 Task: Organize a travel journal for documenting hot air balloon rides.
Action: Key pressed <Key.alt_l><Key.tab>
Screenshot: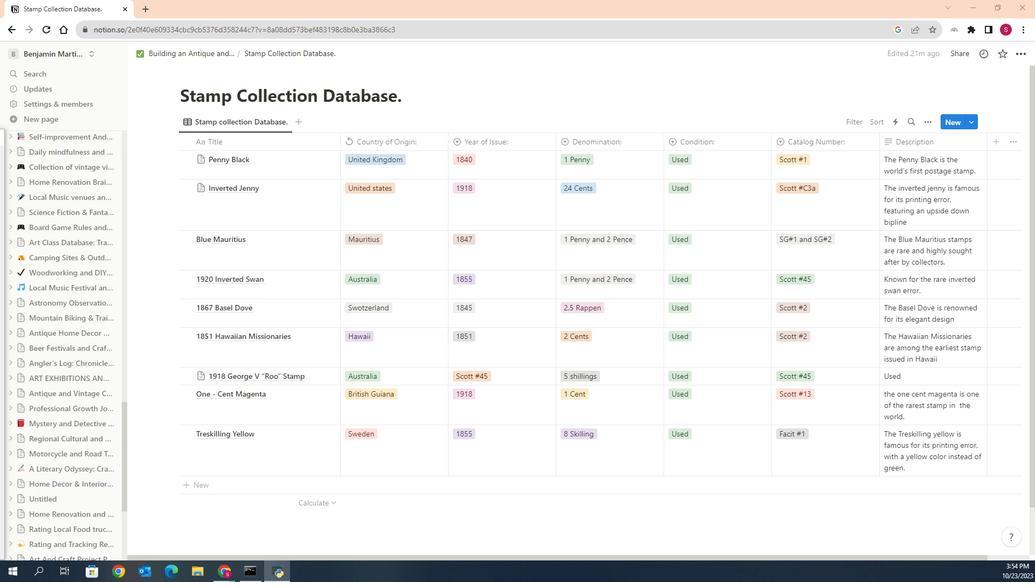 
Action: Mouse moved to (134, 319)
Screenshot: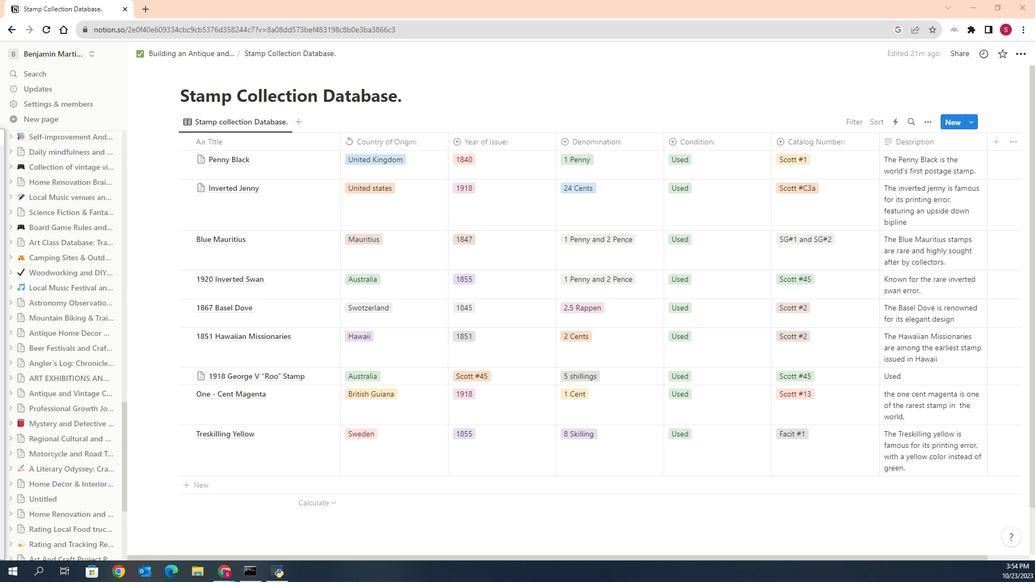 
Action: Mouse pressed left at (134, 319)
Screenshot: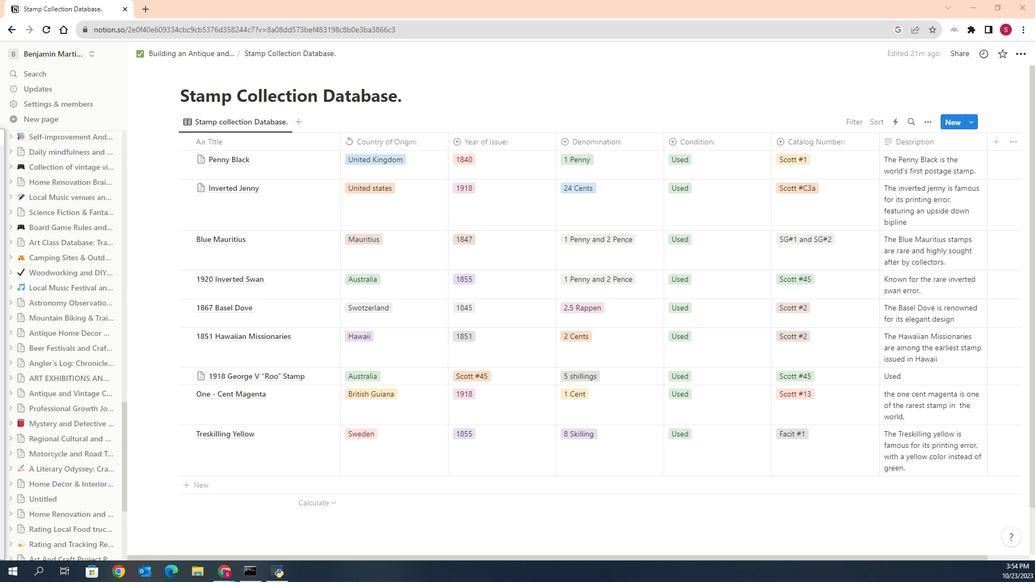 
Action: Mouse moved to (338, 112)
Screenshot: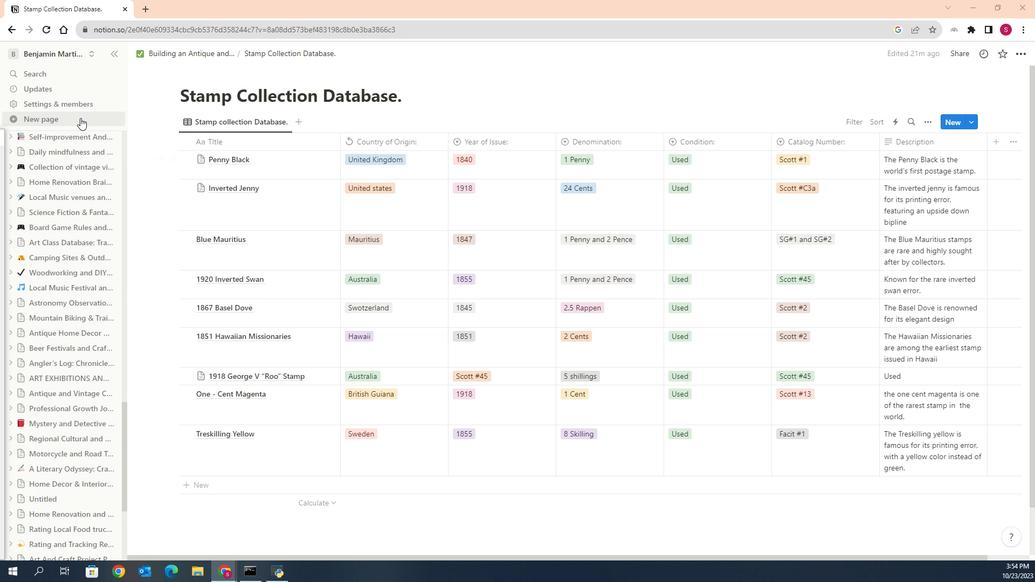 
Action: Mouse pressed left at (338, 112)
Screenshot: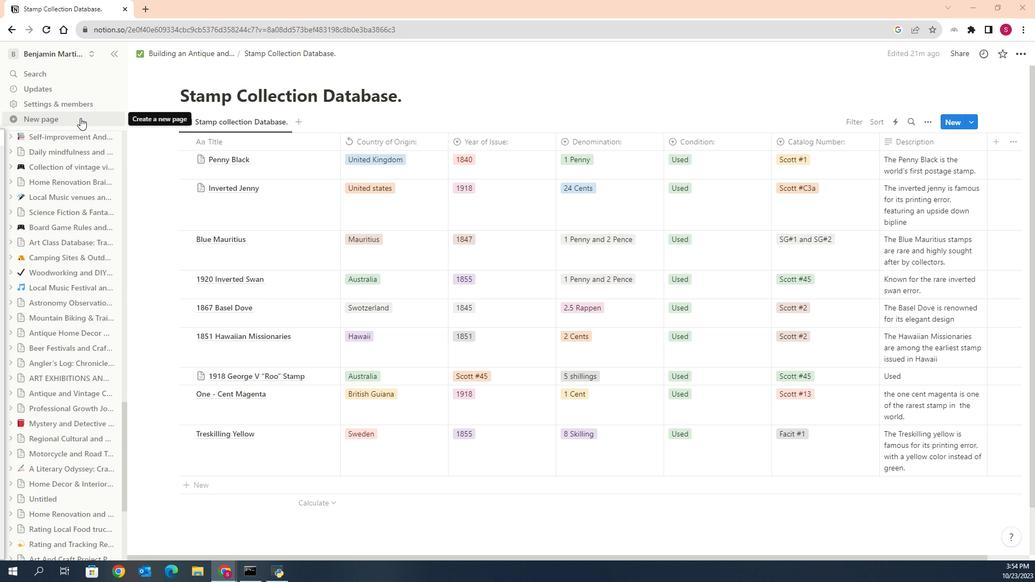 
Action: Mouse moved to (414, 85)
Screenshot: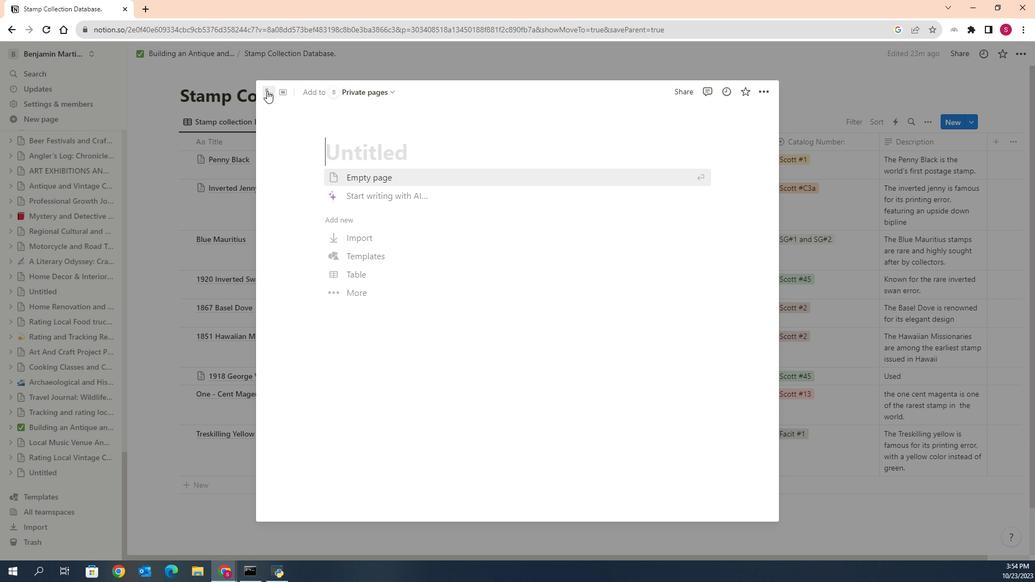 
Action: Mouse pressed left at (414, 85)
Screenshot: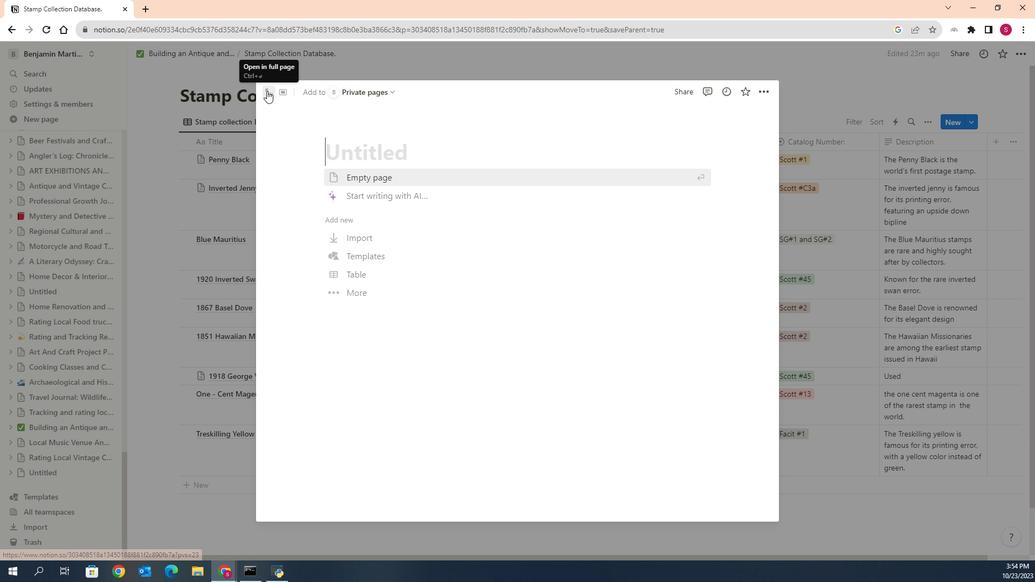 
Action: Mouse moved to (466, 143)
Screenshot: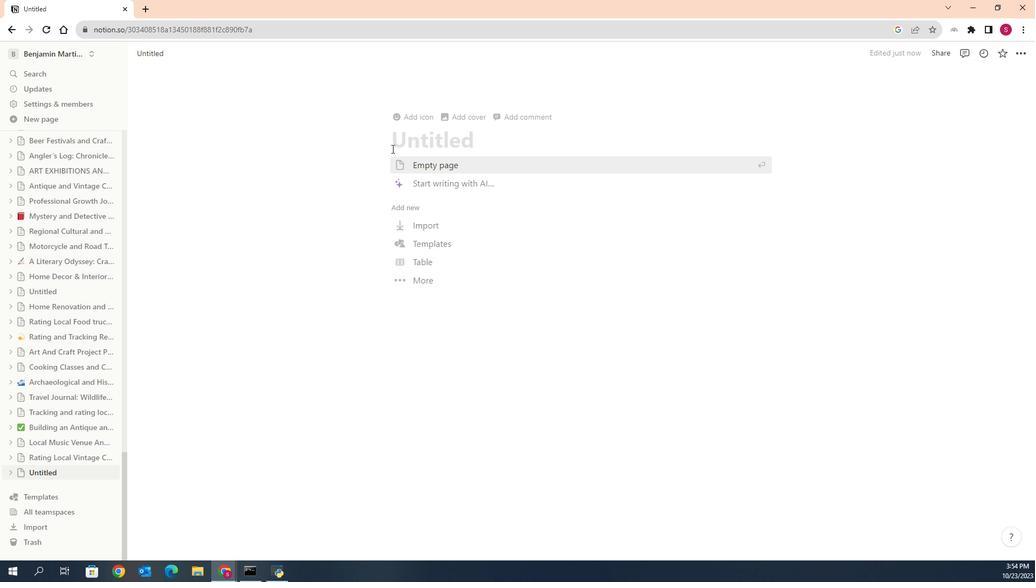 
Action: Mouse pressed left at (466, 143)
Screenshot: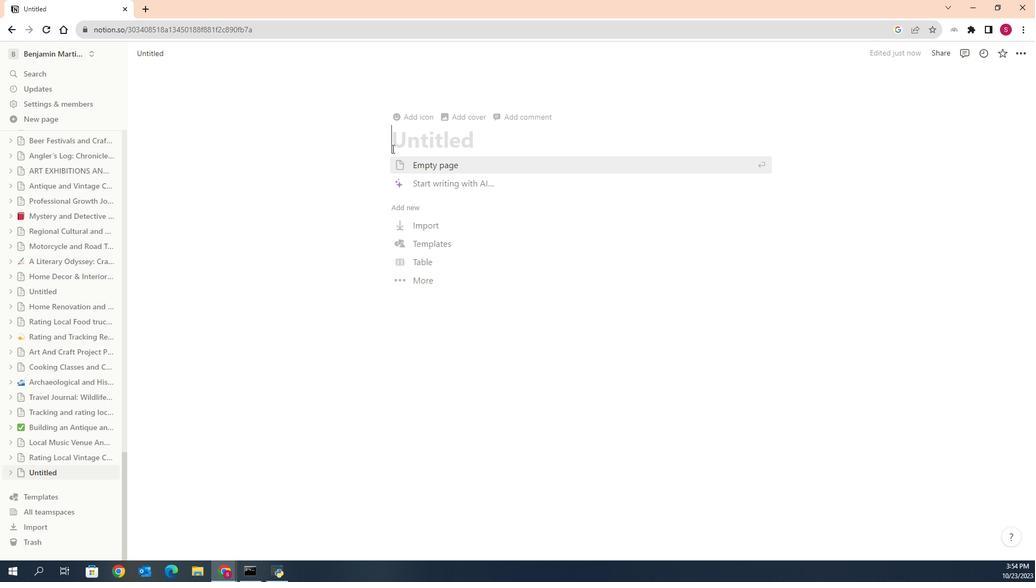 
Action: Key pressed <Key.shift><Key.shift><Key.shift><Key.shift><Key.shift><Key.shift><Key.shift><Key.shift><Key.shift><Key.shift>Trave;<Key.space><Key.backspace><Key.backspace>l<Key.space><Key.shift><Key.shift><Key.shift><Key.shift><Key.shift><Key.shift><Key.shift><Key.shift><Key.shift><Key.shift><Key.shift><Key.shift><Key.shift><Key.shift><Key.shift><Key.shift><Key.shift><Key.shift><Key.shift><Key.shift><Key.shift><Key.shift><Key.shift><Key.shift><Key.shift>Journal<Key.shift_r><Key.shift_r><Key.shift_r><Key.shift_r><Key.shift_r><Key.shift_r><Key.shift_r><Key.shift_r><Key.shift_r><Key.shift_r><Key.shift_r><Key.shift_r><Key.shift_r><Key.shift_r>:<Key.space><Key.shift>Hot<Key.space><Key.shift>Air<Key.space><Key.shift><Key.shift><Key.shift>Bl<Key.backspace>allon<Key.space><Key.shift>Adventures
Screenshot: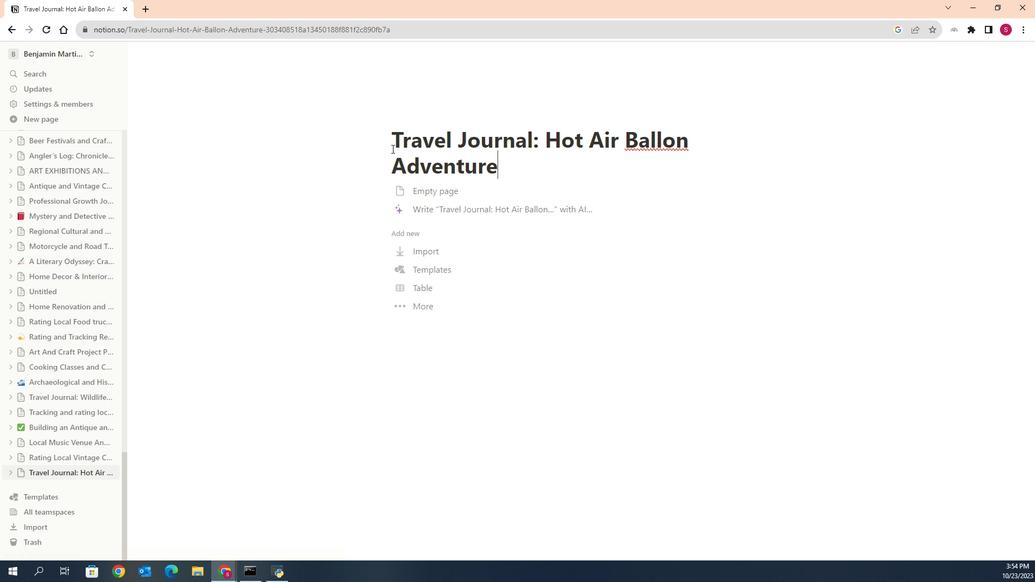 
Action: Mouse moved to (581, 134)
Screenshot: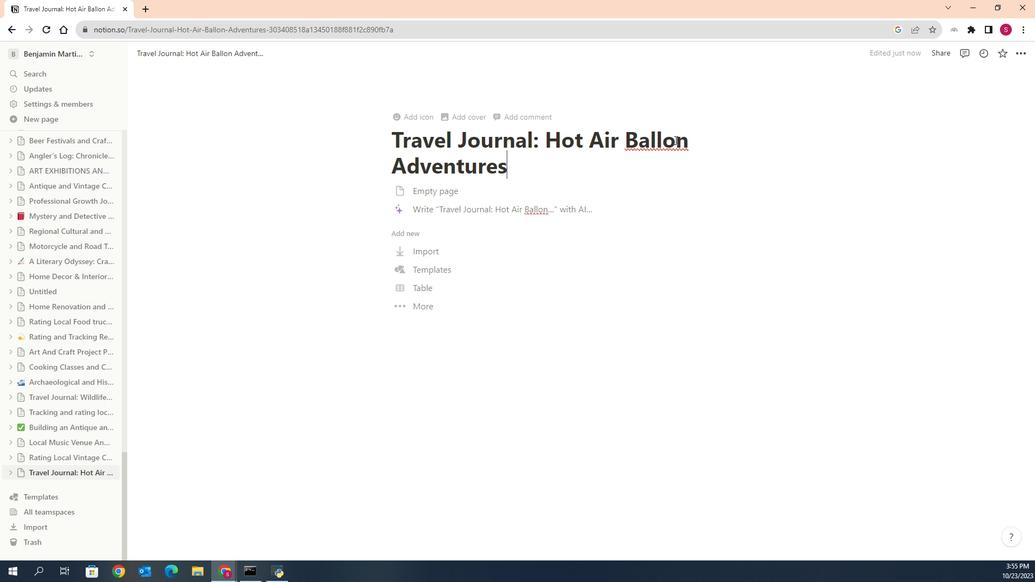 
Action: Mouse pressed left at (581, 134)
Screenshot: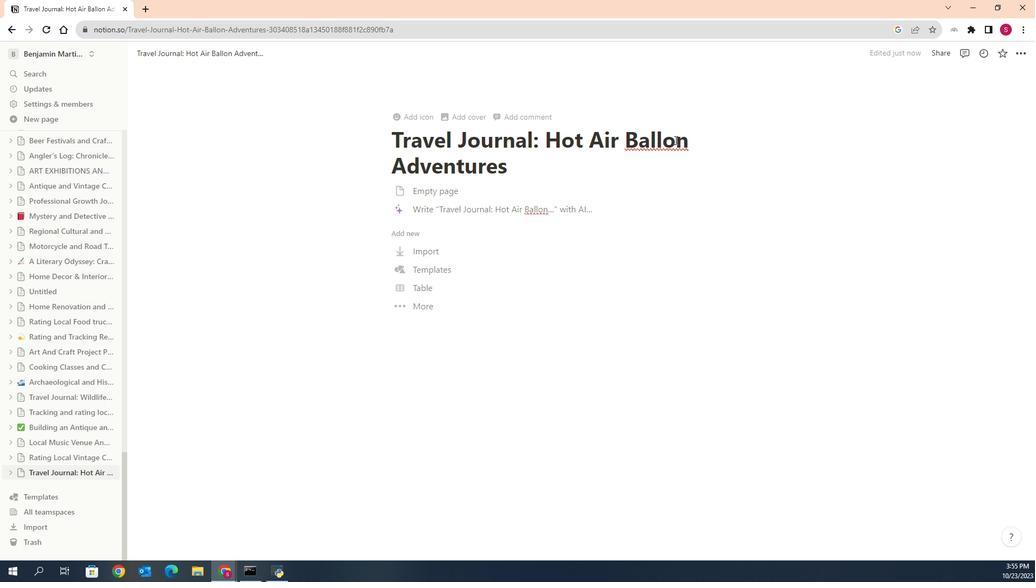 
Action: Key pressed o
Screenshot: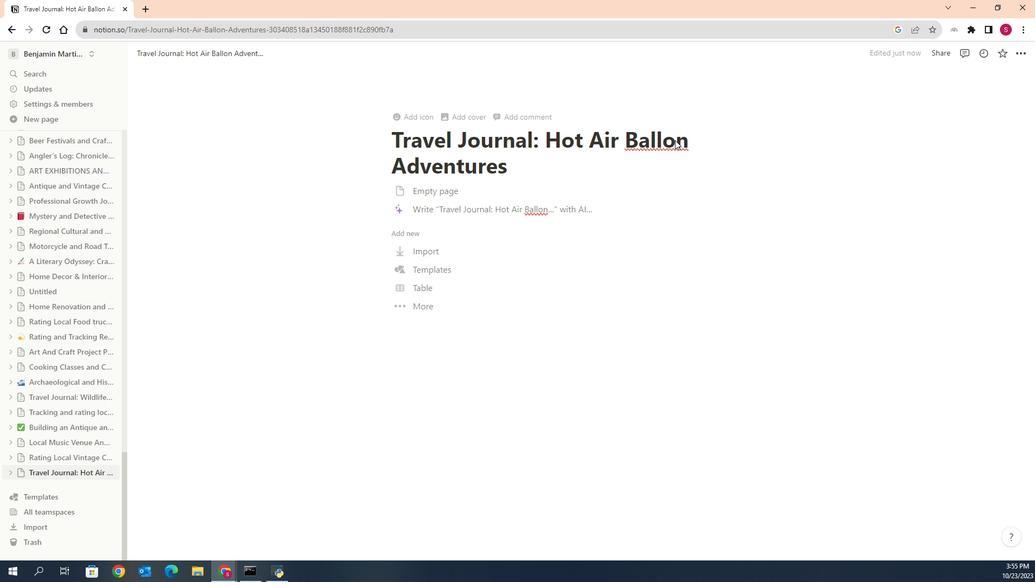 
Action: Mouse moved to (492, 112)
Screenshot: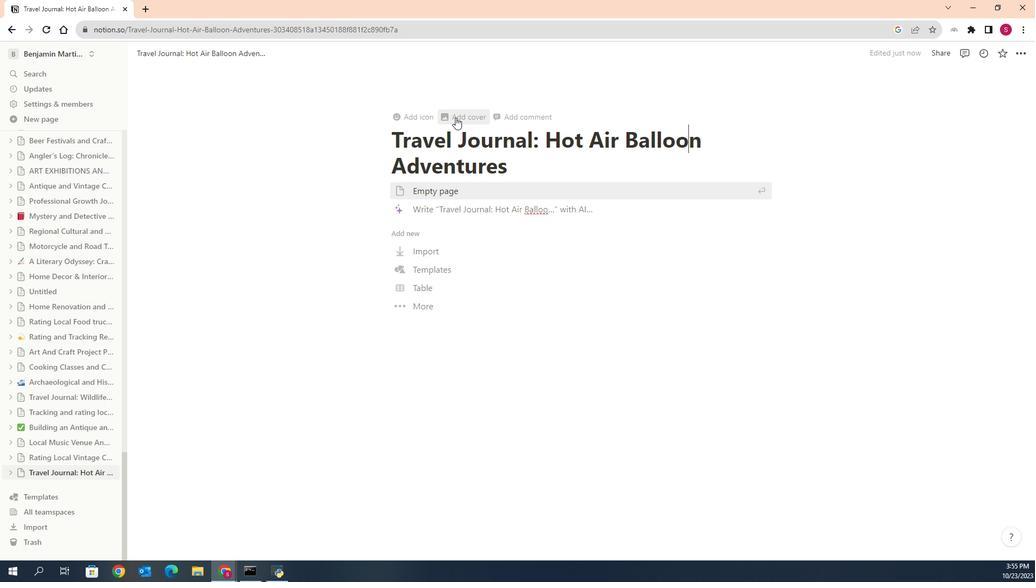 
Action: Mouse pressed left at (492, 112)
Screenshot: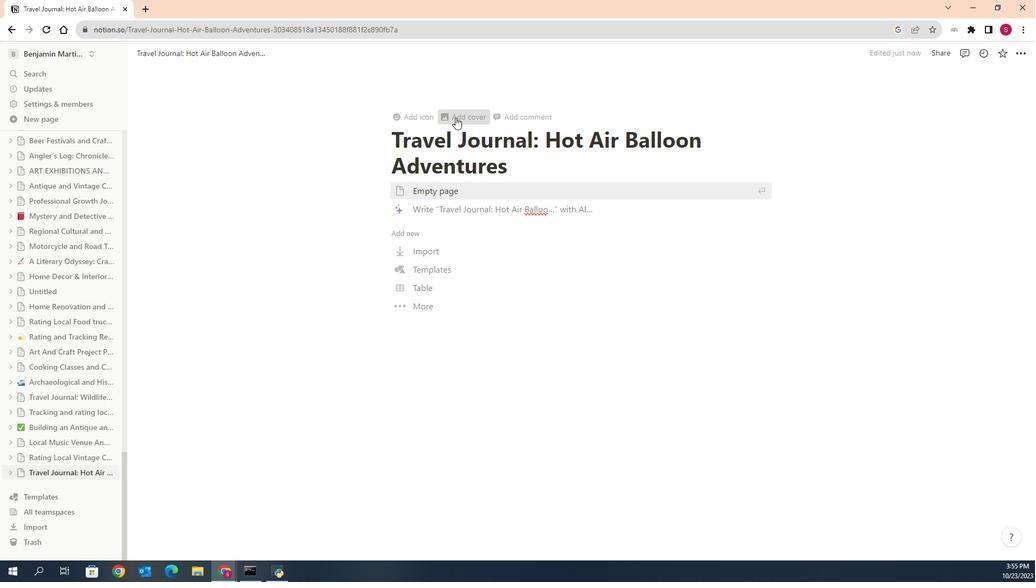 
Action: Mouse moved to (516, 336)
Screenshot: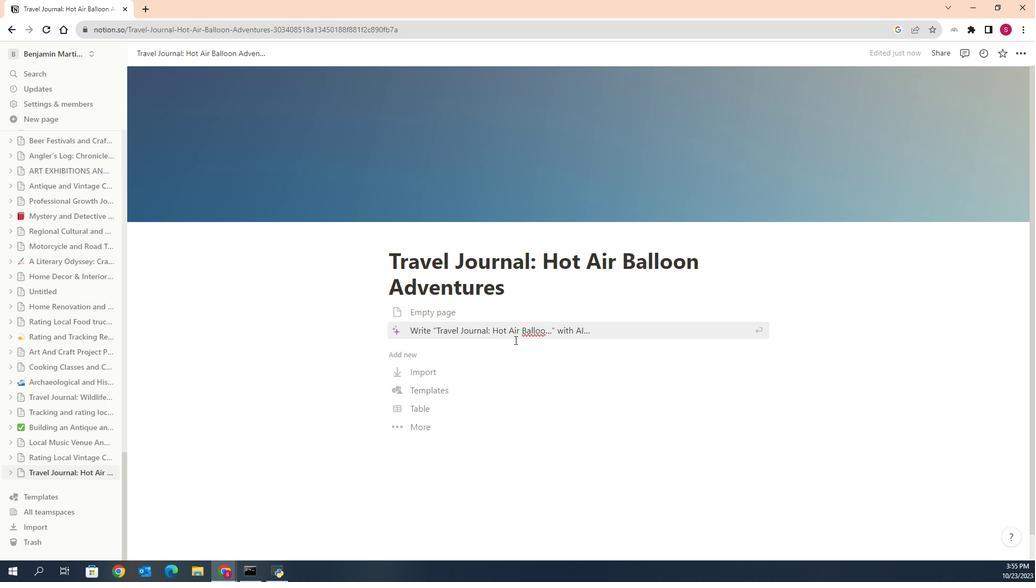 
Action: Mouse pressed left at (516, 336)
Screenshot: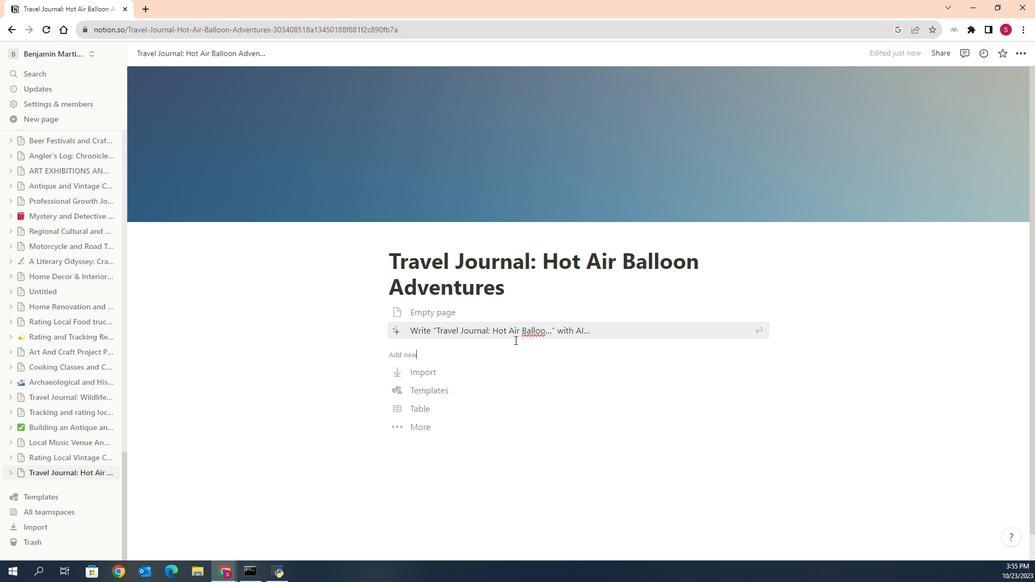 
Action: Mouse moved to (590, 205)
Screenshot: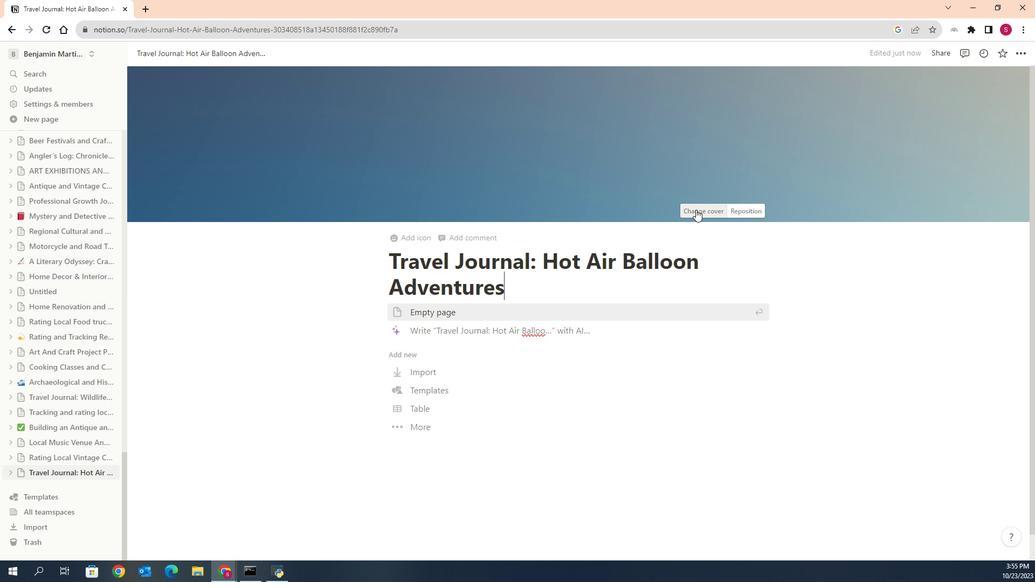 
Action: Mouse pressed left at (590, 205)
Screenshot: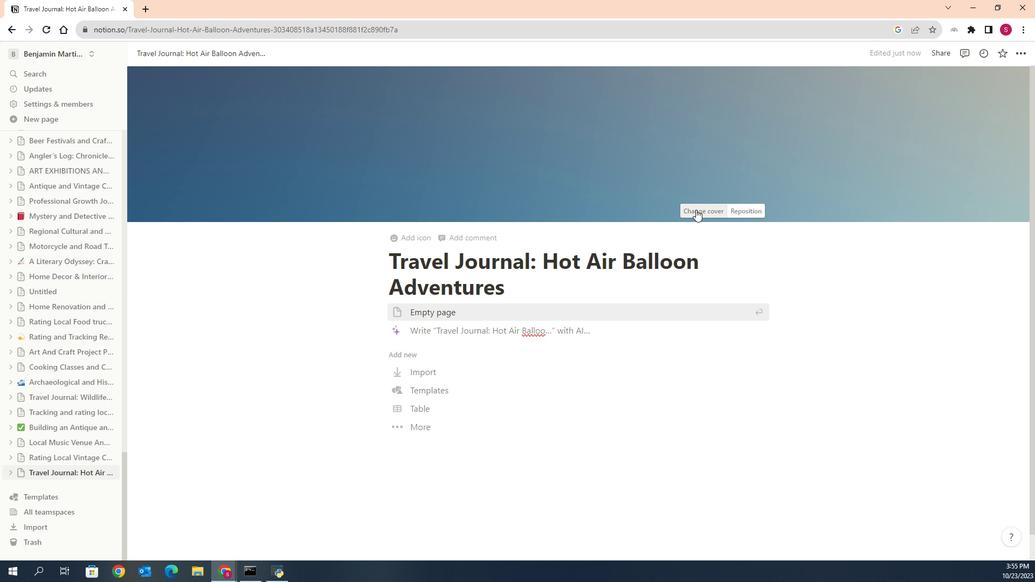 
Action: Mouse moved to (583, 225)
Screenshot: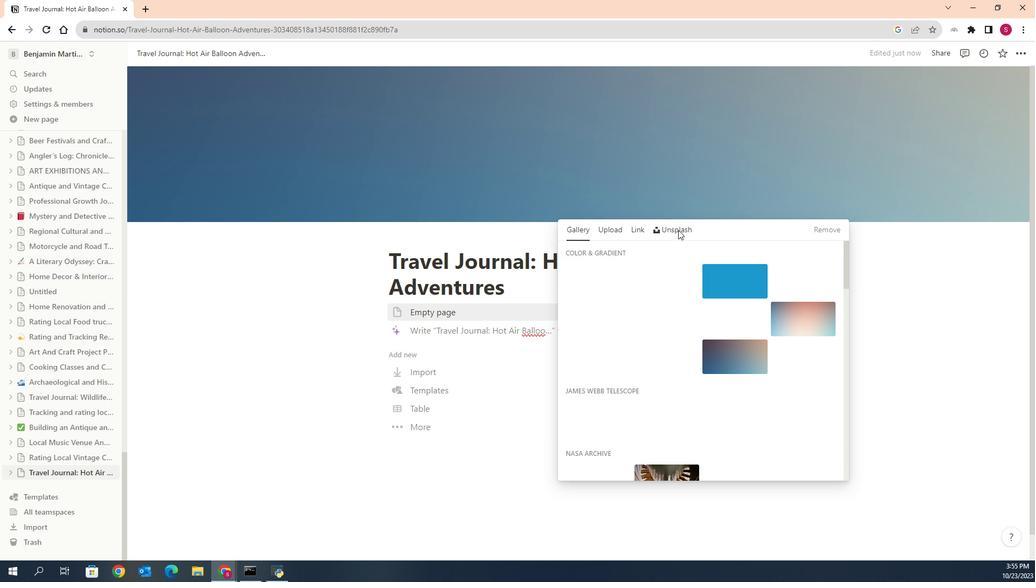 
Action: Mouse pressed left at (583, 225)
Screenshot: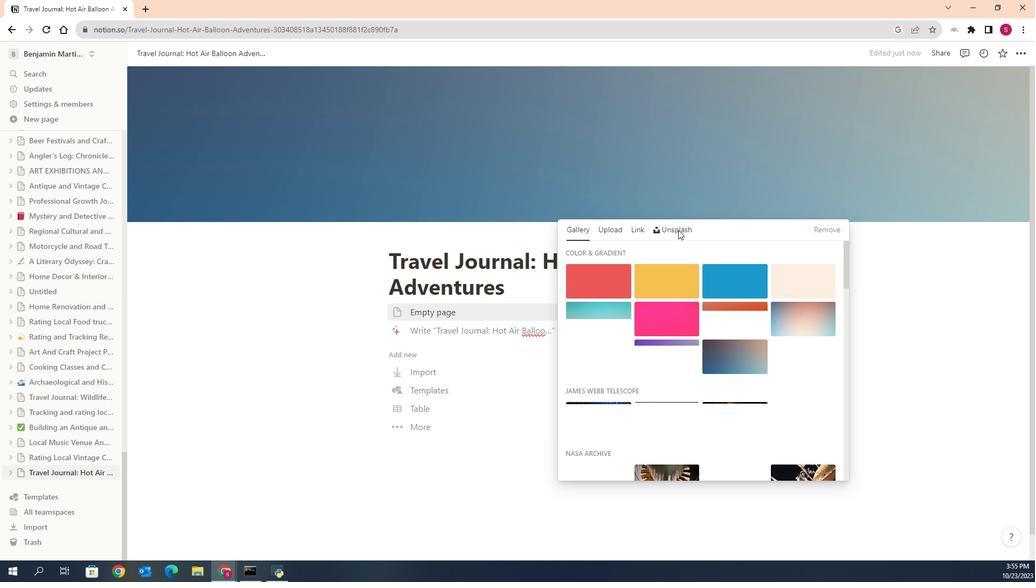 
Action: Mouse moved to (576, 248)
Screenshot: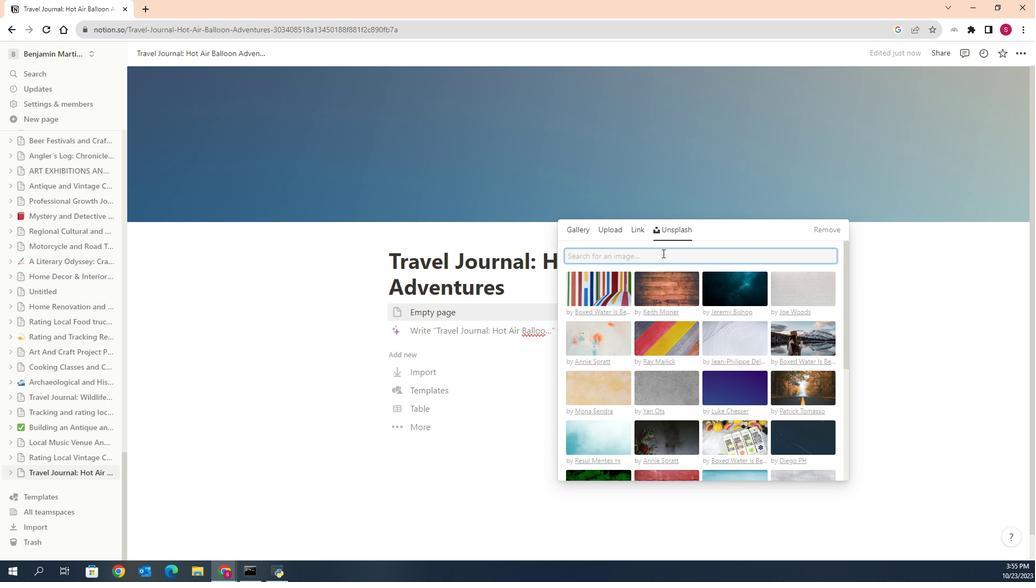 
Action: Mouse pressed left at (576, 248)
Screenshot: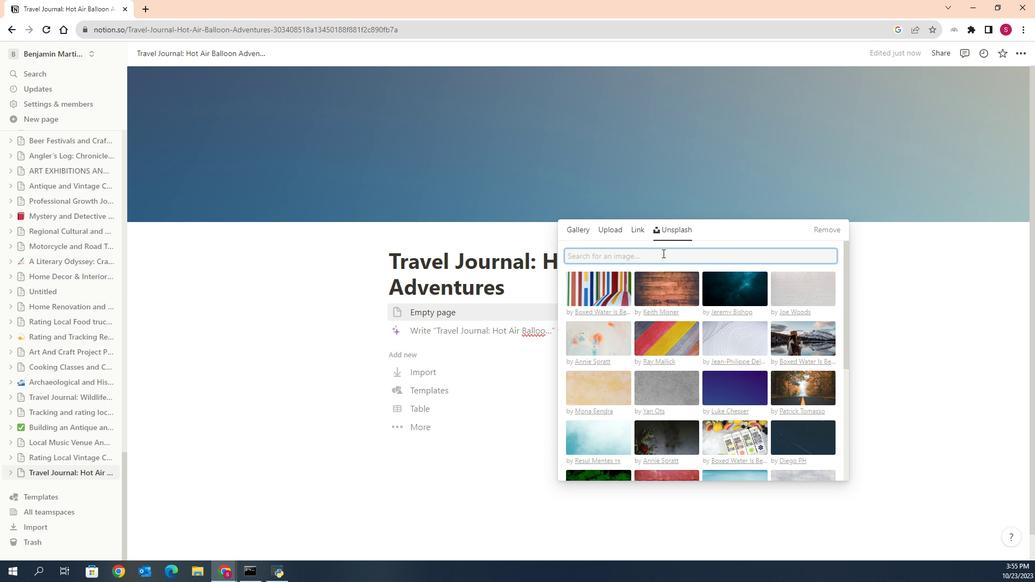 
Action: Key pressed <Key.shift>A<Key.backspace><Key.shift>Balon<Key.space><Key.backspace><Key.backspace><Key.backspace>lon<Key.backspace>on<Key.space><Key.shift><Key.shift><Key.shift><Key.shift><Key.shift><Key.shift>Adventures
Screenshot: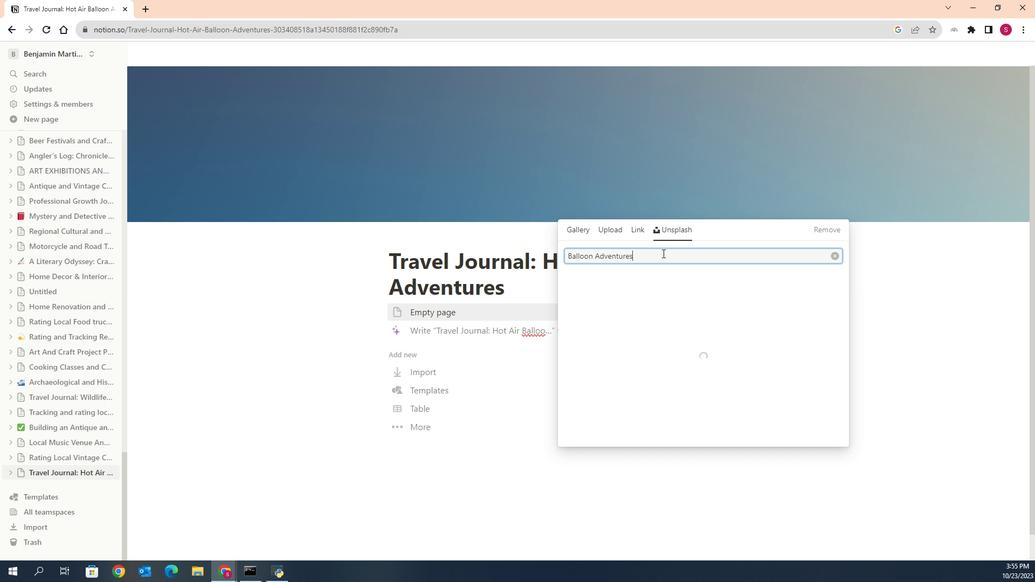 
Action: Mouse moved to (570, 332)
Screenshot: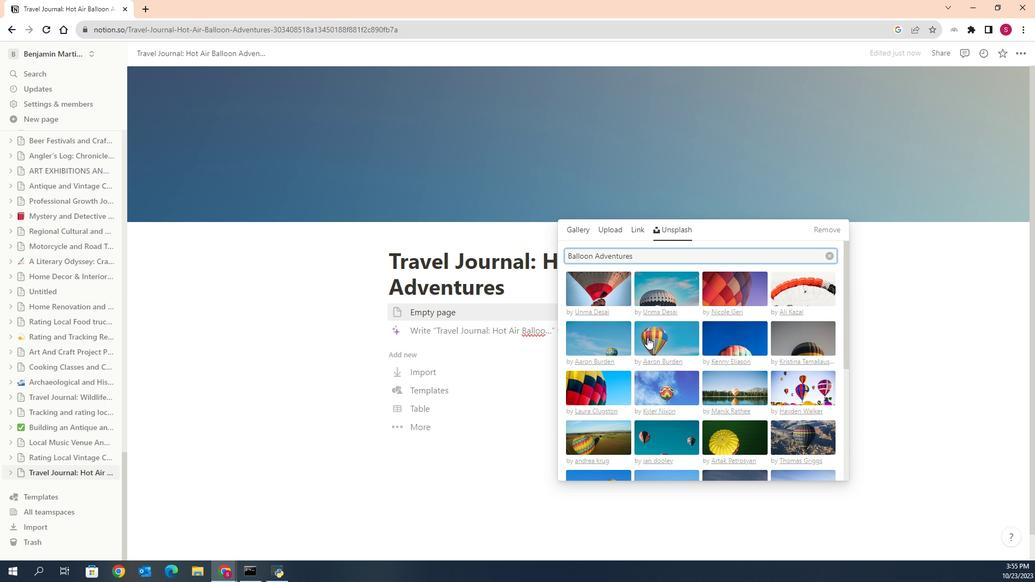 
Action: Mouse pressed left at (570, 332)
Screenshot: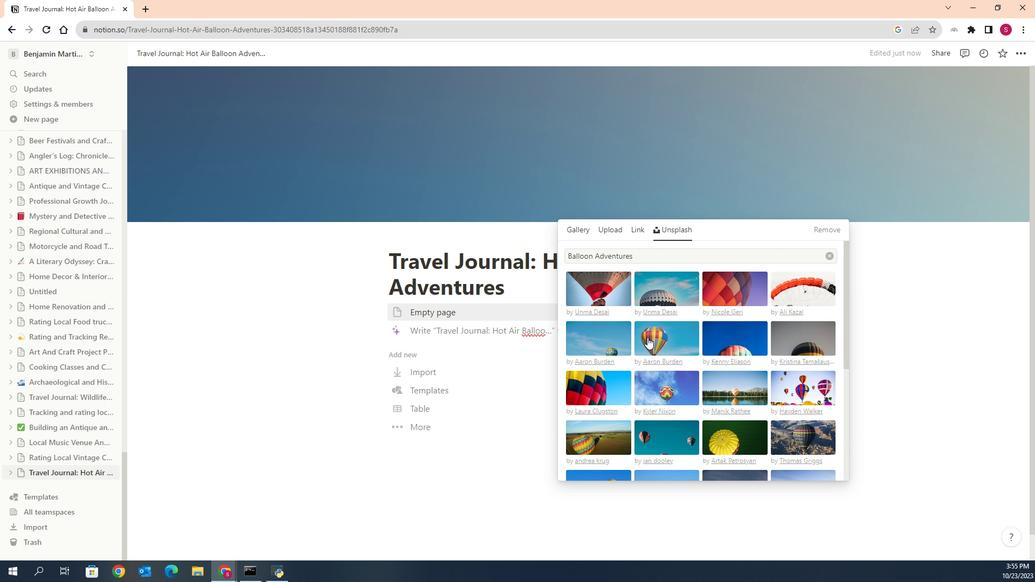 
Action: Mouse pressed left at (570, 332)
Screenshot: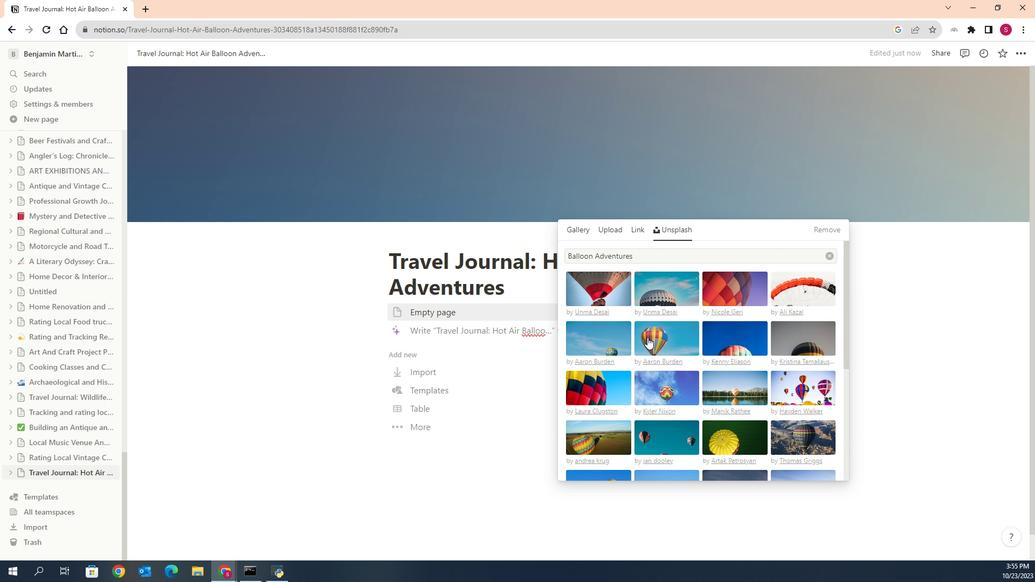 
Action: Mouse pressed left at (570, 332)
Screenshot: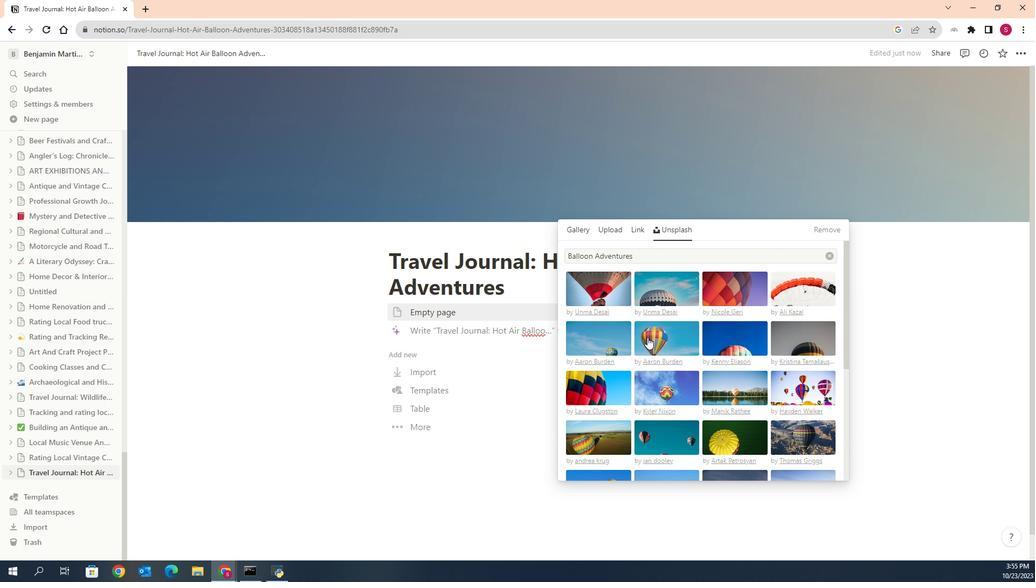 
Action: Mouse pressed left at (570, 332)
Screenshot: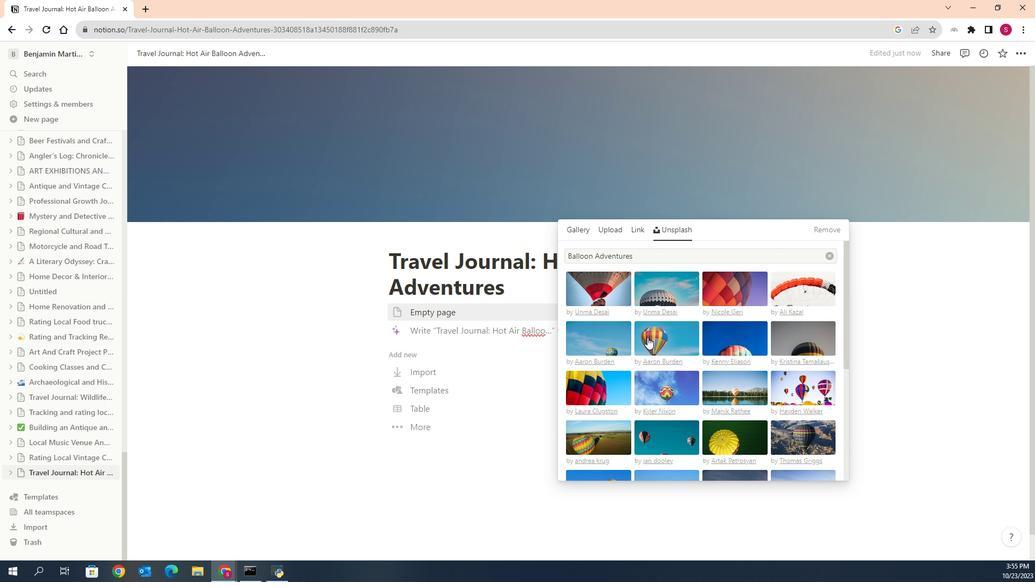 
Action: Mouse pressed left at (570, 332)
Screenshot: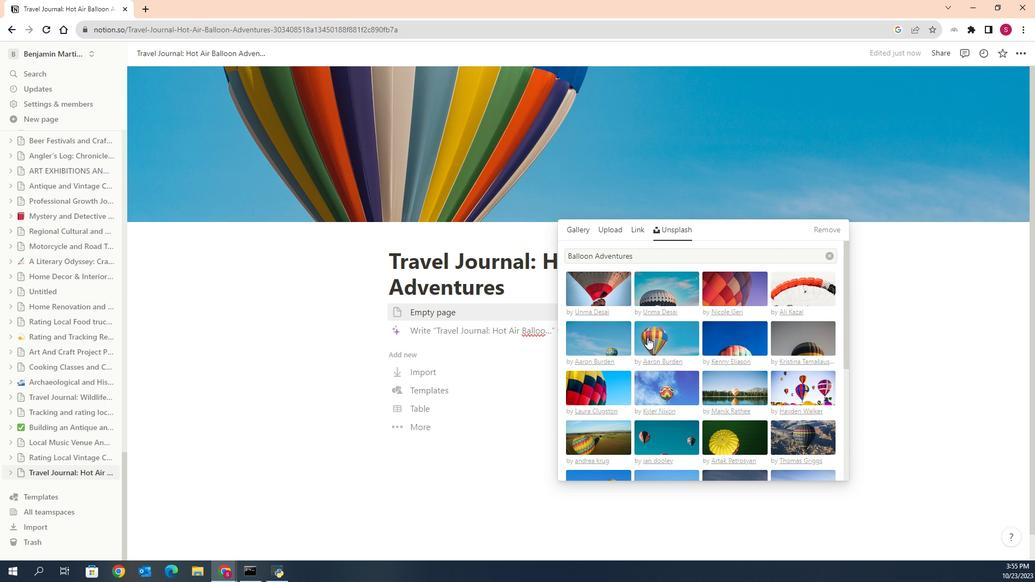 
Action: Mouse pressed left at (570, 332)
Screenshot: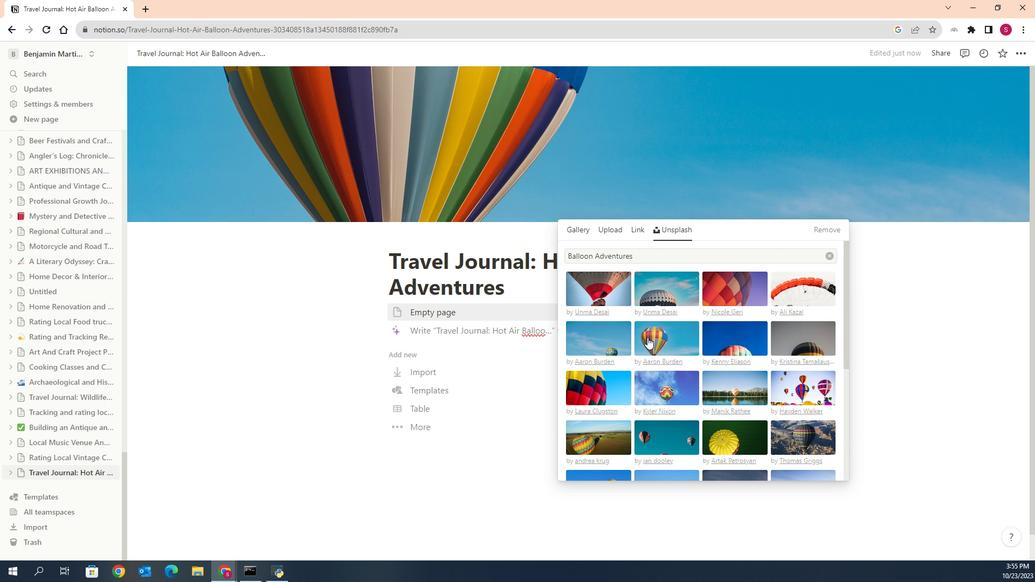 
Action: Mouse pressed left at (570, 332)
Screenshot: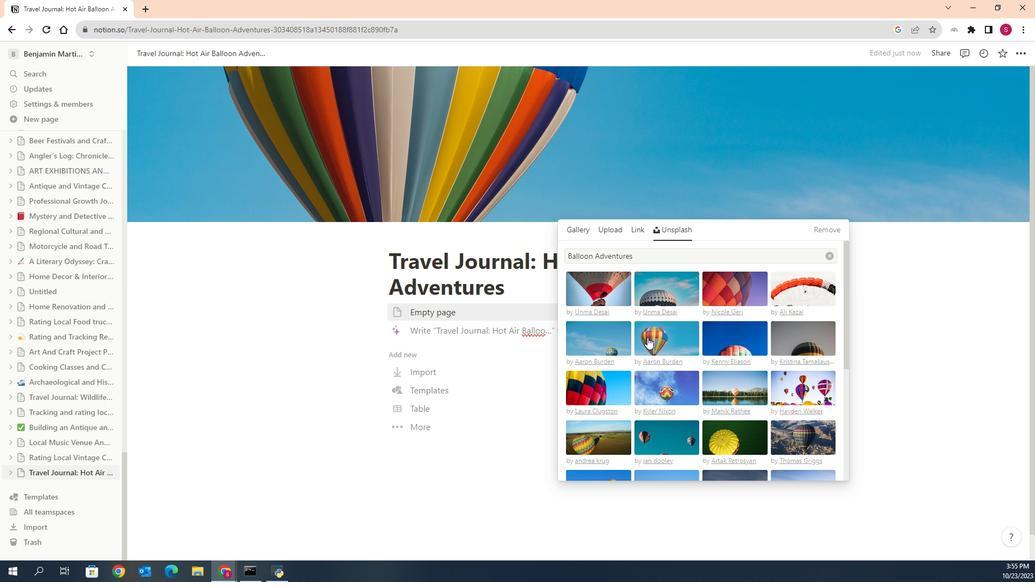 
Action: Mouse pressed left at (570, 332)
Screenshot: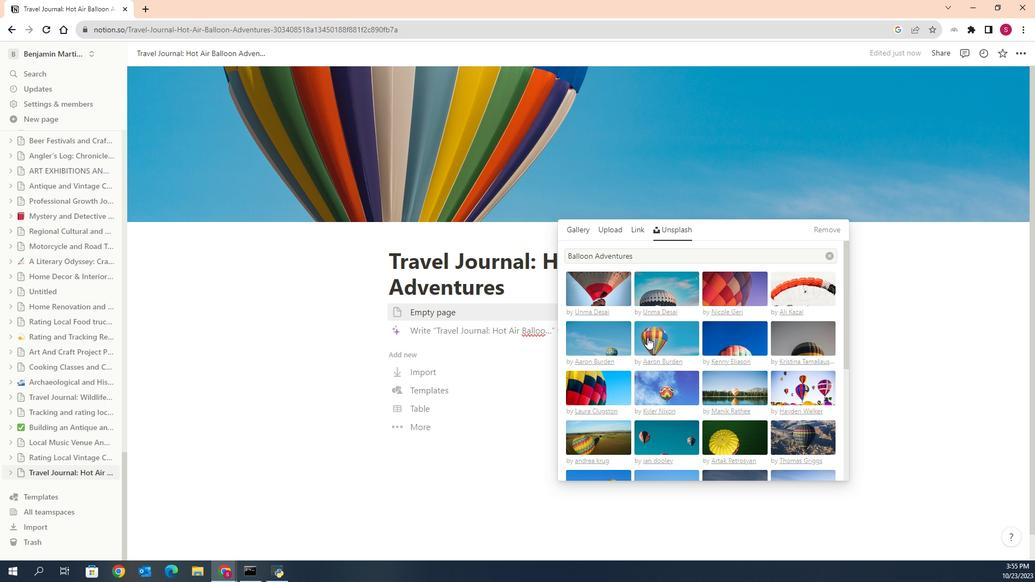 
Action: Mouse moved to (524, 425)
Screenshot: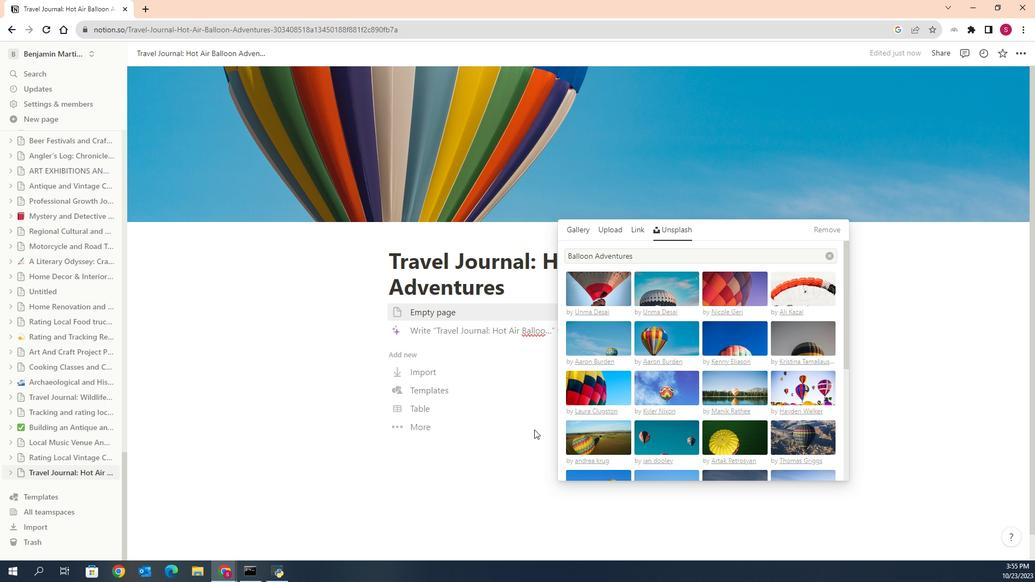
Action: Mouse pressed left at (524, 425)
Screenshot: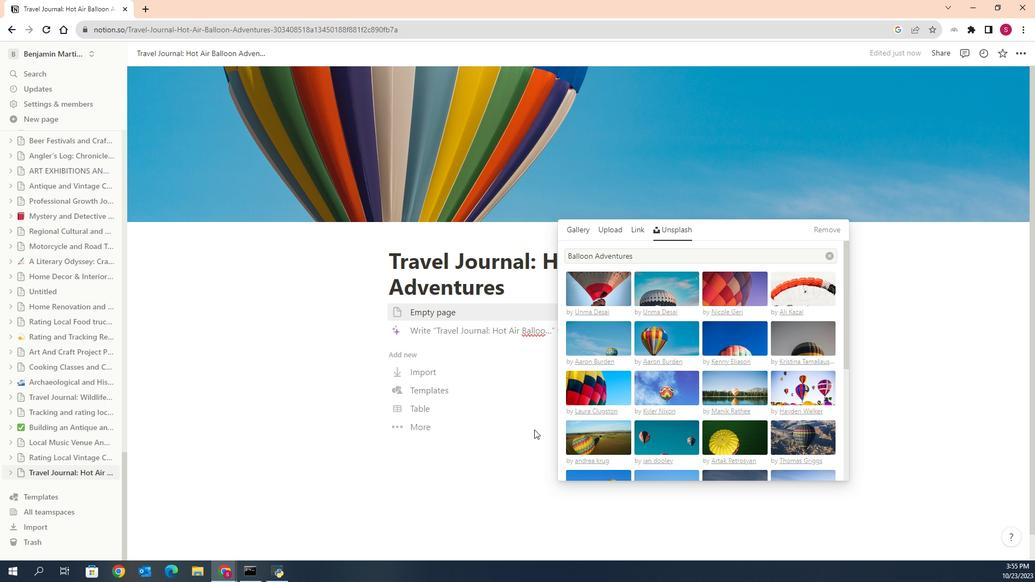 
Action: Mouse moved to (508, 329)
Screenshot: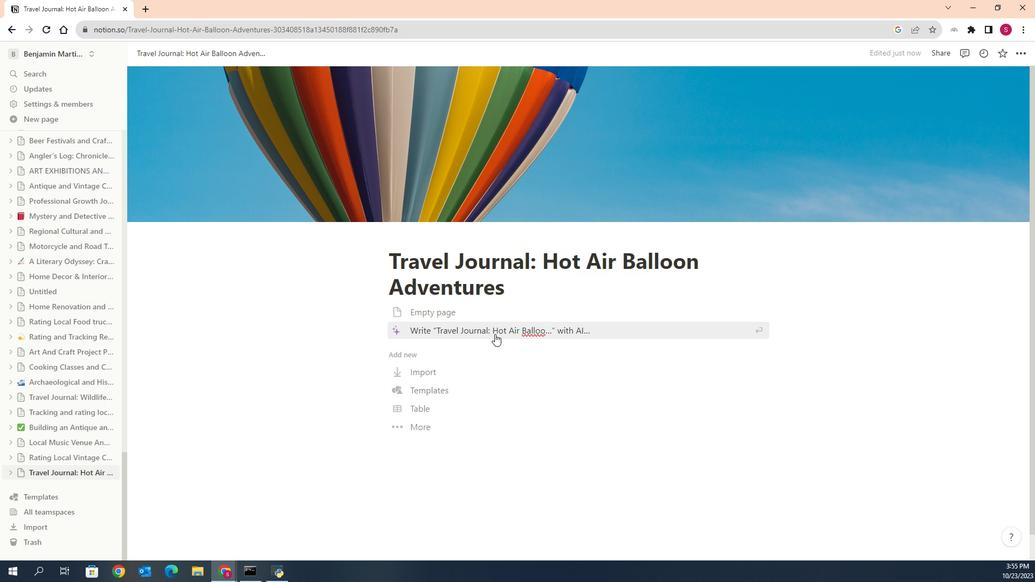 
Action: Mouse pressed left at (508, 329)
Screenshot: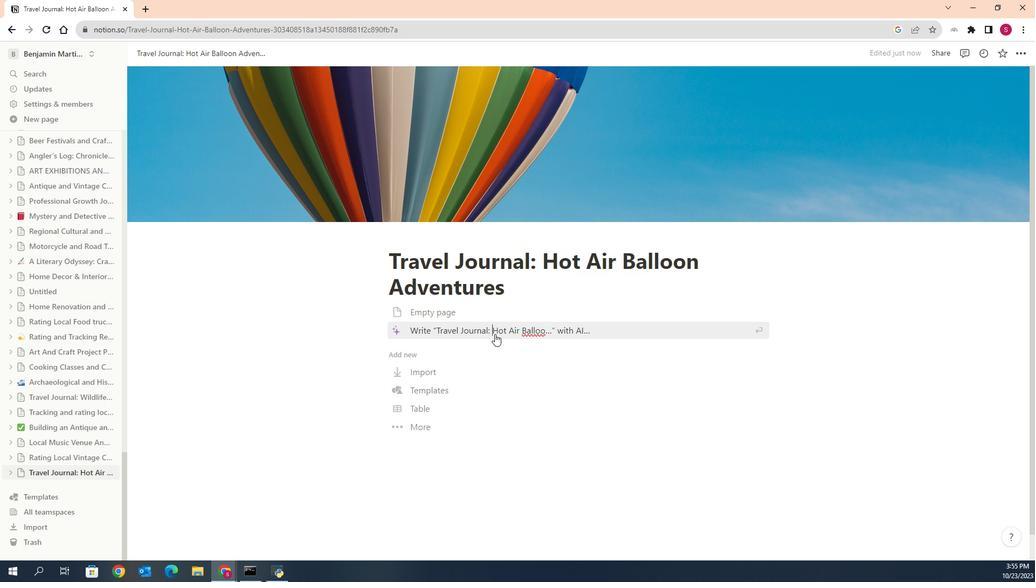 
Action: Mouse moved to (516, 416)
Screenshot: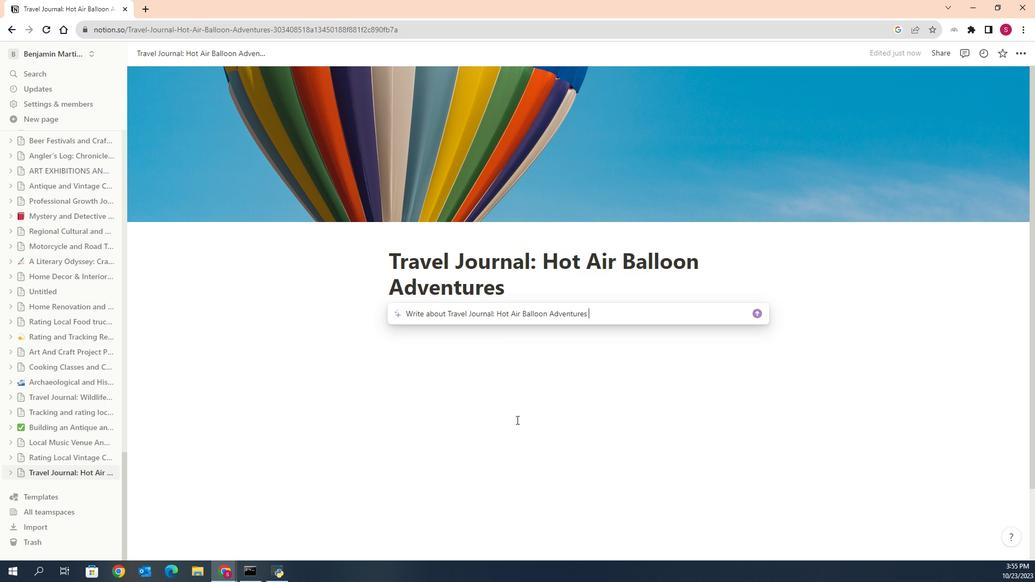 
Action: Mouse pressed left at (516, 416)
Screenshot: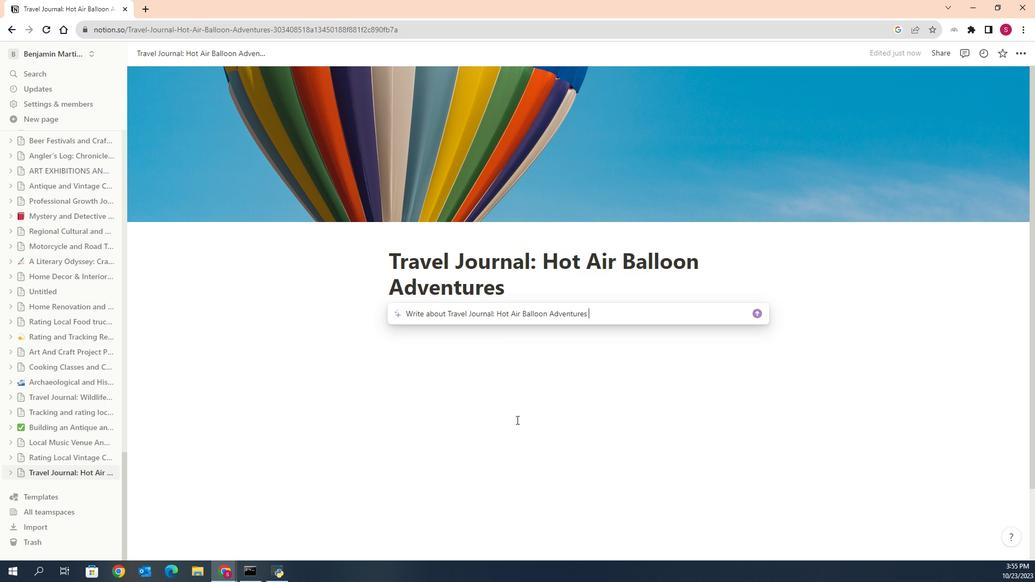 
Action: Mouse moved to (473, 307)
Screenshot: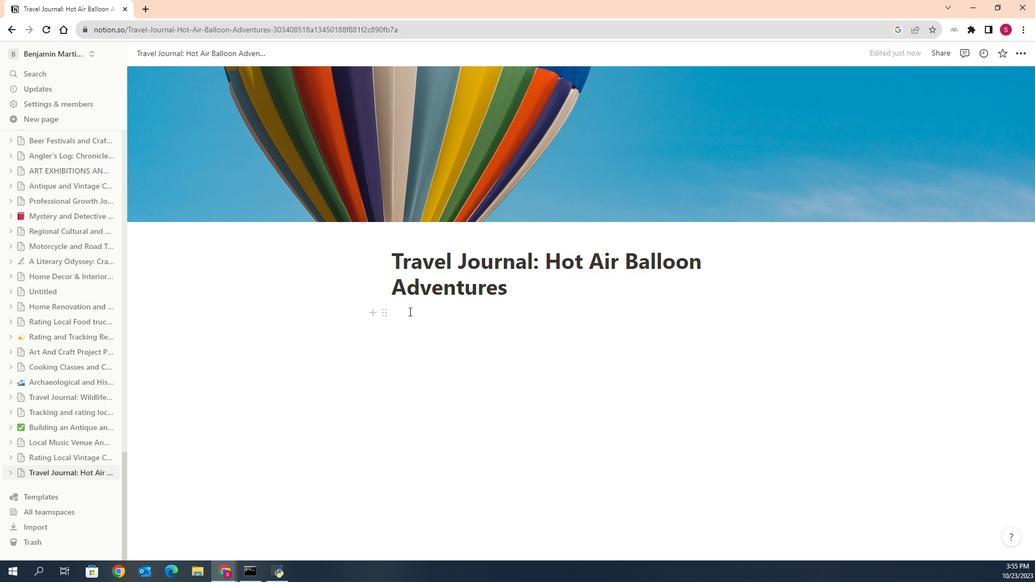 
Action: Mouse pressed left at (473, 307)
Screenshot: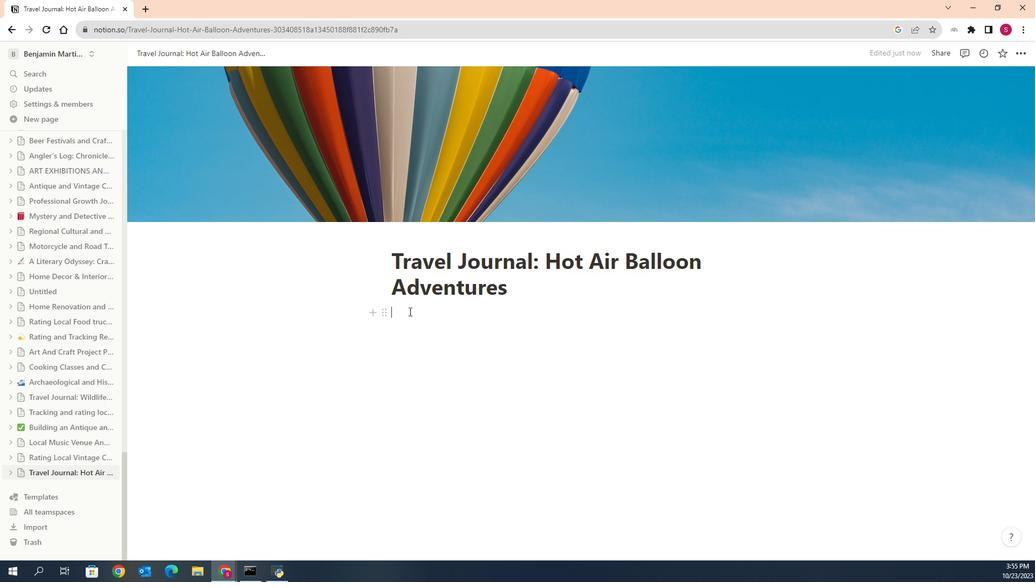 
Action: Key pressed /
Screenshot: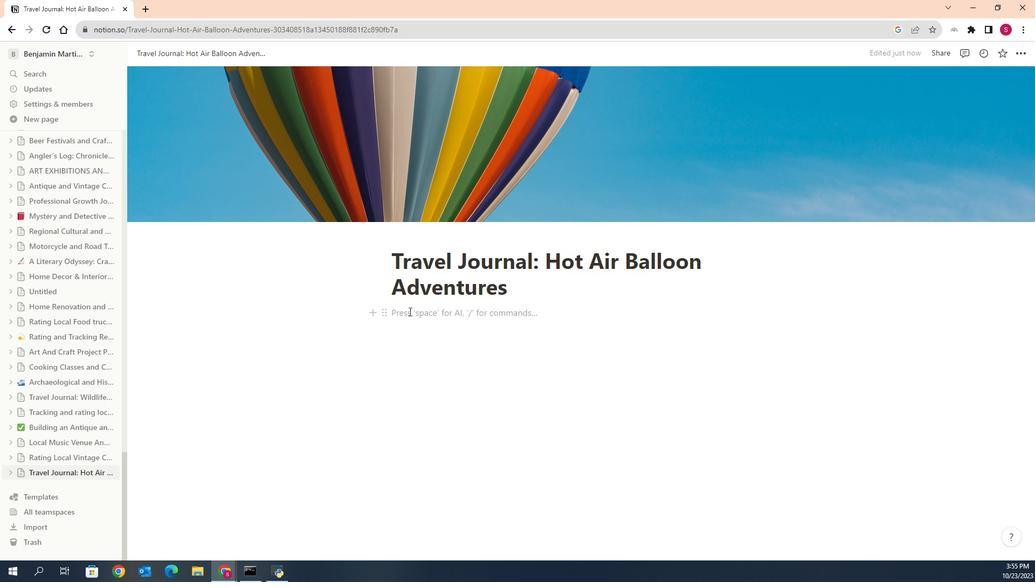 
Action: Mouse moved to (111, 355)
Screenshot: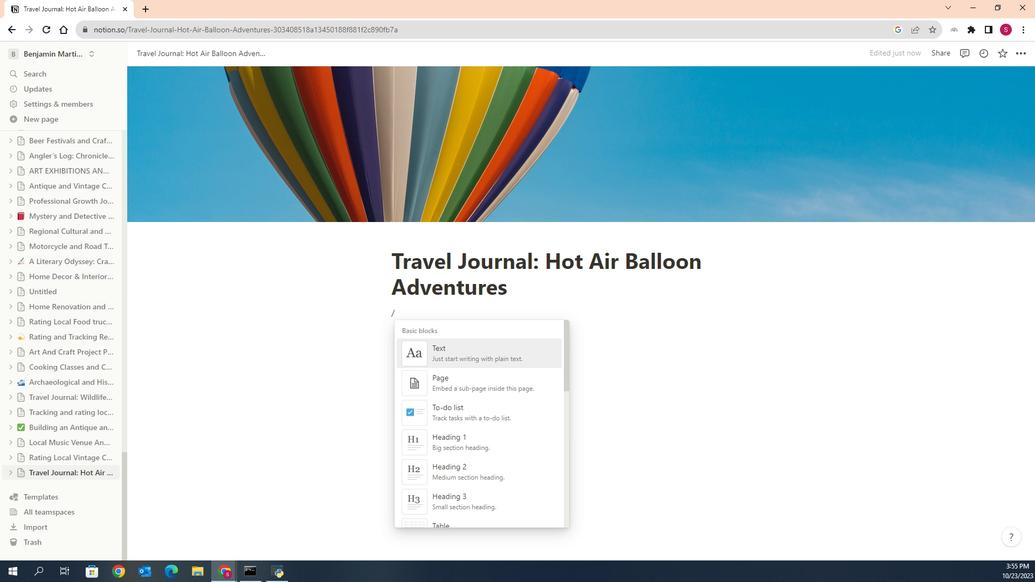 
Action: Mouse scrolled (111, 355) with delta (0, 0)
Screenshot: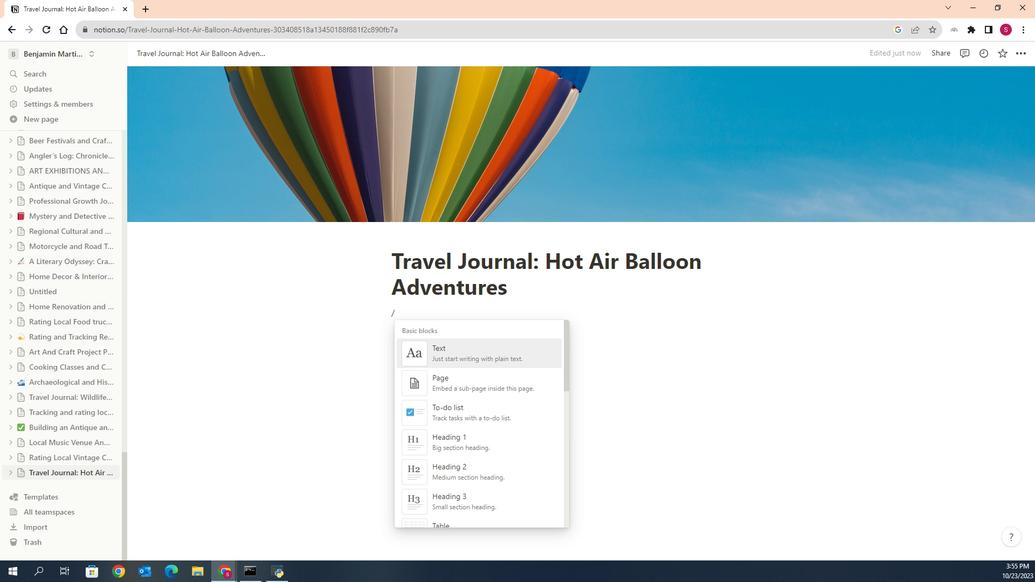 
Action: Mouse moved to (111, 355)
Screenshot: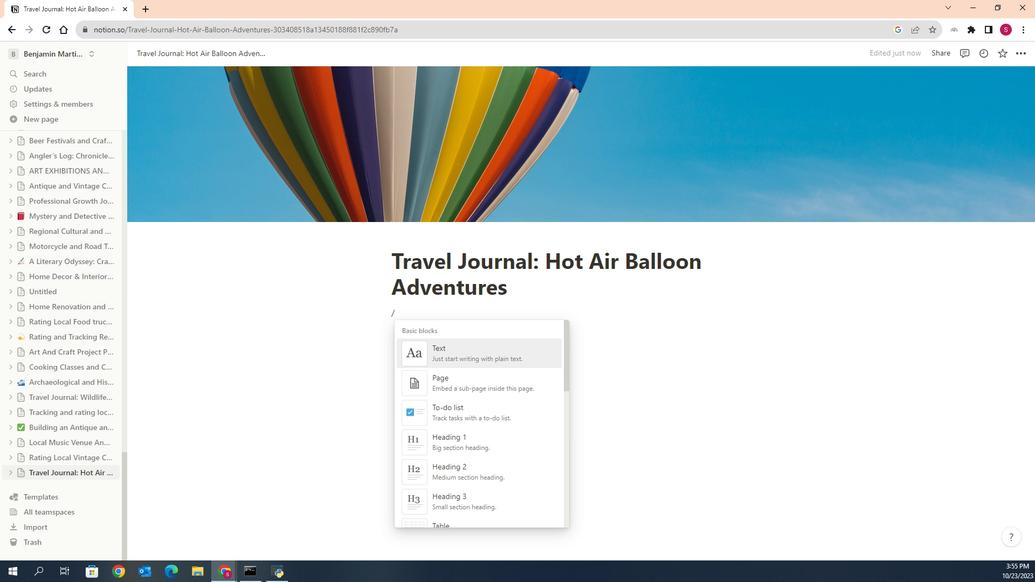 
Action: Mouse scrolled (111, 355) with delta (0, 0)
Screenshot: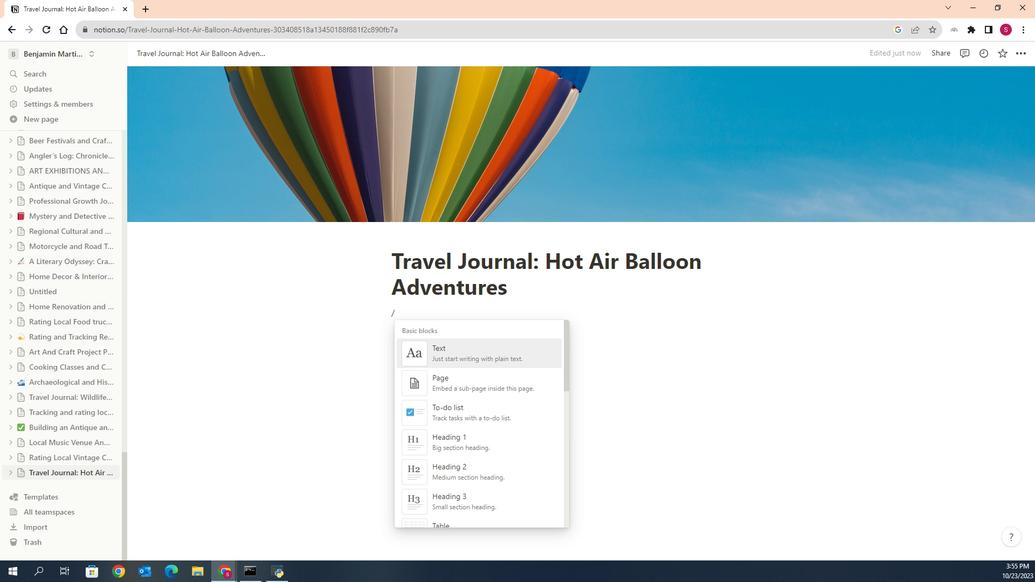 
Action: Mouse moved to (111, 355)
Screenshot: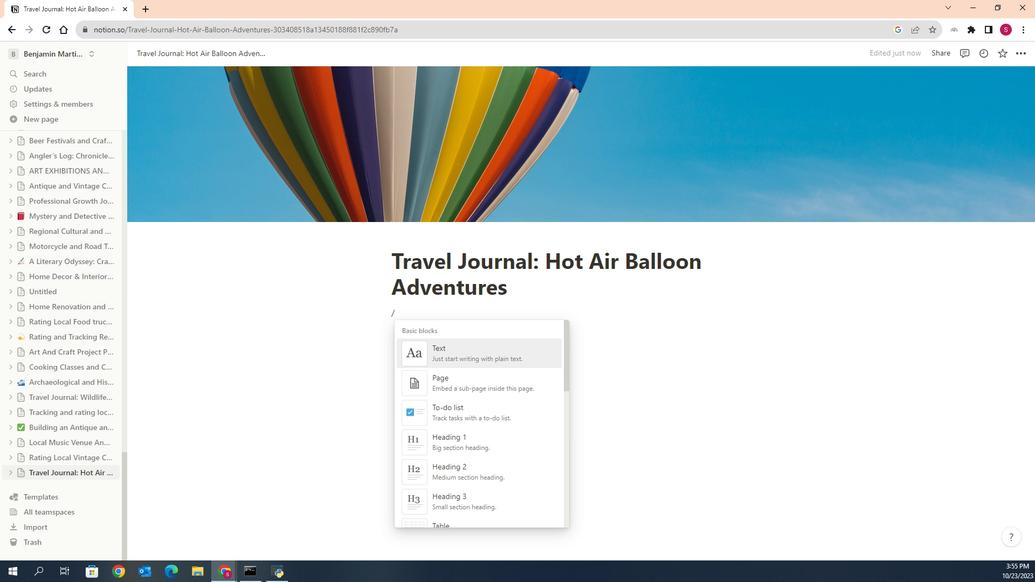 
Action: Mouse scrolled (111, 355) with delta (0, 0)
Screenshot: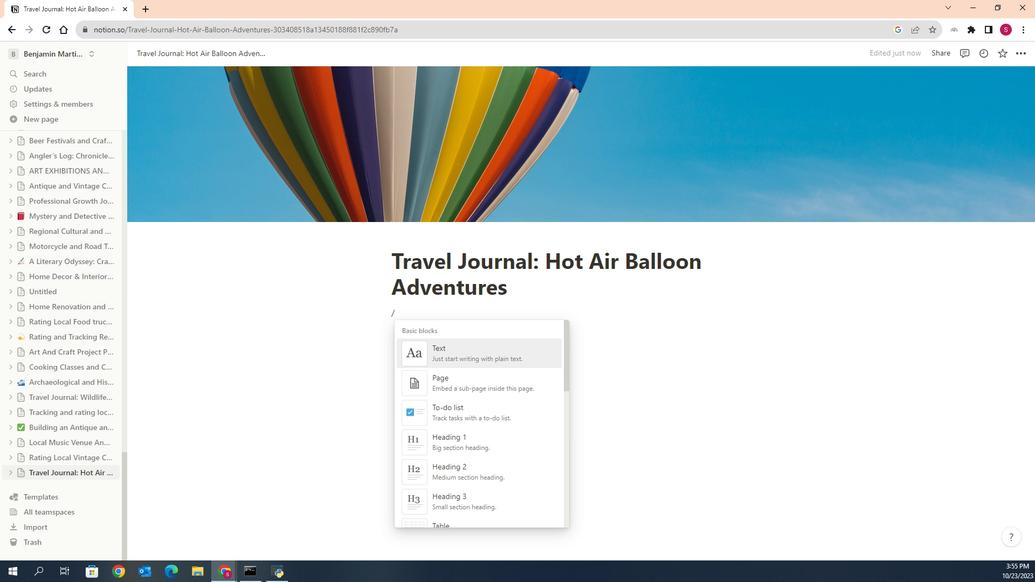
Action: Mouse moved to (111, 355)
Screenshot: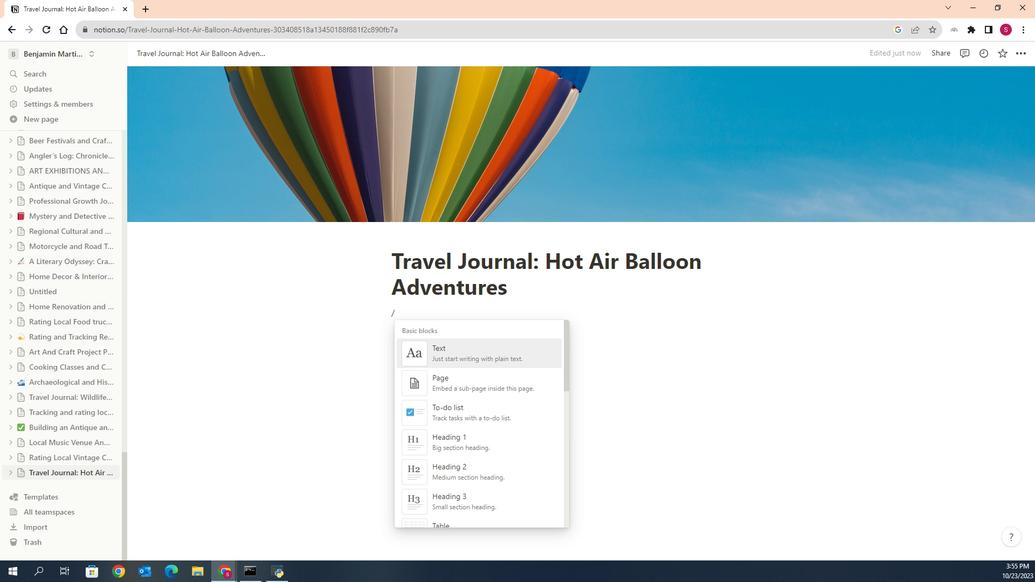 
Action: Mouse scrolled (111, 355) with delta (0, 0)
Screenshot: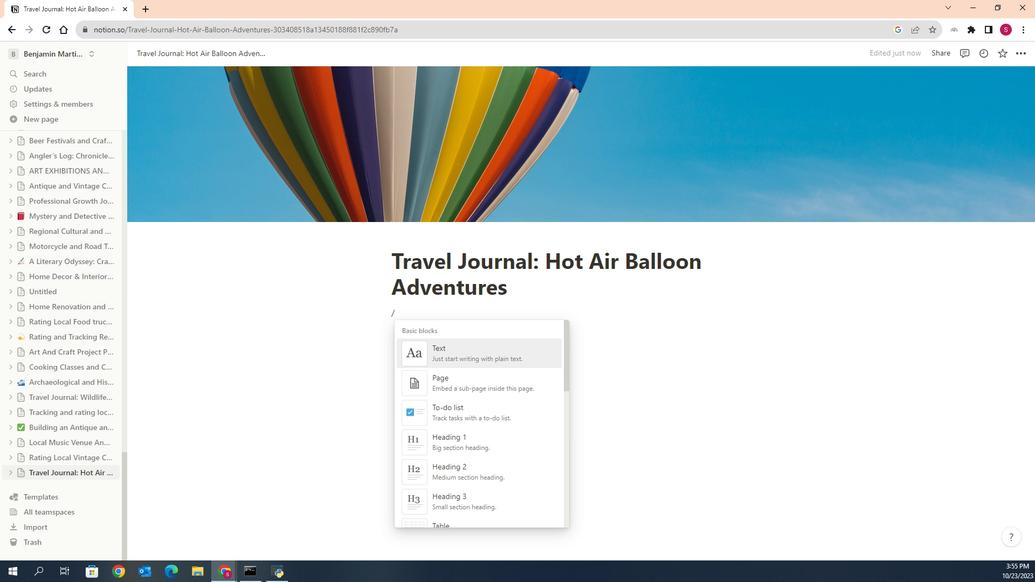 
Action: Mouse moved to (112, 355)
Screenshot: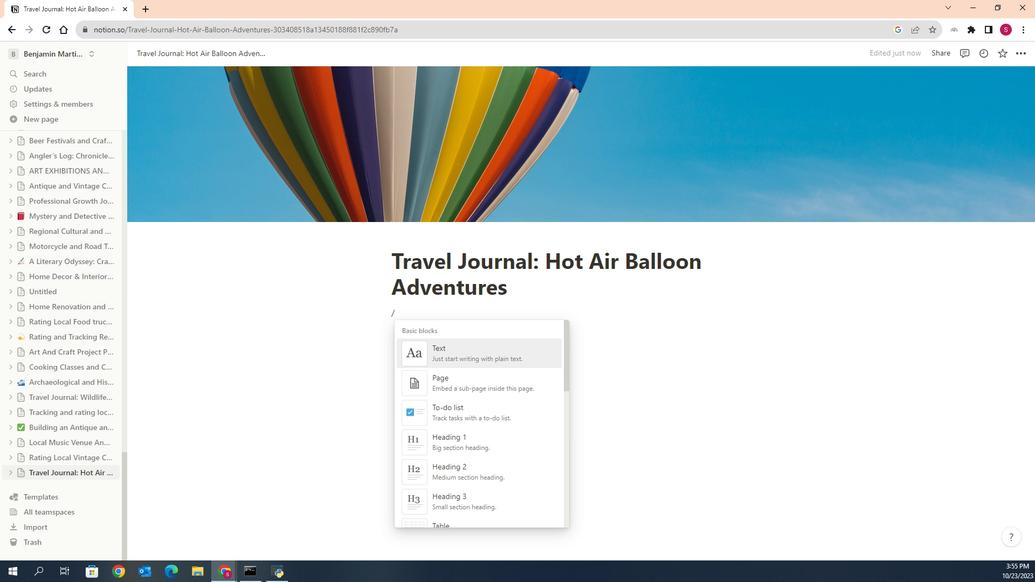 
Action: Mouse scrolled (112, 355) with delta (0, 0)
Screenshot: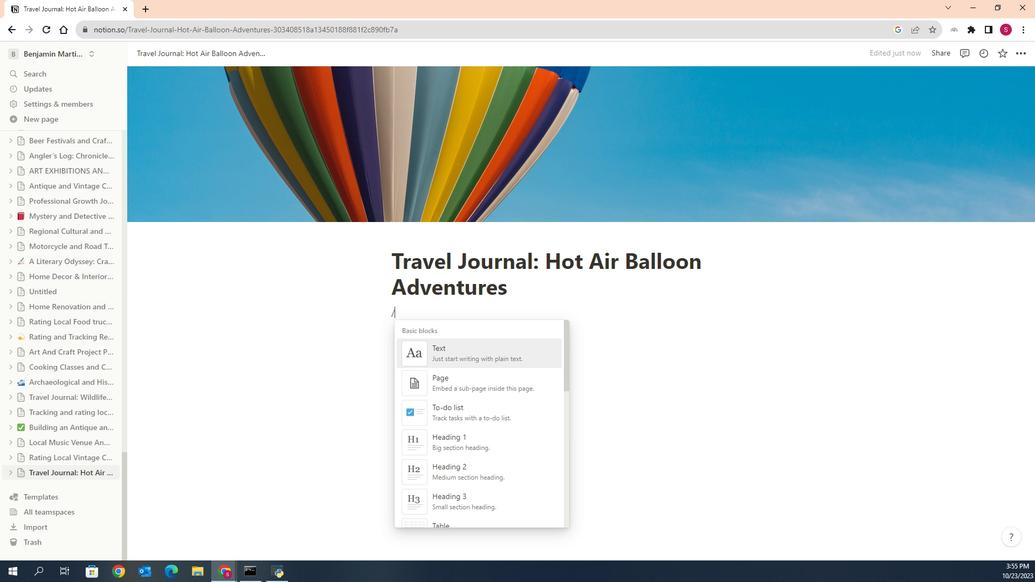 
Action: Mouse scrolled (112, 356) with delta (0, 0)
Screenshot: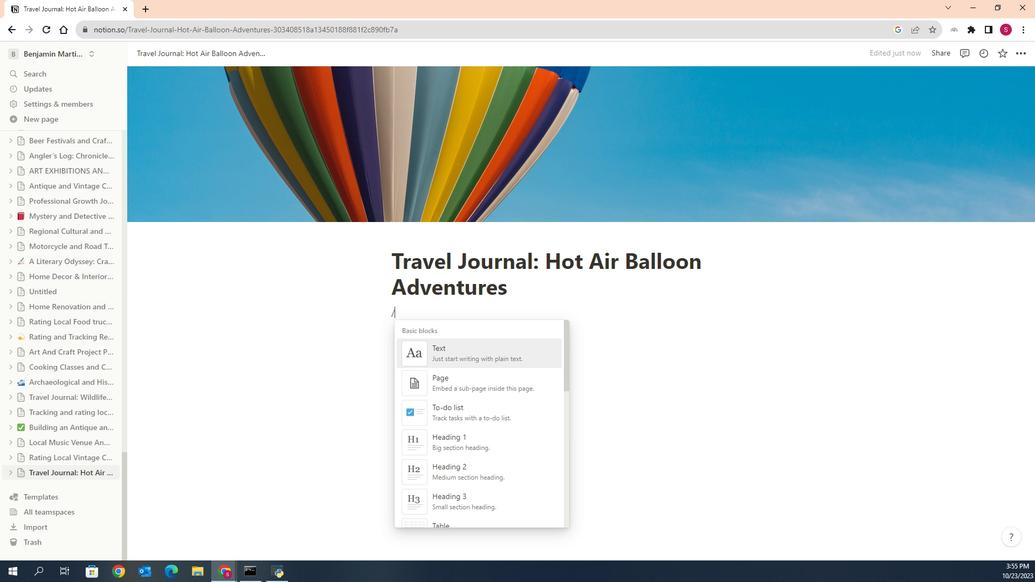 
Action: Mouse scrolled (112, 355) with delta (0, 0)
Screenshot: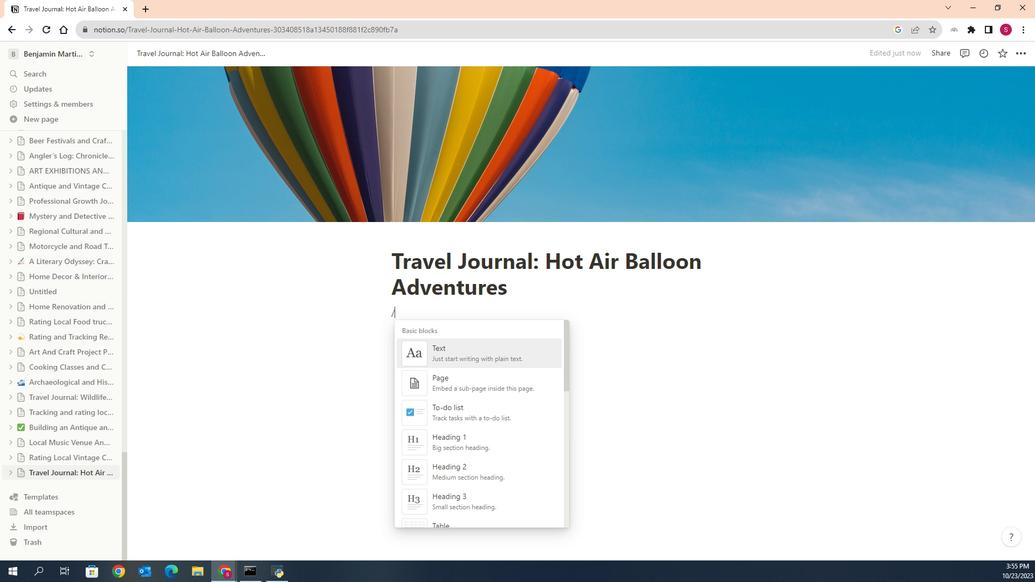 
Action: Mouse scrolled (112, 355) with delta (0, 0)
Screenshot: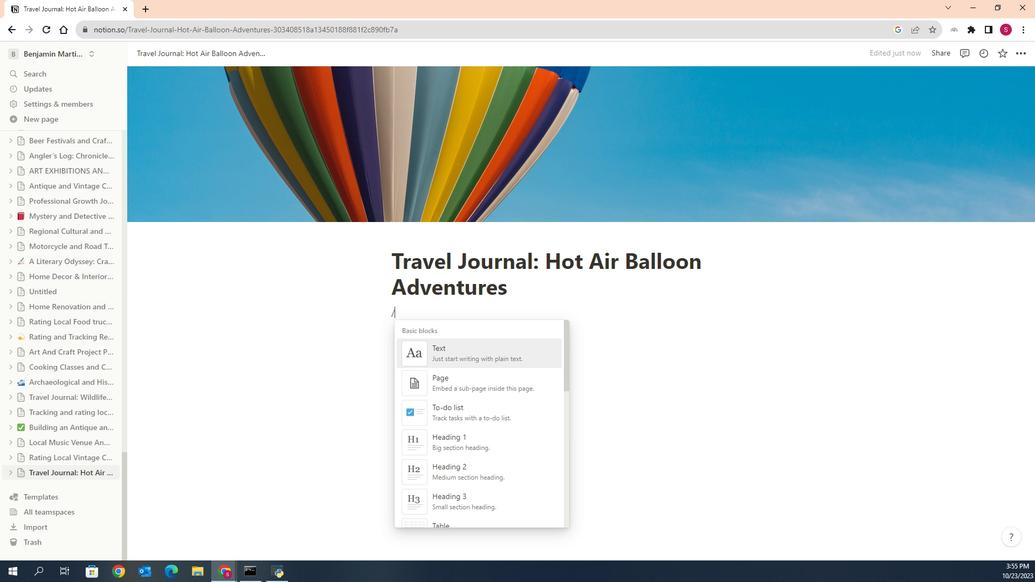 
Action: Mouse scrolled (112, 355) with delta (0, 0)
Screenshot: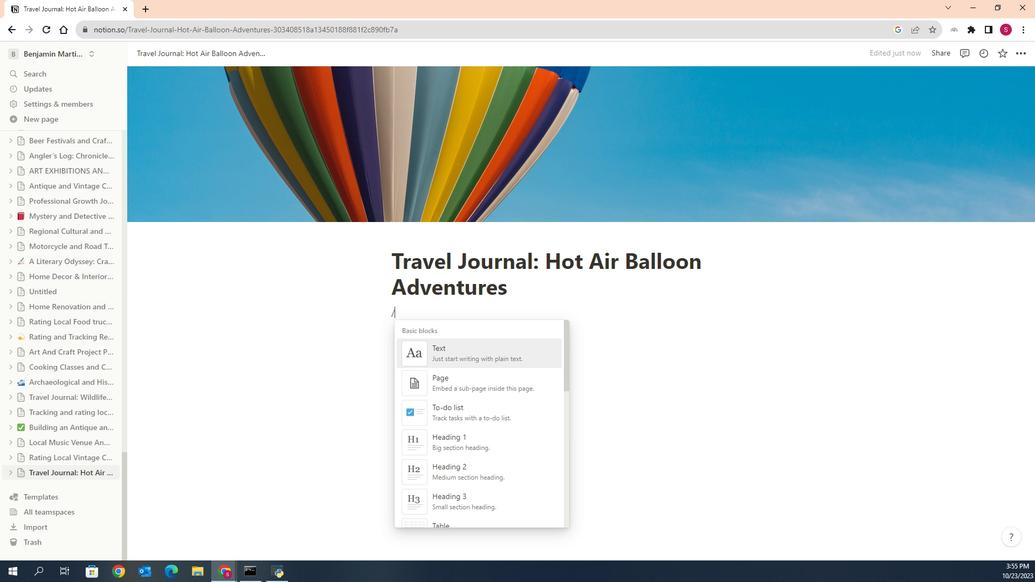 
Action: Mouse scrolled (112, 355) with delta (0, 0)
Screenshot: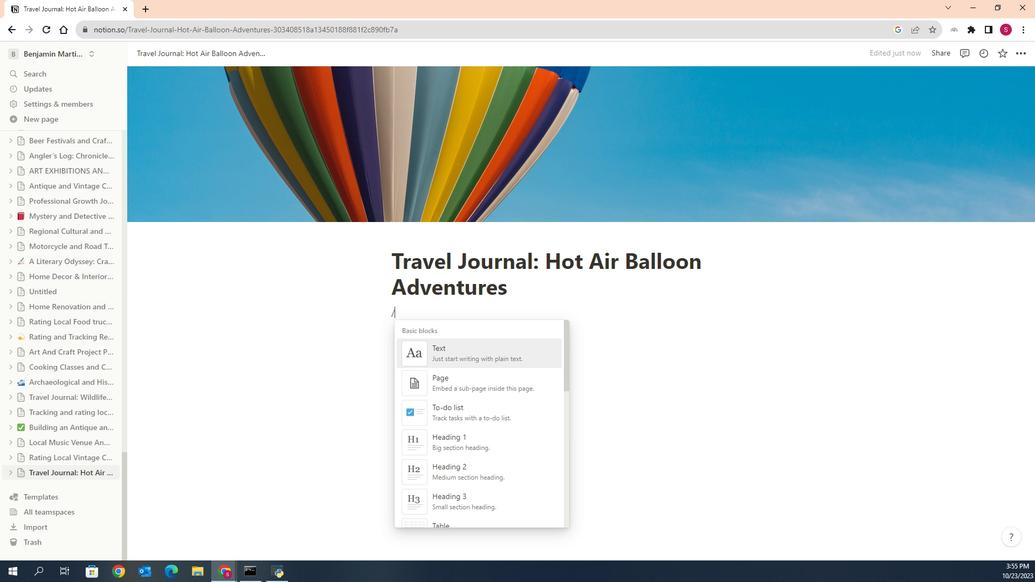 
Action: Mouse scrolled (112, 355) with delta (0, 0)
Screenshot: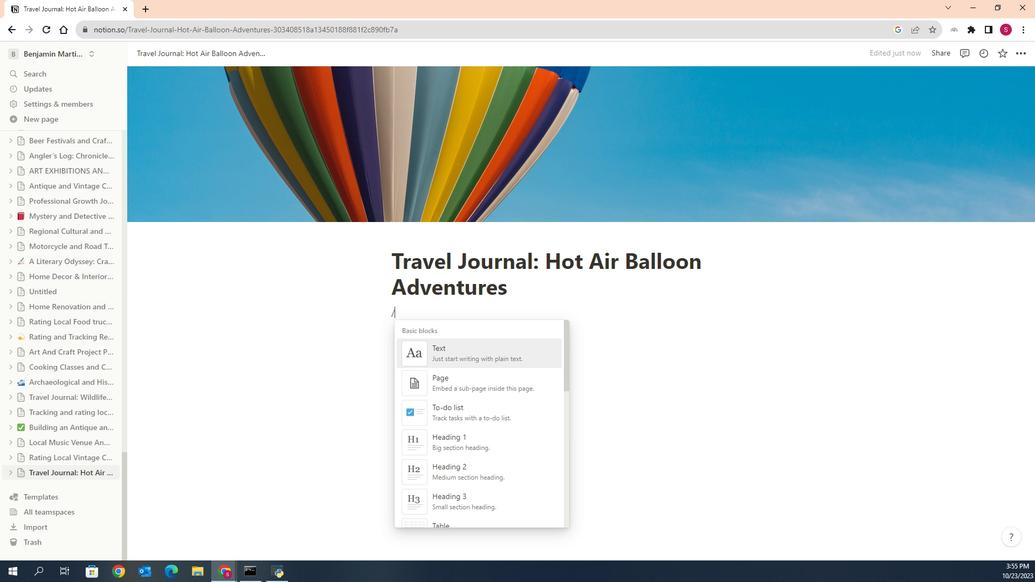 
Action: Mouse scrolled (112, 355) with delta (0, 0)
Screenshot: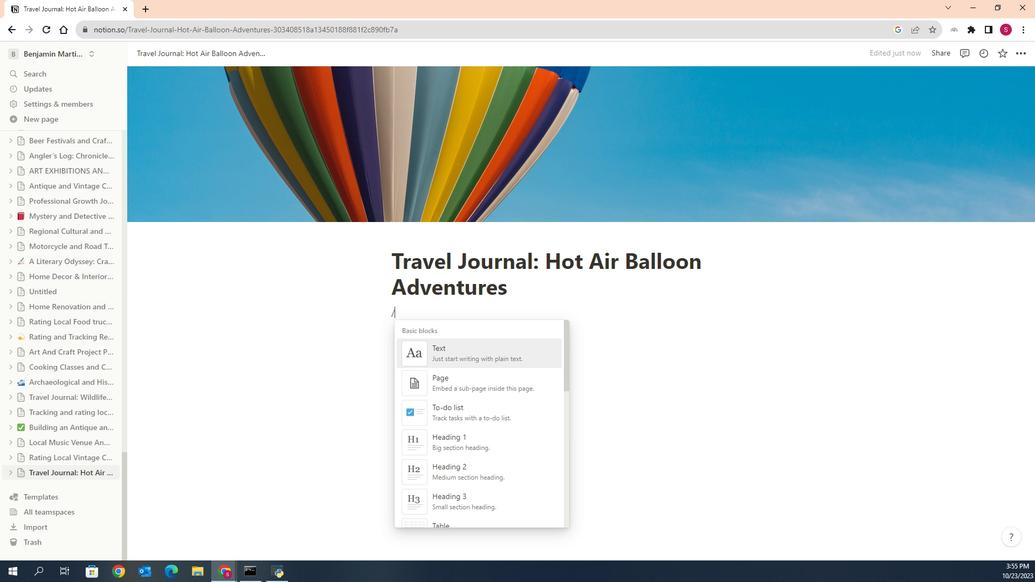
Action: Mouse scrolled (112, 355) with delta (0, 0)
Screenshot: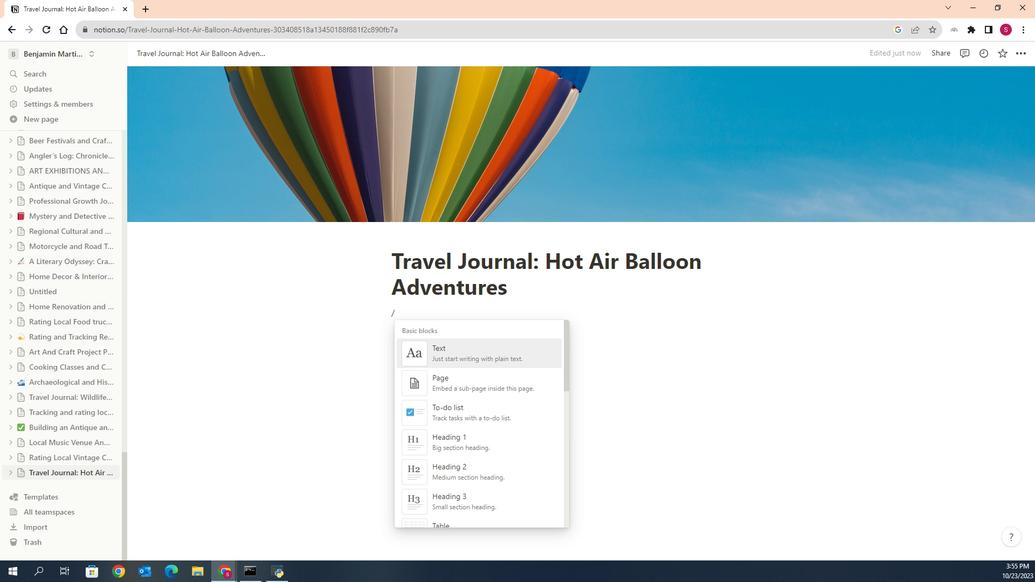 
Action: Mouse scrolled (112, 355) with delta (0, 0)
Screenshot: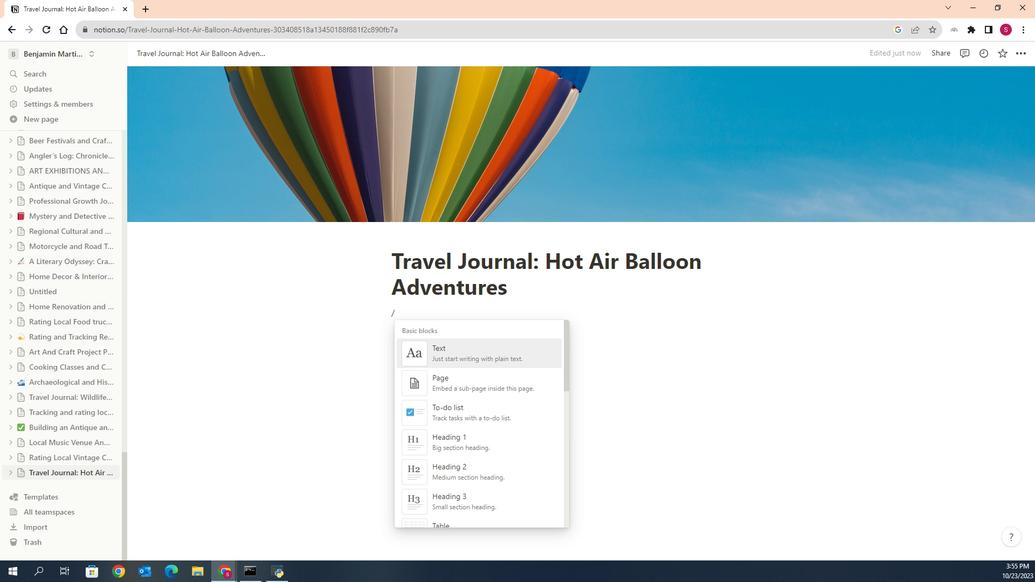 
Action: Mouse scrolled (112, 355) with delta (0, 0)
Screenshot: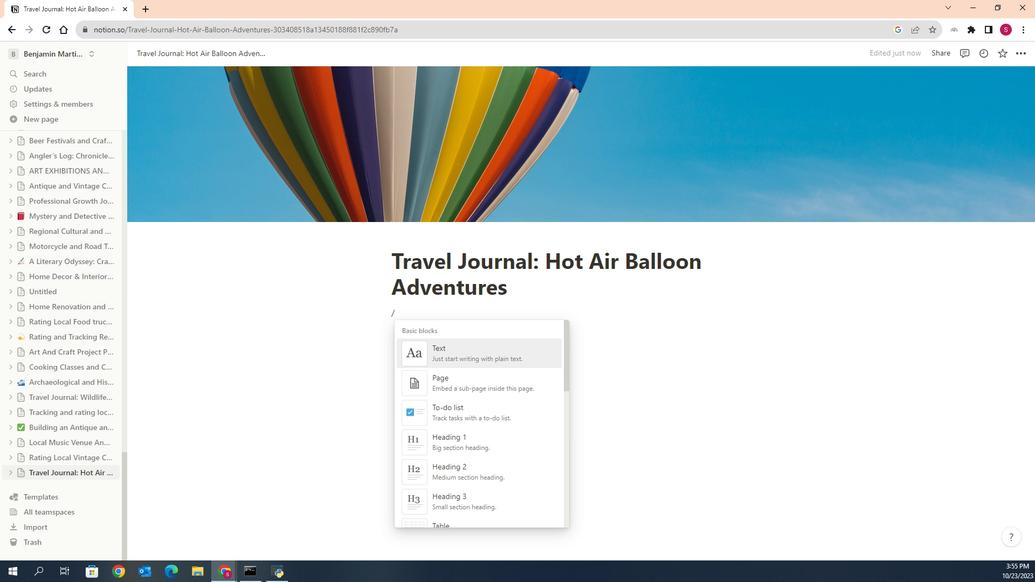 
Action: Mouse scrolled (112, 355) with delta (0, 0)
Screenshot: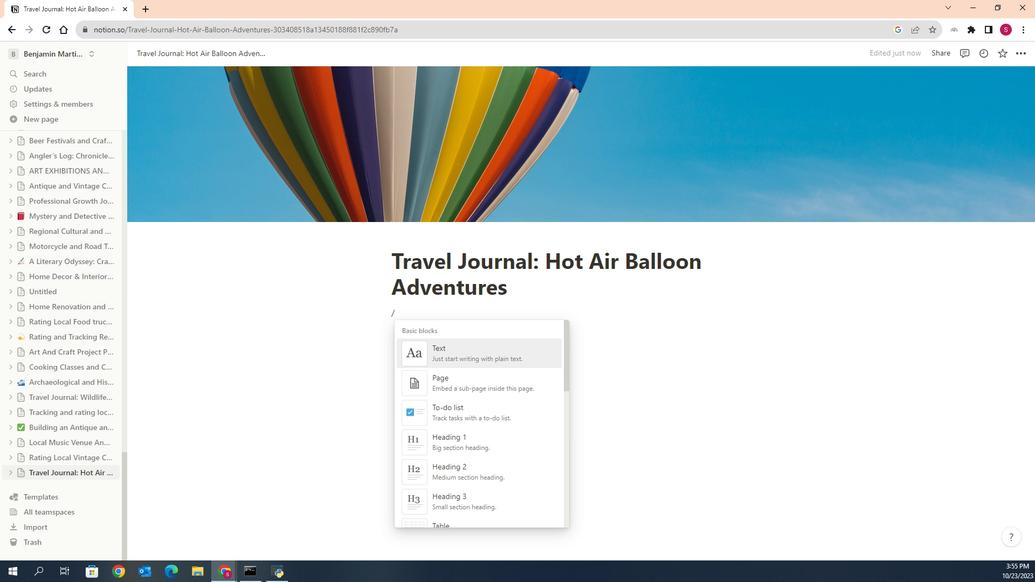 
Action: Mouse scrolled (112, 355) with delta (0, 0)
Screenshot: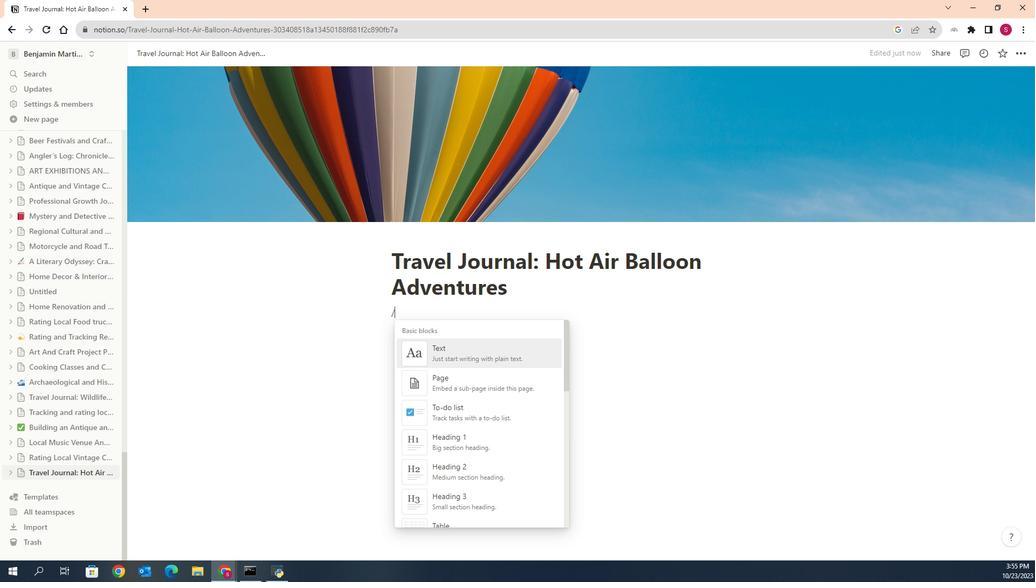 
Action: Mouse scrolled (112, 355) with delta (0, 0)
Screenshot: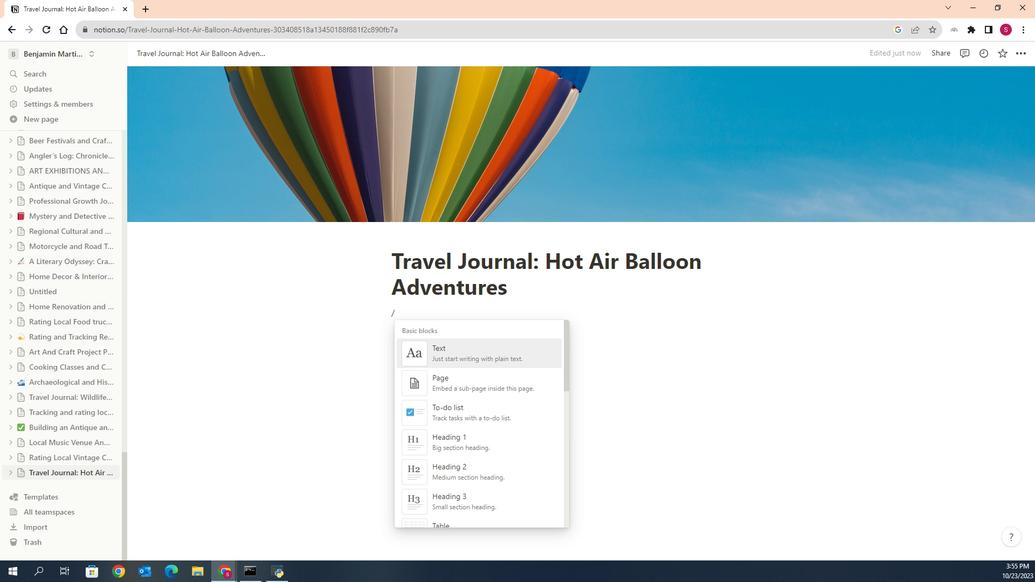 
Action: Mouse scrolled (112, 355) with delta (0, 0)
Screenshot: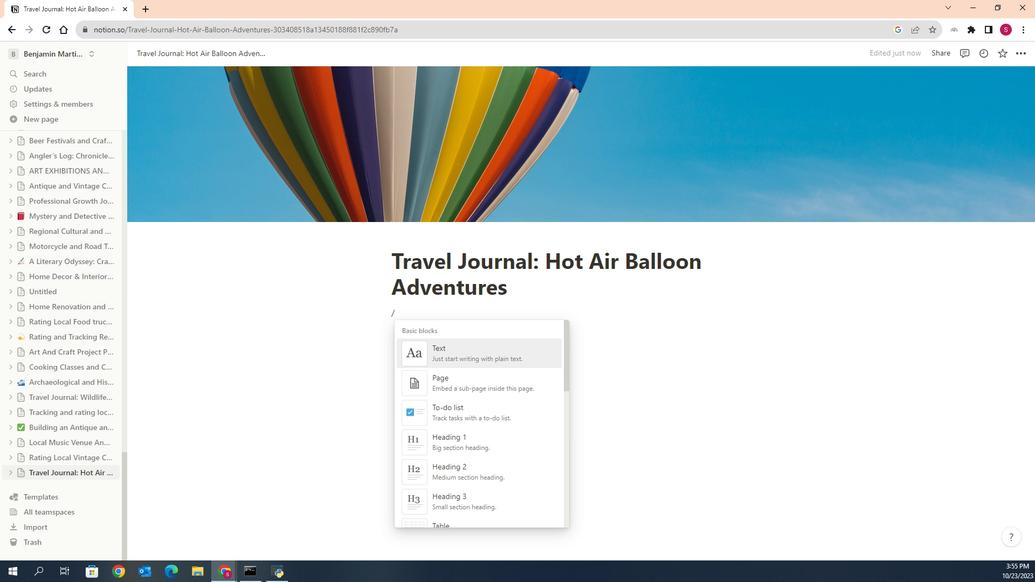 
Action: Mouse scrolled (112, 355) with delta (0, 0)
Screenshot: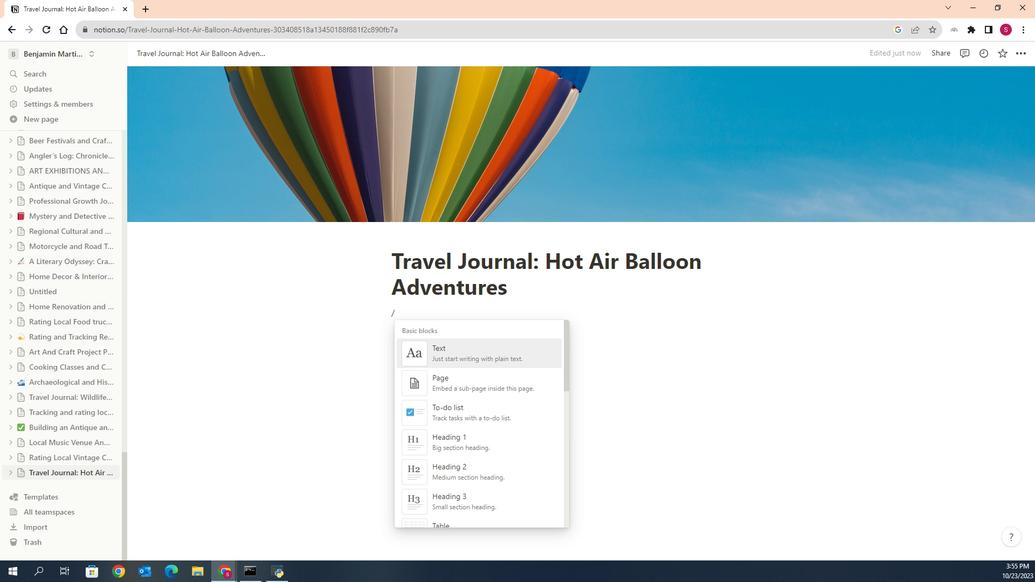 
Action: Mouse scrolled (112, 356) with delta (0, 0)
Screenshot: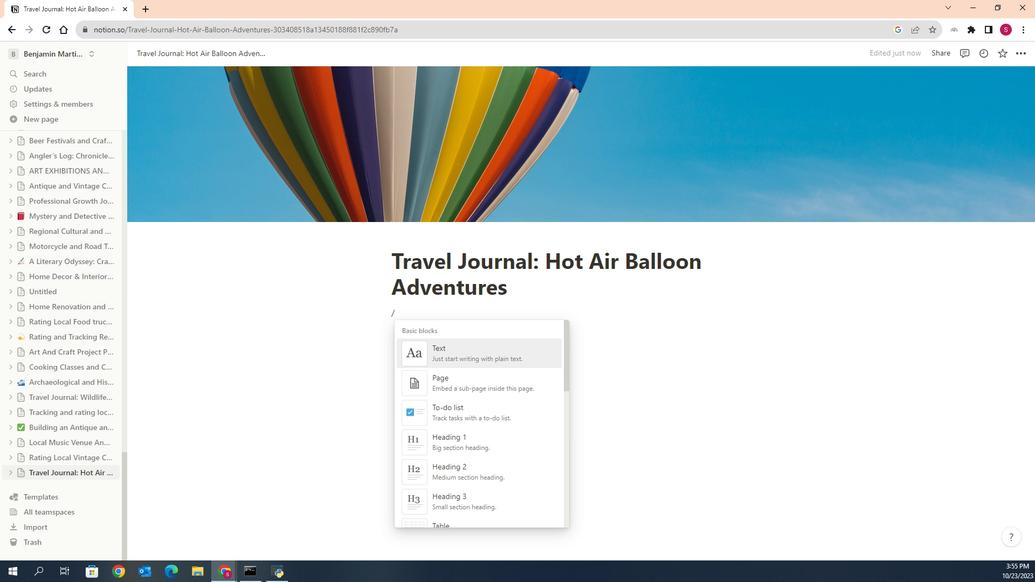 
Action: Mouse scrolled (112, 355) with delta (0, 0)
Screenshot: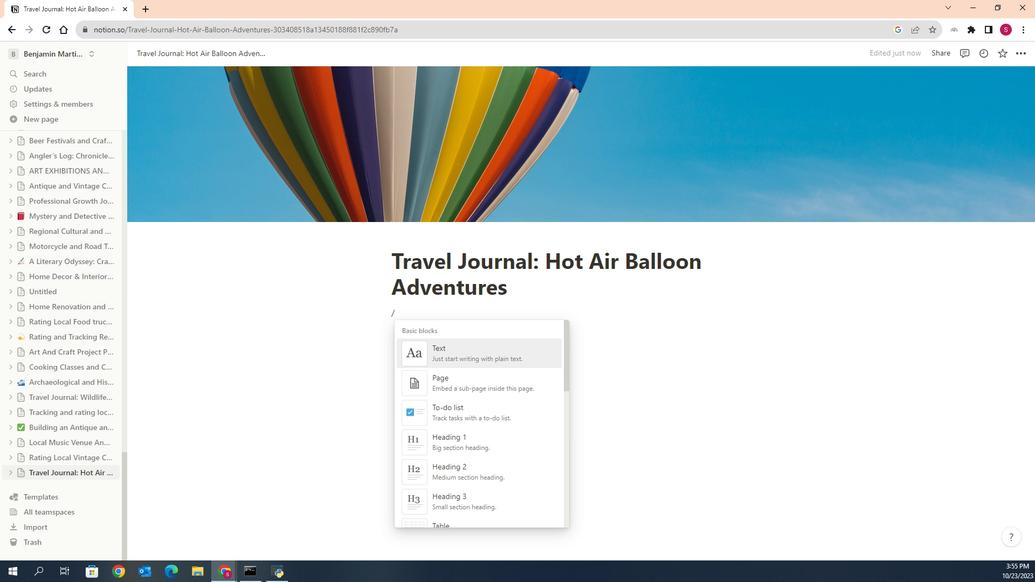 
Action: Mouse scrolled (112, 356) with delta (0, 0)
Screenshot: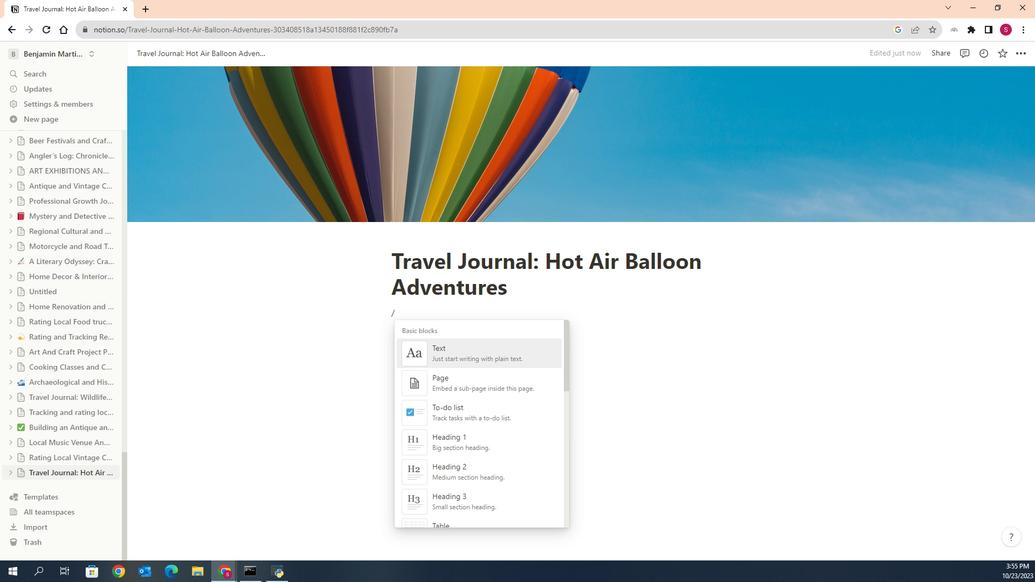 
Action: Mouse scrolled (112, 355) with delta (0, 0)
Screenshot: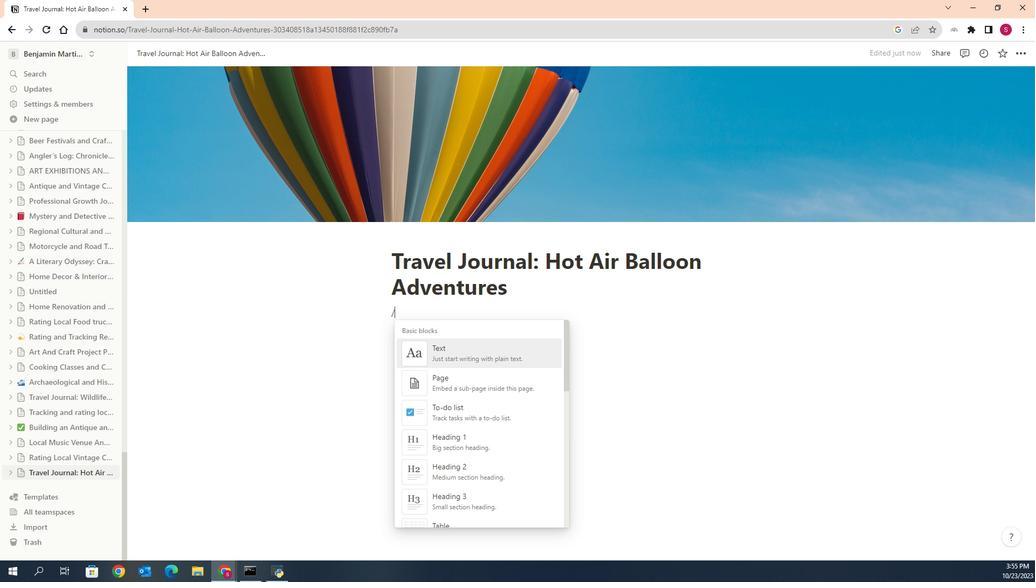 
Action: Mouse scrolled (112, 356) with delta (0, 0)
Screenshot: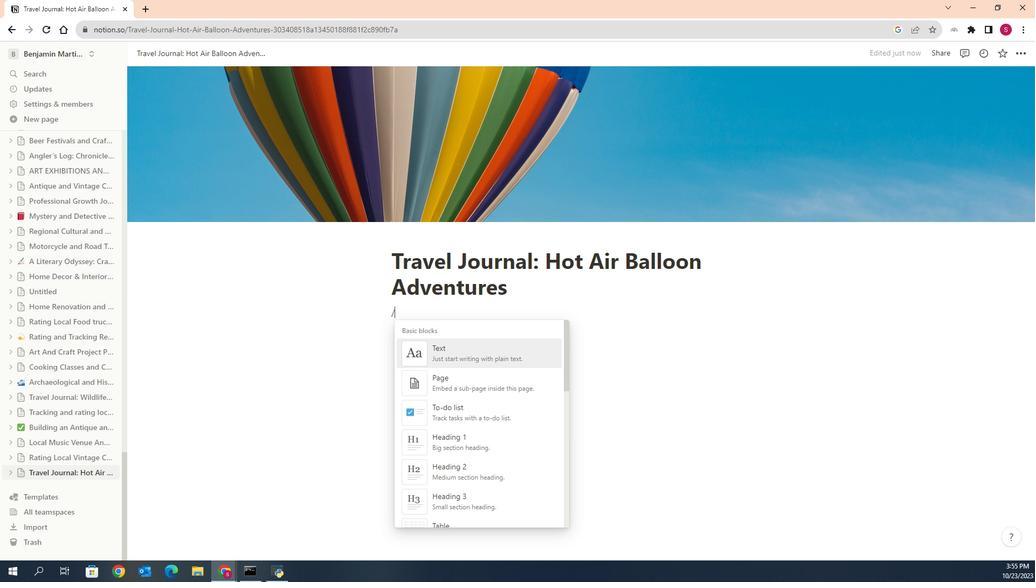 
Action: Mouse scrolled (112, 356) with delta (0, 0)
Screenshot: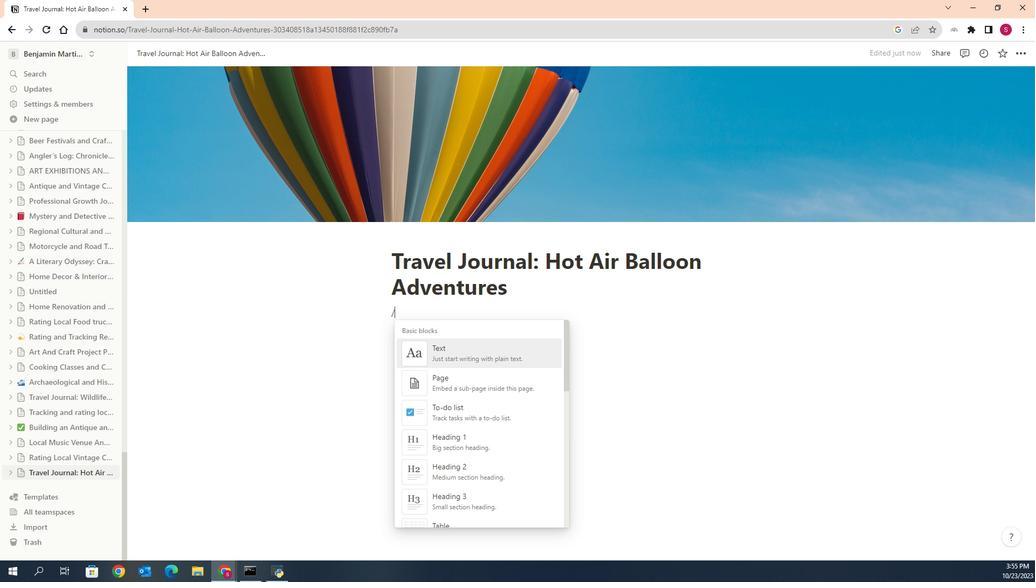 
Action: Mouse scrolled (112, 356) with delta (0, 0)
Screenshot: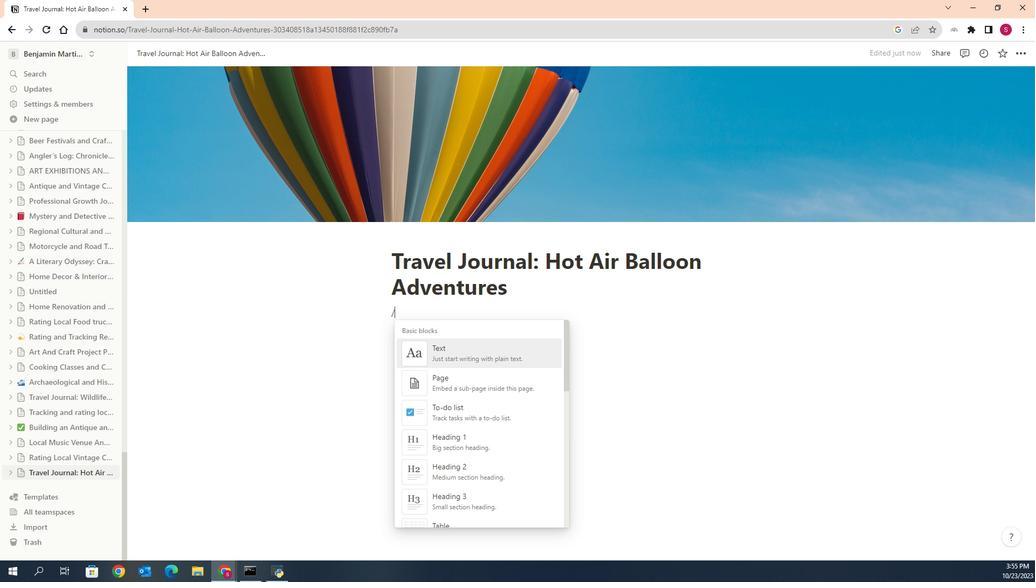 
Action: Mouse scrolled (112, 356) with delta (0, 0)
Screenshot: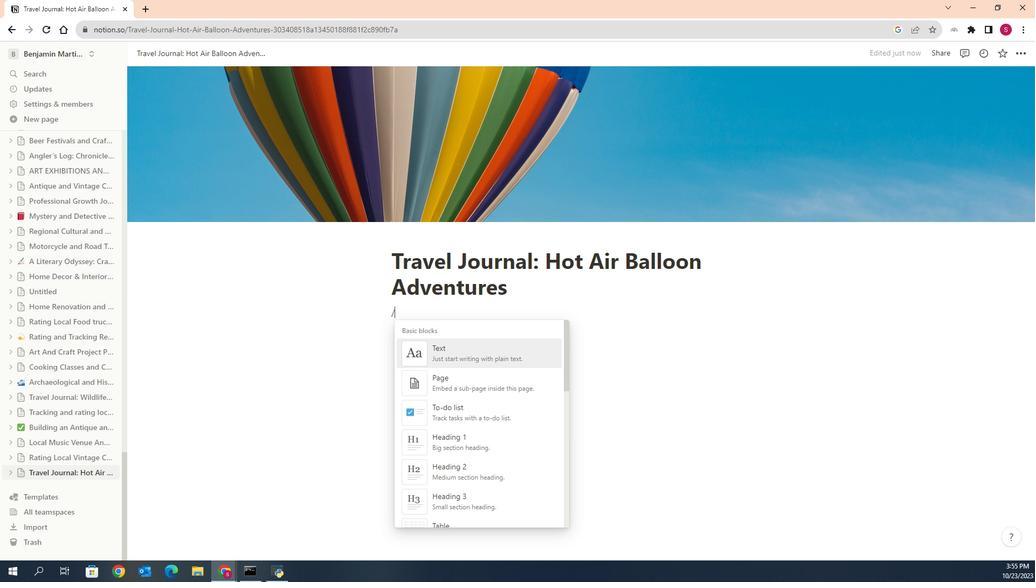 
Action: Mouse scrolled (112, 355) with delta (0, 0)
Screenshot: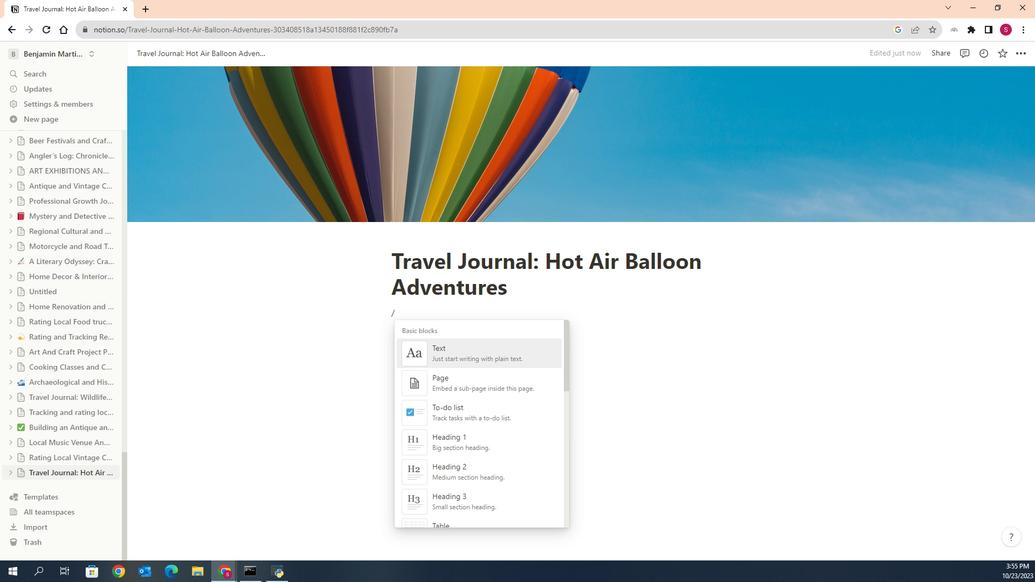 
Action: Mouse scrolled (112, 356) with delta (0, 0)
Screenshot: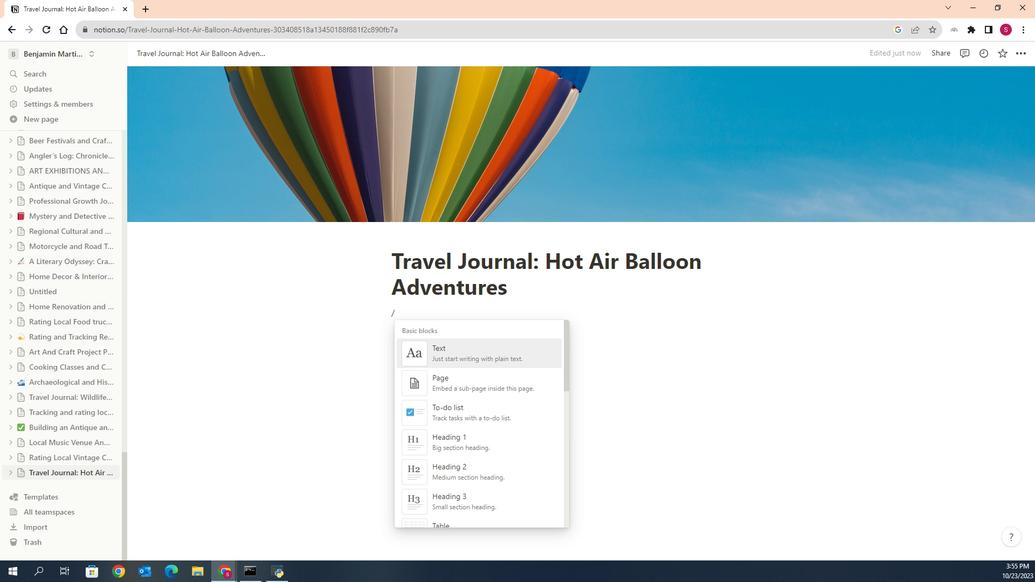 
Action: Mouse scrolled (112, 356) with delta (0, 0)
Screenshot: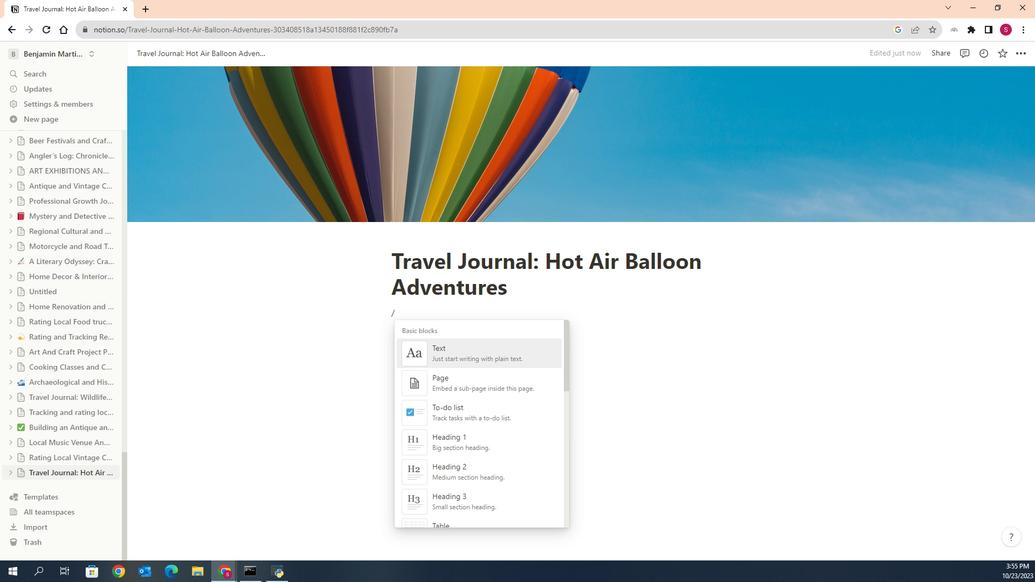 
Action: Mouse scrolled (112, 356) with delta (0, 0)
Screenshot: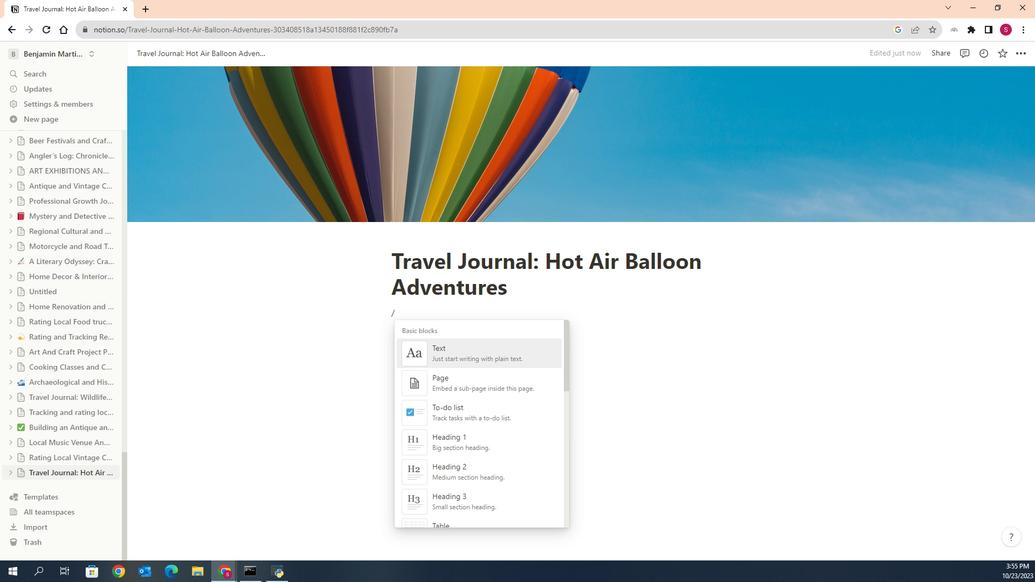 
Action: Mouse scrolled (112, 356) with delta (0, 0)
Screenshot: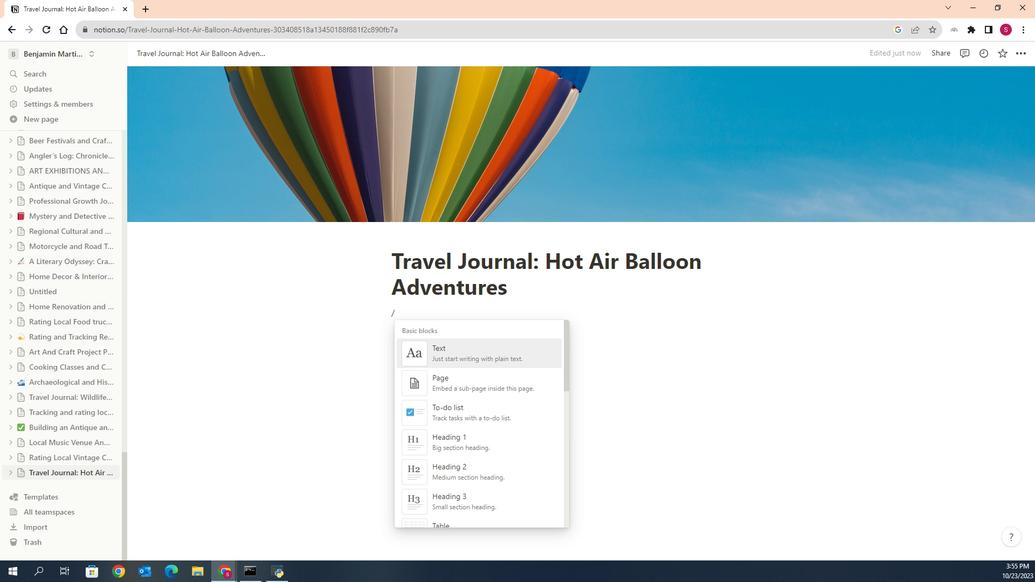 
Action: Mouse scrolled (112, 356) with delta (0, 0)
Screenshot: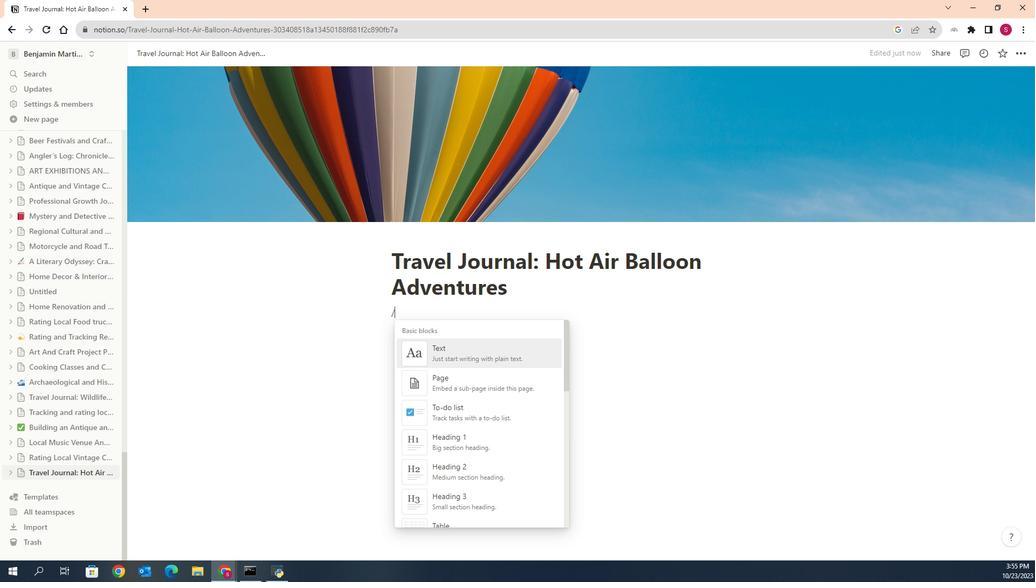 
Action: Mouse scrolled (112, 356) with delta (0, 0)
Screenshot: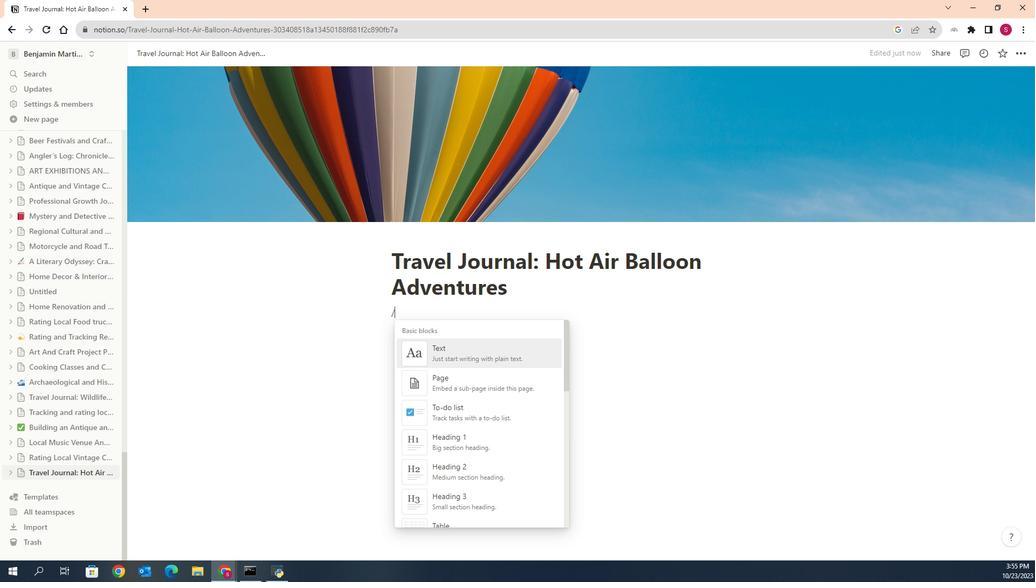 
Action: Mouse scrolled (112, 356) with delta (0, 0)
Screenshot: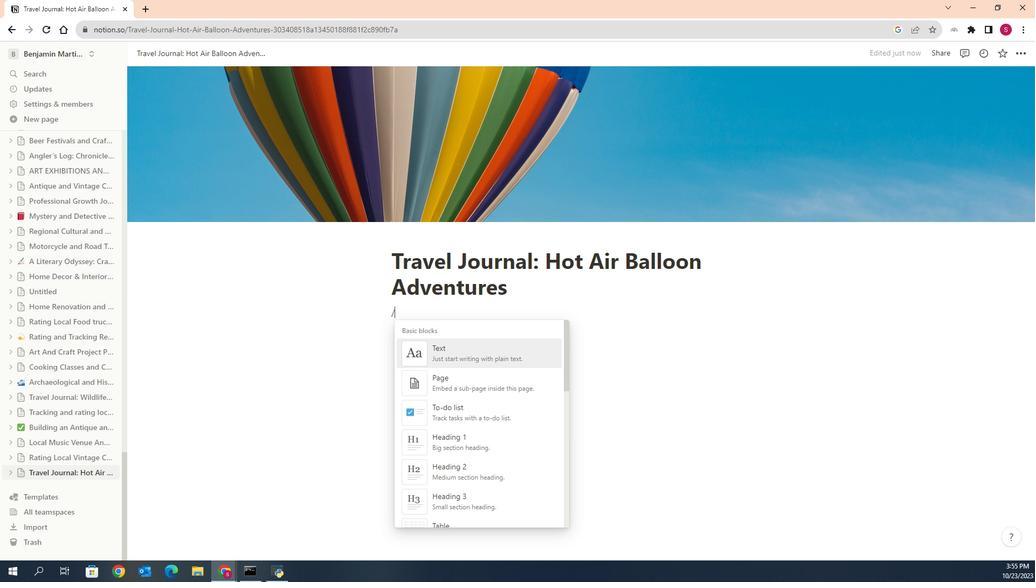 
Action: Mouse scrolled (112, 356) with delta (0, 0)
Screenshot: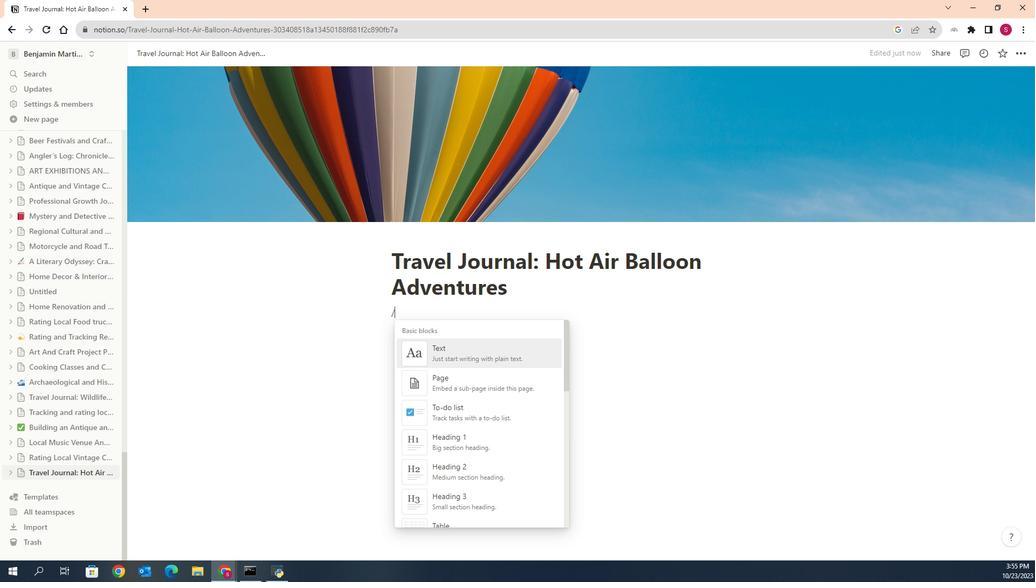 
Action: Mouse scrolled (112, 356) with delta (0, 0)
Screenshot: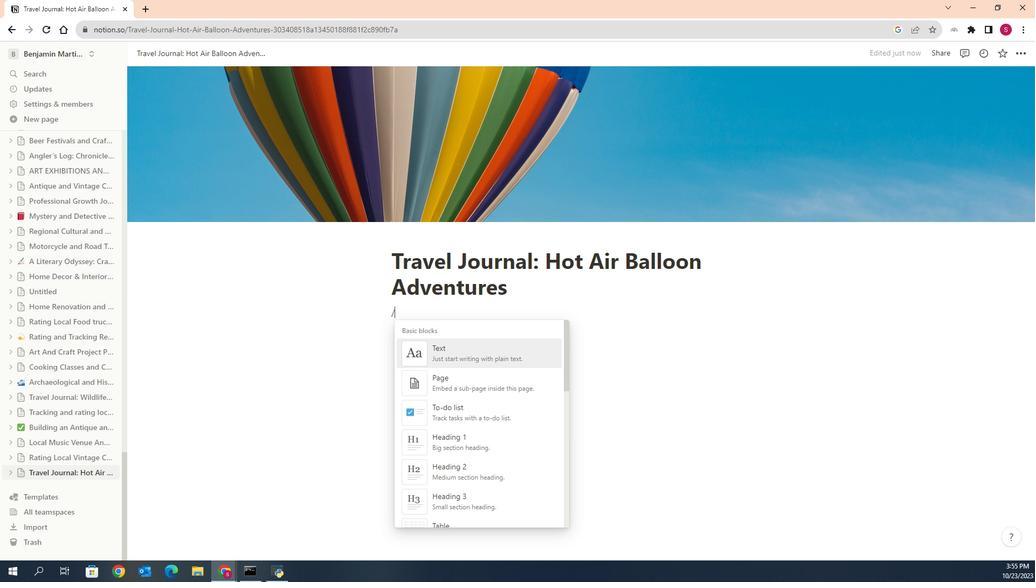 
Action: Mouse scrolled (112, 356) with delta (0, 0)
Screenshot: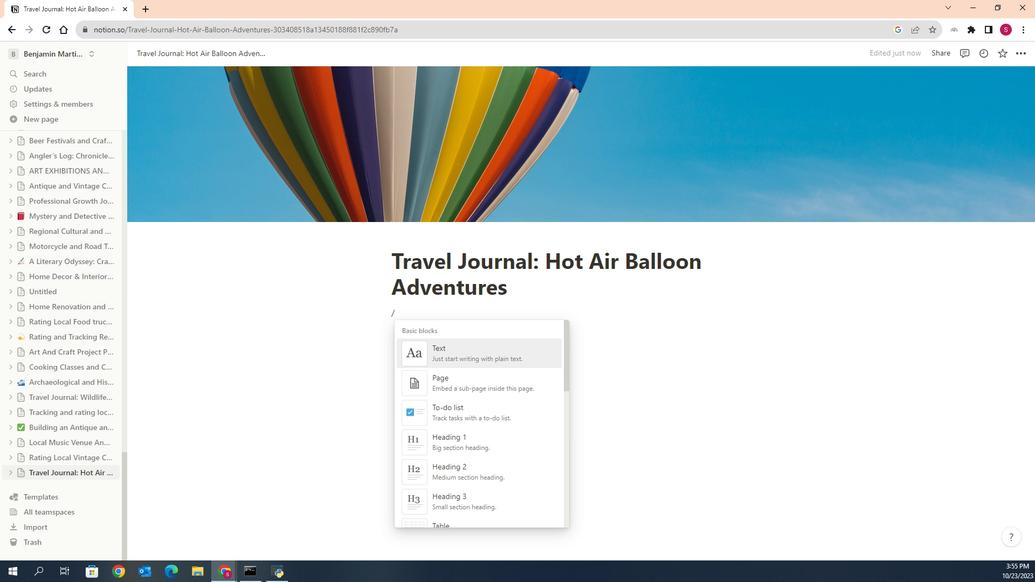 
Action: Mouse scrolled (112, 356) with delta (0, 0)
Screenshot: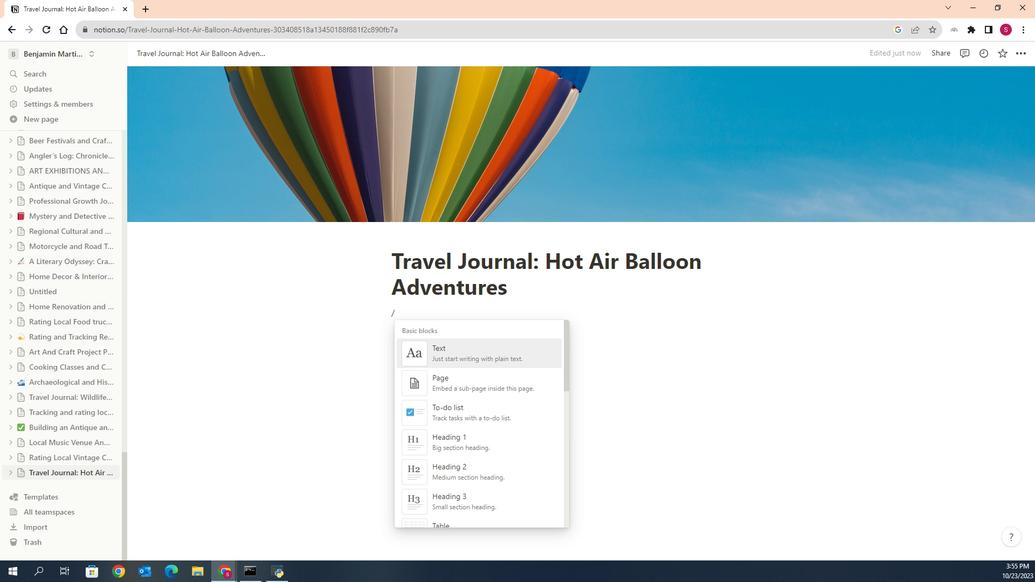 
Action: Mouse scrolled (112, 356) with delta (0, 0)
Screenshot: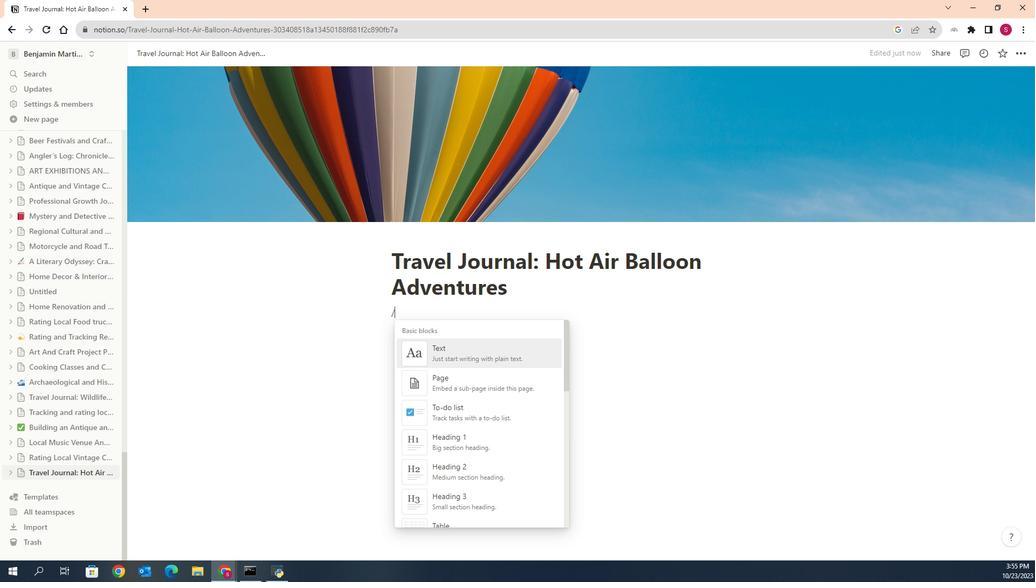 
Action: Mouse scrolled (112, 356) with delta (0, 0)
Screenshot: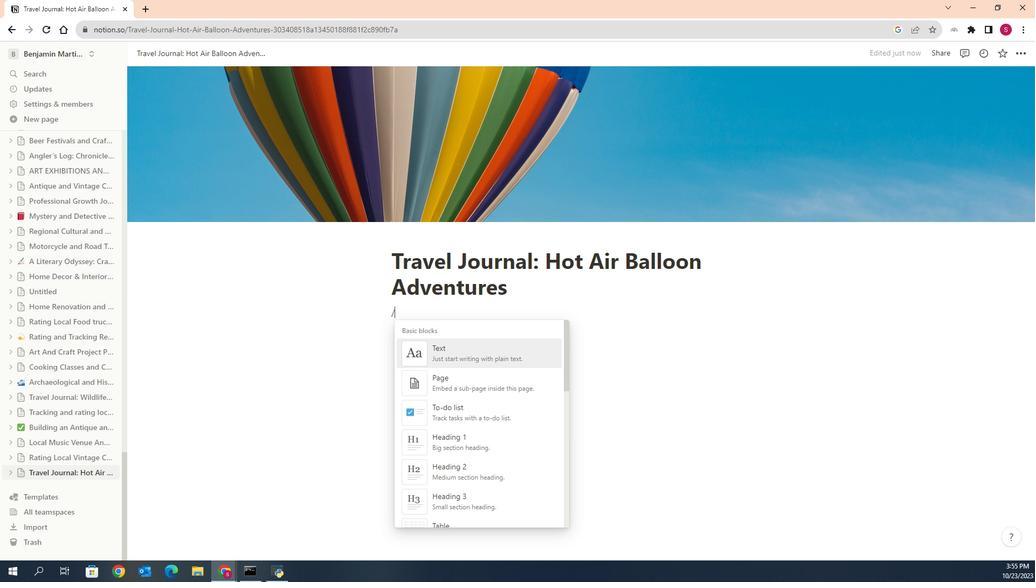 
Action: Mouse scrolled (112, 356) with delta (0, 0)
Screenshot: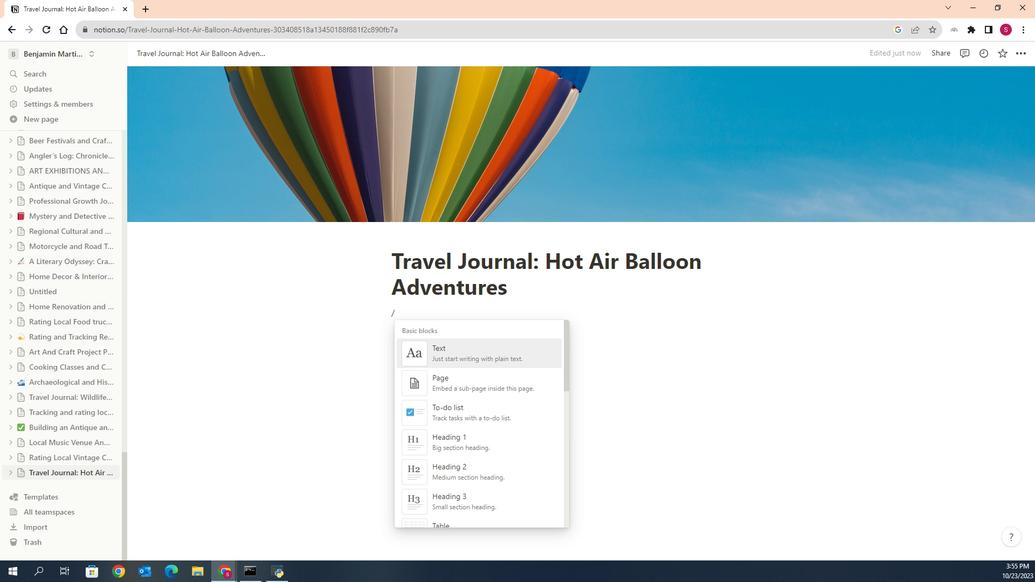 
Action: Mouse scrolled (112, 355) with delta (0, 0)
Screenshot: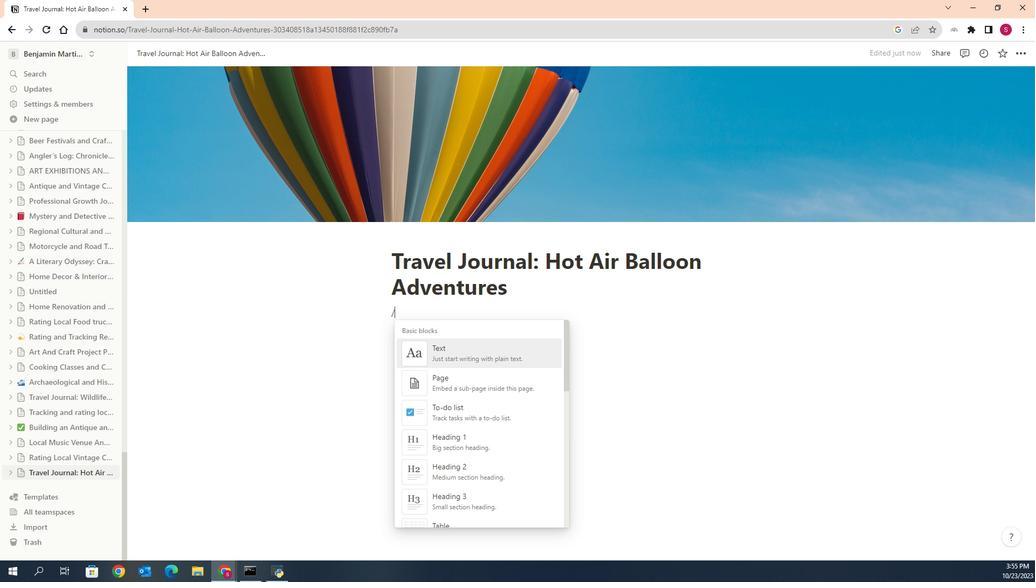
Action: Mouse scrolled (112, 355) with delta (0, 0)
Screenshot: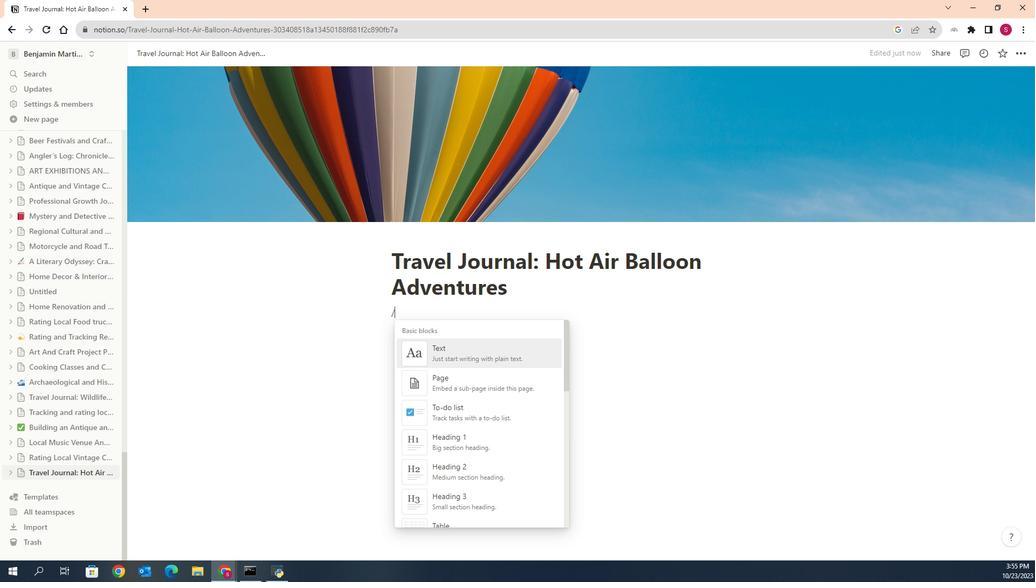
Action: Mouse scrolled (112, 355) with delta (0, 0)
Screenshot: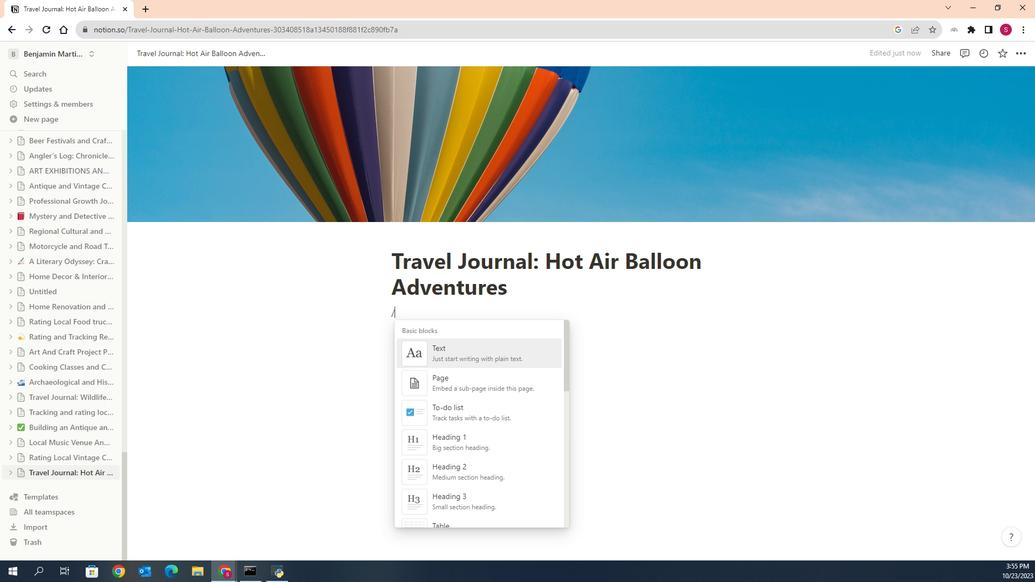 
Action: Mouse scrolled (112, 355) with delta (0, 0)
Screenshot: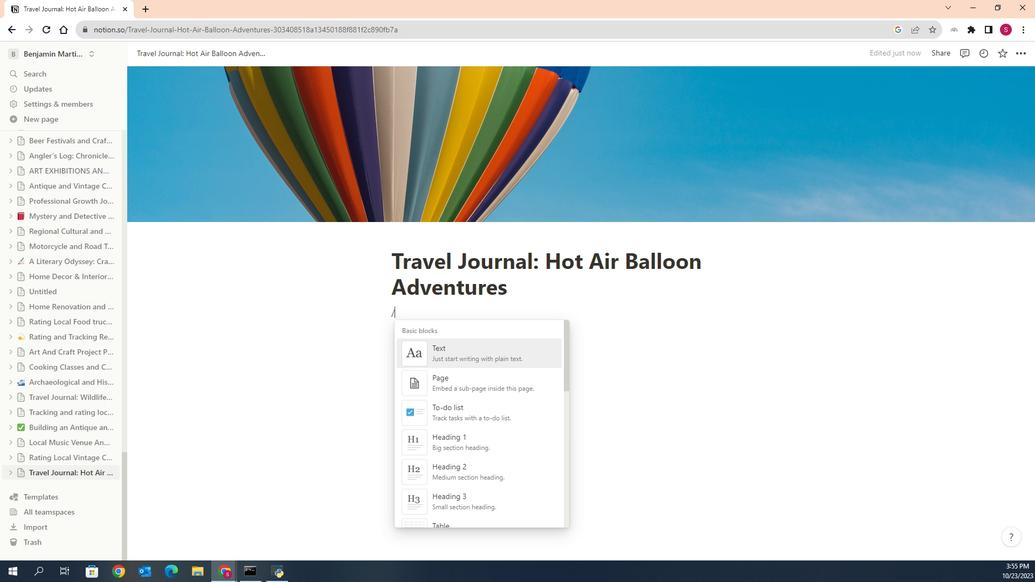 
Action: Mouse scrolled (112, 355) with delta (0, 0)
Screenshot: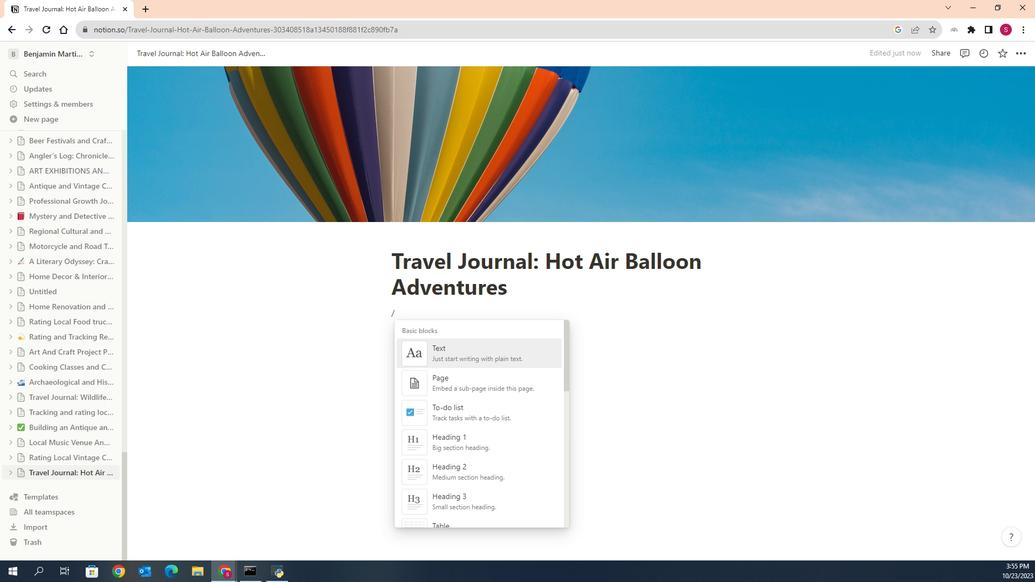 
Action: Mouse scrolled (112, 355) with delta (0, 0)
Screenshot: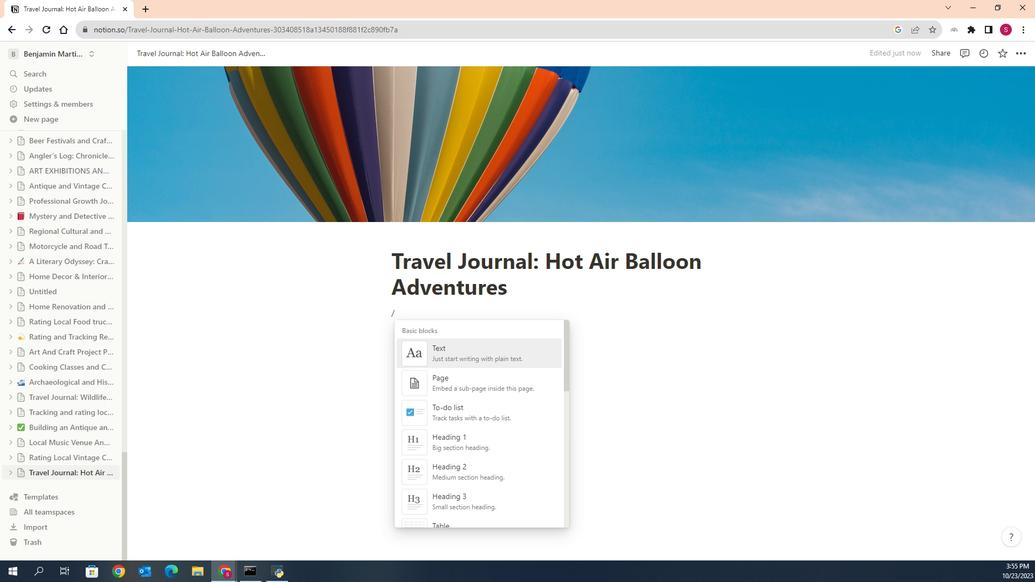 
Action: Mouse scrolled (112, 355) with delta (0, 0)
Screenshot: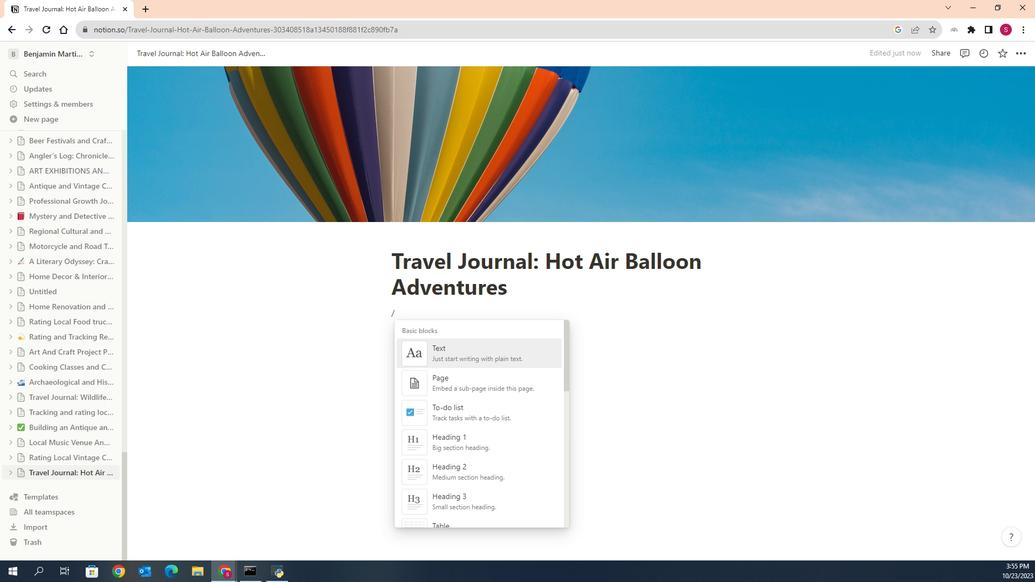 
Action: Mouse scrolled (112, 355) with delta (0, 0)
Screenshot: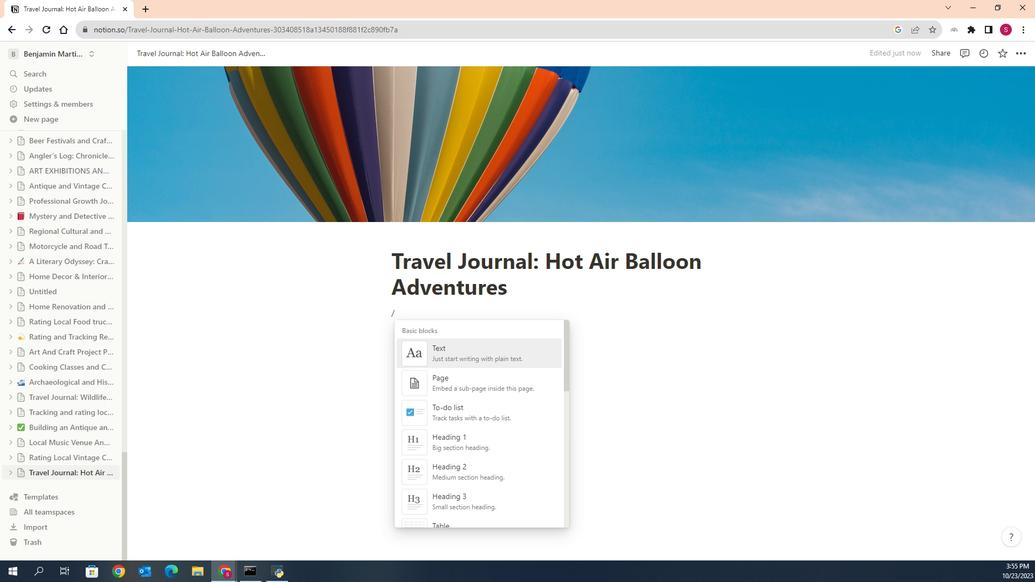 
Action: Mouse scrolled (112, 355) with delta (0, 0)
Screenshot: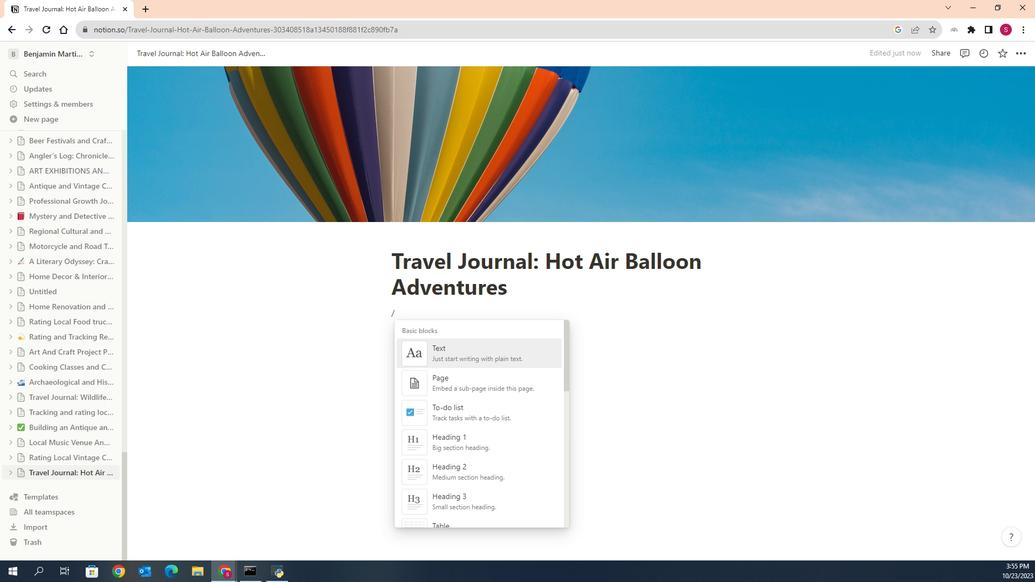 
Action: Mouse scrolled (112, 355) with delta (0, 0)
Screenshot: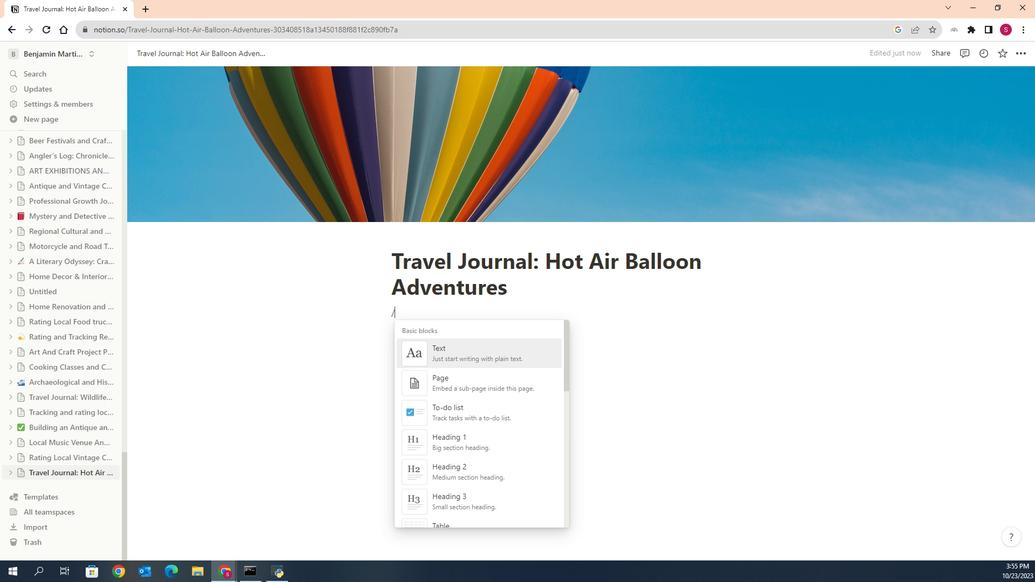 
Action: Mouse scrolled (112, 355) with delta (0, 0)
Screenshot: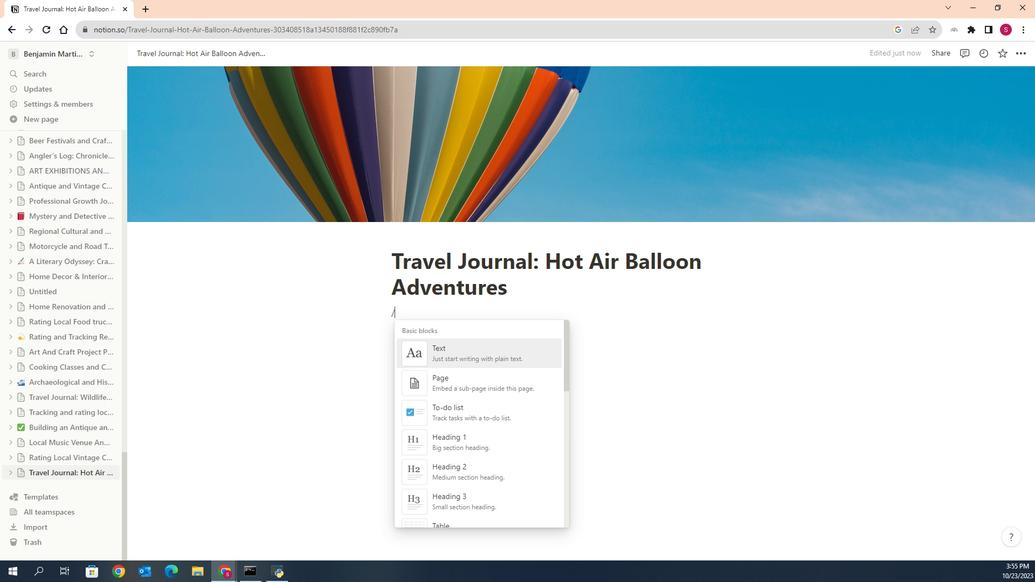 
Action: Mouse scrolled (112, 356) with delta (0, 0)
Screenshot: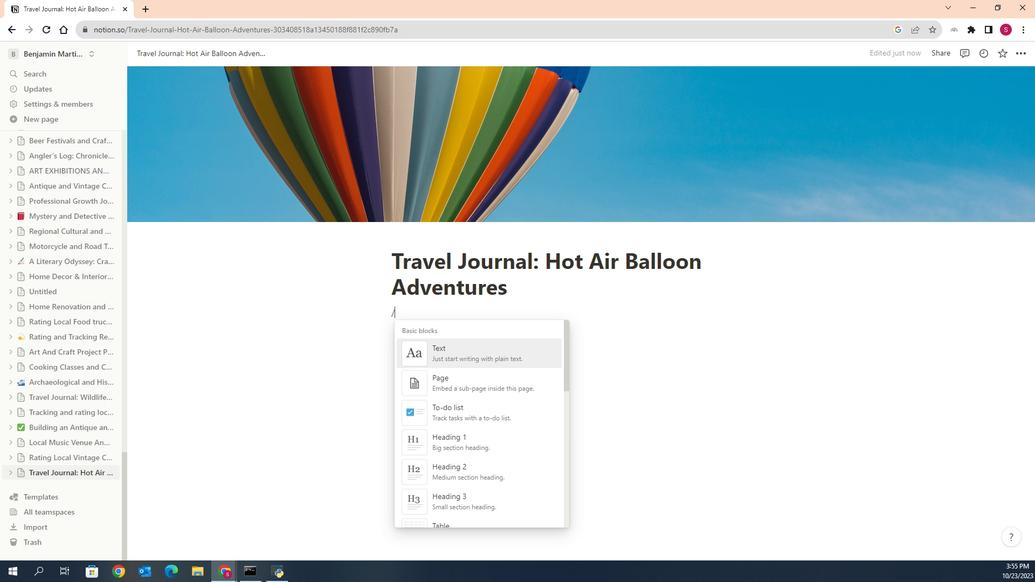 
Action: Mouse scrolled (112, 355) with delta (0, 0)
Screenshot: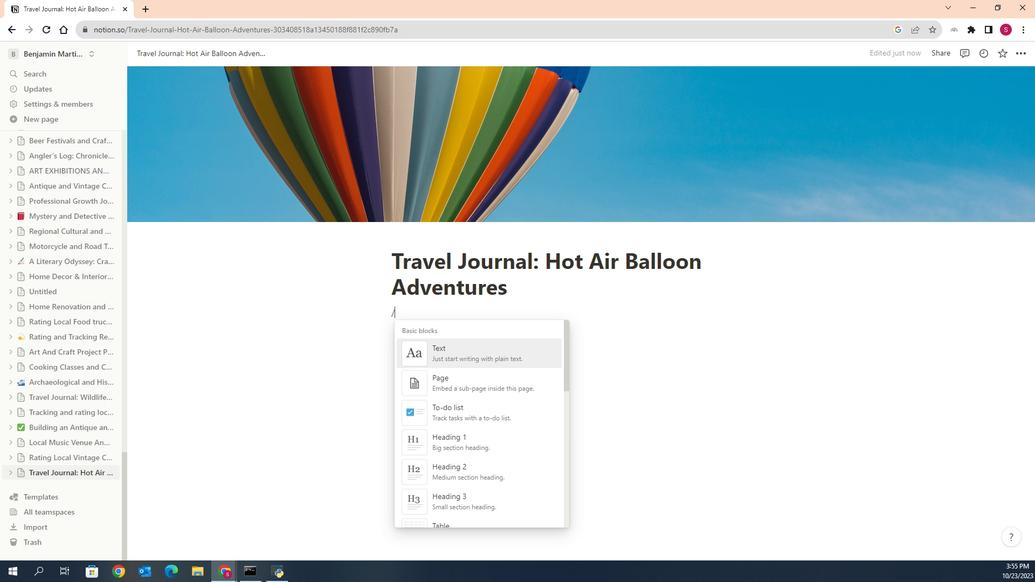 
Action: Mouse scrolled (112, 355) with delta (0, 0)
Screenshot: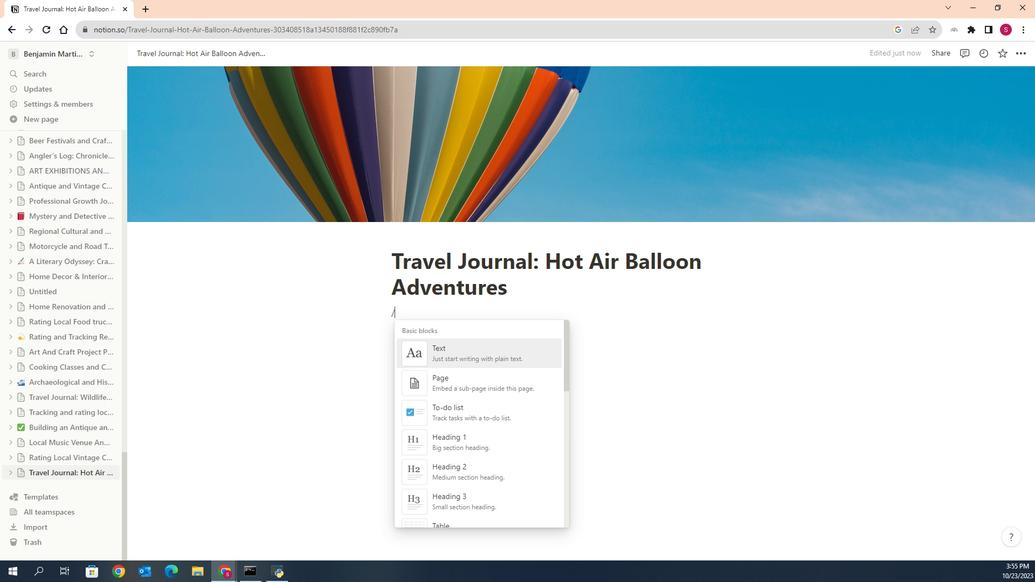 
Action: Mouse scrolled (112, 355) with delta (0, 0)
Screenshot: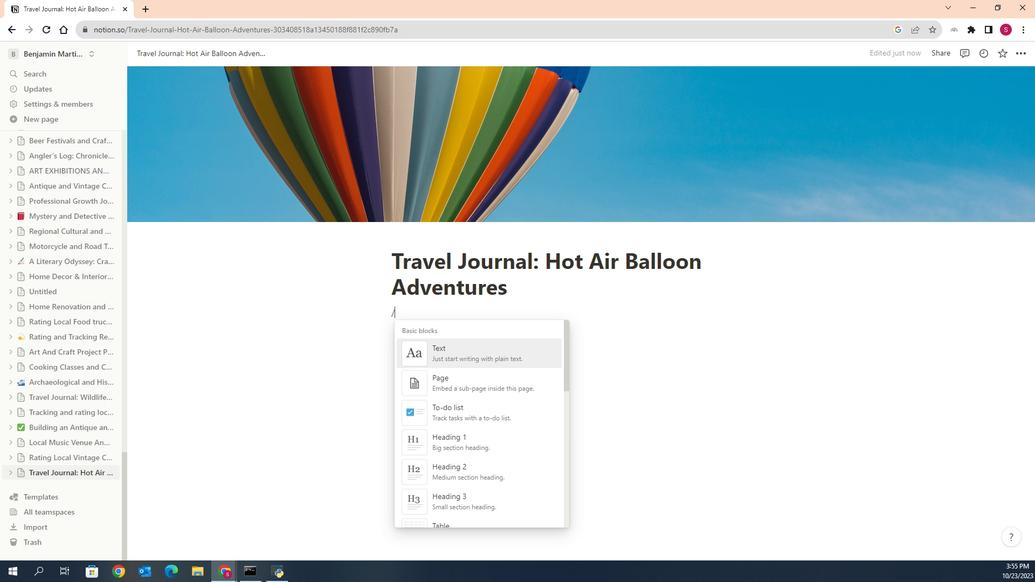 
Action: Mouse scrolled (112, 355) with delta (0, 0)
Screenshot: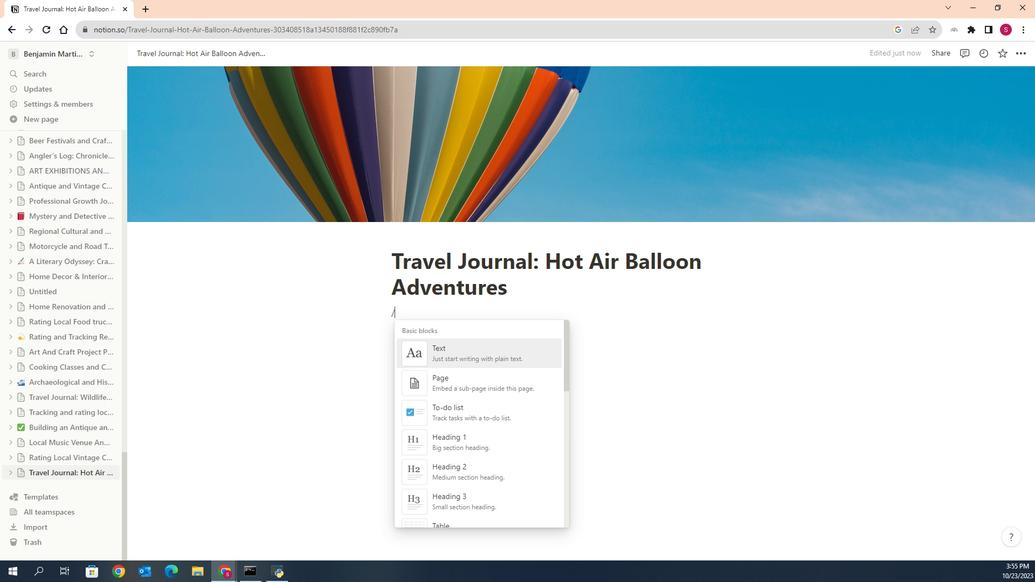 
Action: Mouse scrolled (112, 355) with delta (0, 0)
Screenshot: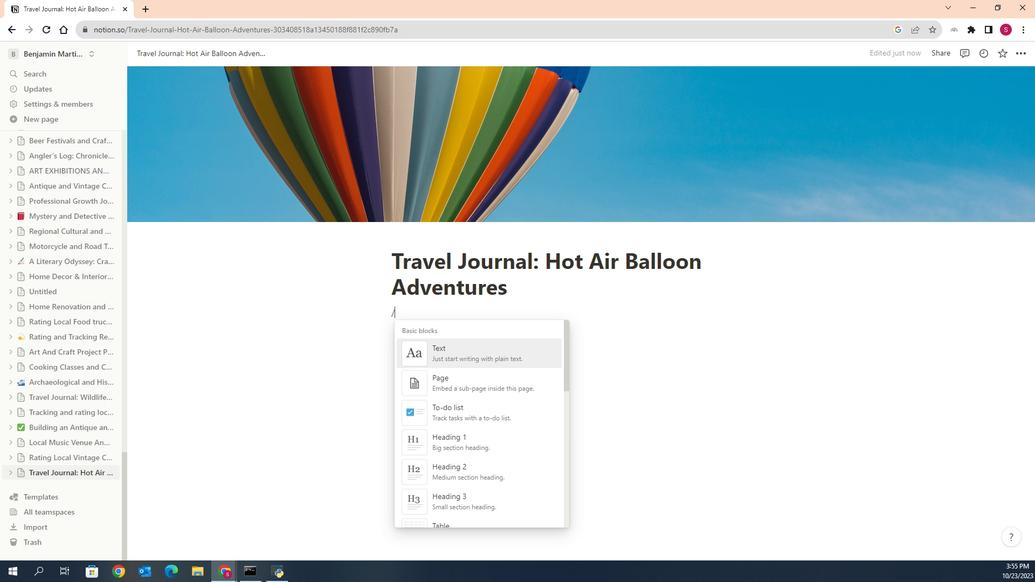 
Action: Mouse scrolled (112, 355) with delta (0, 0)
Screenshot: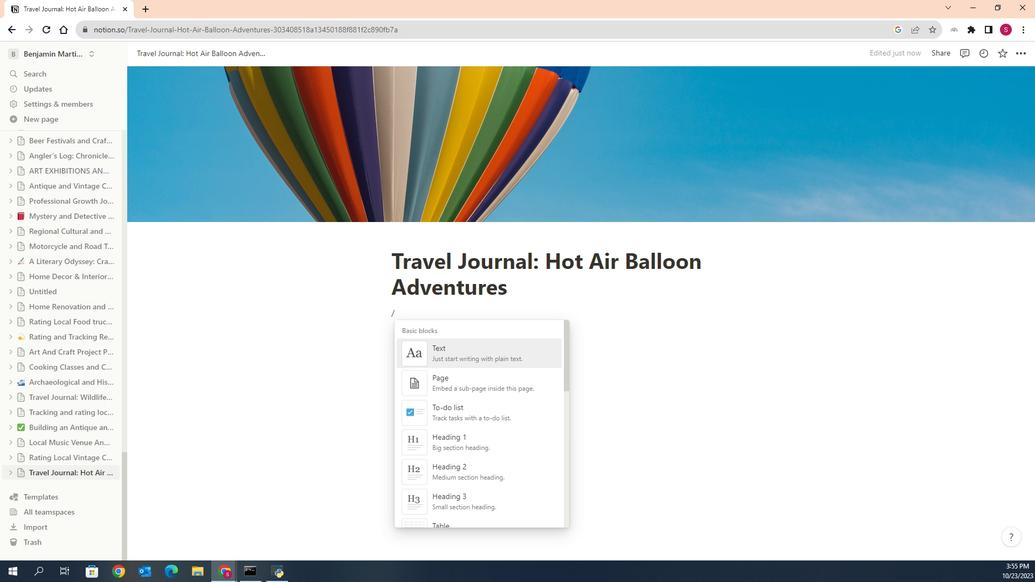 
Action: Mouse scrolled (112, 355) with delta (0, 0)
Screenshot: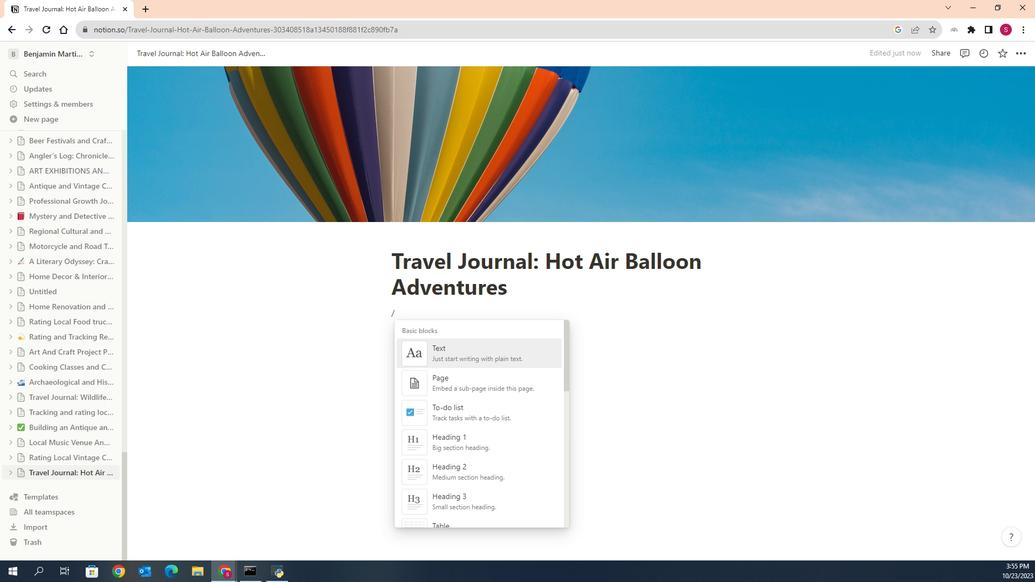 
Action: Mouse scrolled (112, 355) with delta (0, 0)
Screenshot: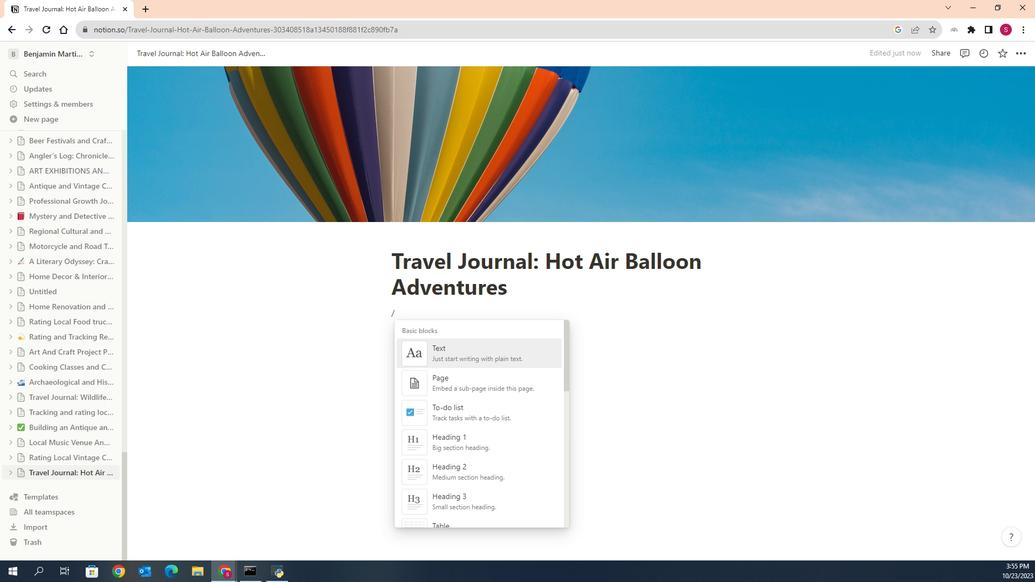 
Action: Mouse scrolled (112, 355) with delta (0, 0)
Screenshot: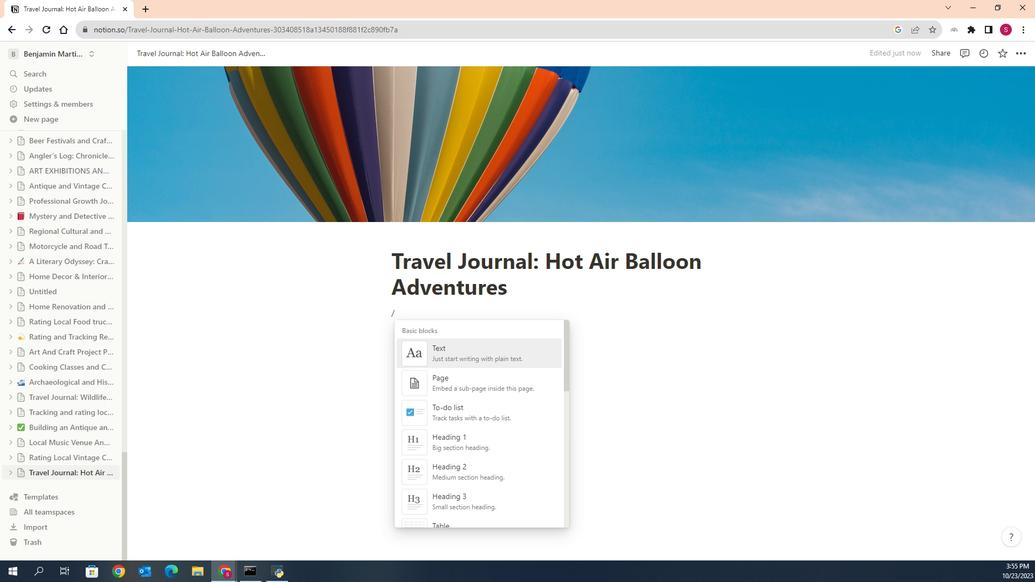 
Action: Mouse scrolled (112, 355) with delta (0, 0)
Screenshot: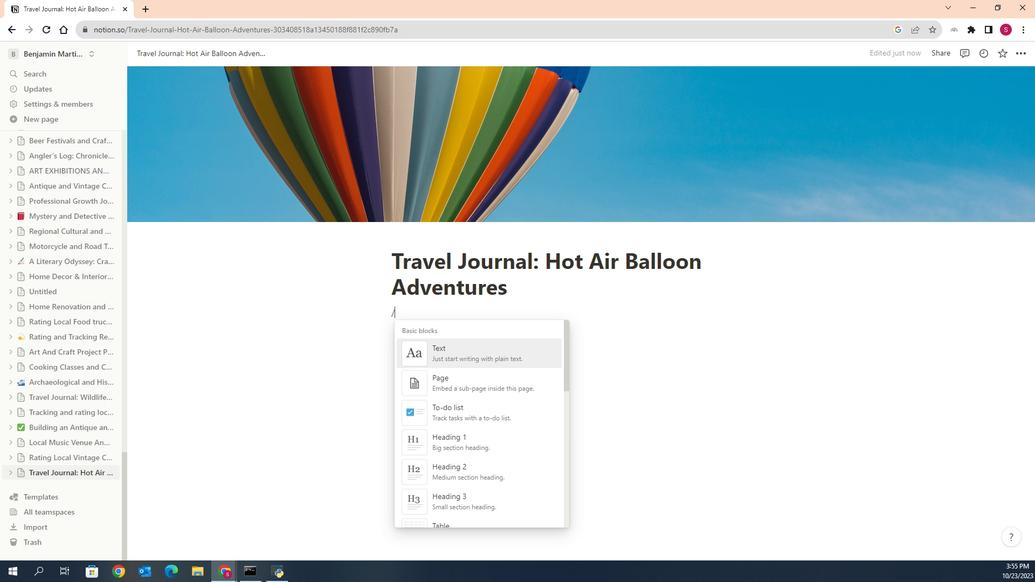 
Action: Mouse scrolled (112, 355) with delta (0, 0)
Screenshot: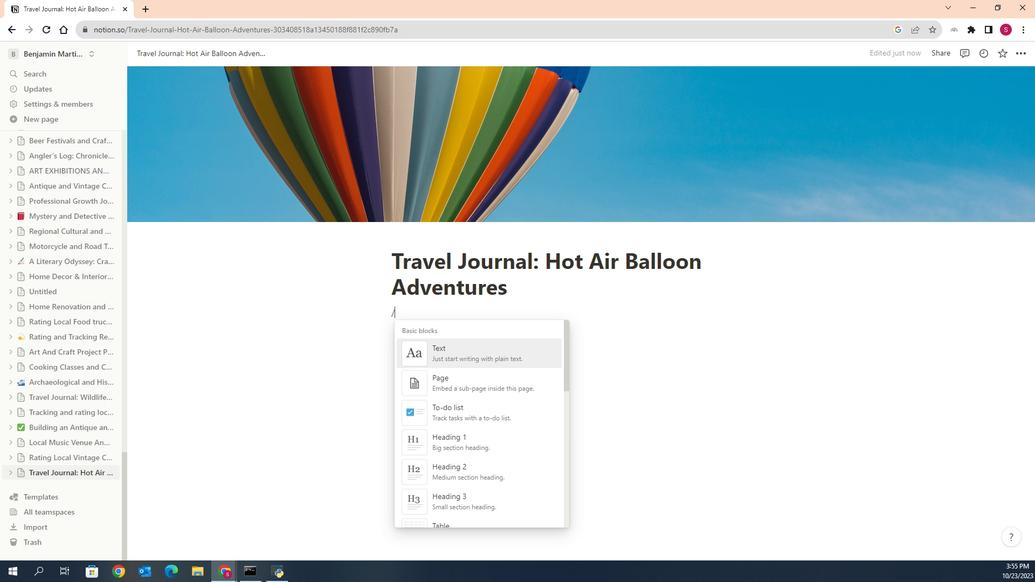 
Action: Mouse scrolled (112, 355) with delta (0, 0)
Screenshot: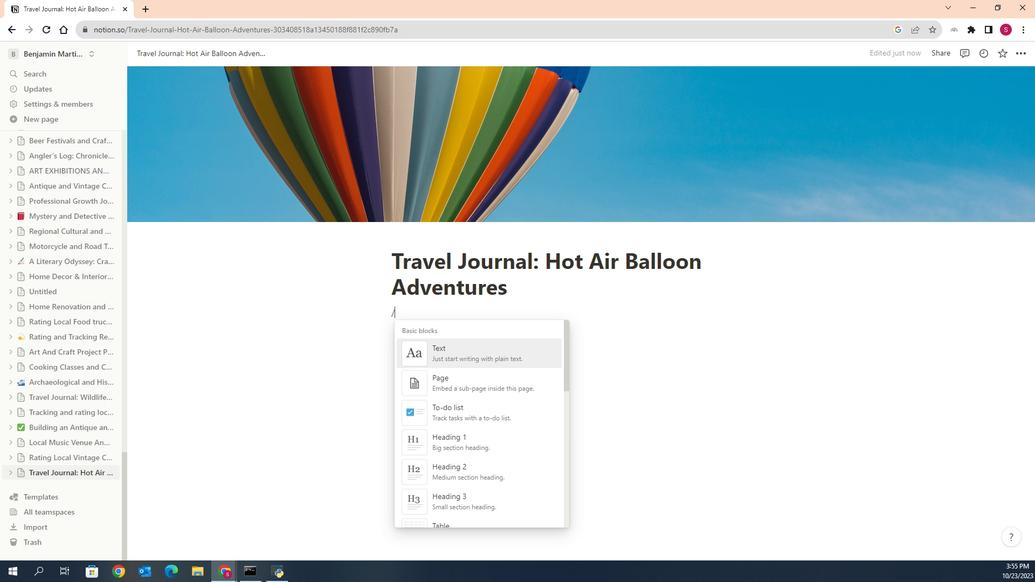 
Action: Mouse moved to (494, 345)
Screenshot: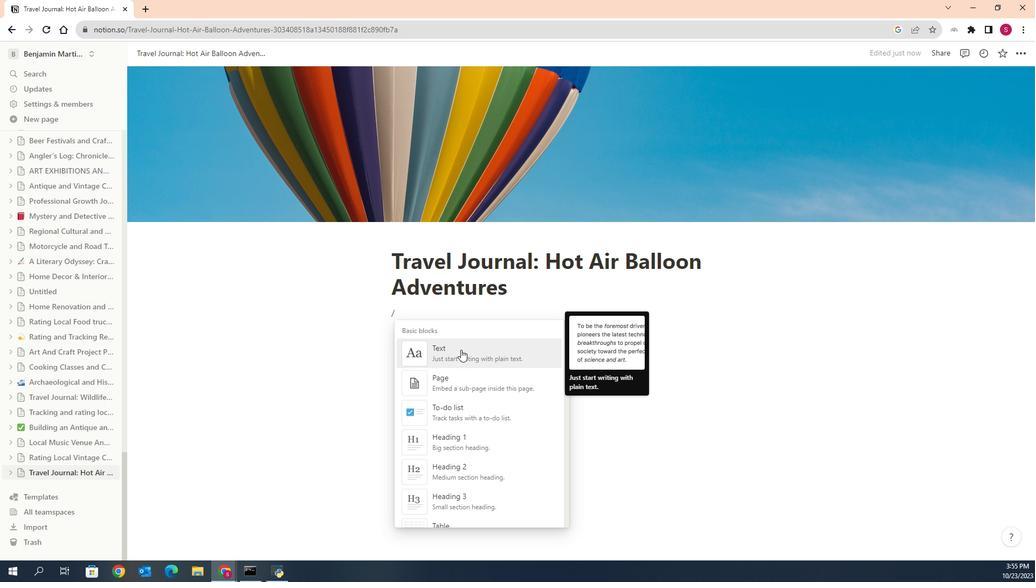 
Action: Key pressed h3
Screenshot: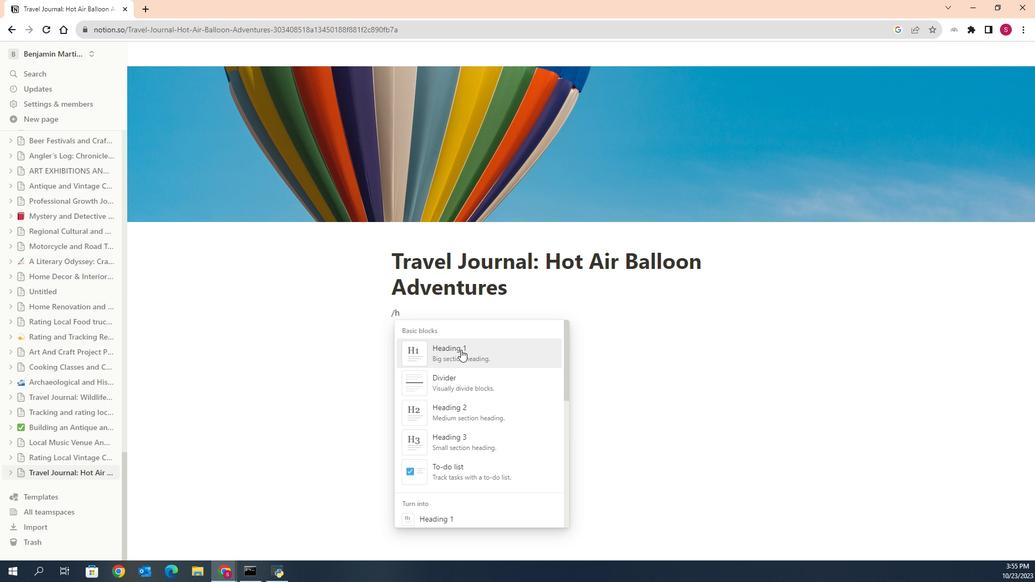 
Action: Mouse moved to (499, 412)
Screenshot: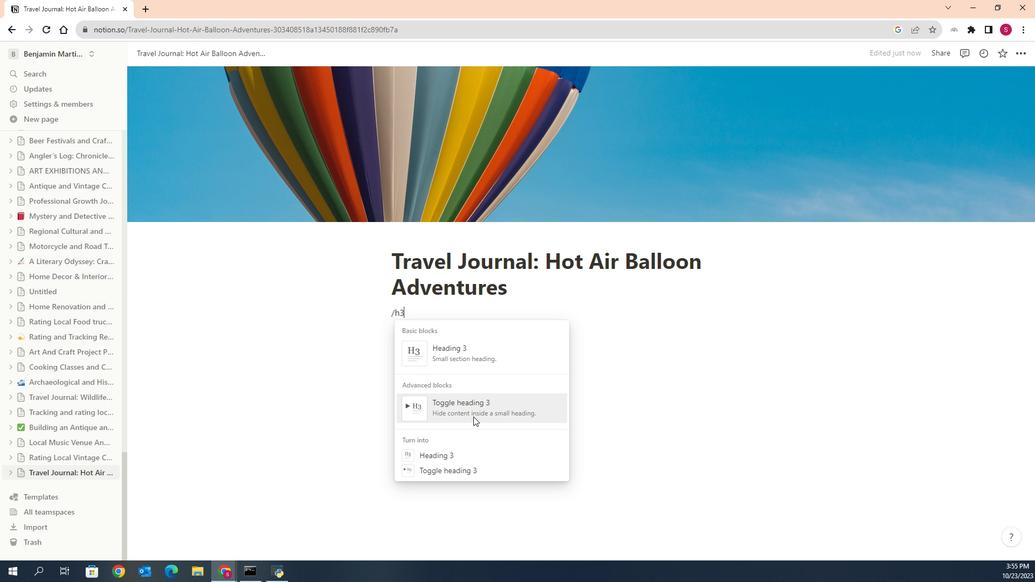 
Action: Mouse pressed left at (499, 412)
Screenshot: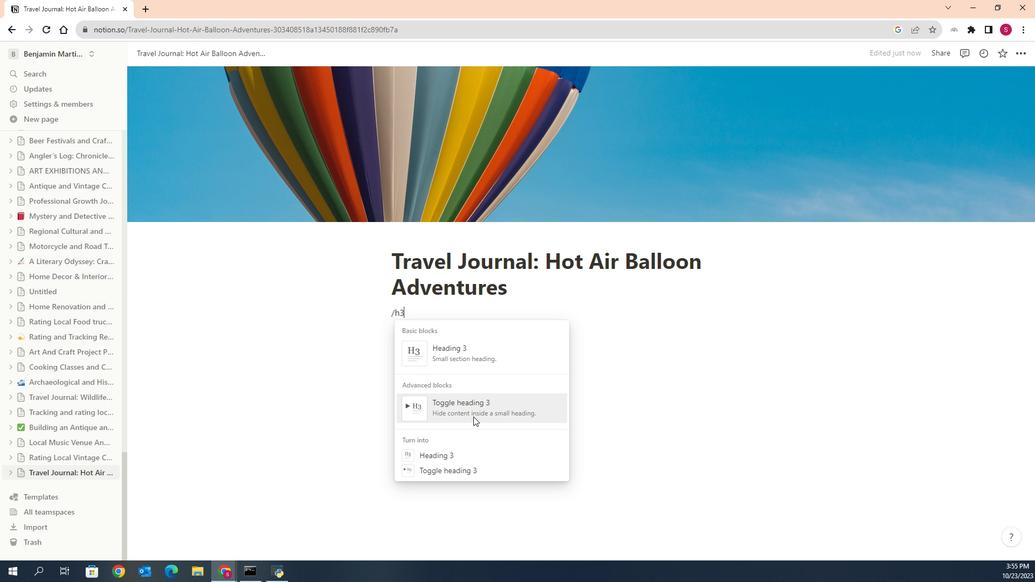 
Action: Mouse moved to (476, 318)
Screenshot: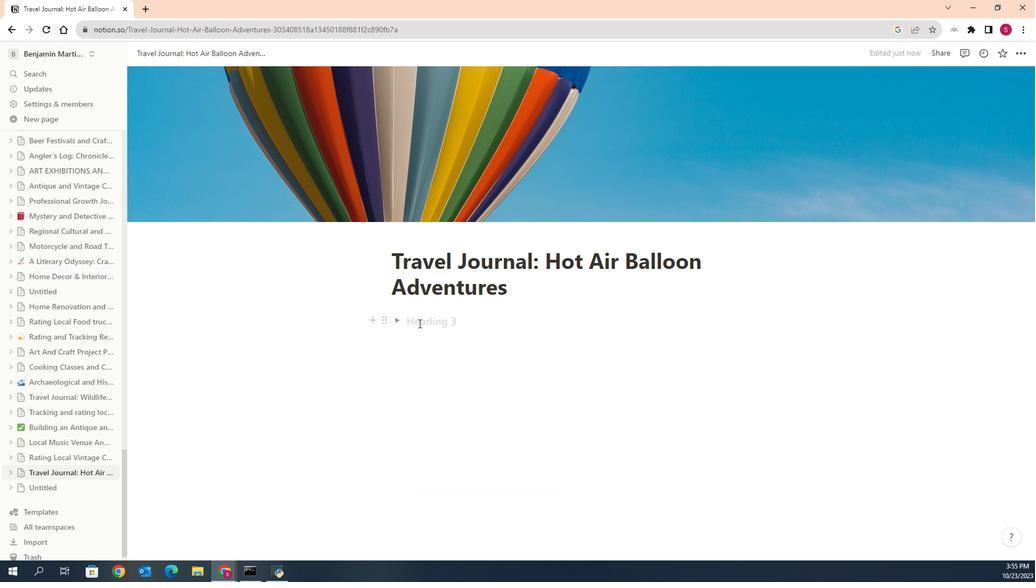 
Action: Mouse pressed left at (476, 318)
Screenshot: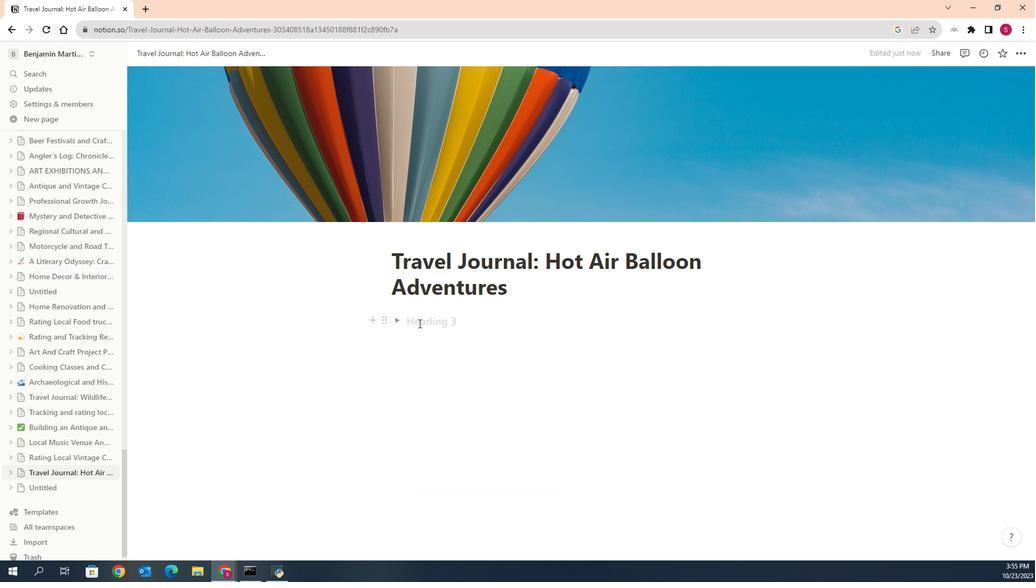 
Action: Key pressed <Key.shift><Key.shift><Key.shift><Key.shift><Key.shift><Key.shift><Key.shift><Key.shift><Key.shift><Key.shift><Key.shift><Key.shift><Key.shift><Key.shift><Key.shift><Key.shift><Key.shift><Key.shift><Key.shift><Key.shift><Key.shift><Key.shift><Key.shift><Key.shift><Key.shift><Key.shift><Key.shift><Key.shift><Key.shift><Key.shift><Key.shift><Key.shift><Key.shift><Key.shift><Key.shift><Key.shift><Key.shift><Key.shift><Key.shift>Hot<Key.space><Key.shift>Ari<Key.backspace><Key.backspace>ir<Key.space><Key.shift>Ballon<Key.space><Key.backspace><Key.backspace>on<Key.space><Key.shift>Adventure<Key.space>
Screenshot: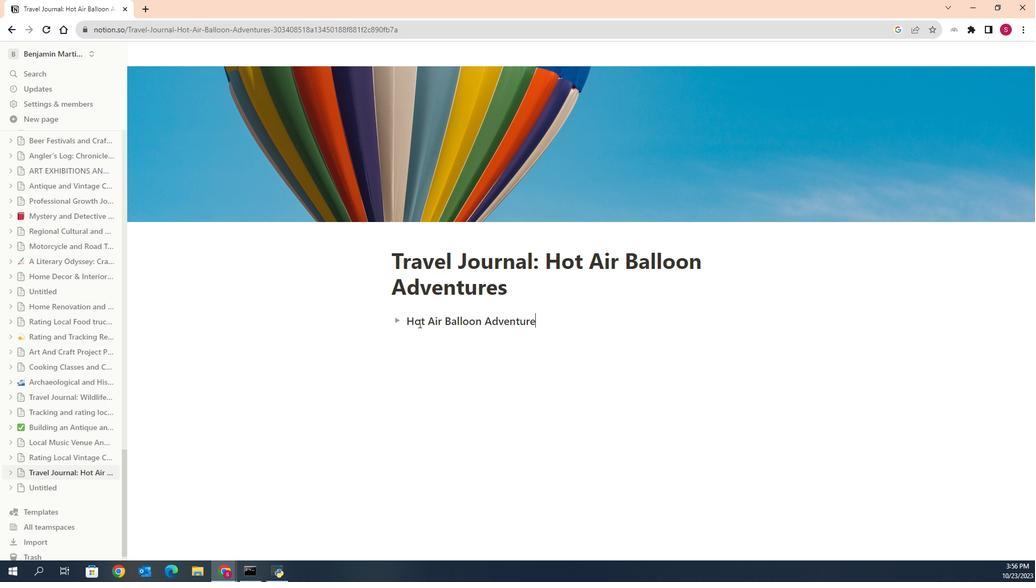 
Action: Mouse moved to (468, 318)
Screenshot: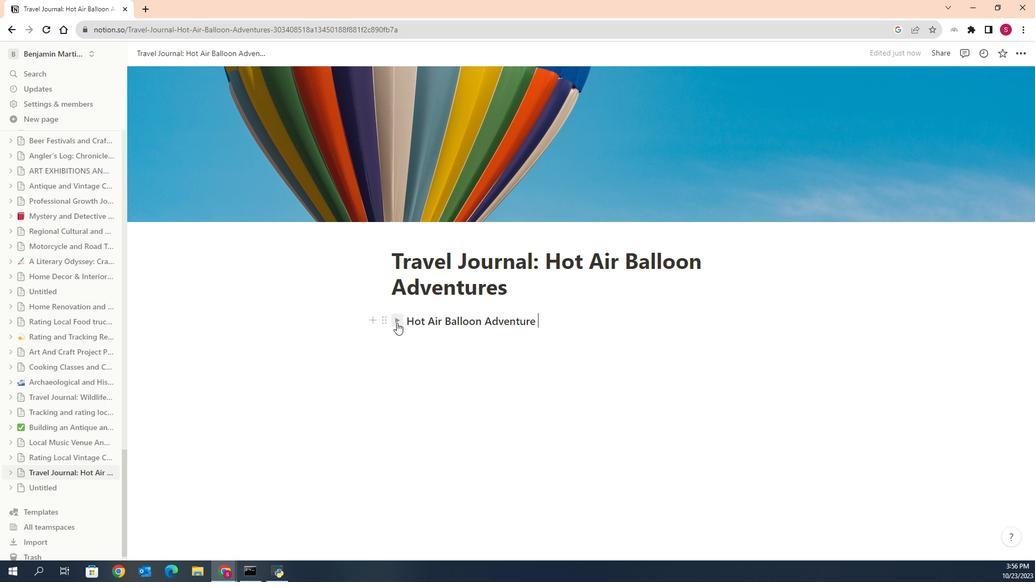 
Action: Mouse pressed left at (468, 318)
Screenshot: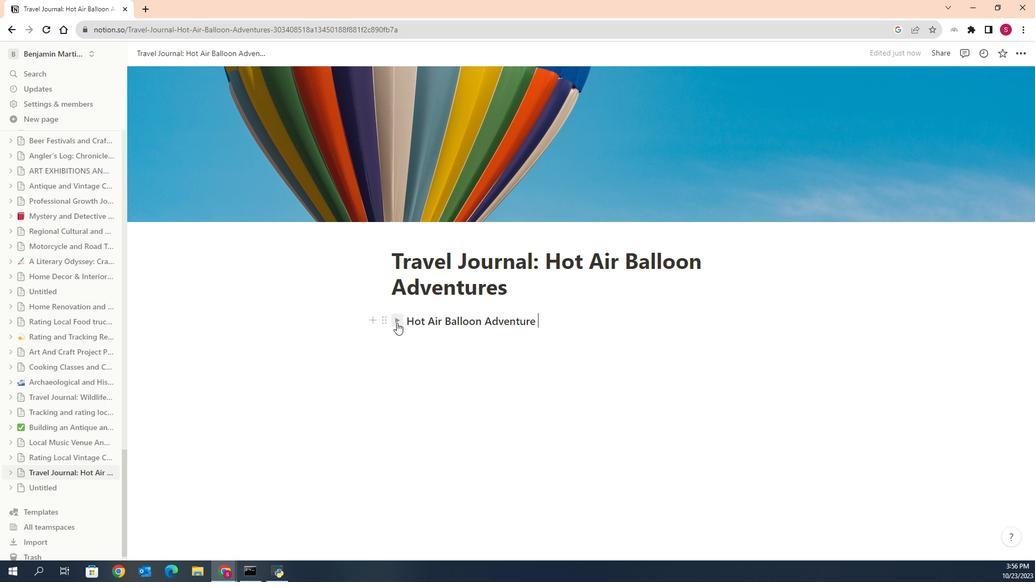
Action: Mouse moved to (481, 337)
Screenshot: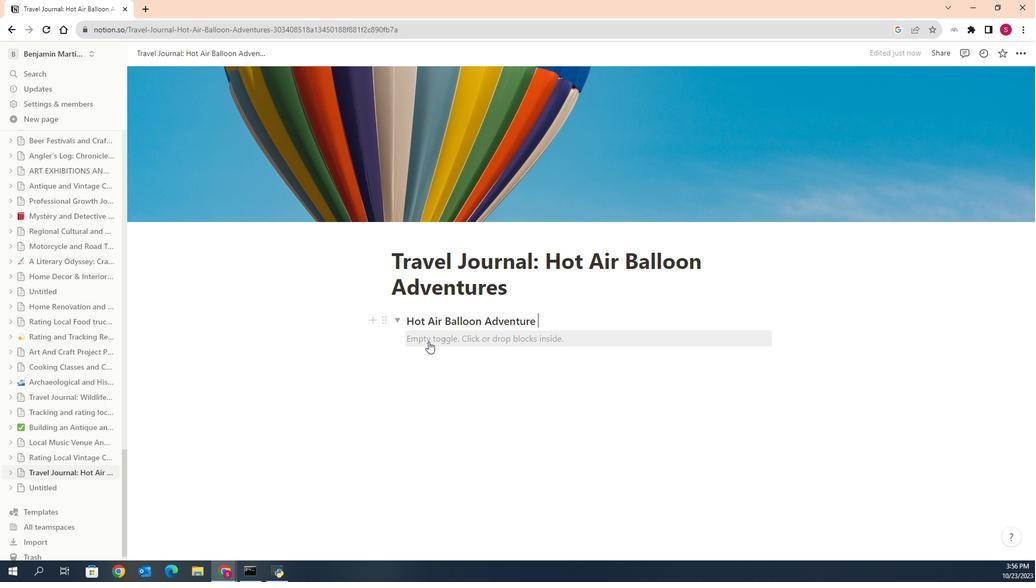 
Action: Mouse pressed left at (481, 337)
Screenshot: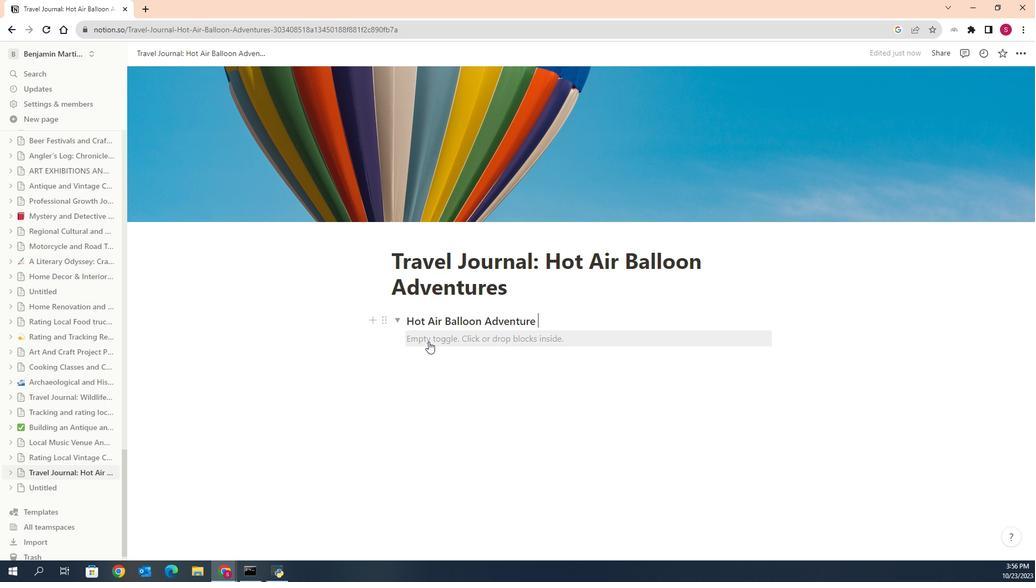 
Action: Key pressed /h3
Screenshot: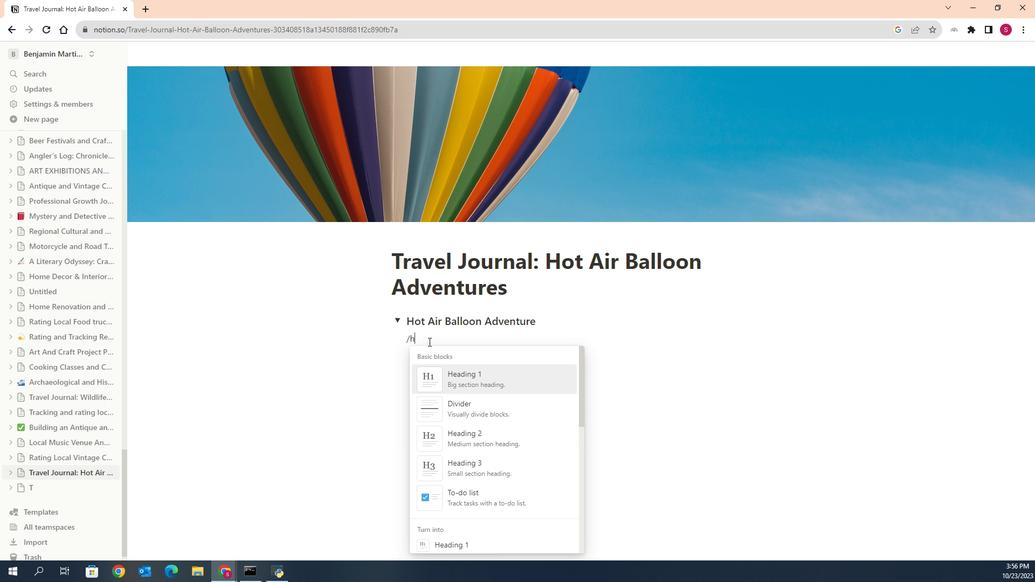 
Action: Mouse moved to (480, 334)
Screenshot: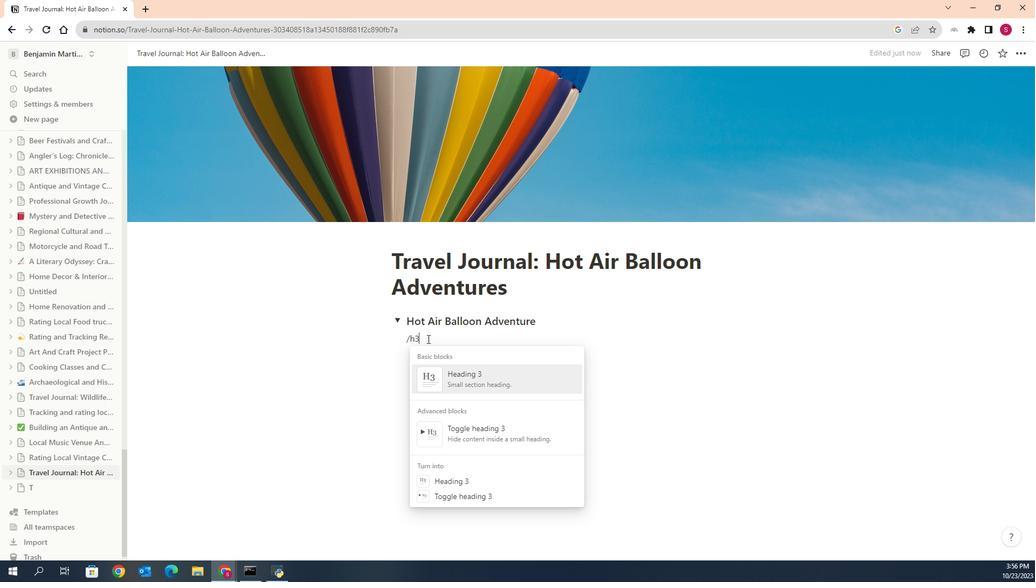 
Action: Mouse pressed left at (480, 334)
Screenshot: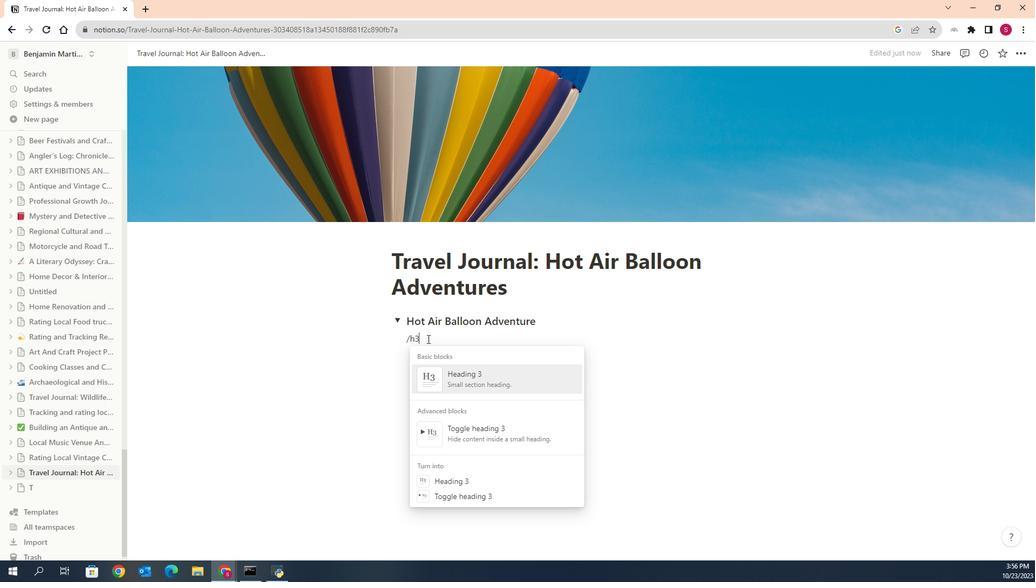
Action: Mouse moved to (471, 330)
Screenshot: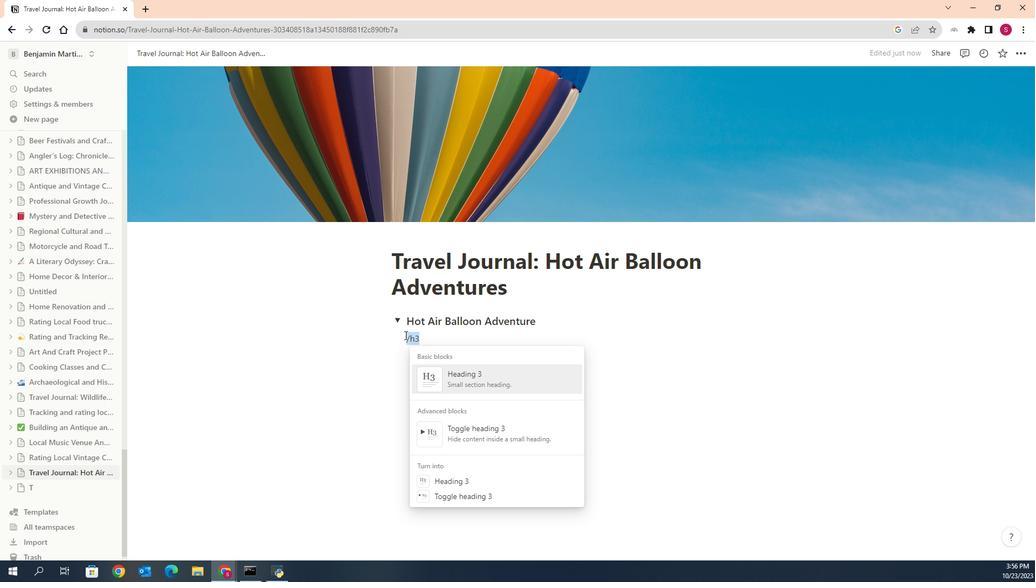 
Action: Key pressed <Key.backspace>
Screenshot: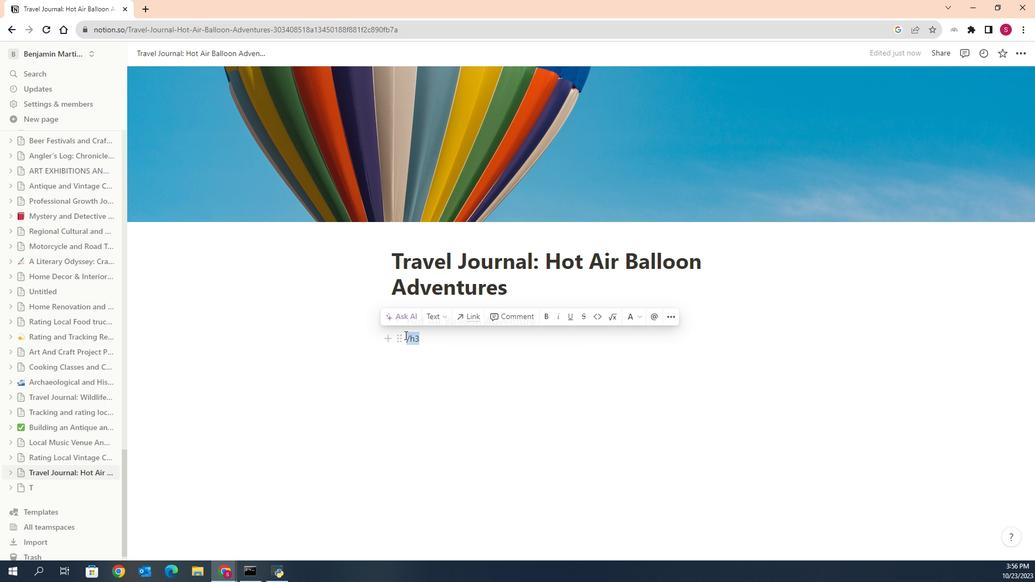 
Action: Mouse moved to (469, 318)
Screenshot: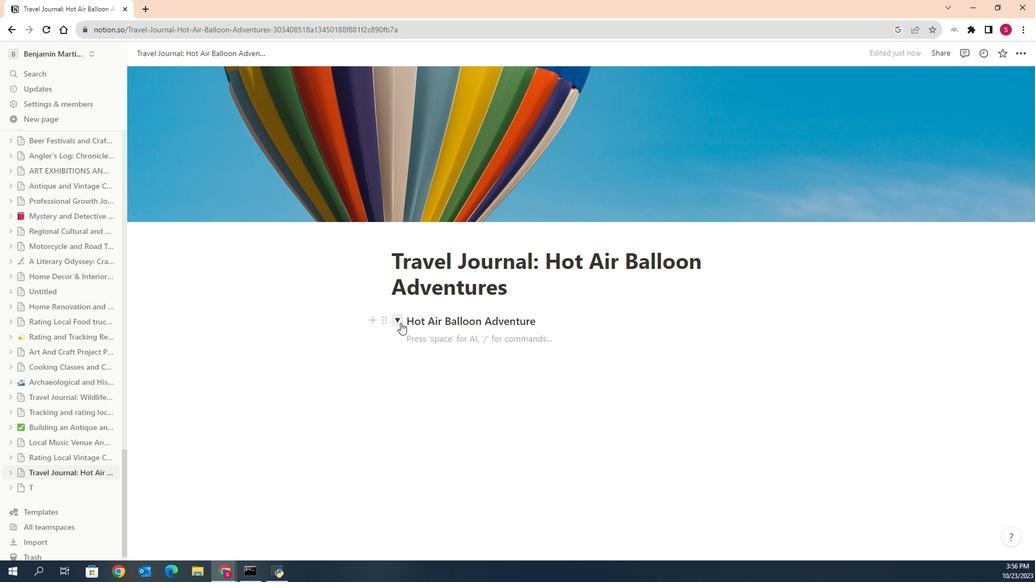 
Action: Mouse pressed left at (469, 318)
Screenshot: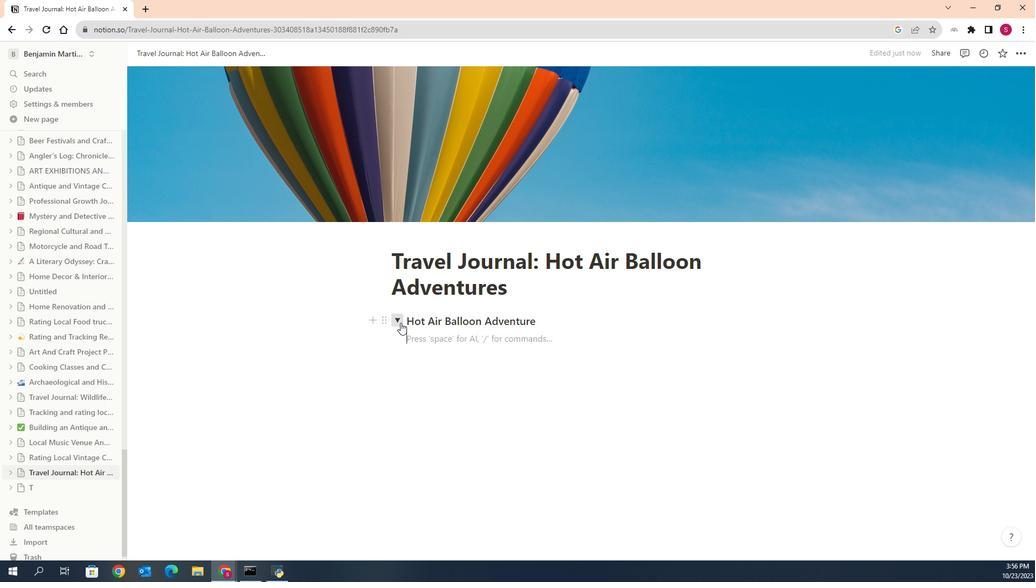 
Action: Mouse pressed left at (469, 318)
Screenshot: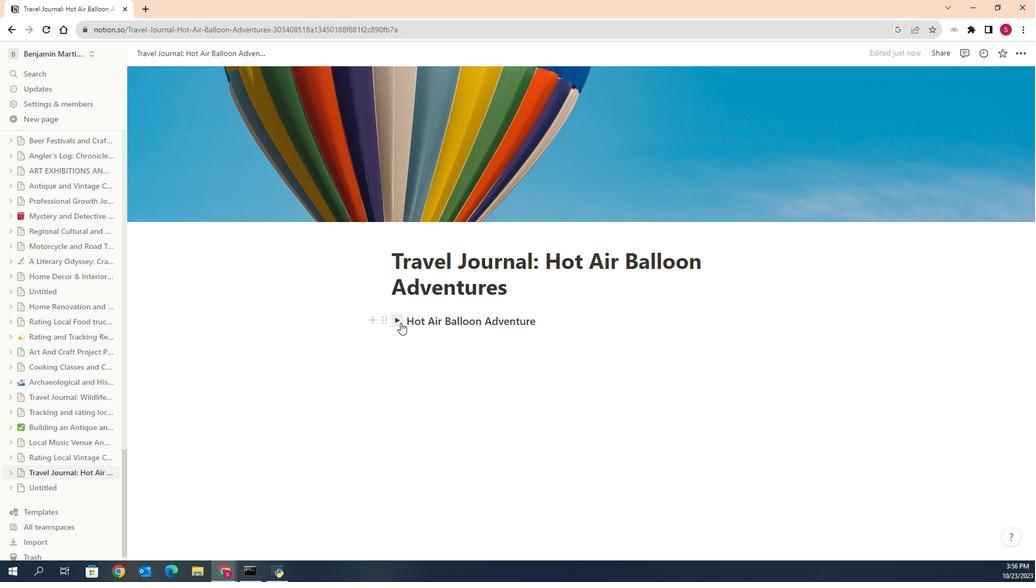 
Action: Mouse moved to (476, 334)
Screenshot: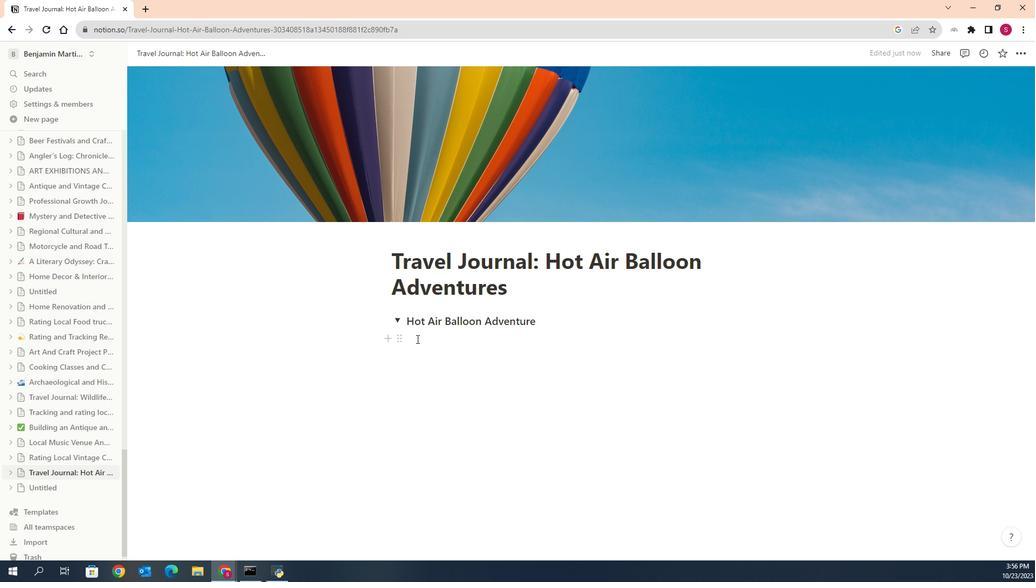 
Action: Mouse pressed left at (476, 334)
Screenshot: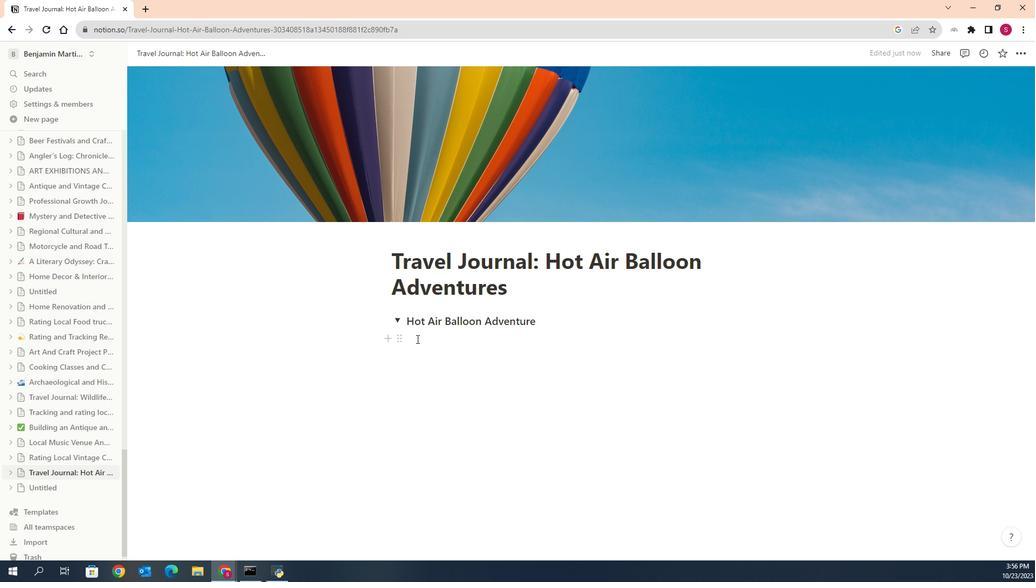 
Action: Key pressed <Key.shift><Key.shift><Key.shift><Key.shift><Key.shift><Key.shift><Key.shift><Key.shift><Key.shift><Key.shift><Key.shift><Key.shift><Key.shift><Key.shift><Key.shift>Introduction<Key.shift_r>
Screenshot: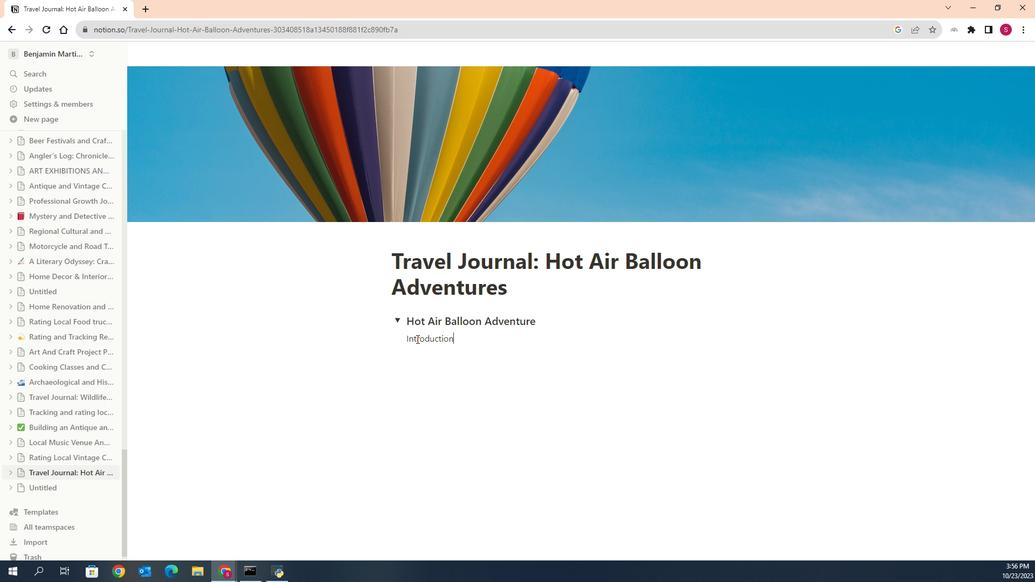 
Action: Mouse moved to (493, 336)
Screenshot: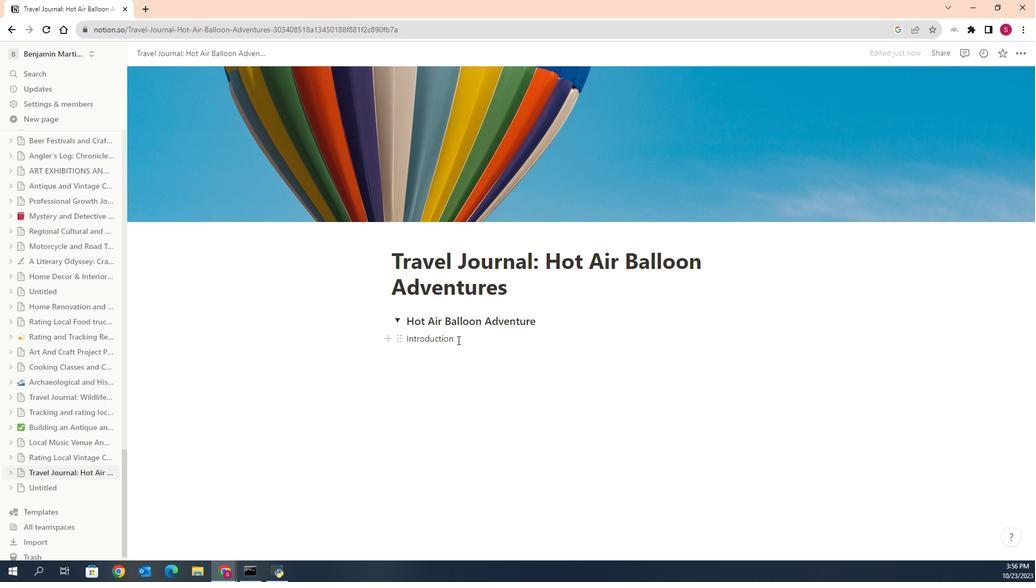 
Action: Mouse pressed left at (493, 336)
Screenshot: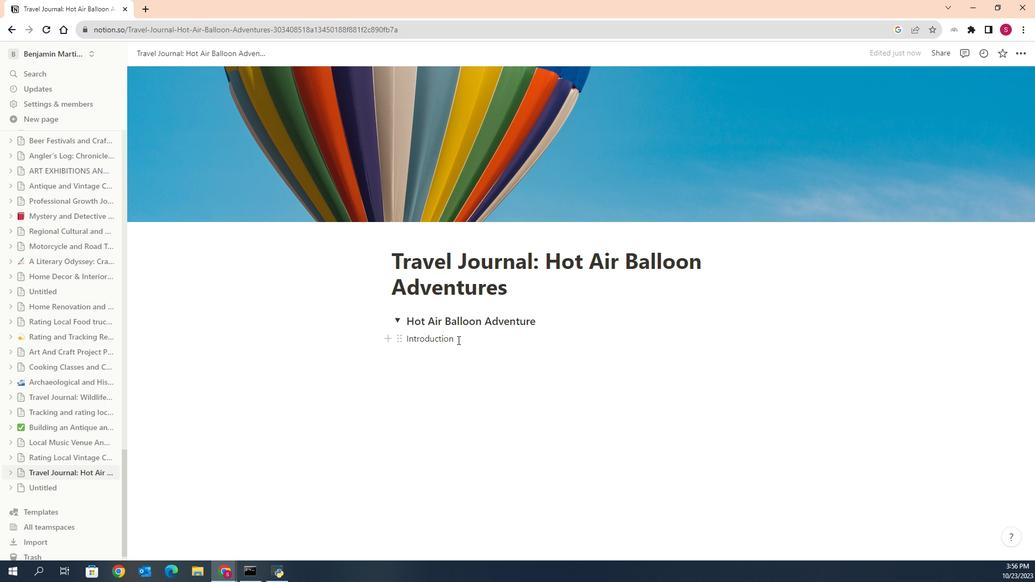 
Action: Mouse moved to (527, 313)
Screenshot: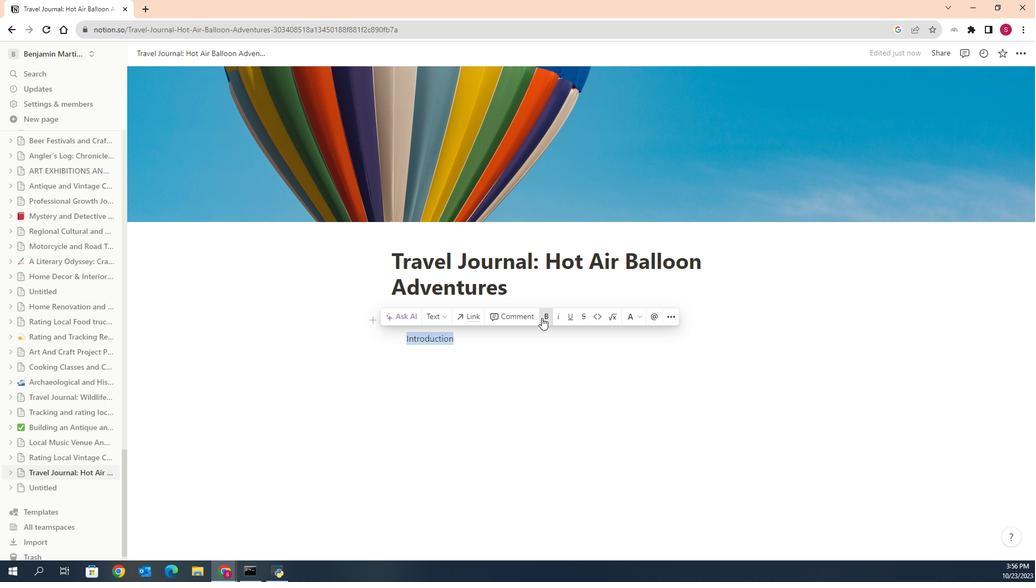 
Action: Mouse pressed left at (527, 313)
Screenshot: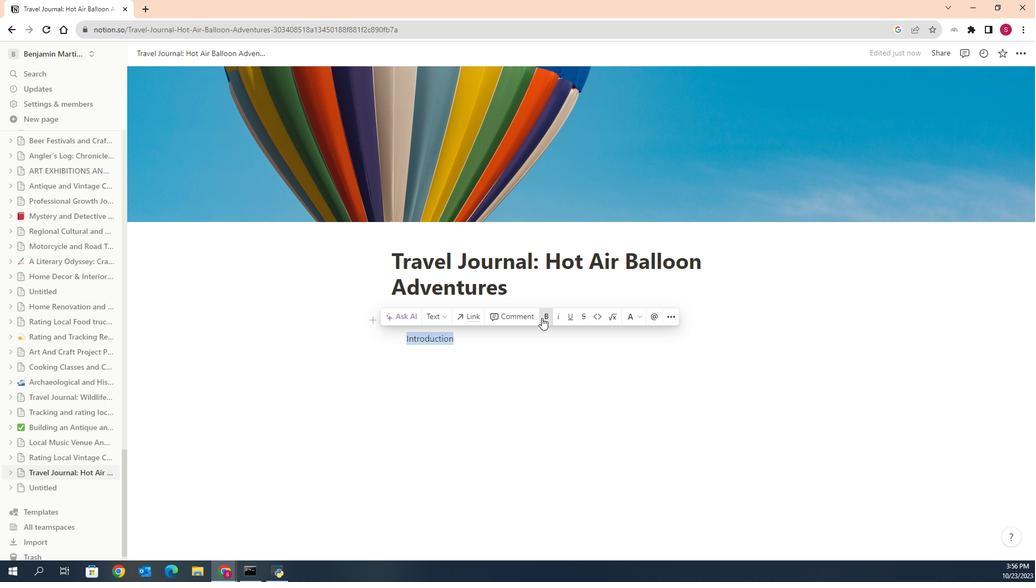 
Action: Mouse moved to (534, 313)
Screenshot: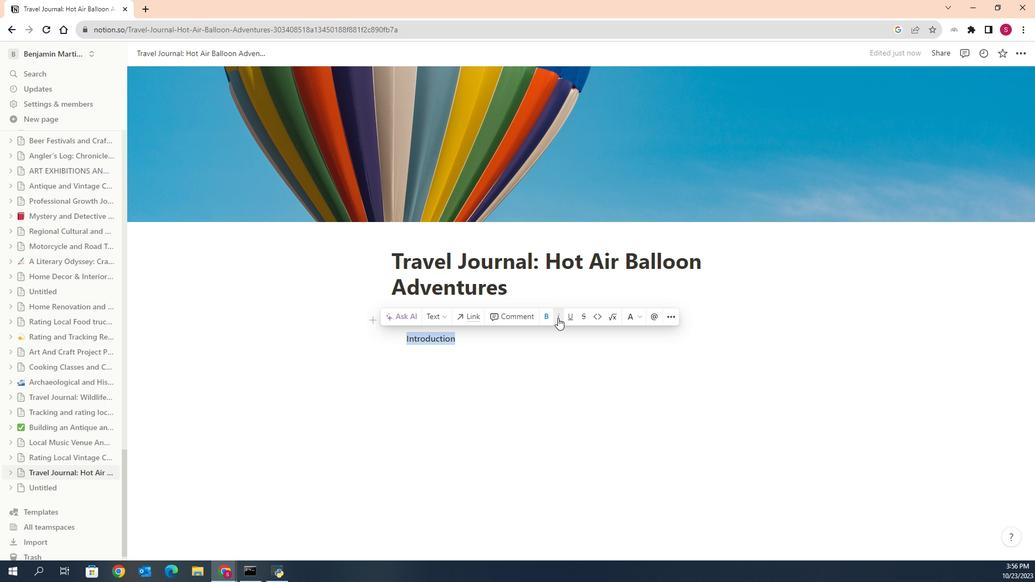 
Action: Mouse pressed left at (534, 313)
Screenshot: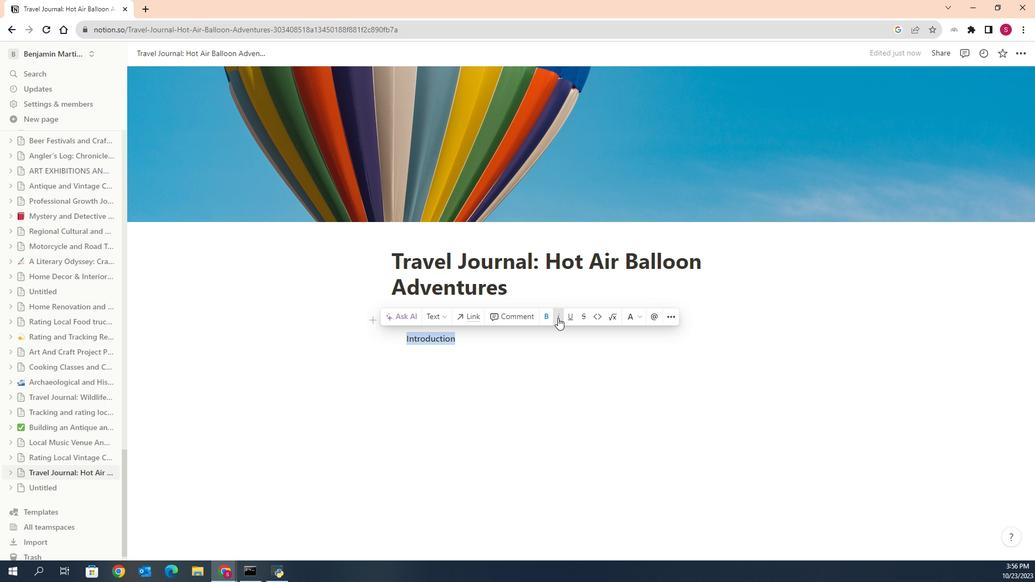 
Action: Mouse moved to (536, 319)
Screenshot: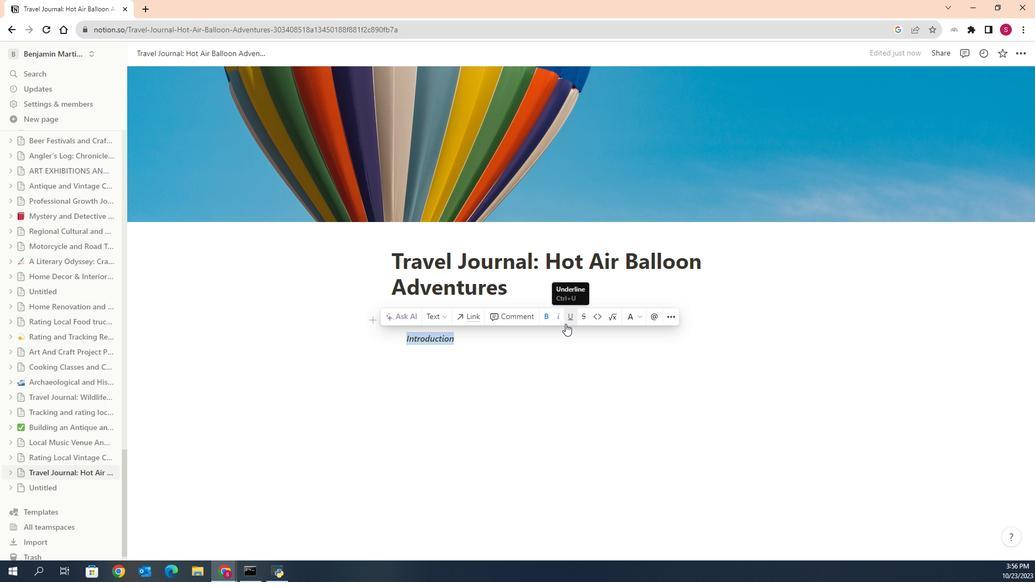 
Action: Mouse pressed left at (536, 319)
Screenshot: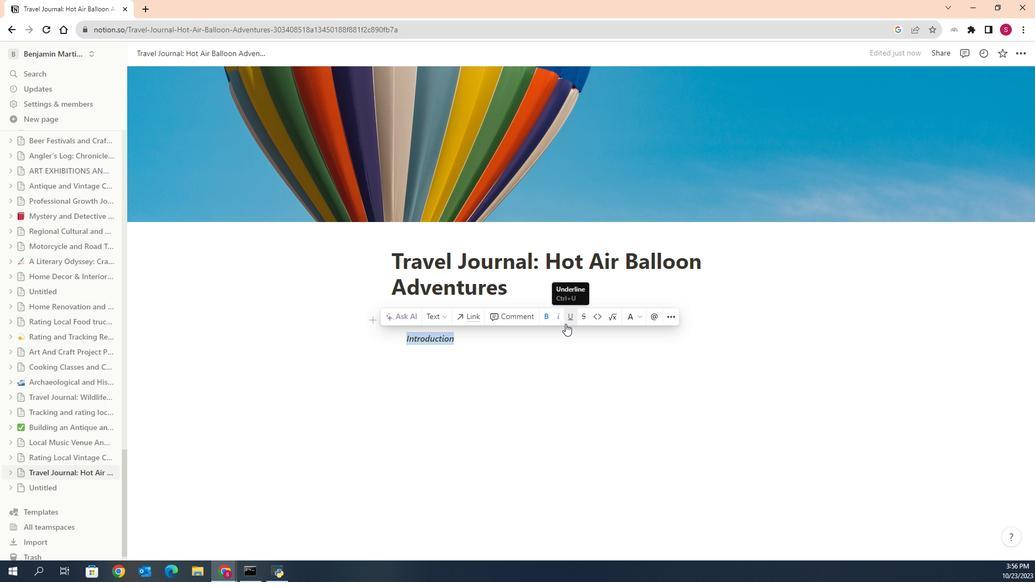 
Action: Mouse moved to (566, 310)
Screenshot: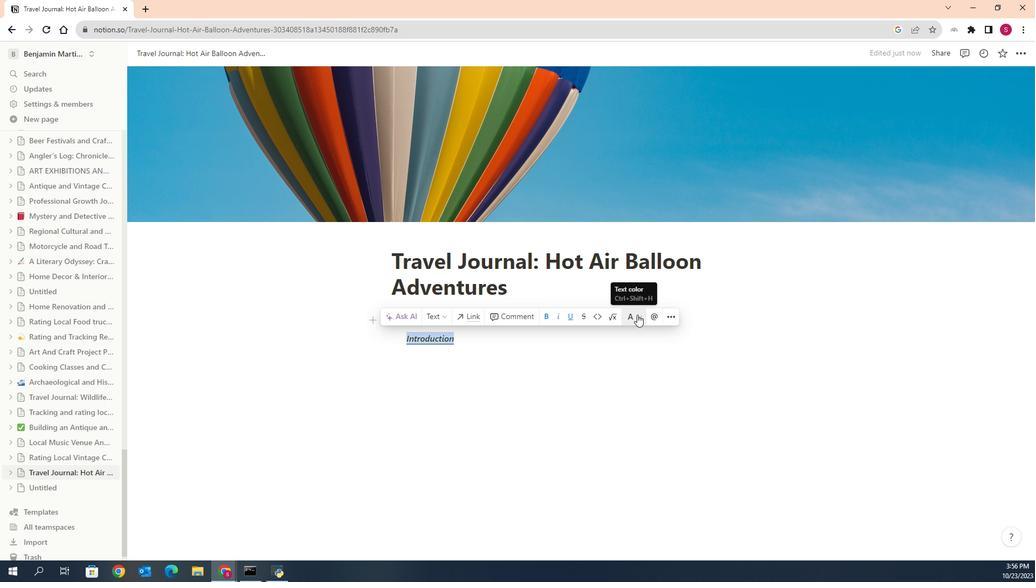 
Action: Mouse pressed left at (566, 310)
Screenshot: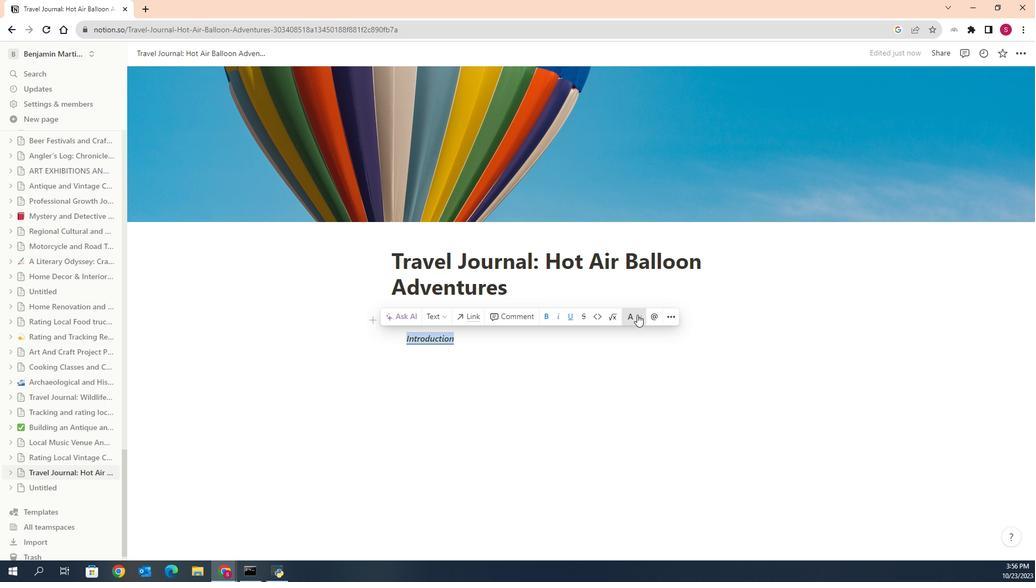 
Action: Mouse moved to (560, 368)
Screenshot: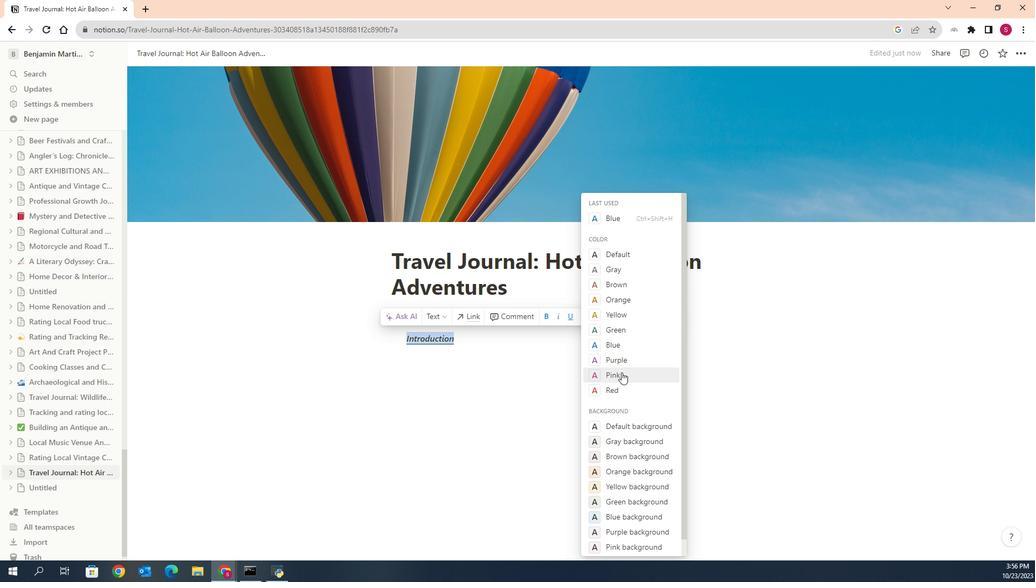 
Action: Mouse pressed left at (560, 368)
Screenshot: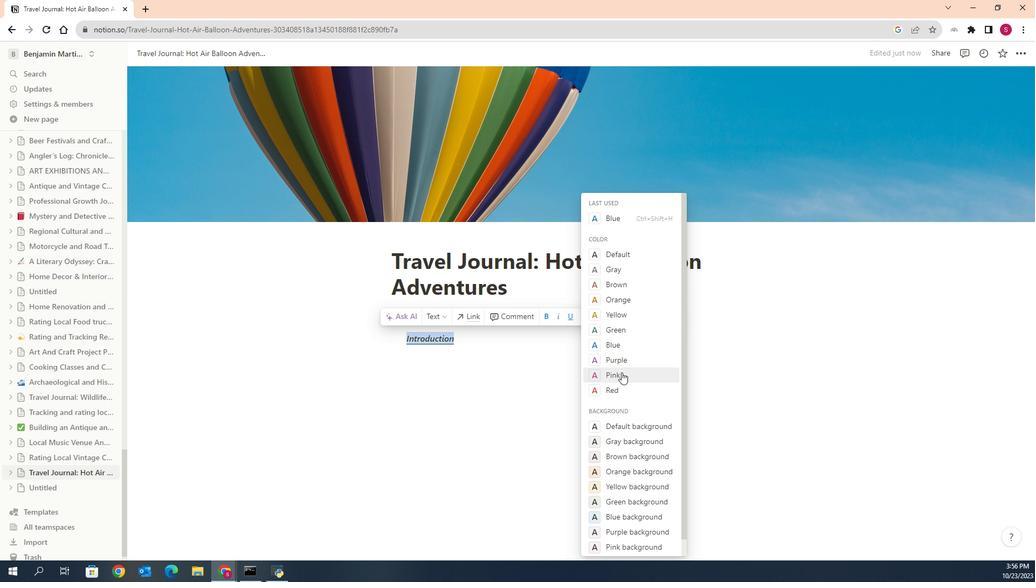 
Action: Mouse moved to (518, 386)
Screenshot: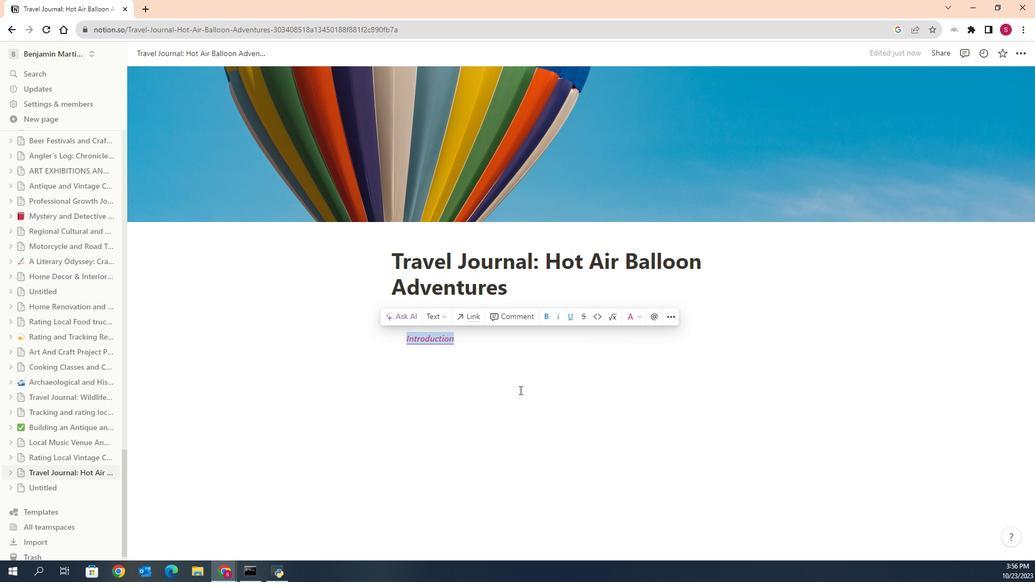 
Action: Mouse pressed left at (518, 386)
Screenshot: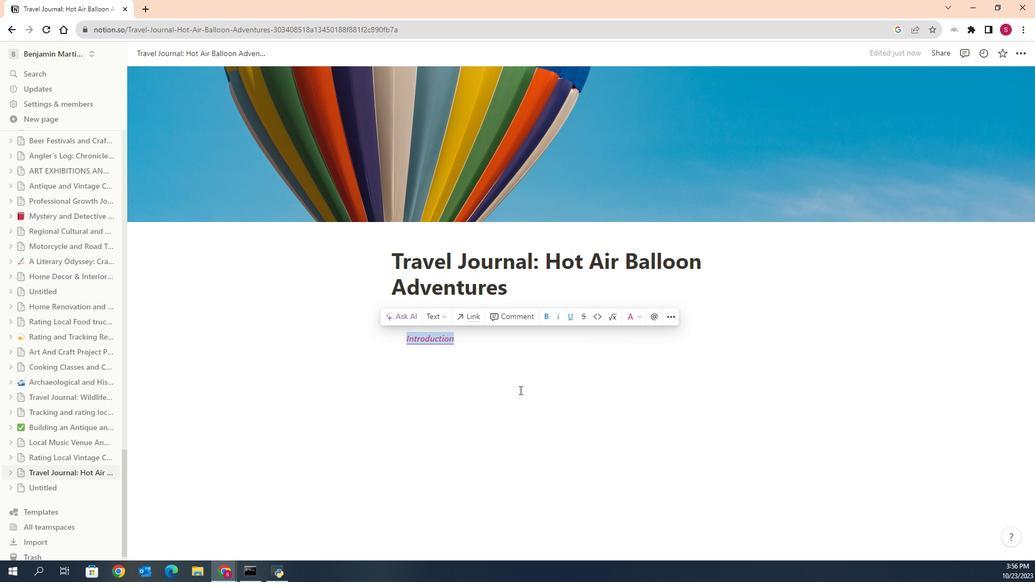 
Action: Mouse moved to (496, 360)
Screenshot: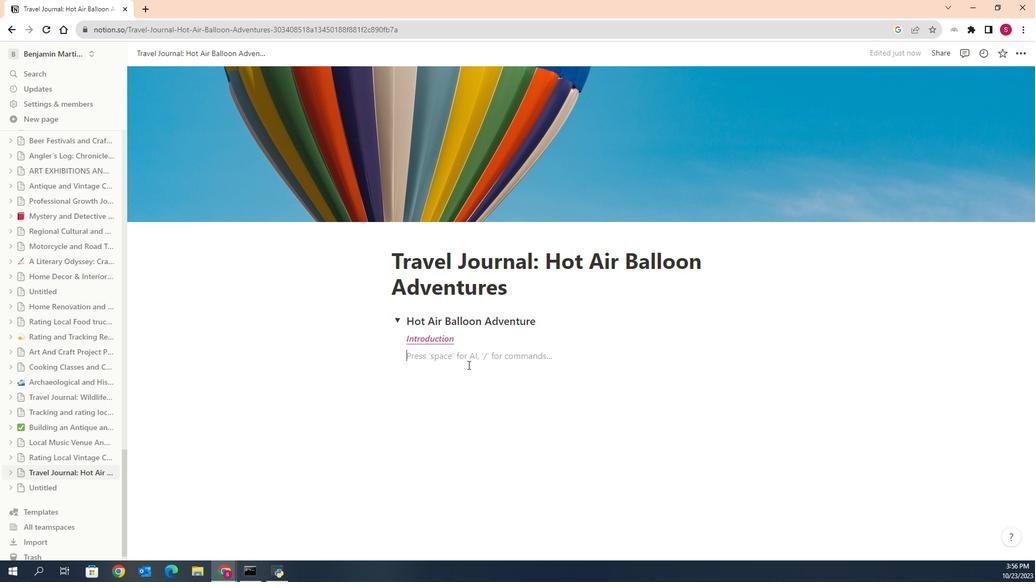 
Action: Key pressed /list
Screenshot: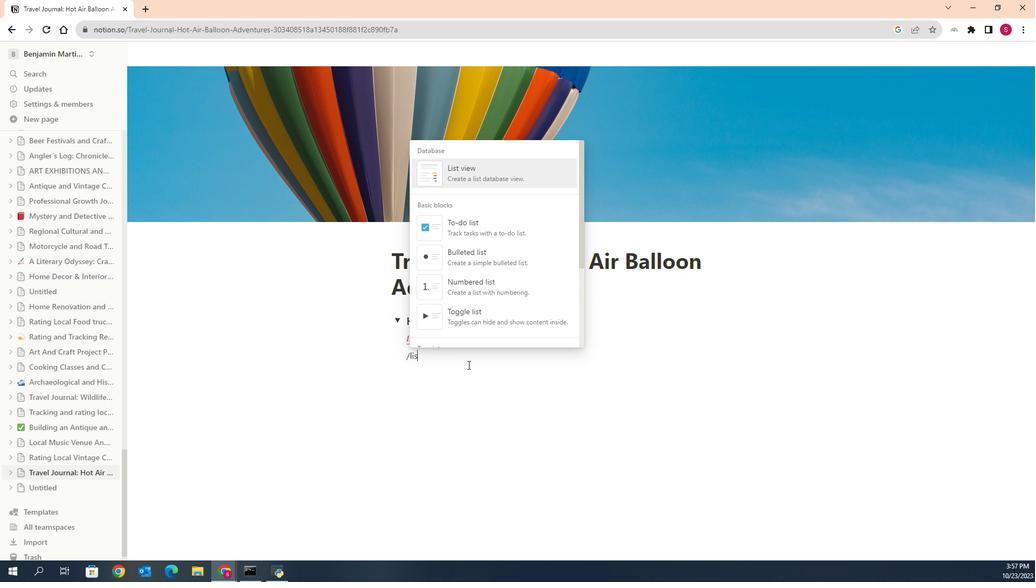 
Action: Mouse moved to (495, 257)
Screenshot: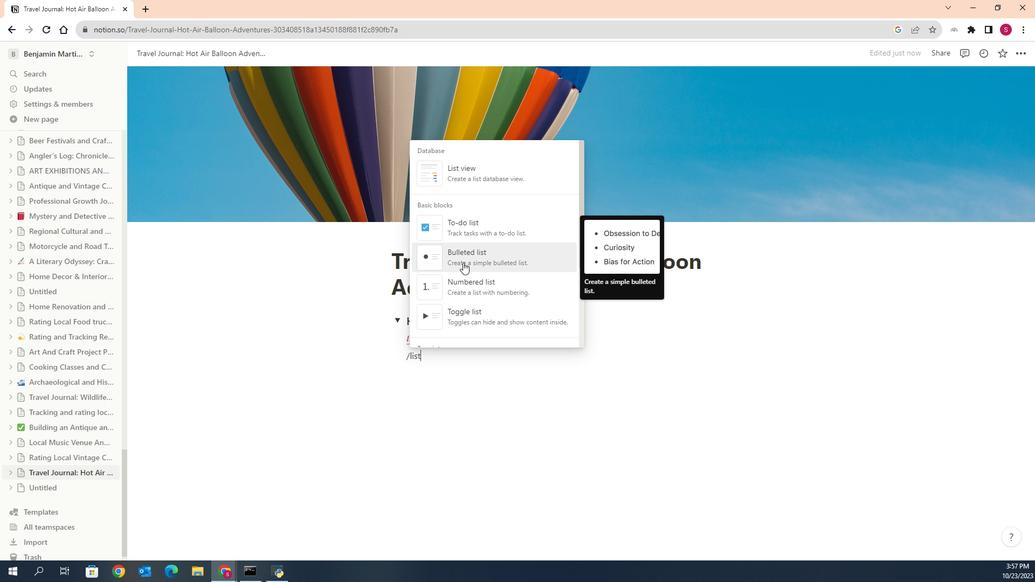 
Action: Mouse pressed left at (495, 257)
Screenshot: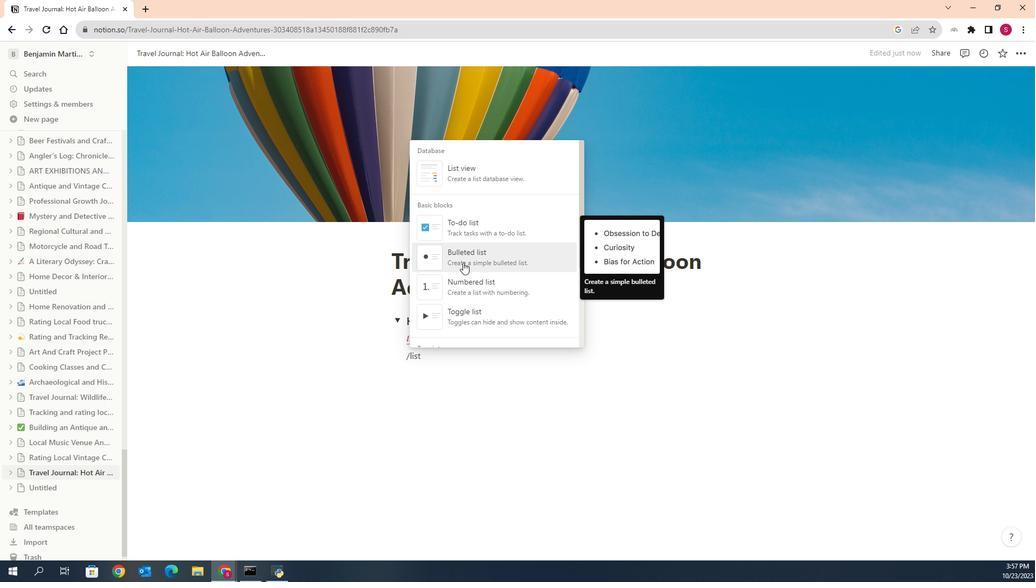 
Action: Mouse moved to (485, 356)
Screenshot: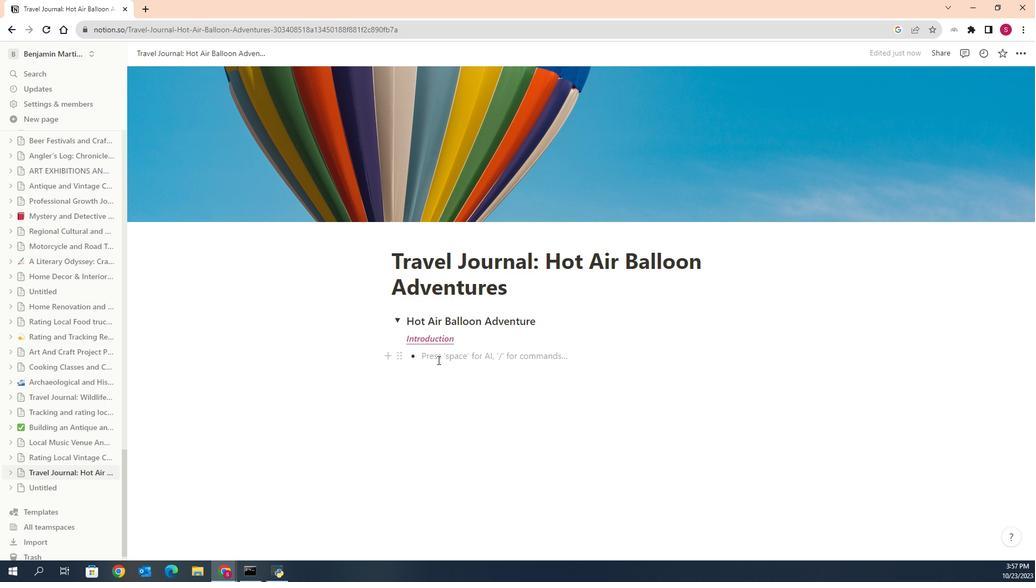
Action: Mouse pressed left at (485, 356)
Screenshot: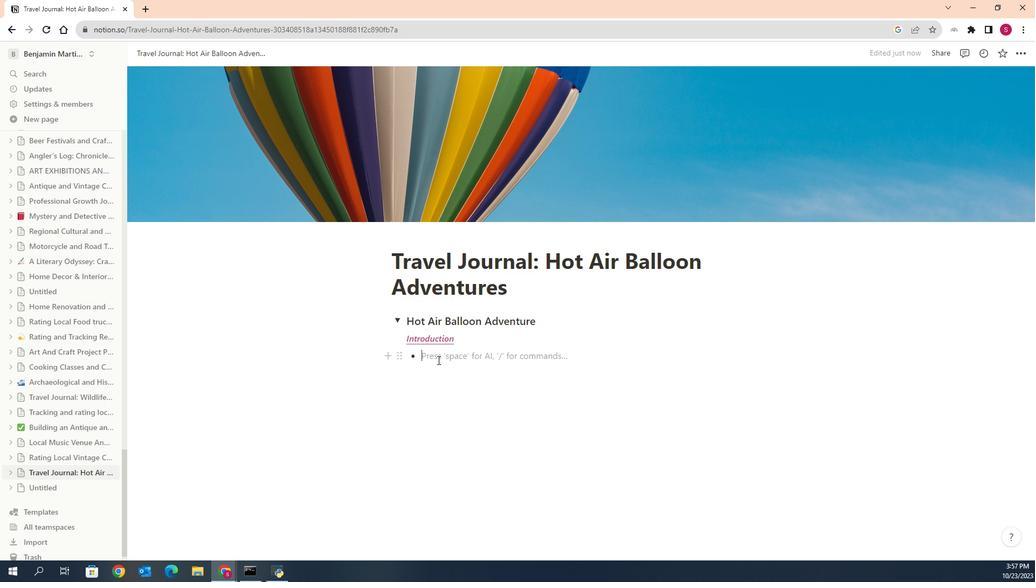 
Action: Key pressed <Key.shift><Key.shift><Key.shift><Key.shift><Key.shift><Key.shift><Key.shift><Key.shift><Key.shift><Key.shift><Key.shift><Key.shift>Date<Key.shift_r><Key.shift_r>:<Key.space><Key.shift>April<Key.space>15,<Key.space>2023<Key.enter><Key.shift>K<Key.backspace>Location<Key.shift_r>:<Key.space><Key.shift>Napa<Key.space><Key.shift>Valley,<Key.space><Key.shift>Ca;<Key.backspace>lifornia<Key.enter><Key.shift><Key.shift><Key.shift><Key.shift><Key.shift><Key.shift><Key.shift><Key.shift><Key.shift><Key.shift><Key.shift><Key.shift><Key.shift><Key.shift><Key.shift><Key.shift><Key.shift><Key.shift><Key.shift><Key.shift><Key.shift><Key.shift><Key.shift><Key.shift><Key.shift><Key.shift><Key.shift><Key.shift><Key.shift><Key.shift><Key.shift><Key.shift><Key.shift>Weather<Key.shift_r>:<Key.space><Key.shift>Clear<Key.space><Key.shift>skies<Key.space><Key.backspace>,<Key.space>75<Key.shift_r><Key.shift_r><Key.shift_r><Key.shift_r><Key.shift_r><Key.shift_r><Key.shift_r><Key.shift_r><Key.shift_r><Key.shift_r><Key.shift_r><Key.space>(24<Key.shift_r><Key.shift_r><Key.shift_r><Key.shift_r><Key.shift_r><Key.shift_r><Key.shift_r><Key.shift_r><Key.shift_r><Key.shift_r>C<Key.shift_r><Key.shift_r><Key.shift_r><Key.shift_r><Key.shift_r><Key.shift_r><Key.shift_r><Key.shift_r><Key.shift_r>)<Key.enter><Key.enter><Key.shift><Key.shift><Key.shift><Key.shift><Key.shift><Key.shift><Key.shift><Key.shift><Key.shift>Mood<Key.space><Key.backspace><Key.backspace><Key.backspace><Key.backspace><Key.backspace><Key.backspace><Key.backspace><Key.enter><Key.shift>Mood<Key.shift_r><Key.shift_r>:<Key.space><Key.shift><Key.shift><Key.shift><Key.shift><Key.shift><Key.shift><Key.shift><Key.shift><Key.shift><Key.shift><Key.shift><Key.shift><Key.shift><Key.shift>Excited<Key.space>and<Key.space>a<Key.space>bit<Key.space>nervous
Screenshot: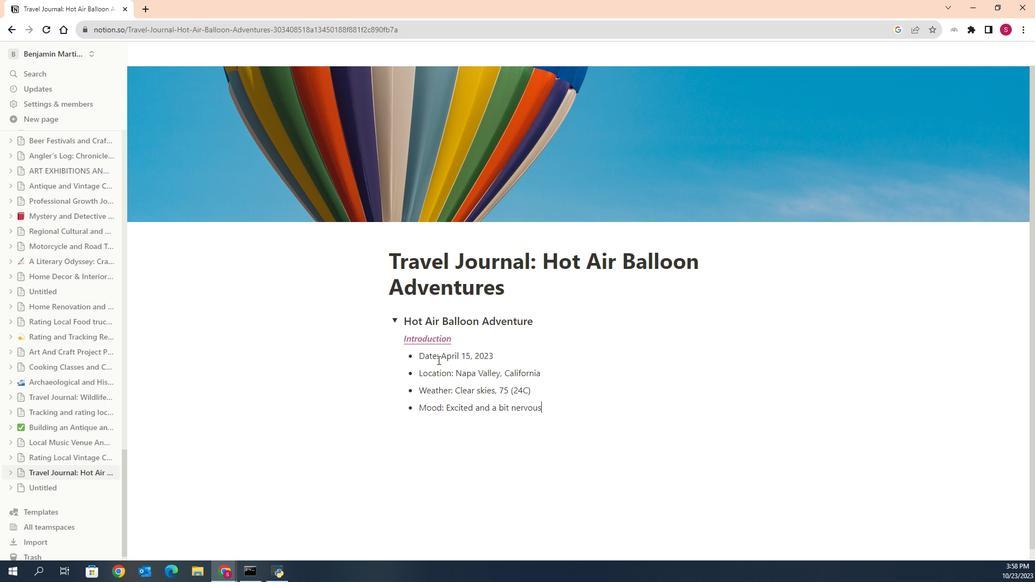 
Action: Mouse moved to (476, 351)
Screenshot: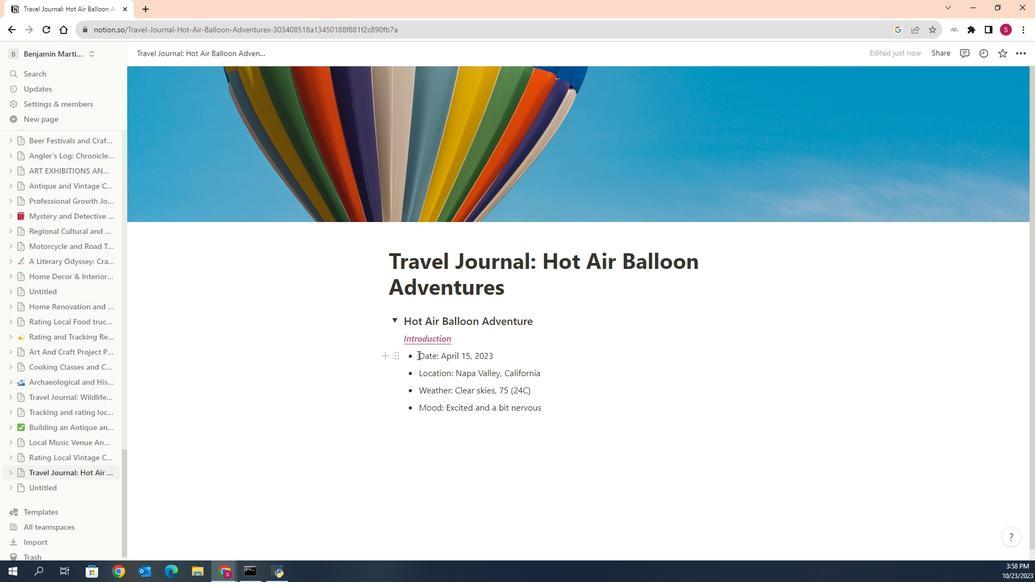 
Action: Mouse pressed left at (476, 351)
Screenshot: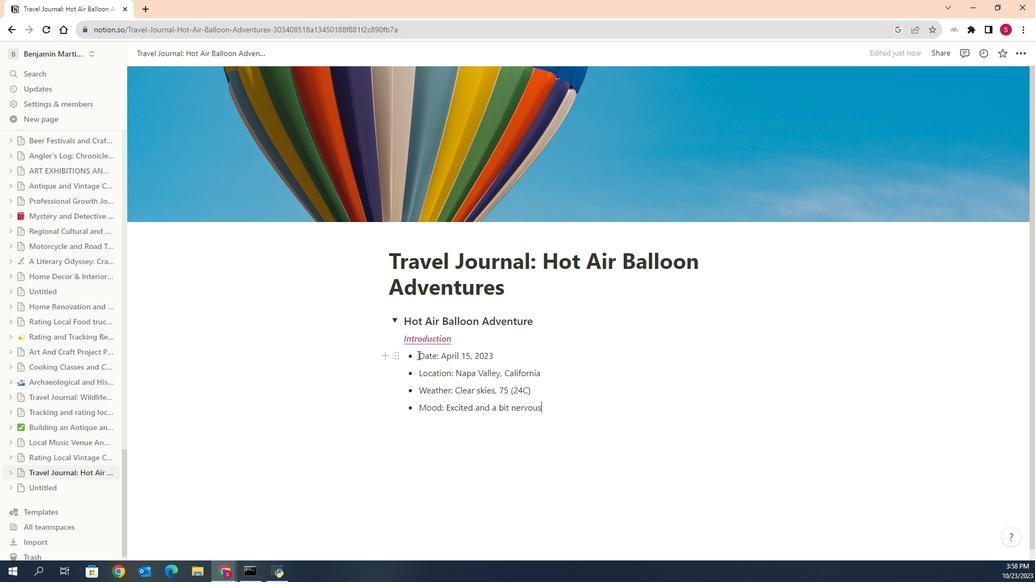 
Action: Mouse moved to (543, 329)
Screenshot: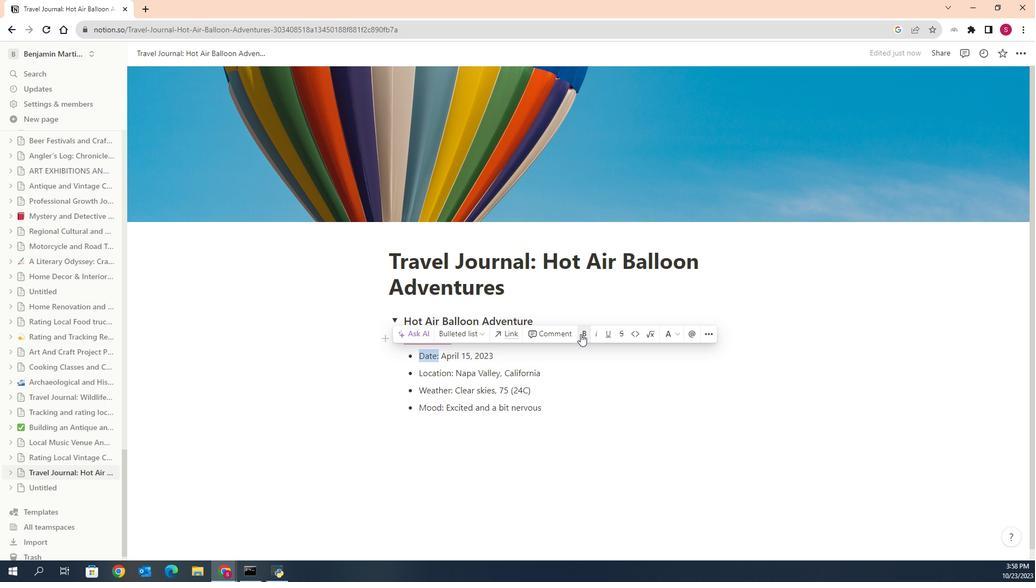 
Action: Mouse pressed left at (543, 329)
Screenshot: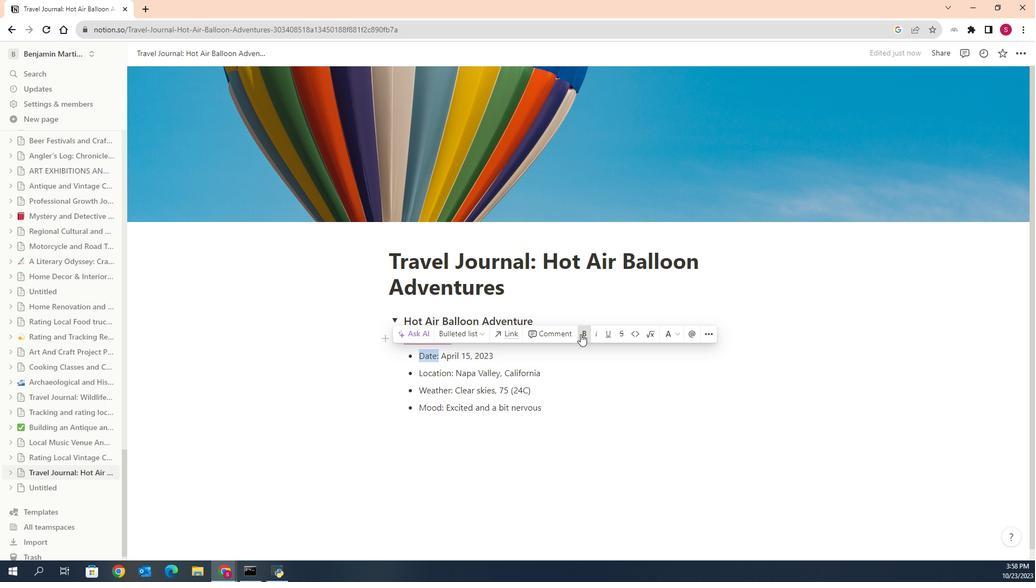 
Action: Mouse moved to (476, 370)
Screenshot: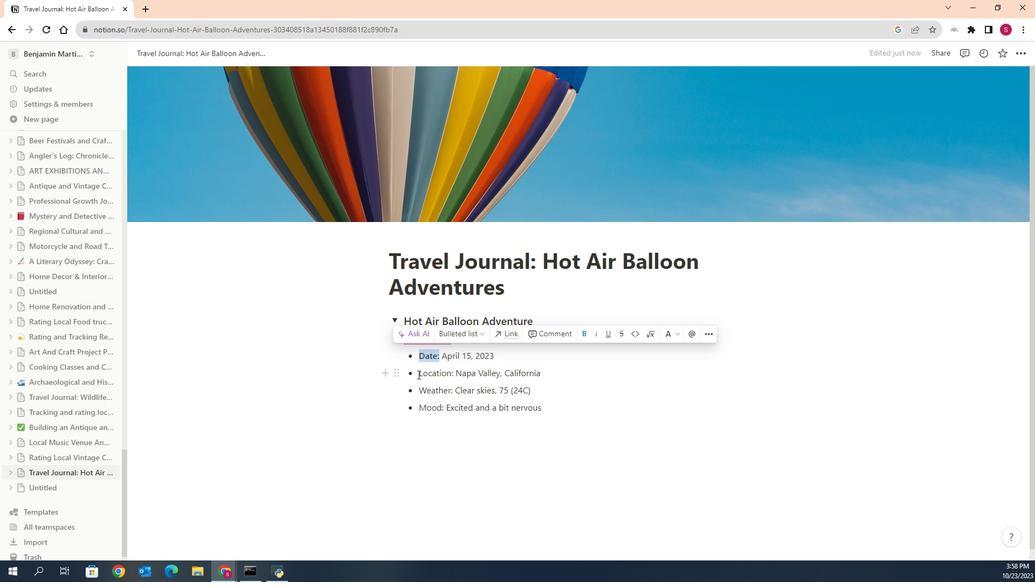 
Action: Mouse pressed left at (476, 370)
Screenshot: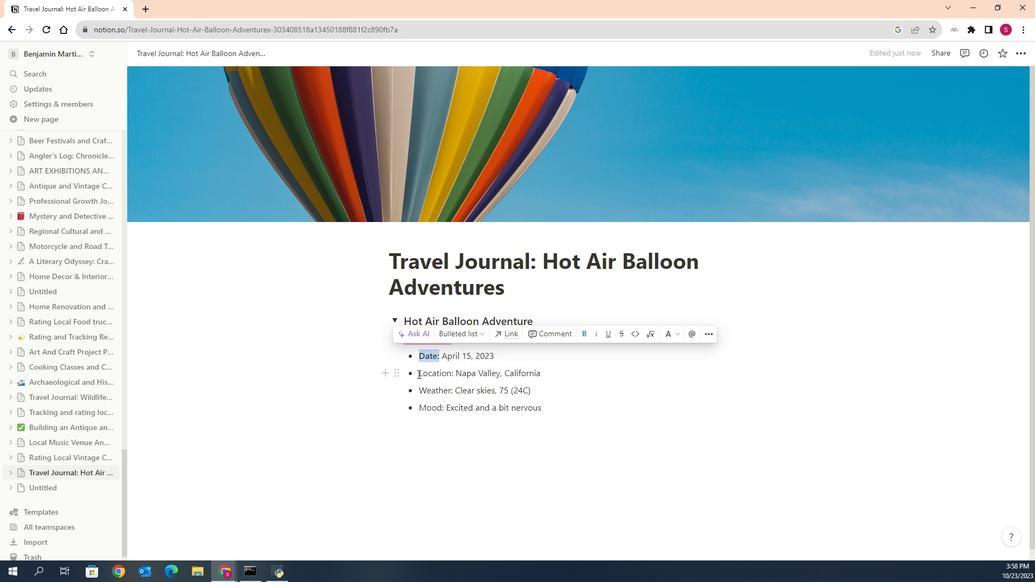
Action: Mouse moved to (544, 346)
Screenshot: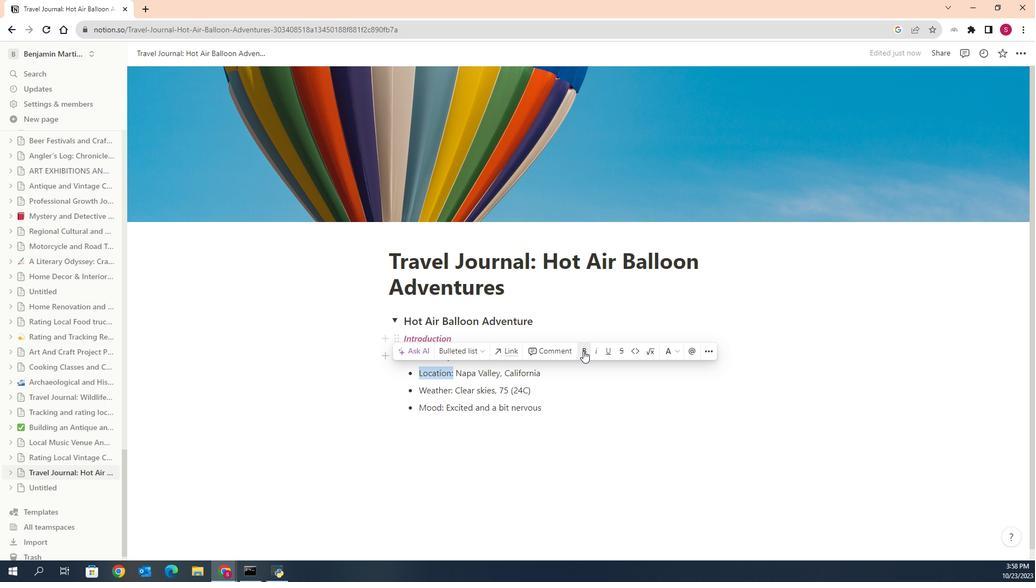 
Action: Mouse pressed left at (544, 346)
Screenshot: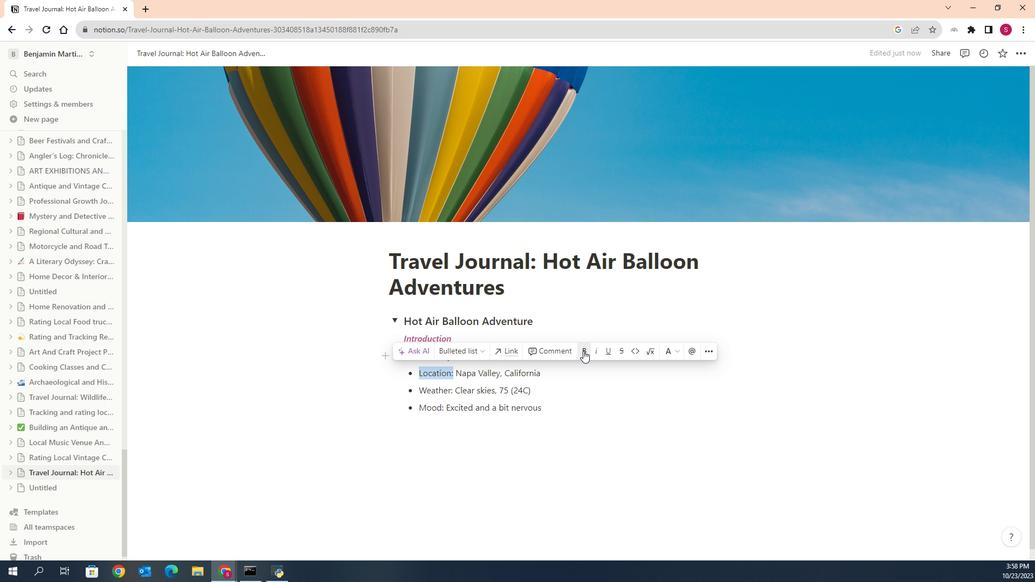 
Action: Mouse moved to (476, 386)
Screenshot: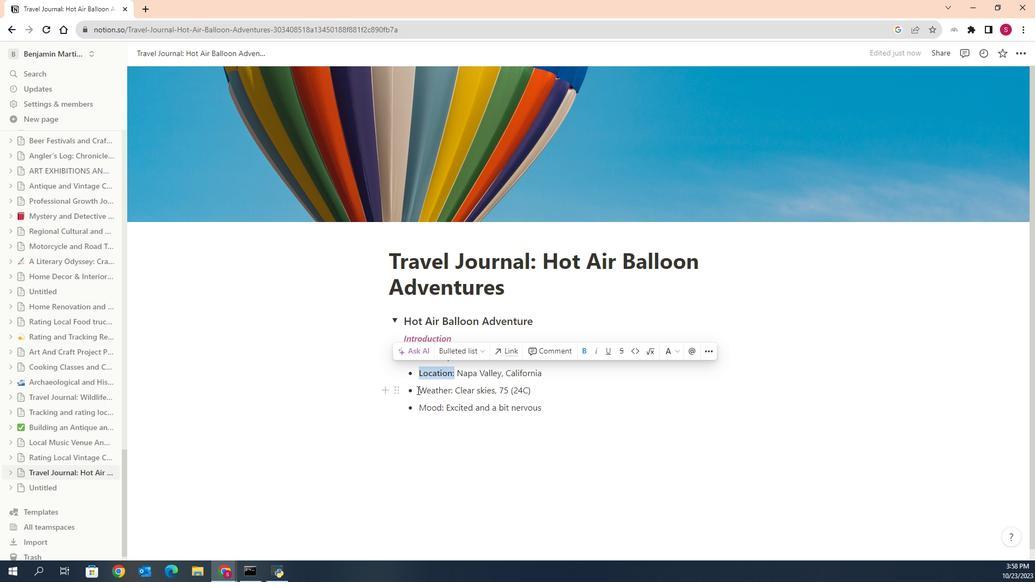 
Action: Mouse pressed left at (476, 386)
Screenshot: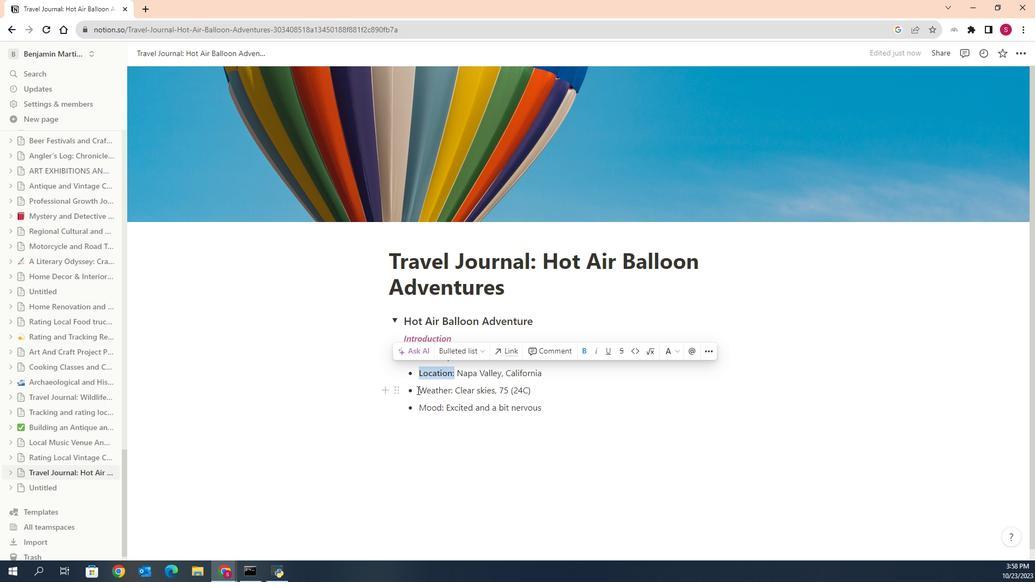 
Action: Mouse moved to (491, 387)
Screenshot: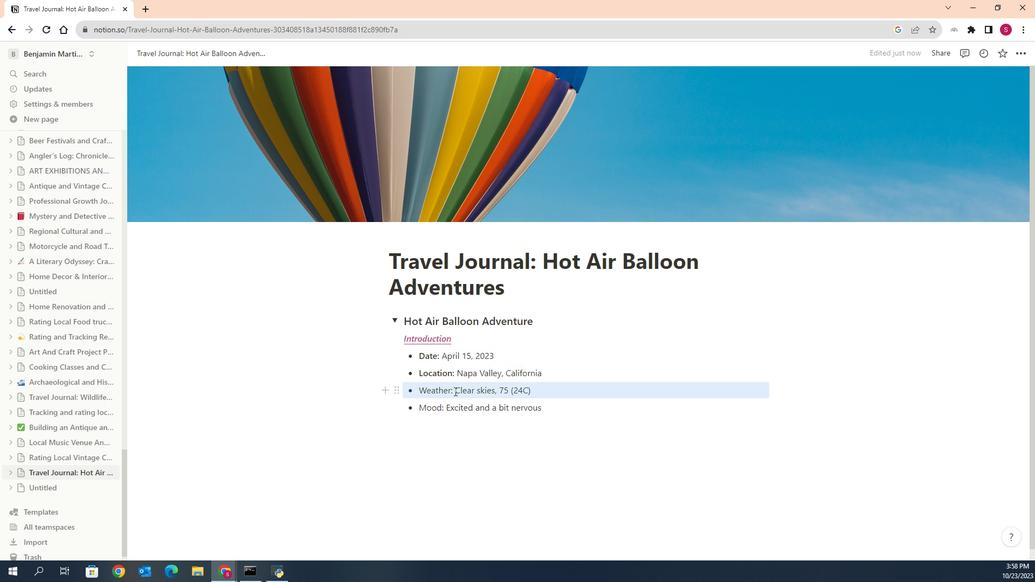 
Action: Mouse pressed left at (491, 387)
Screenshot: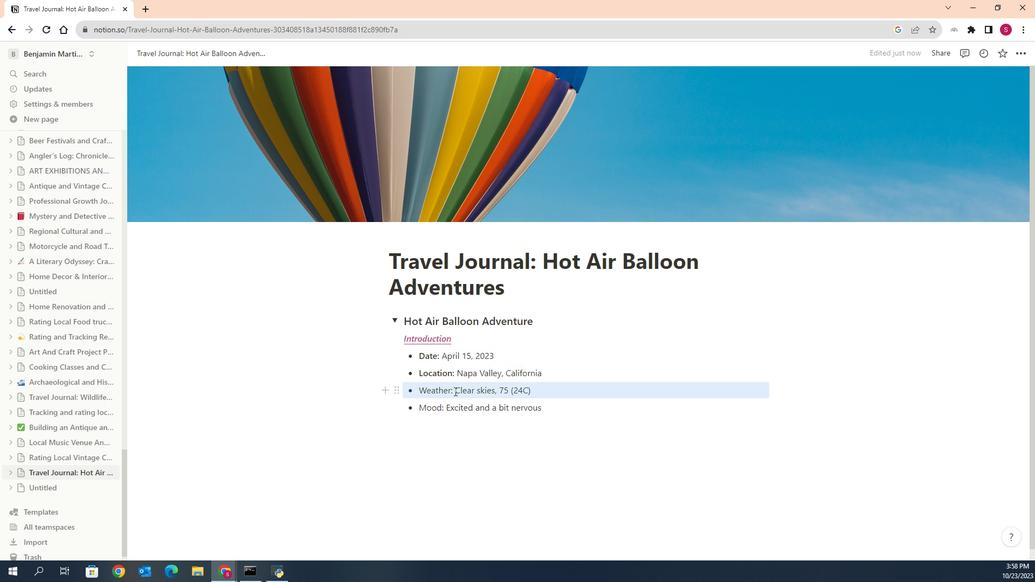
Action: Mouse moved to (477, 385)
Screenshot: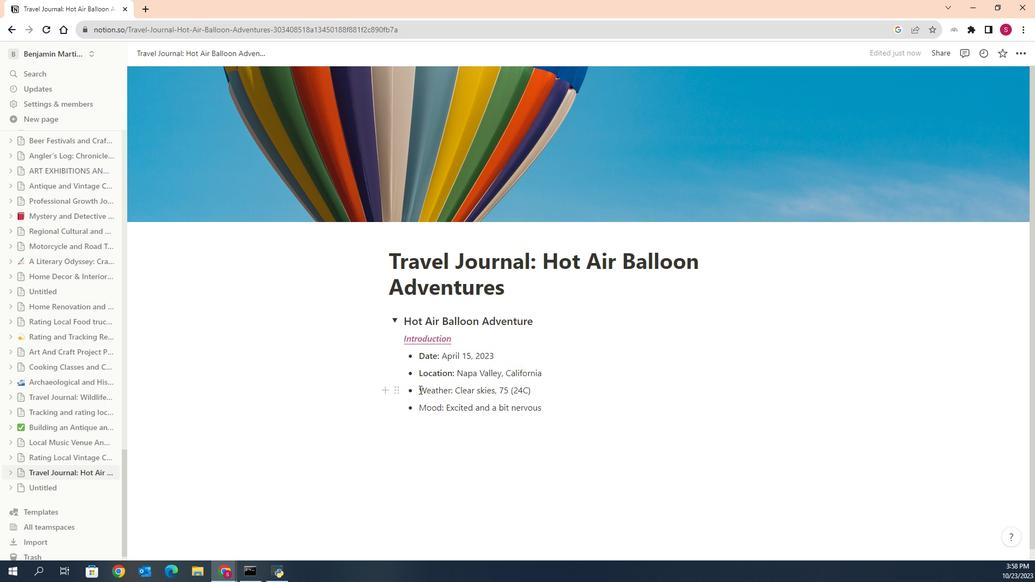 
Action: Mouse pressed left at (477, 385)
Screenshot: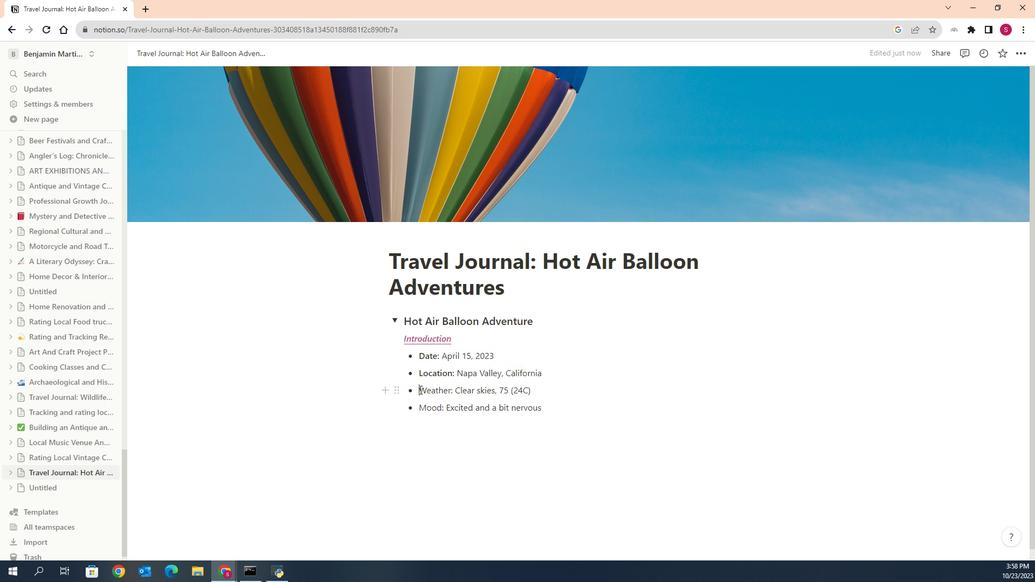 
Action: Mouse moved to (547, 367)
Screenshot: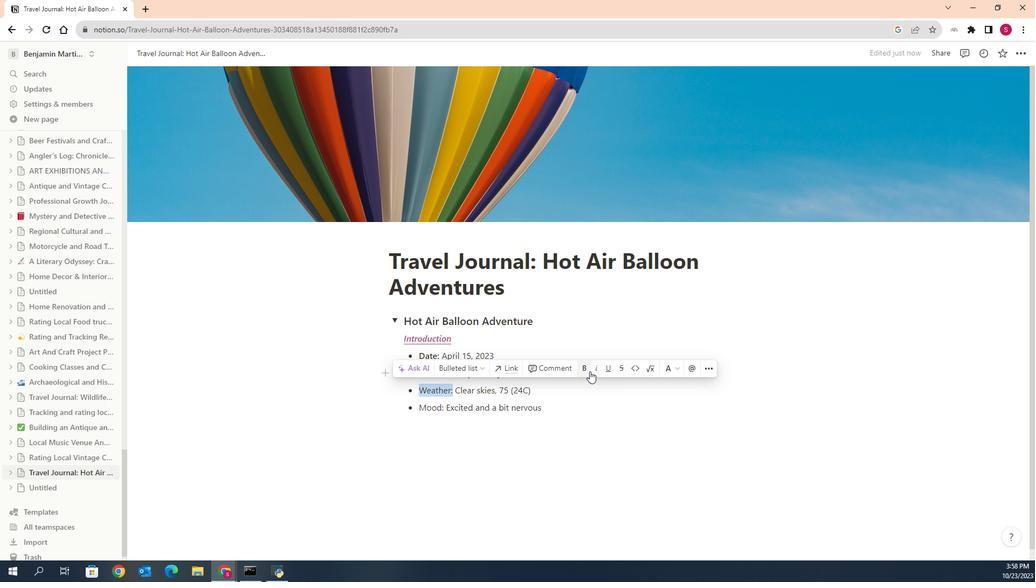 
Action: Mouse pressed left at (547, 367)
Screenshot: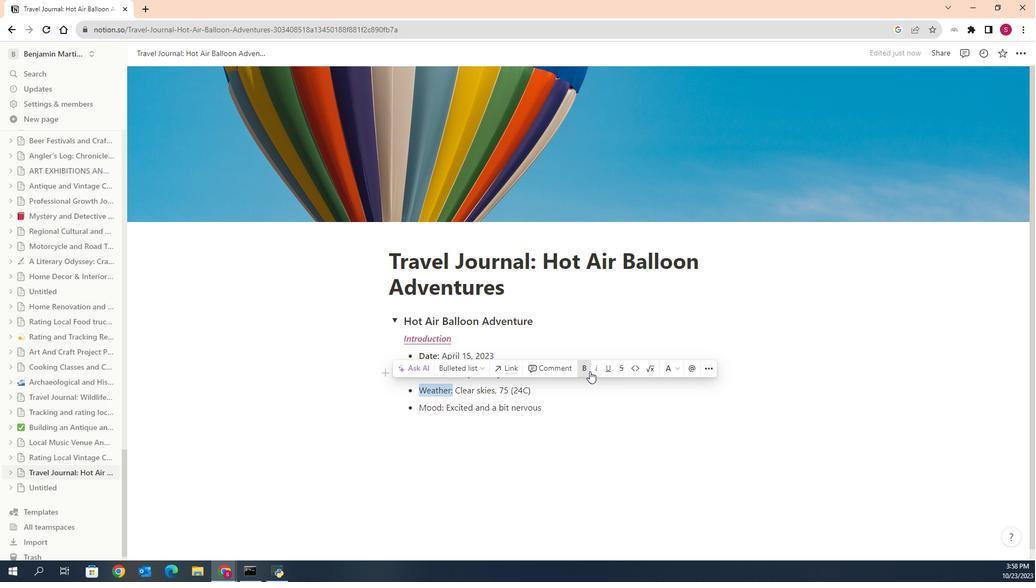 
Action: Mouse moved to (476, 404)
Screenshot: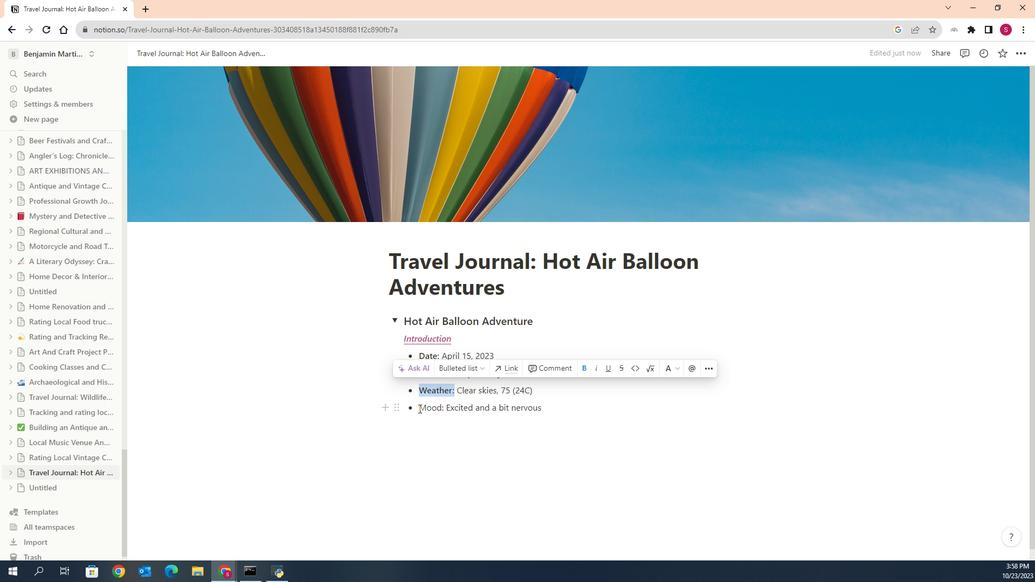
Action: Mouse pressed left at (476, 404)
Screenshot: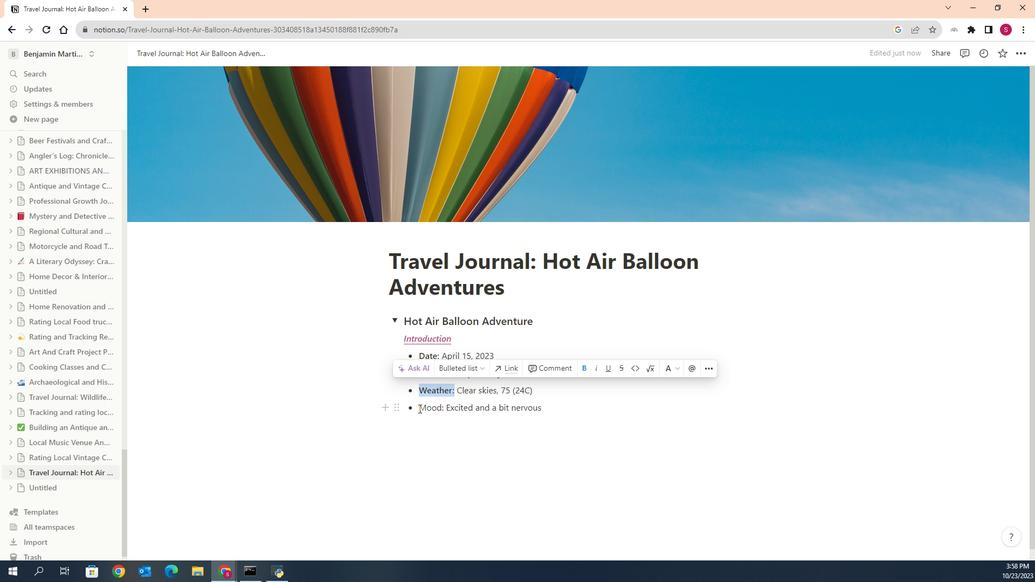 
Action: Mouse moved to (542, 387)
Screenshot: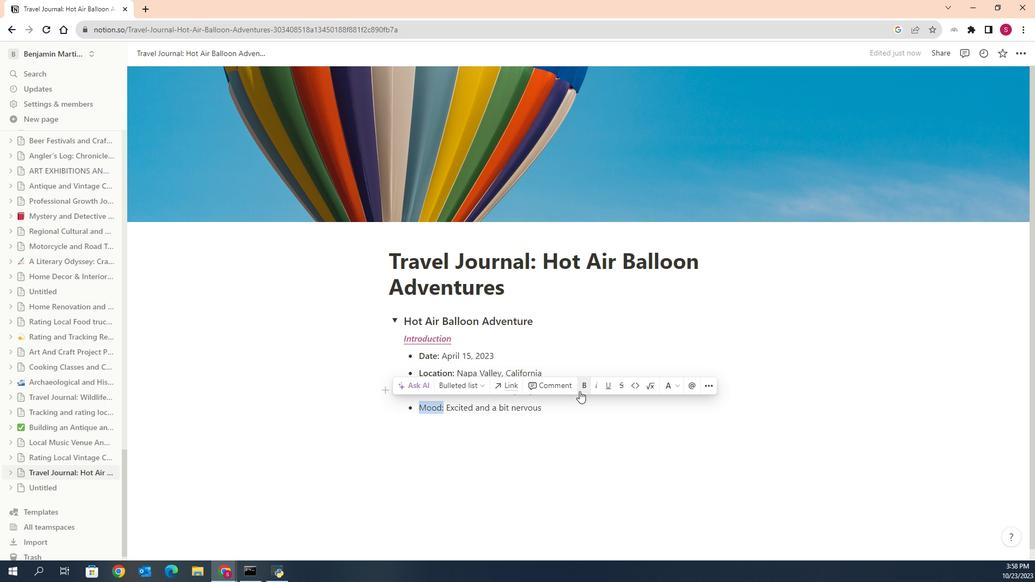 
Action: Mouse pressed left at (542, 387)
Screenshot: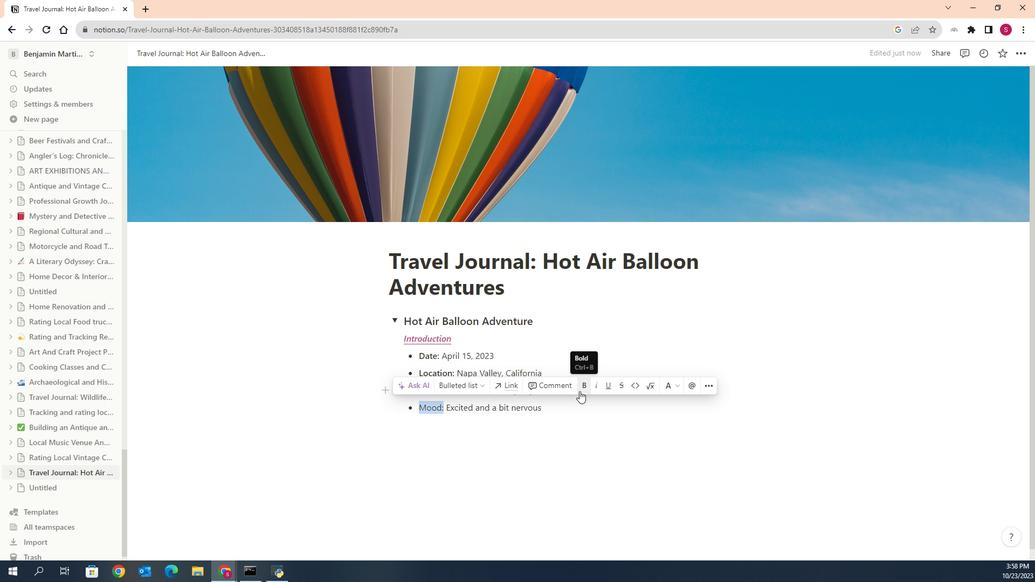 
Action: Mouse moved to (539, 402)
Screenshot: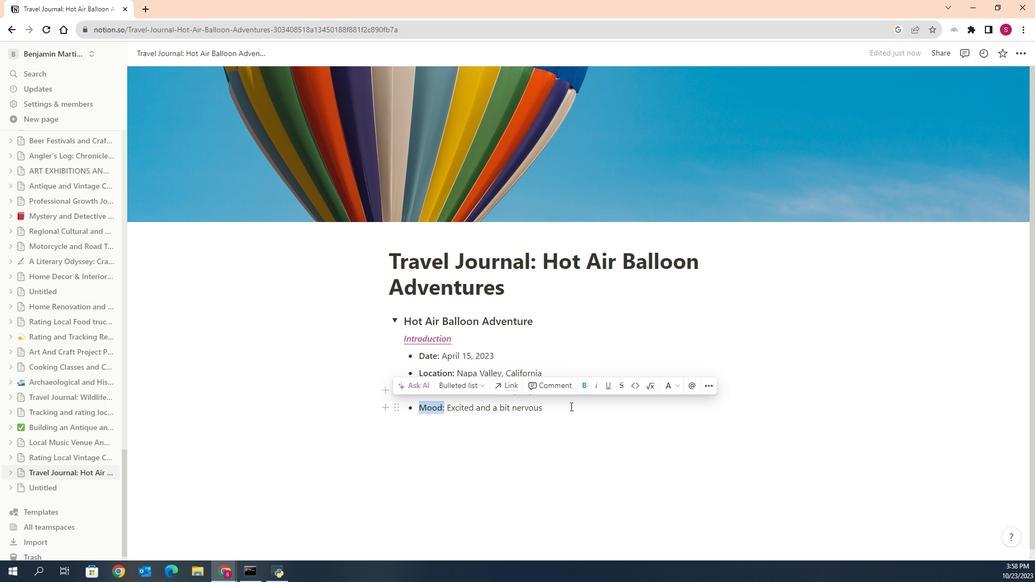 
Action: Mouse pressed left at (539, 402)
Screenshot: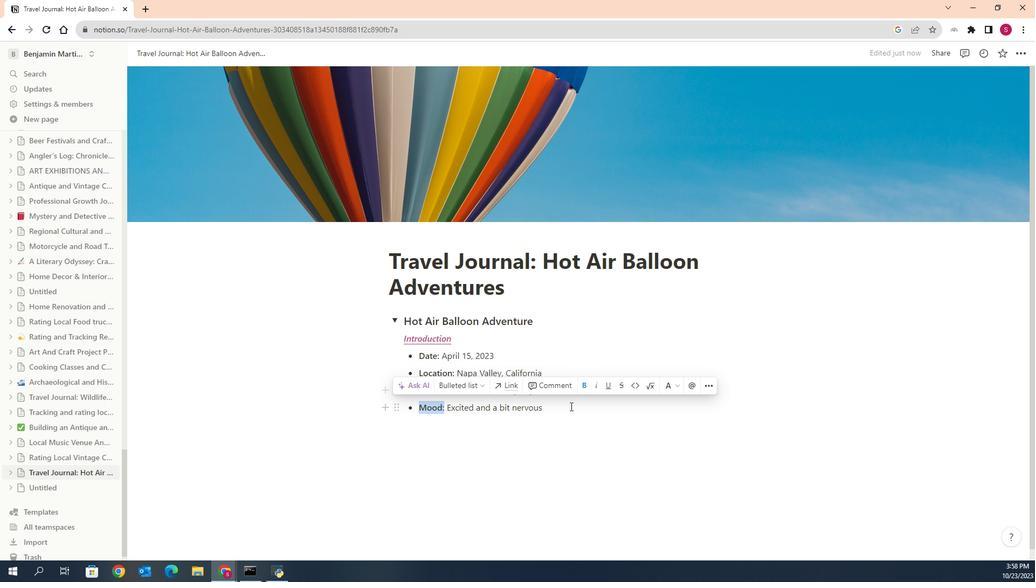 
Action: Mouse moved to (467, 316)
Screenshot: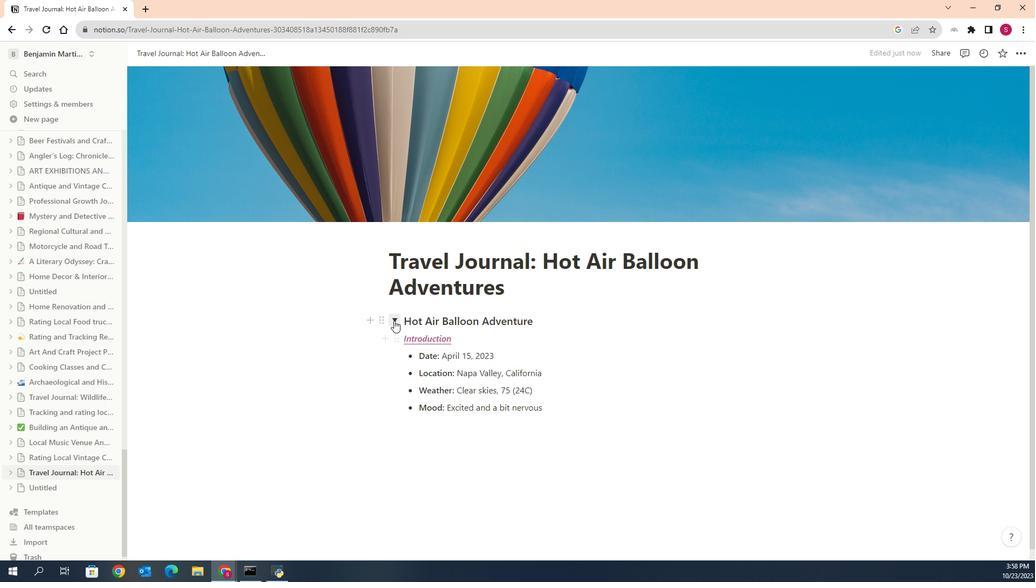 
Action: Mouse pressed left at (467, 316)
Screenshot: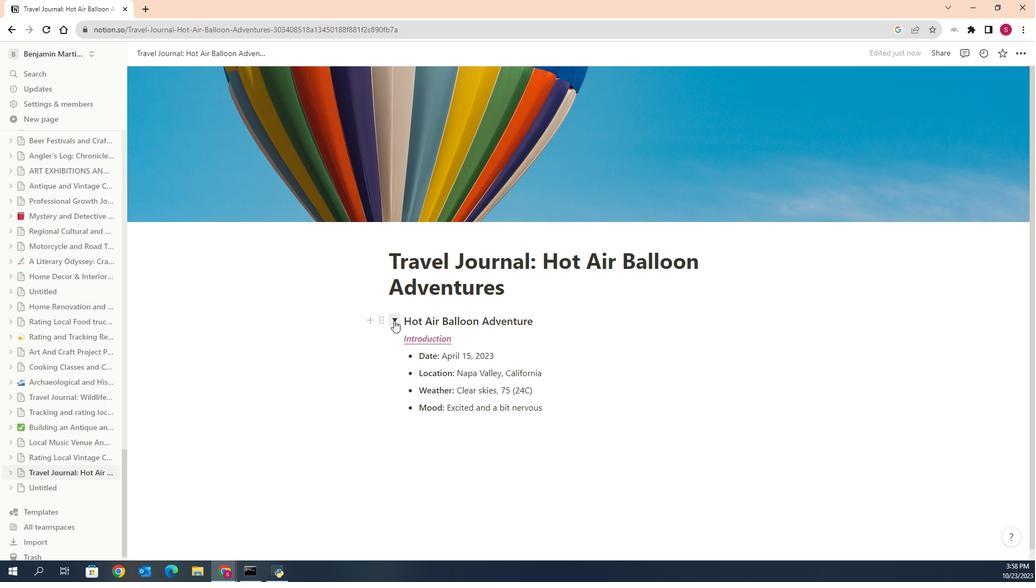 
Action: Mouse pressed left at (467, 316)
Screenshot: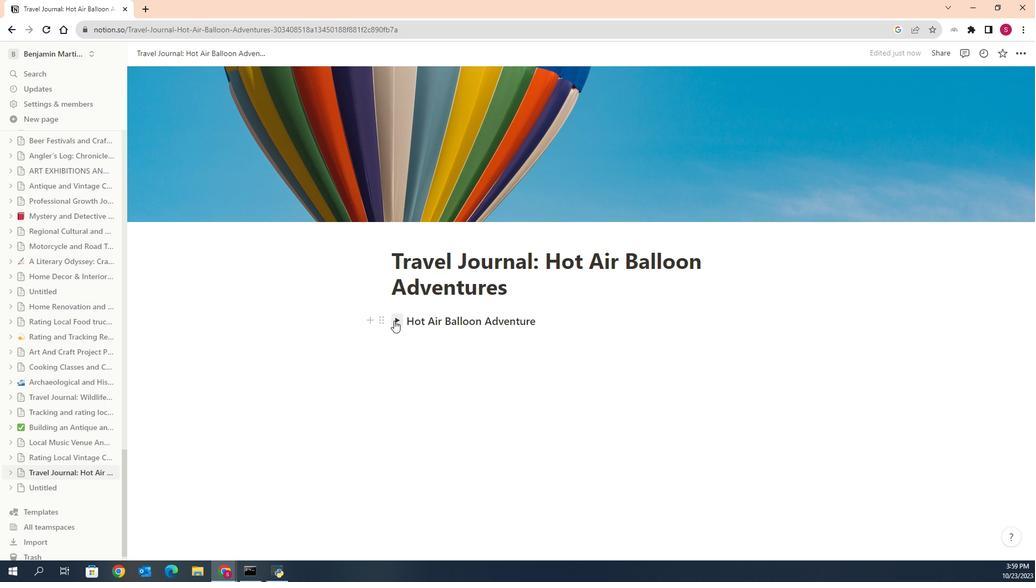 
Action: Mouse moved to (209, 357)
Screenshot: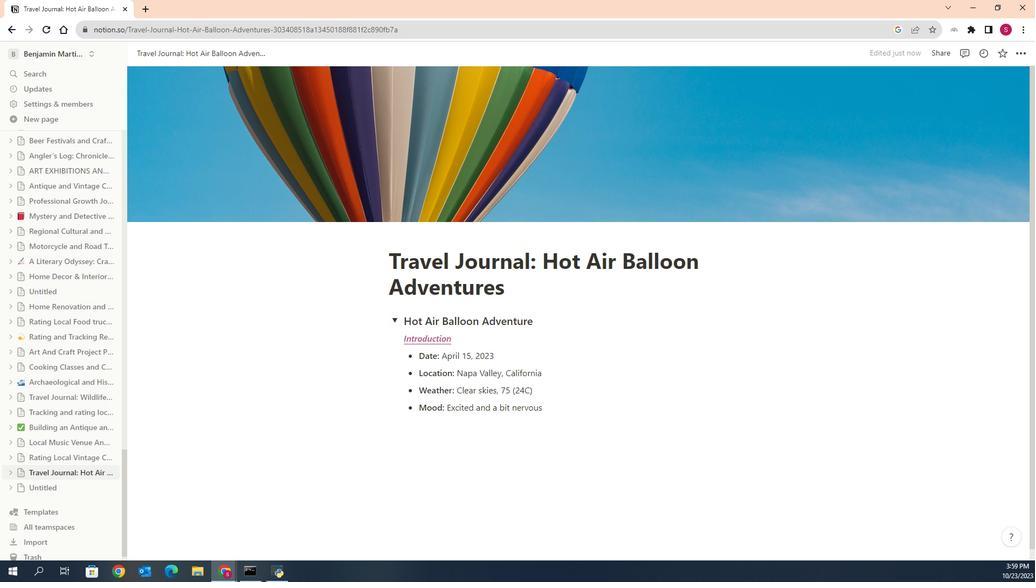 
Action: Mouse scrolled (209, 356) with delta (0, 0)
Screenshot: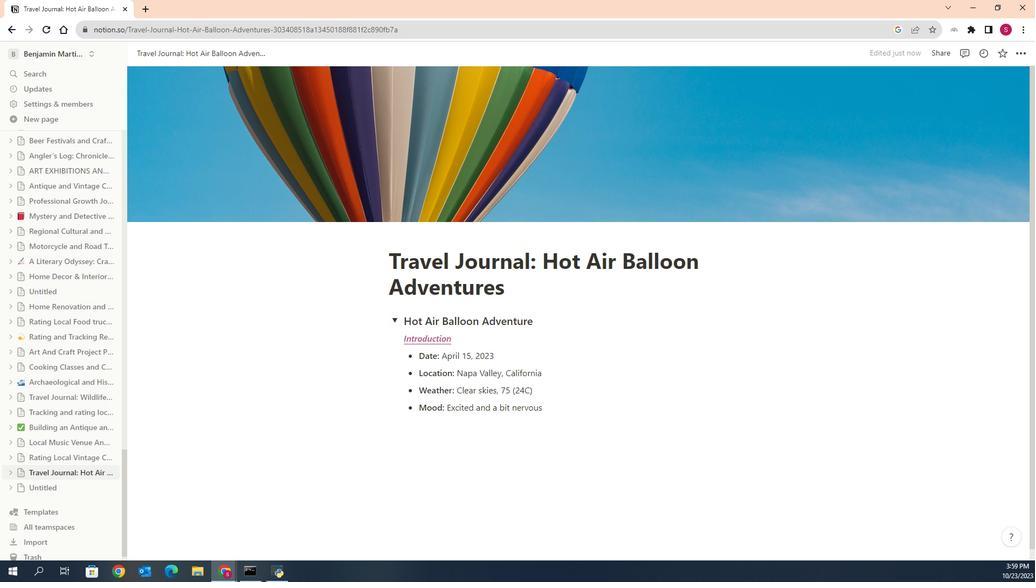 
Action: Mouse scrolled (209, 356) with delta (0, 0)
Screenshot: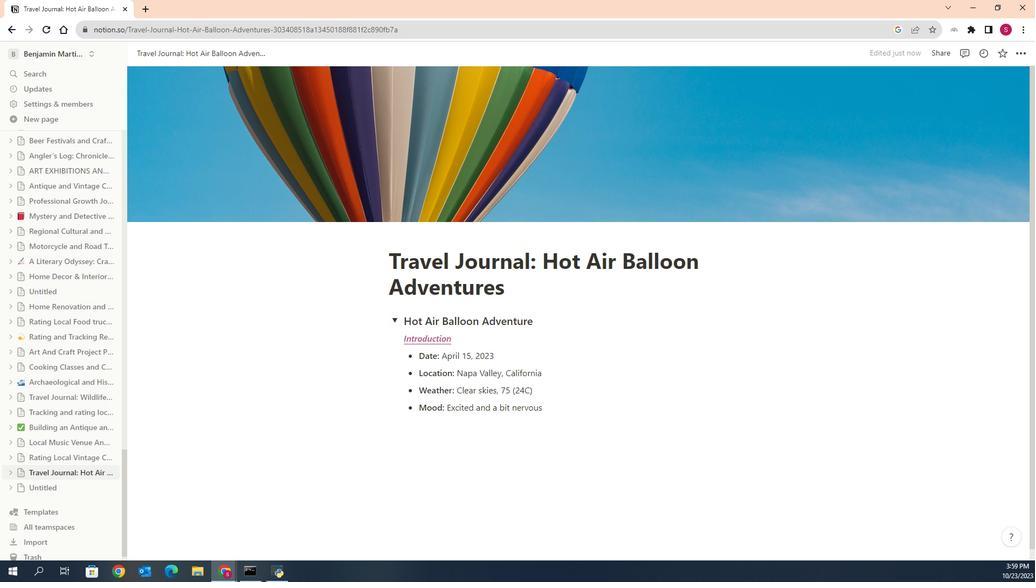 
Action: Mouse scrolled (209, 356) with delta (0, 0)
Screenshot: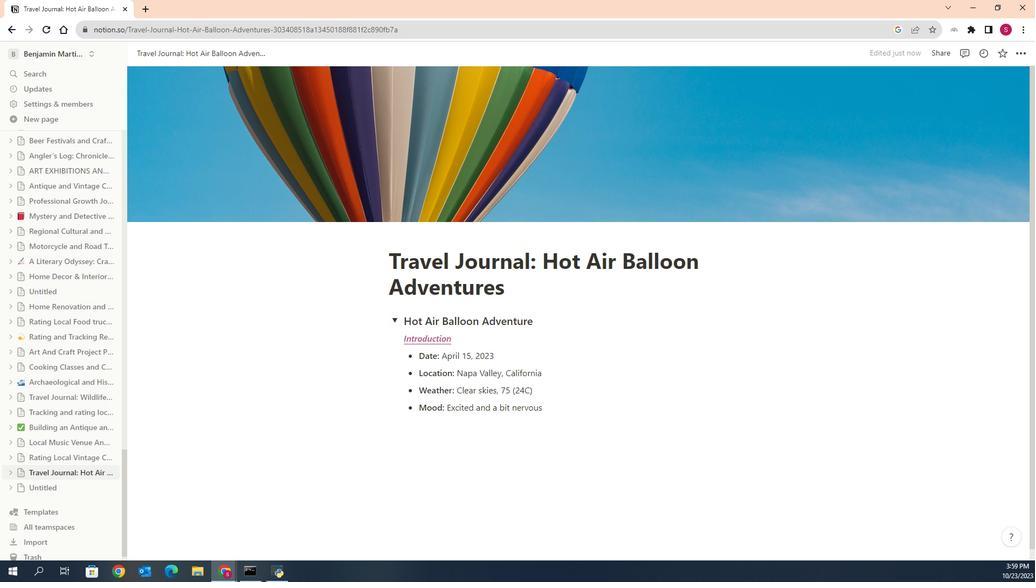
Action: Mouse moved to (500, 425)
Screenshot: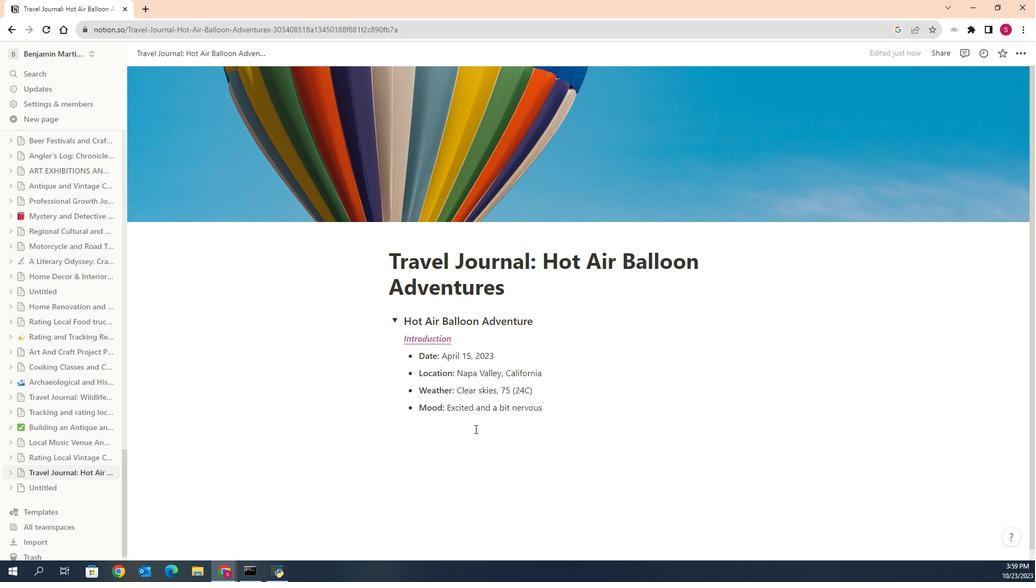 
Action: Mouse pressed left at (500, 425)
Screenshot: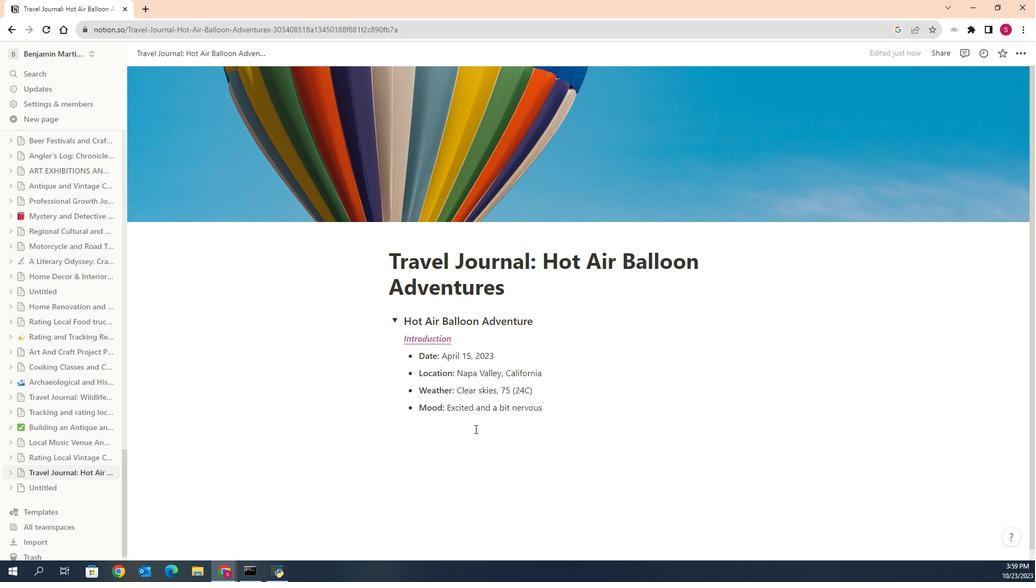
Action: Key pressed <Key.shift>Overview
Screenshot: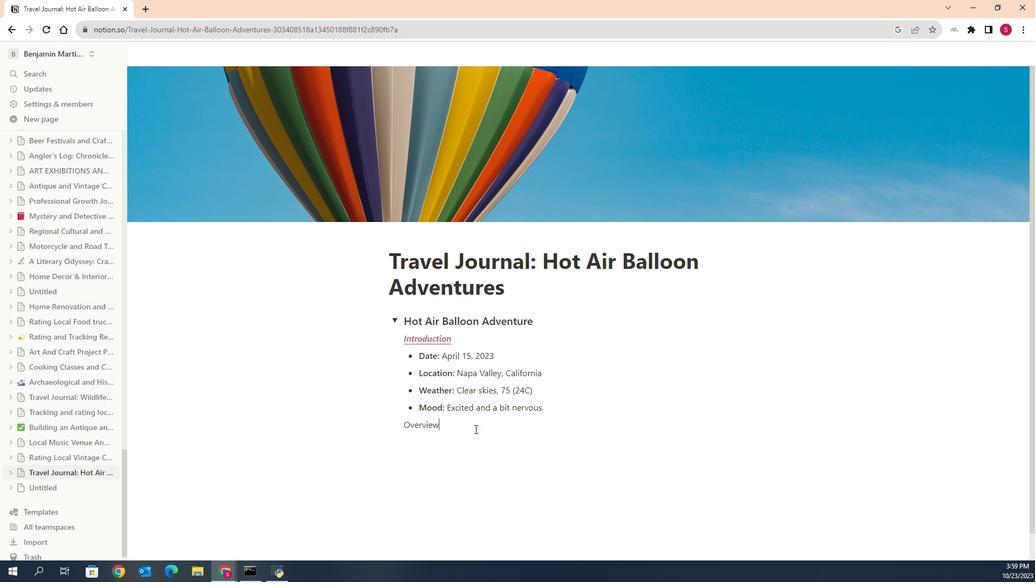 
Action: Mouse moved to (468, 314)
Screenshot: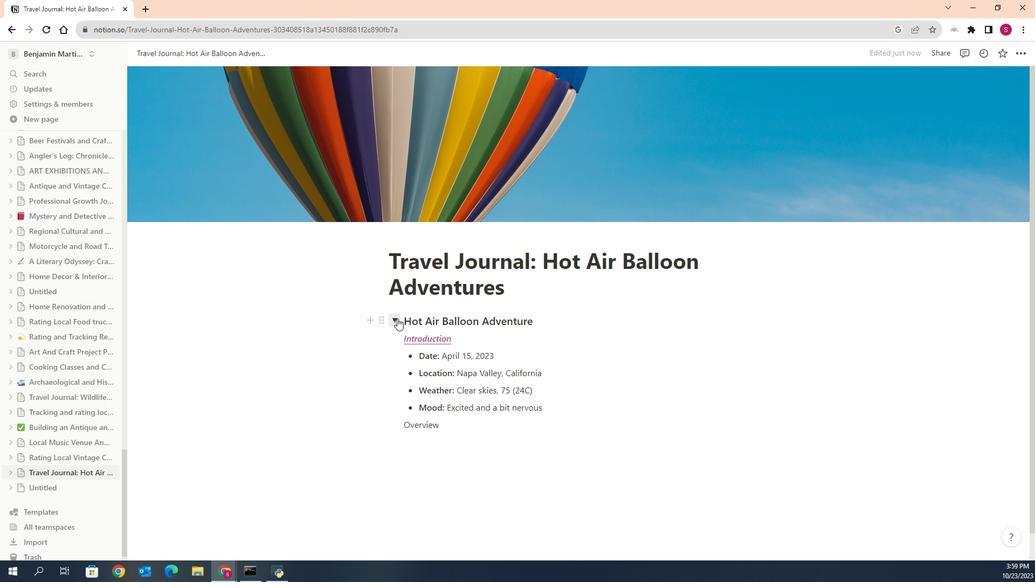 
Action: Mouse pressed left at (468, 314)
Screenshot: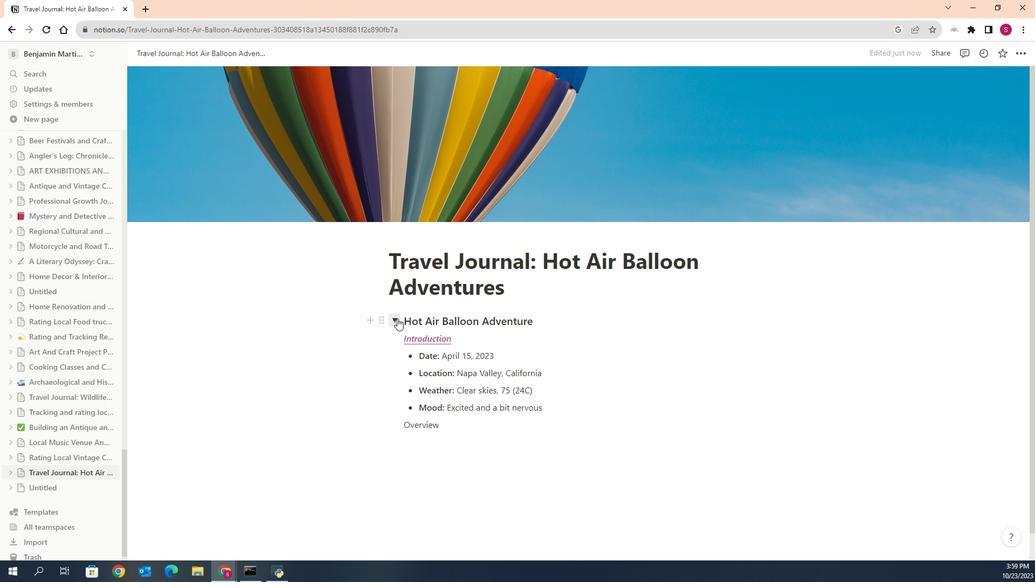 
Action: Mouse pressed left at (468, 314)
Screenshot: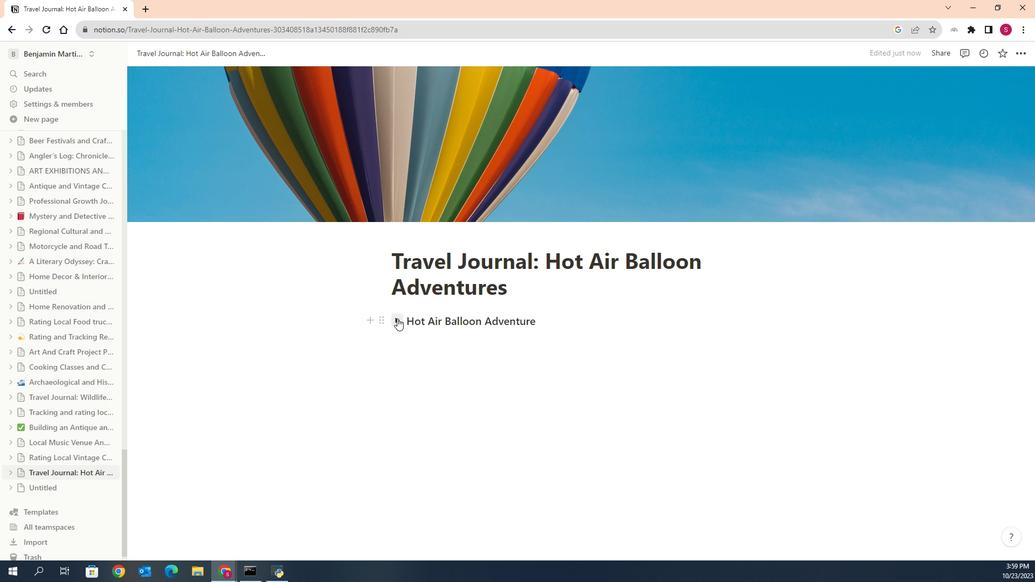 
Action: Mouse moved to (492, 425)
Screenshot: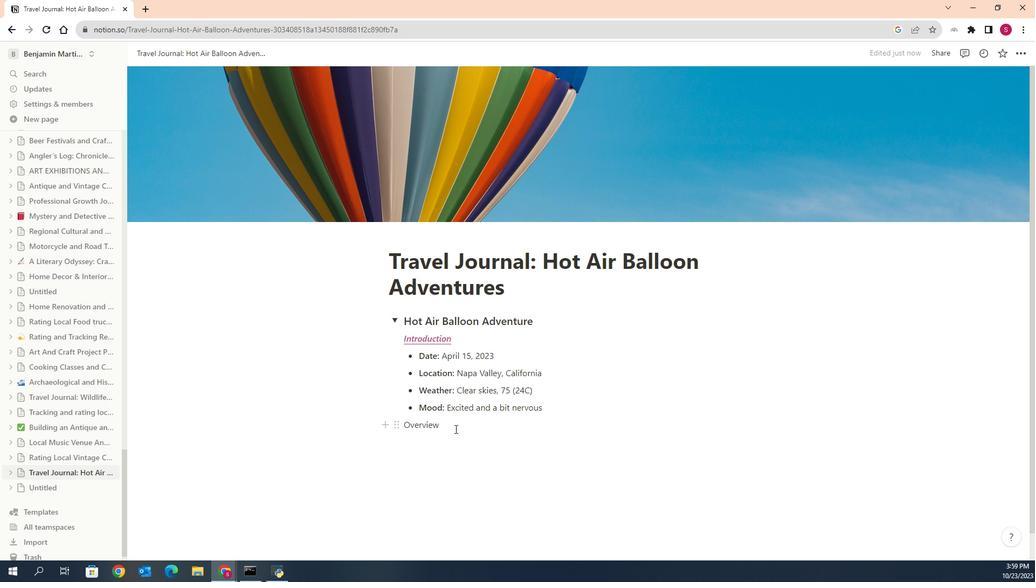
Action: Mouse pressed left at (492, 425)
Screenshot: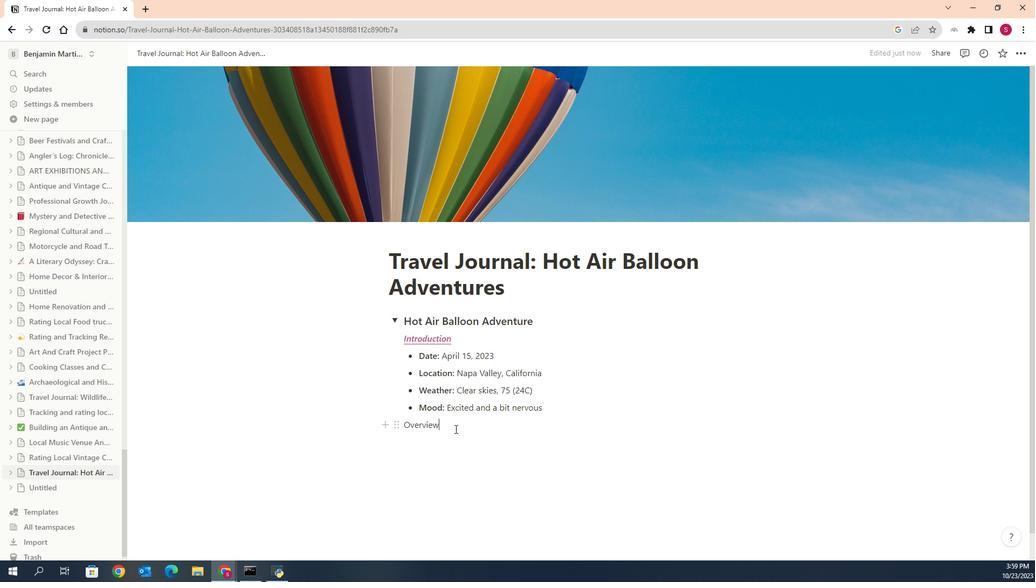 
Action: Mouse moved to (529, 398)
Screenshot: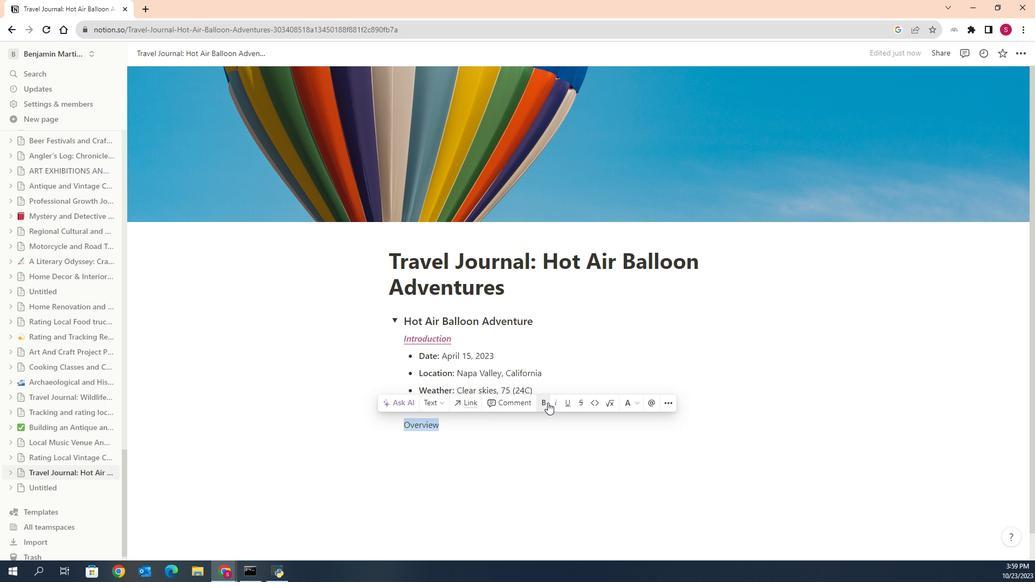 
Action: Mouse pressed left at (529, 398)
Screenshot: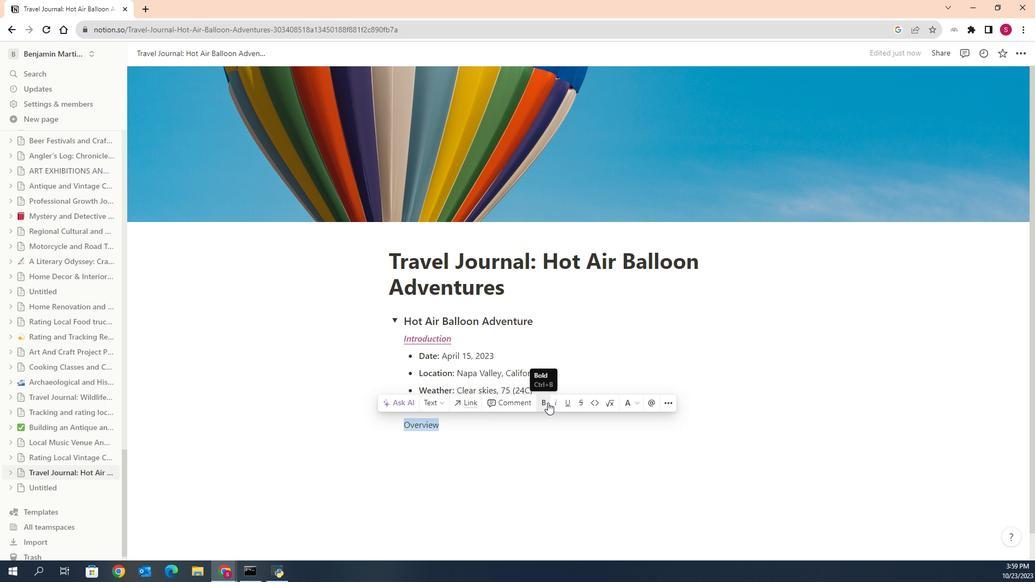 
Action: Mouse moved to (530, 398)
Screenshot: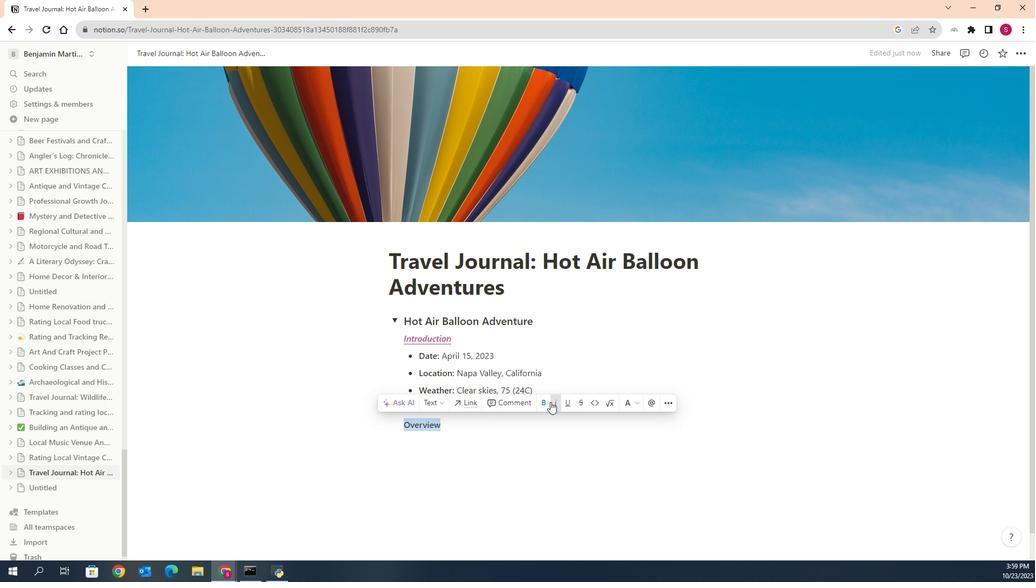 
Action: Mouse pressed left at (530, 398)
Screenshot: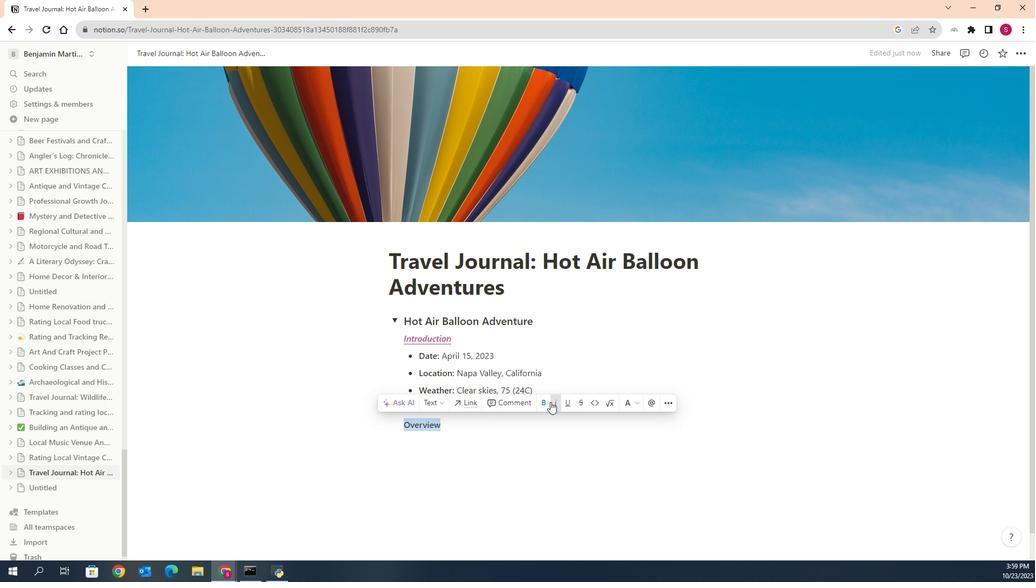 
Action: Mouse moved to (537, 401)
Screenshot: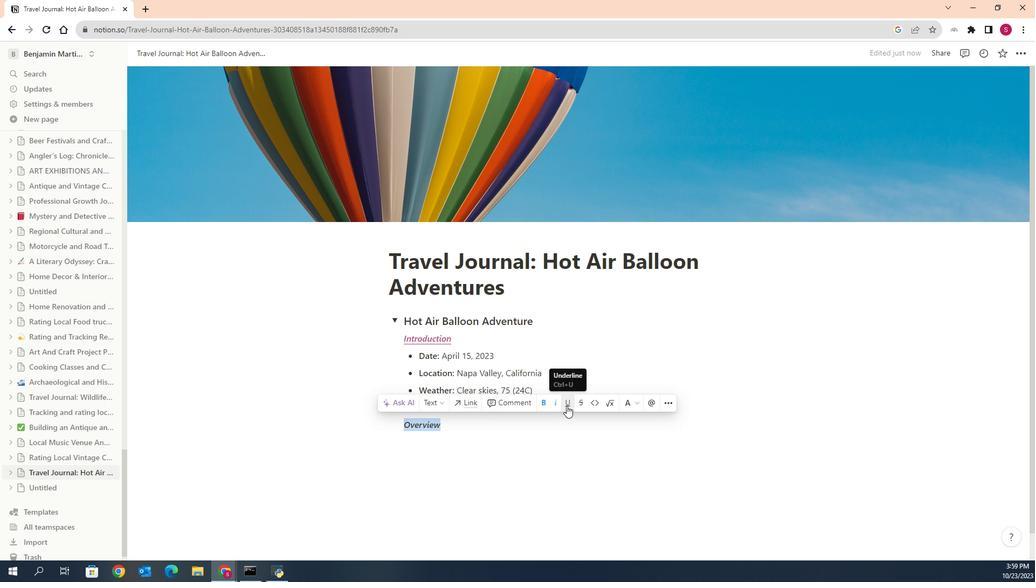 
Action: Mouse pressed left at (537, 401)
Screenshot: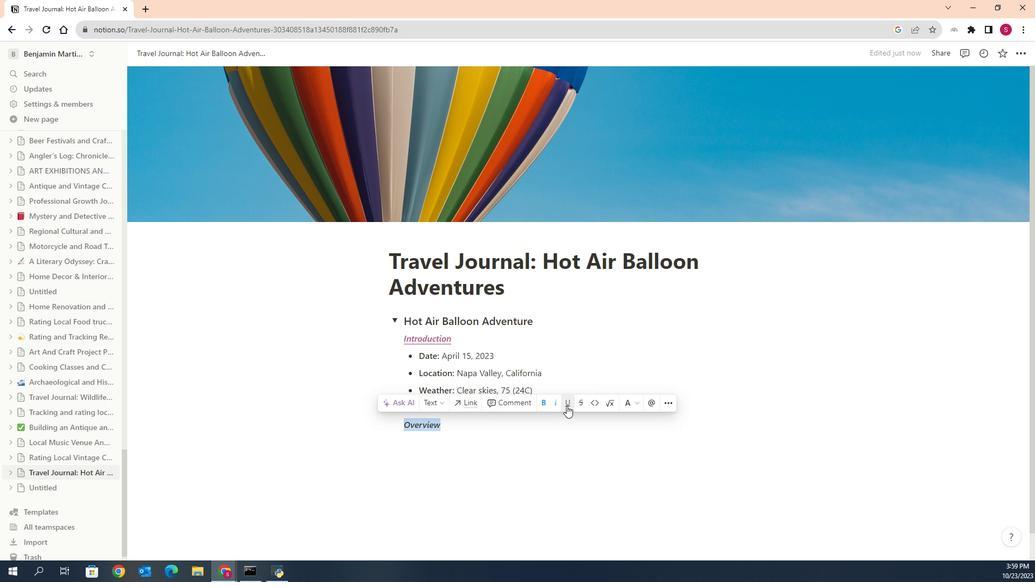 
Action: Mouse moved to (565, 400)
Screenshot: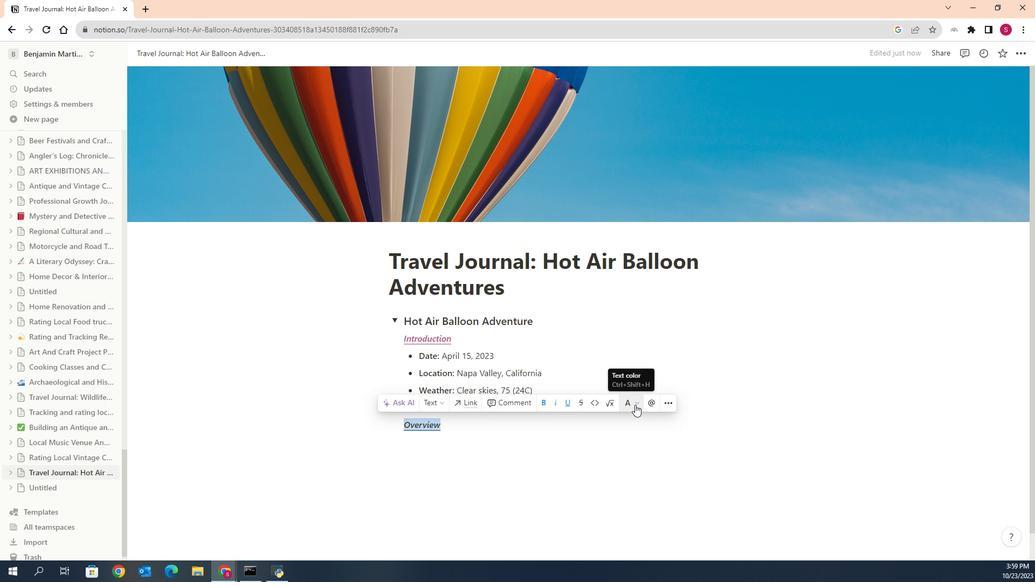 
Action: Mouse pressed left at (565, 400)
Screenshot: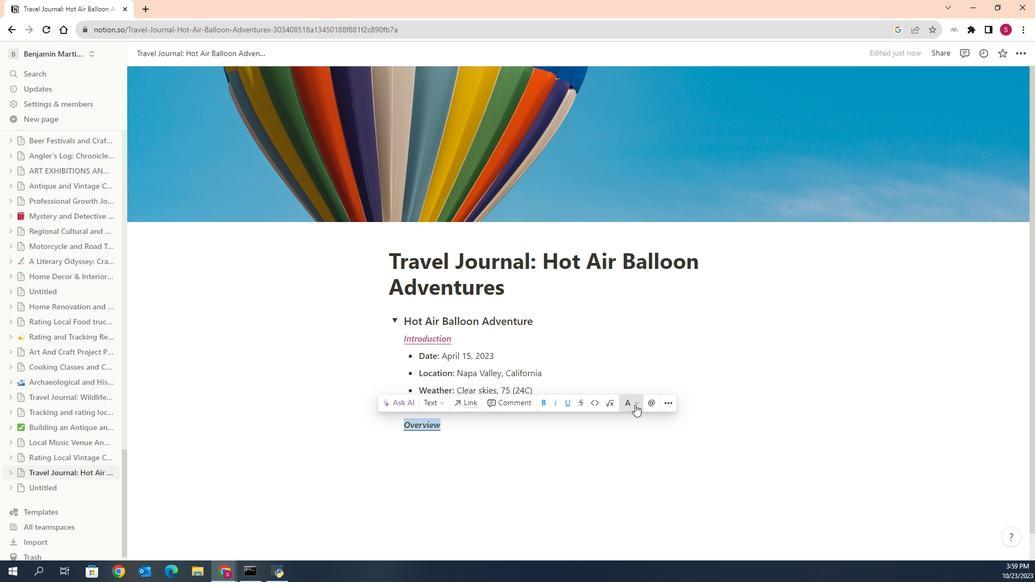 
Action: Mouse moved to (562, 379)
Screenshot: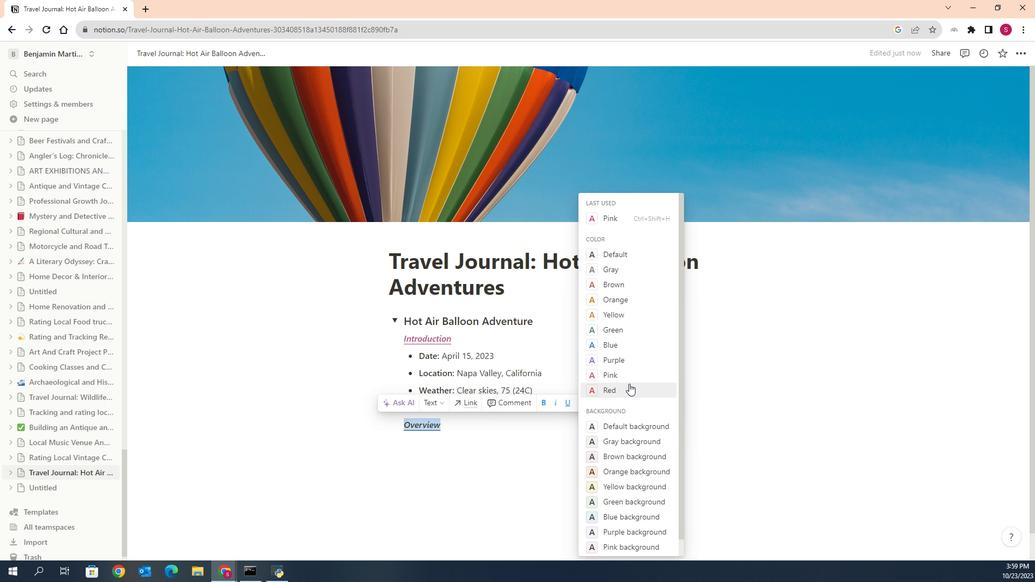 
Action: Mouse pressed left at (562, 379)
Screenshot: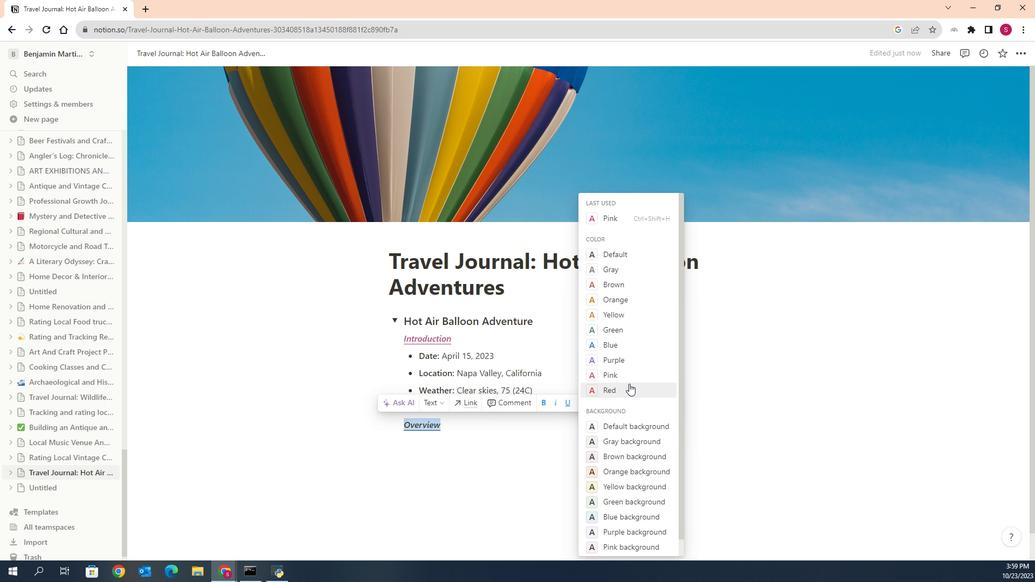 
Action: Mouse moved to (495, 423)
Screenshot: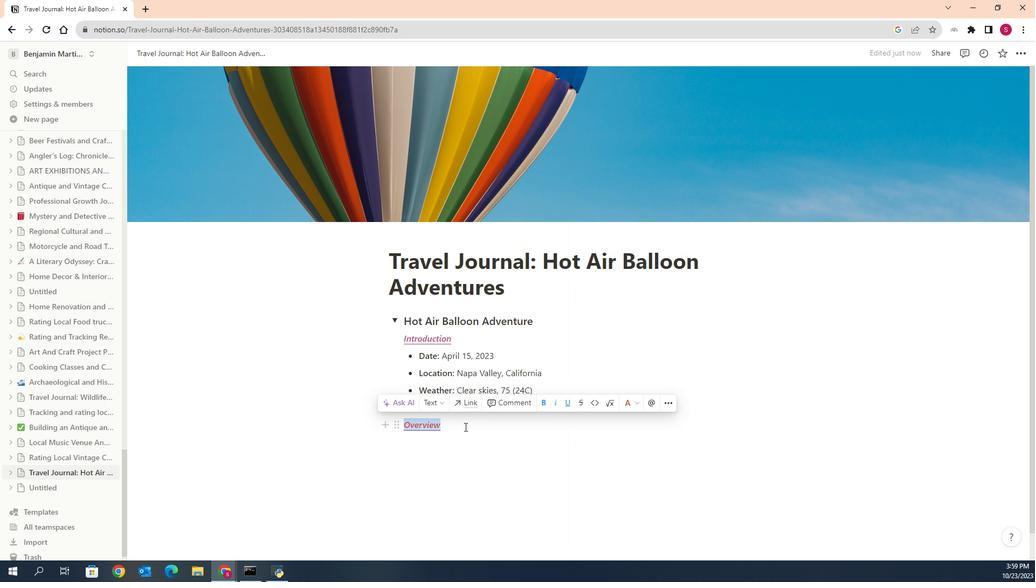 
Action: Mouse pressed left at (495, 423)
Screenshot: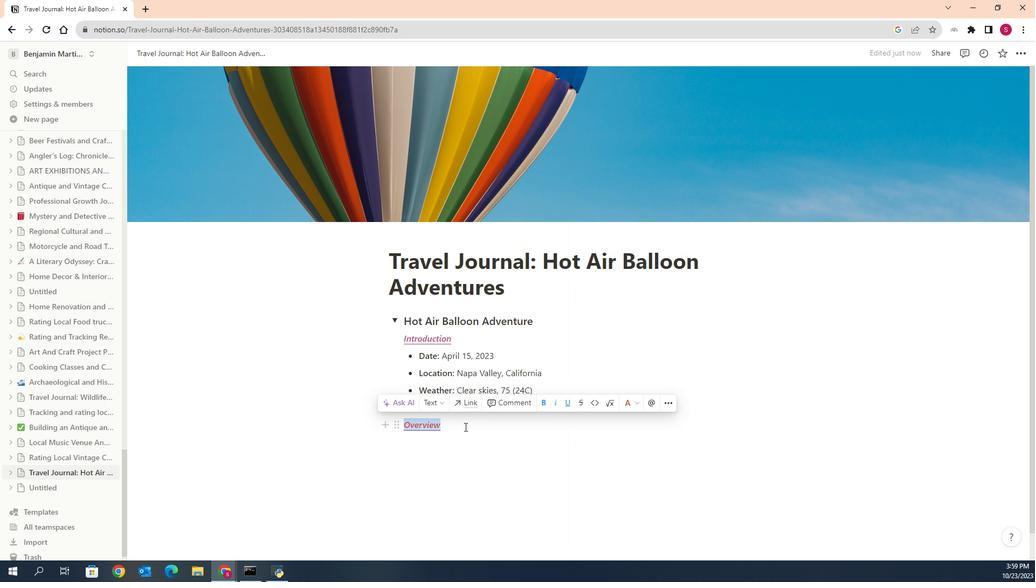 
Action: Key pressed <Key.enter>/list
Screenshot: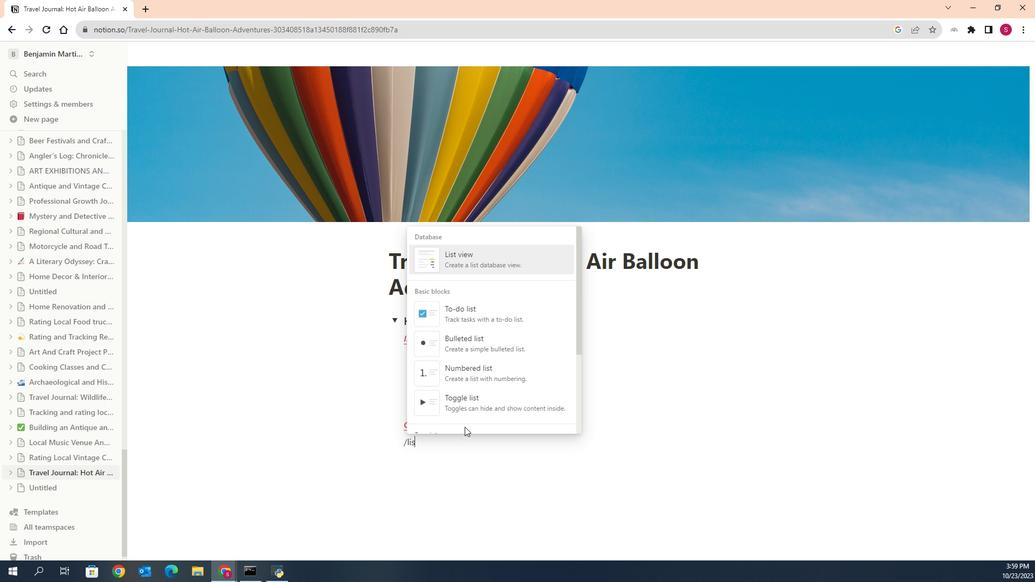
Action: Mouse moved to (495, 342)
Screenshot: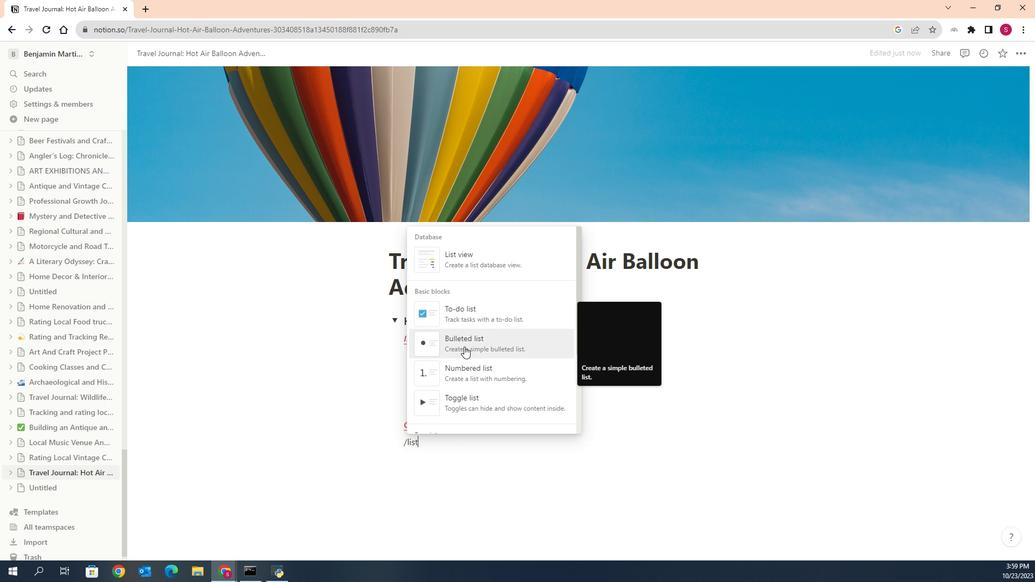 
Action: Mouse pressed left at (495, 342)
Screenshot: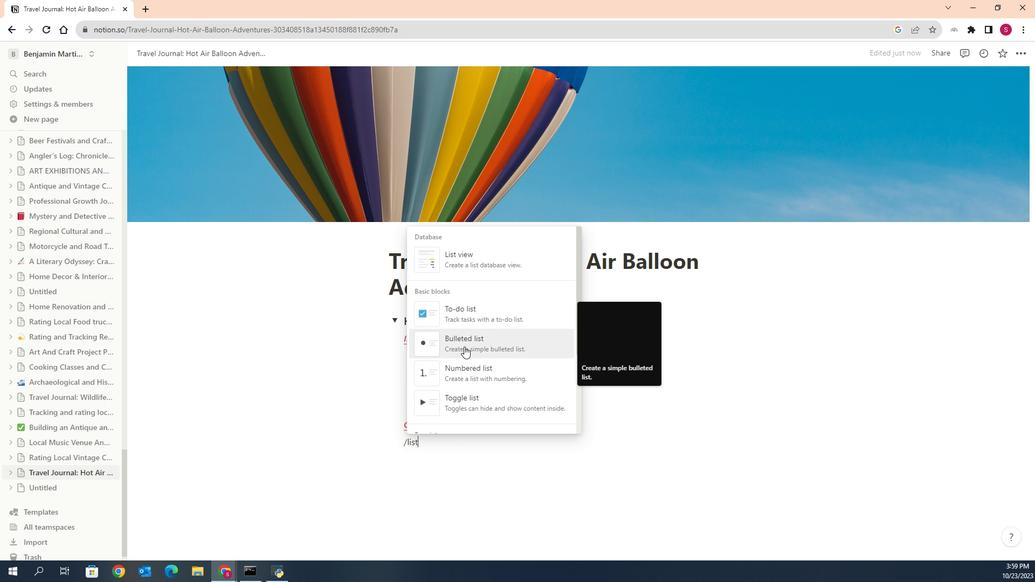 
Action: Mouse moved to (482, 438)
Screenshot: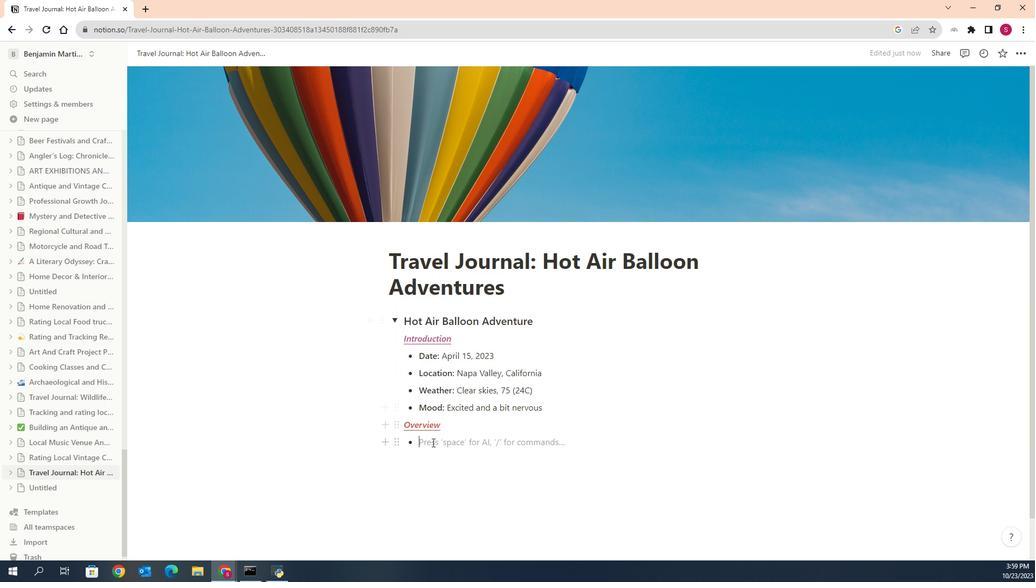 
Action: Mouse pressed left at (482, 438)
Screenshot: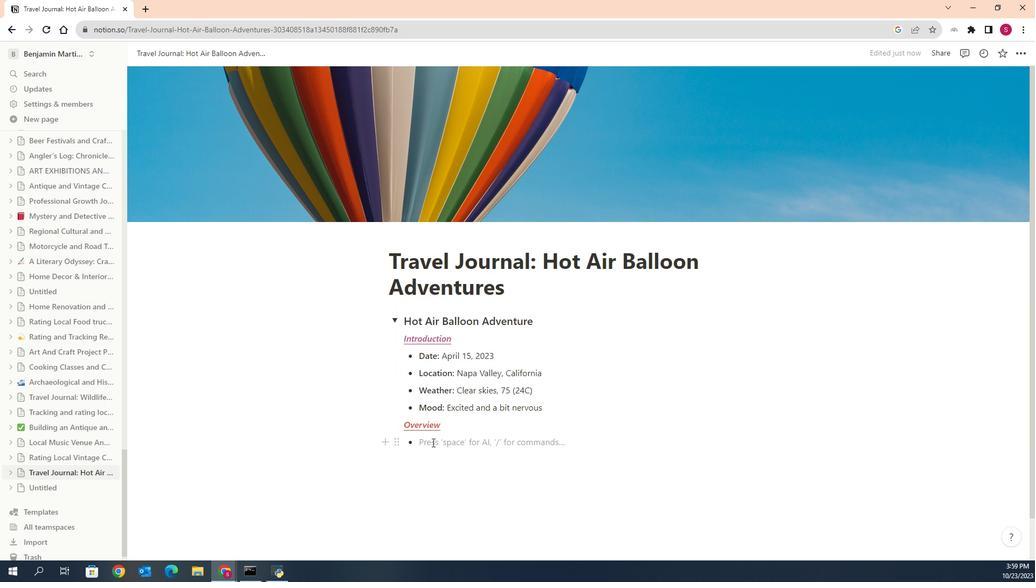 
Action: Key pressed <Key.shift><Key.shift><Key.shift><Key.shift><Key.shift><Key.shift><Key.shift><Key.shift><Key.shift><Key.shift><Key.shift><Key.shift><Key.shift><Key.shift><Key.shift><Key.shift><Key.shift><Key.shift><Key.shift><Key.shift><Key.shift><Key.shift>Ballon<Key.space><Key.backspace>
Screenshot: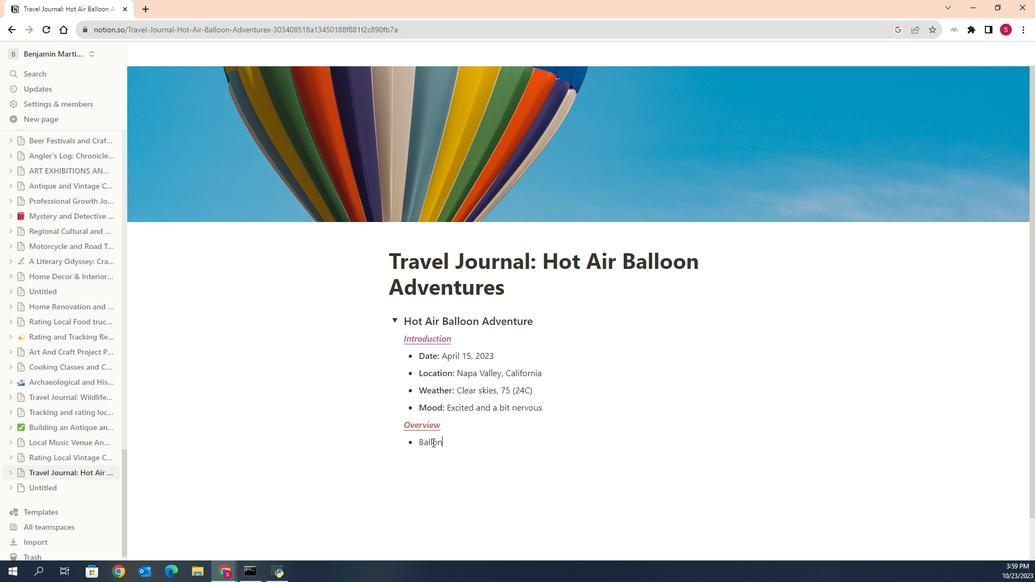 
Action: Mouse moved to (482, 438)
Screenshot: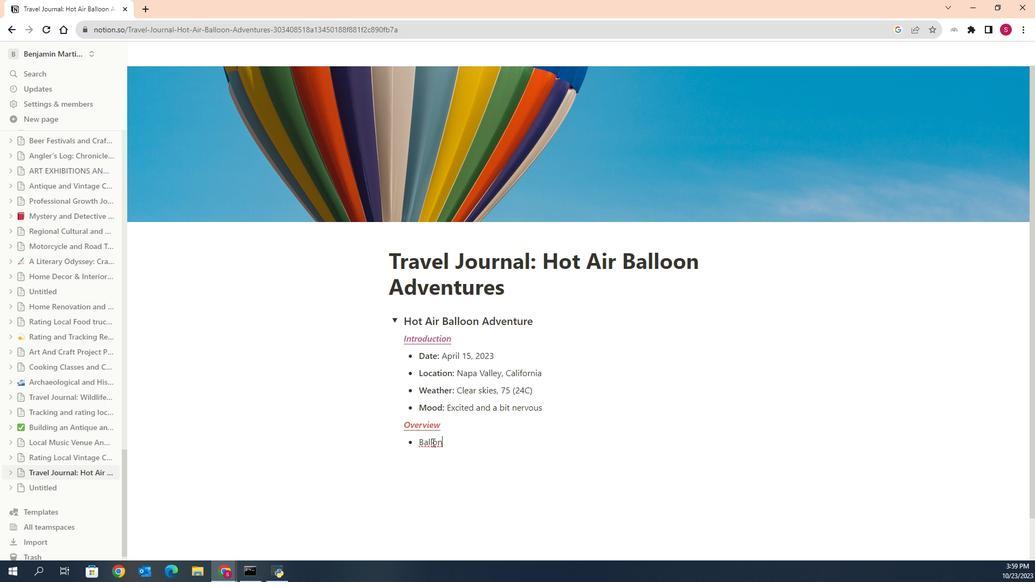 
Action: Key pressed <Key.backspace>on<Key.space><Key.shift>Company<Key.shift_r><Key.shift_r>:<Key.space><Key.shift><Key.shift><Key.shift><Key.shift><Key.shift><Key.shift><Key.shift><Key.shift><Key.shift>Napa<Key.space><Key.shift>Valley<Key.space><Key.shift><Key.shift><Key.shift><Key.shift><Key.shift><Key.shift><Key.shift><Key.shift><Key.shift><Key.shift><Key.shift><Key.shift>N<Key.backspace>Balloons<Key.space><Key.shift>Inc.<Key.enter><Key.shift><Key.shift><Key.shift><Key.shift><Key.shift><Key.shift><Key.shift><Key.shift><Key.shift><Key.shift><Key.shift><Key.shift><Key.shift><Key.shift><Key.shift><Key.shift><Key.shift><Key.shift><Key.shift><Key.shift><Key.shift><Key.shift><Key.shift><Key.shift><Key.shift><Key.shift><Key.shift><Key.shift><Key.shift><Key.shift><Key.shift><Key.shift><Key.shift>Pilot<Key.shift_r>:<Key.space><Key.shift><Key.shift><Key.shift><Key.shift><Key.shift><Key.shift><Key.shift><Key.shift><Key.shift>Captain<Key.space><Key.shift><Key.shift><Key.shift><Key.shift><Key.shift><Key.shift><Key.shift><Key.shift><Key.shift>Amelia<Key.space><Key.shift><Key.shift><Key.shift><Key.shift>Smith<Key.enter><Key.shift><Key.shift><Key.shift><Key.shift><Key.shift><Key.shift><Key.shift><Key.shift><Key.shift><Key.shift><Key.shift><Key.shift><Key.shift><Key.shift><Key.shift><Key.shift><Key.shift><Key.shift><Key.shift><Key.shift><Key.shift><Key.shift><Key.shift><Key.shift><Key.shift><Key.shift><Key.shift><Key.shift><Key.shift><Key.shift><Key.shift><Key.shift><Key.shift><Key.shift>Balloon<Key.space><Key.shift><Key.shift><Key.shift><Key.shift><Key.shift><Key.shift><Key.shift>Type<Key.shift_r><Key.shift_r><Key.shift_r><Key.shift_r><Key.shift_r><Key.shift_r><Key.shift_r><Key.shift_r><Key.shift_r><Key.shift_r><Key.shift_r><Key.shift_r><Key.shift_r><Key.shift_r><Key.shift_r><Key.shift_r><Key.shift_r><Key.shift_r><Key.shift_r><Key.shift_r>:<Key.space><Key.shift><Key.shift><Key.shift><Key.shift><Key.shift><Key.shift><Key.shift>Rianb<Key.backspace><Key.backspace><Key.backspace><Key.backspace>ain<Key.shift><Key.shift><Key.shift>bow<Key.space><Key.shift>Sky<Key.space><Key.shift><Key.shift>Cruiser<Key.enter><Key.shift>Number<Key.space>of<Key.space><Key.shift>Passengers<Key.shift_r><Key.shift_r><Key.shift_r>:<Key.space>10
Screenshot: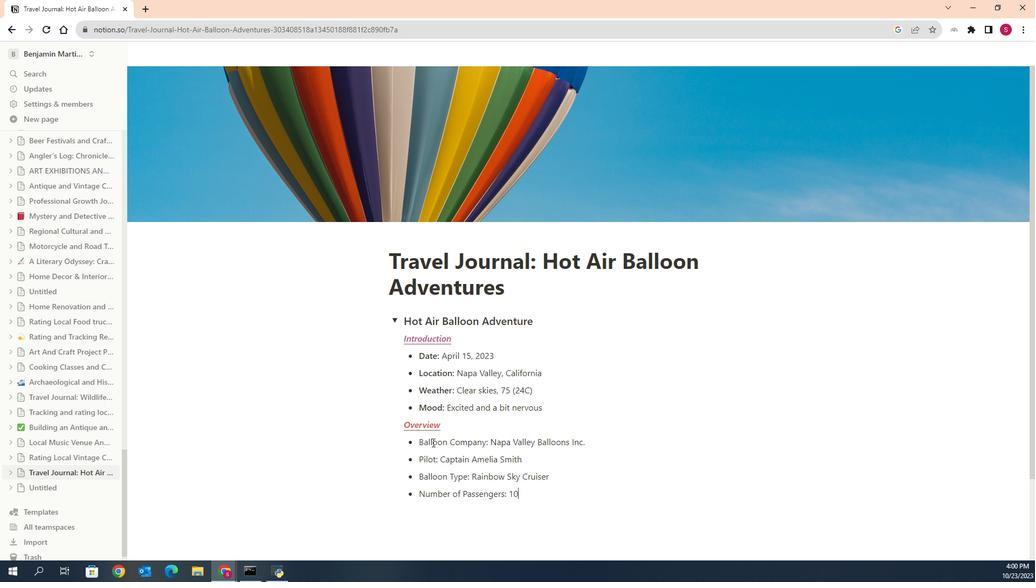 
Action: Mouse moved to (482, 438)
Screenshot: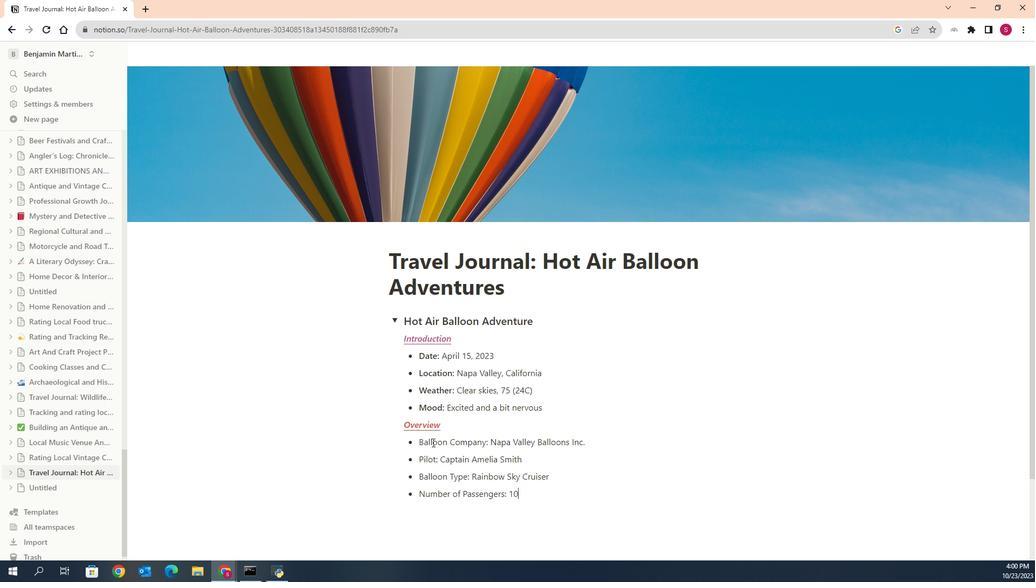 
Action: Mouse scrolled (482, 438) with delta (0, 0)
Screenshot: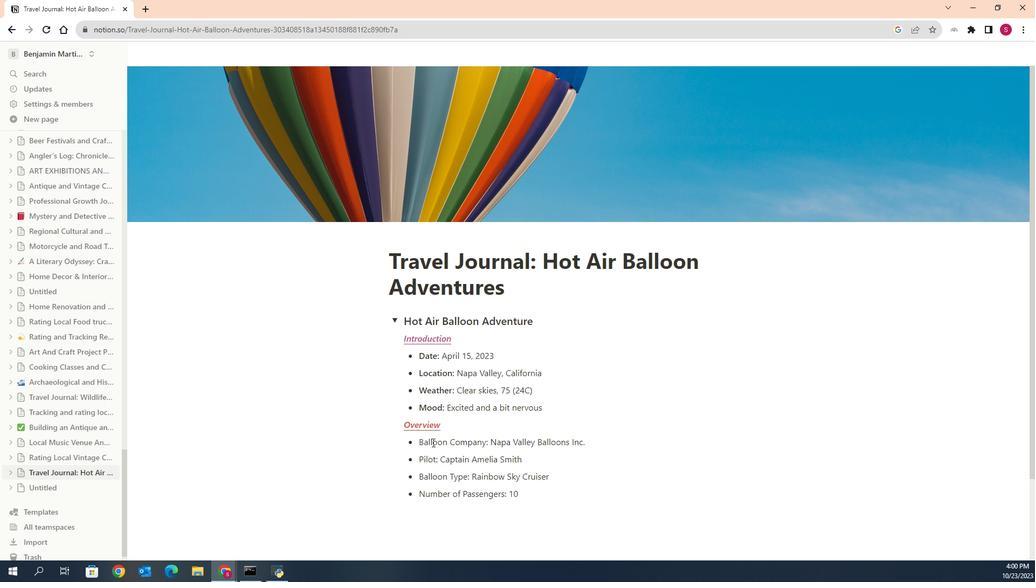 
Action: Mouse scrolled (482, 438) with delta (0, 0)
Screenshot: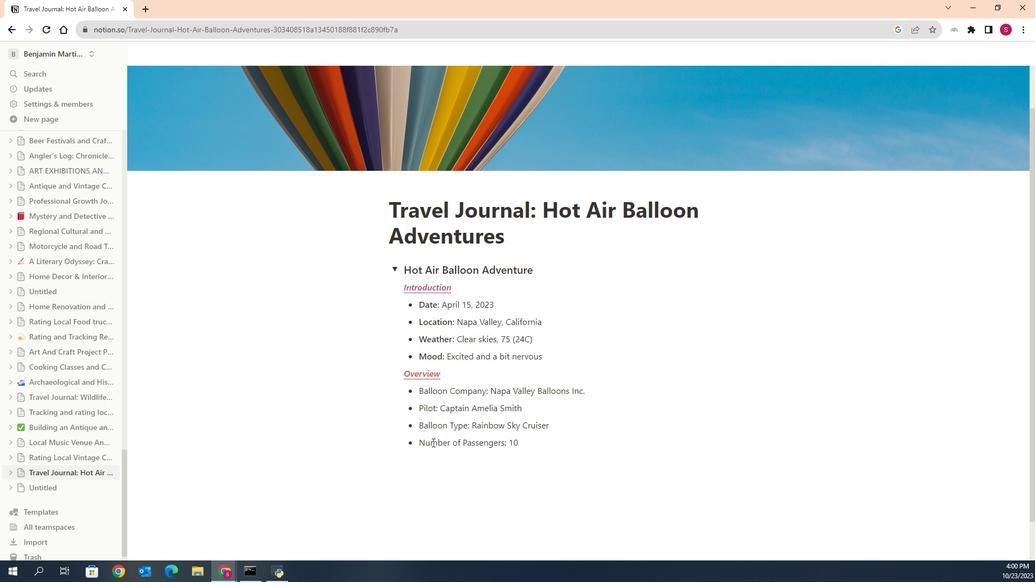 
Action: Mouse moved to (477, 339)
Screenshot: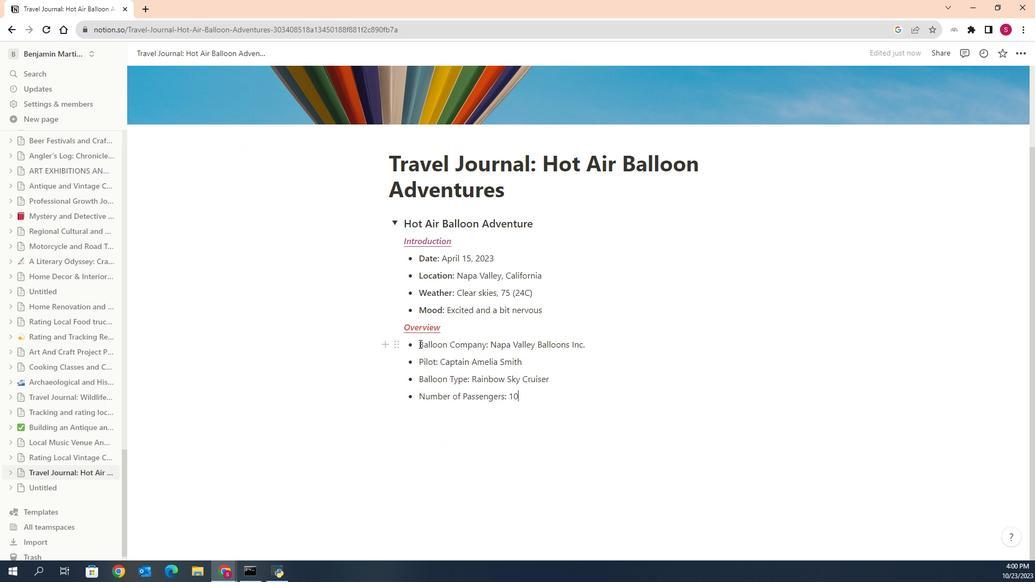 
Action: Mouse pressed left at (477, 339)
Screenshot: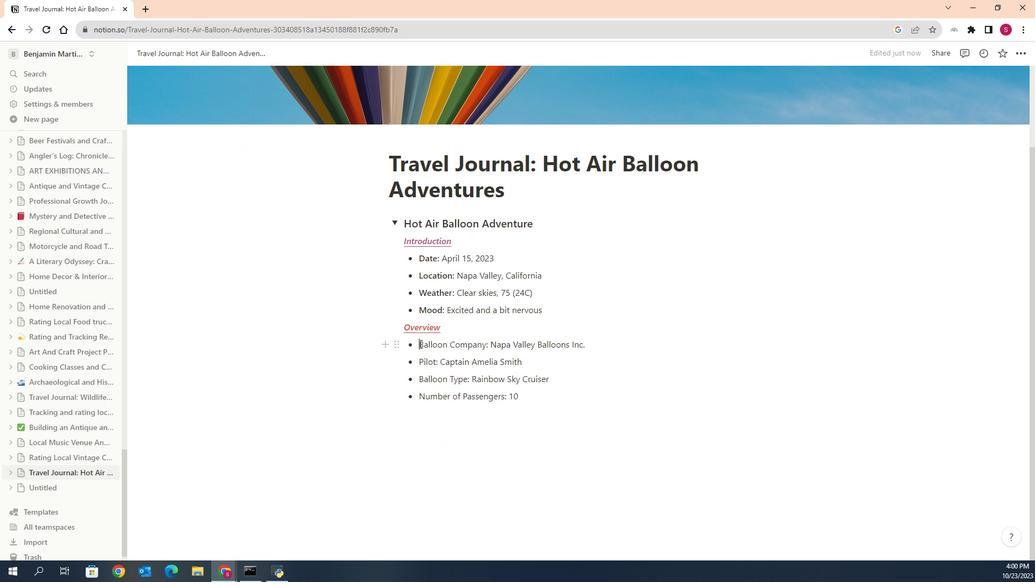 
Action: Mouse moved to (544, 319)
Screenshot: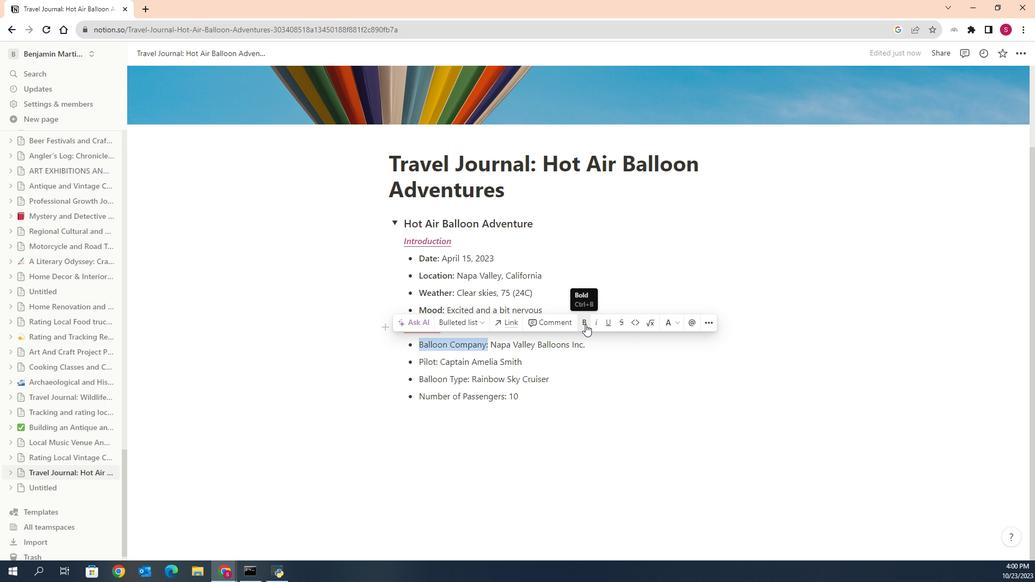
Action: Mouse pressed left at (544, 319)
Screenshot: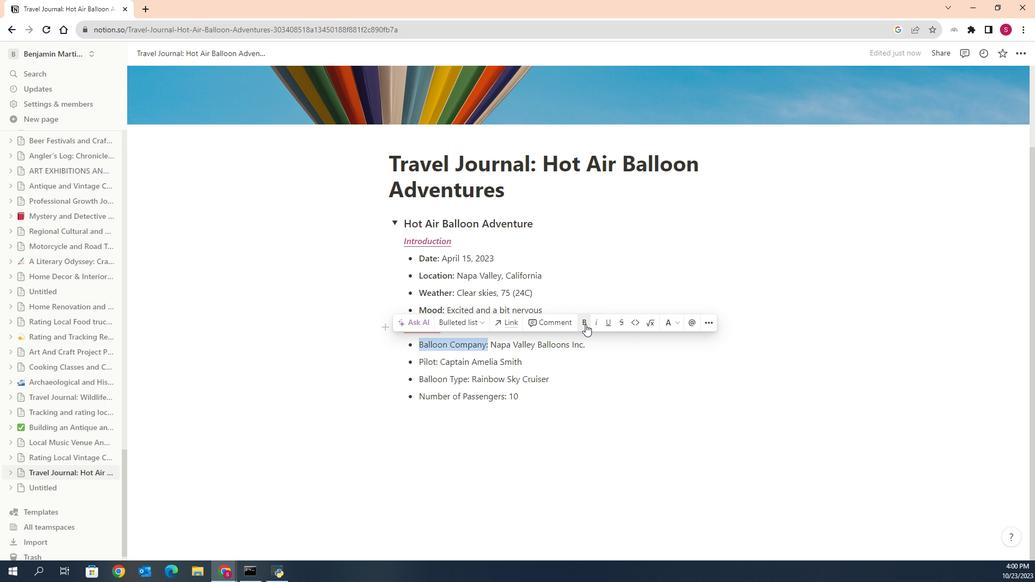 
Action: Mouse moved to (548, 318)
Screenshot: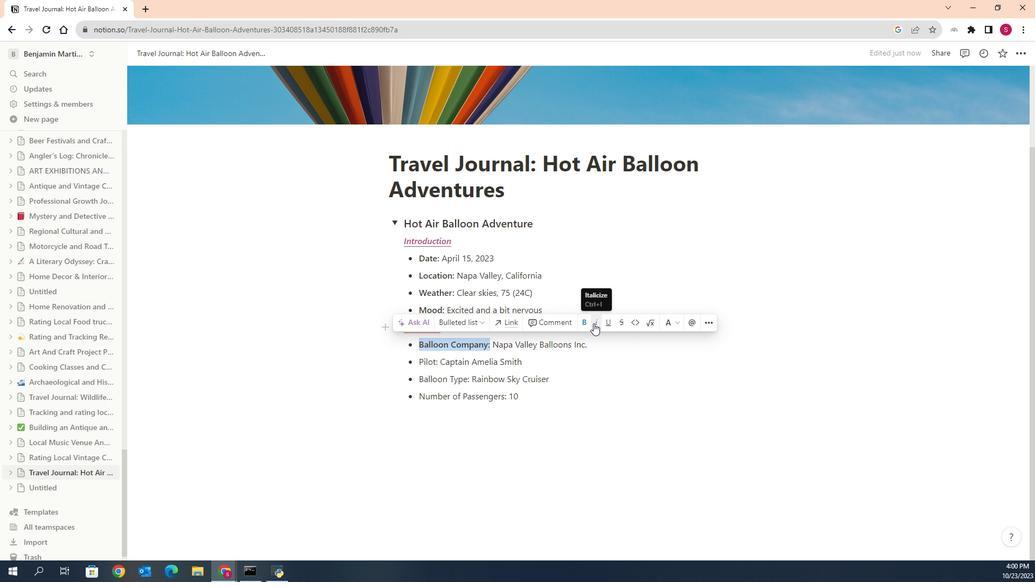 
Action: Mouse pressed left at (548, 318)
Screenshot: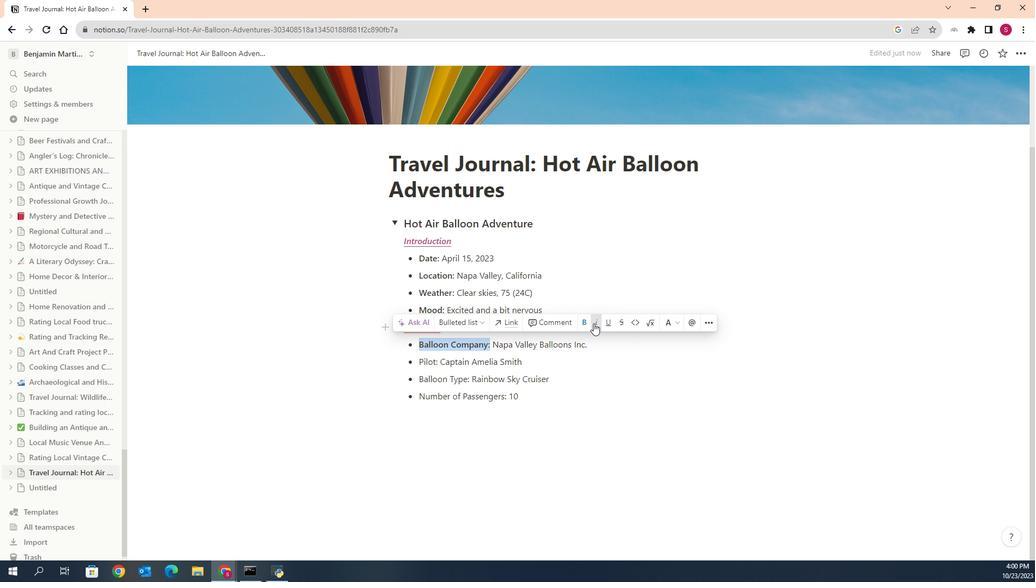 
Action: Mouse moved to (551, 317)
Screenshot: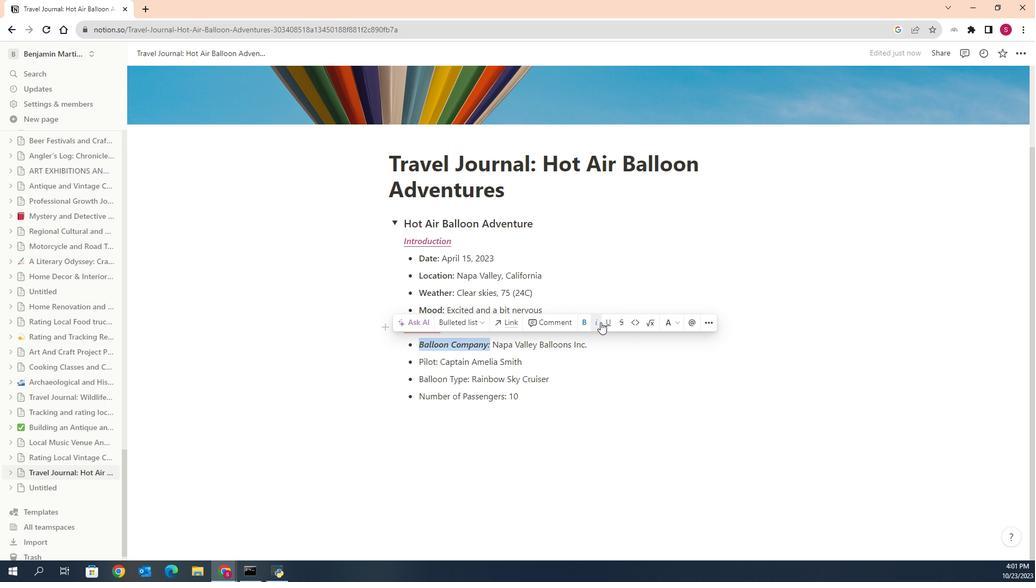 
Action: Mouse pressed left at (551, 317)
Screenshot: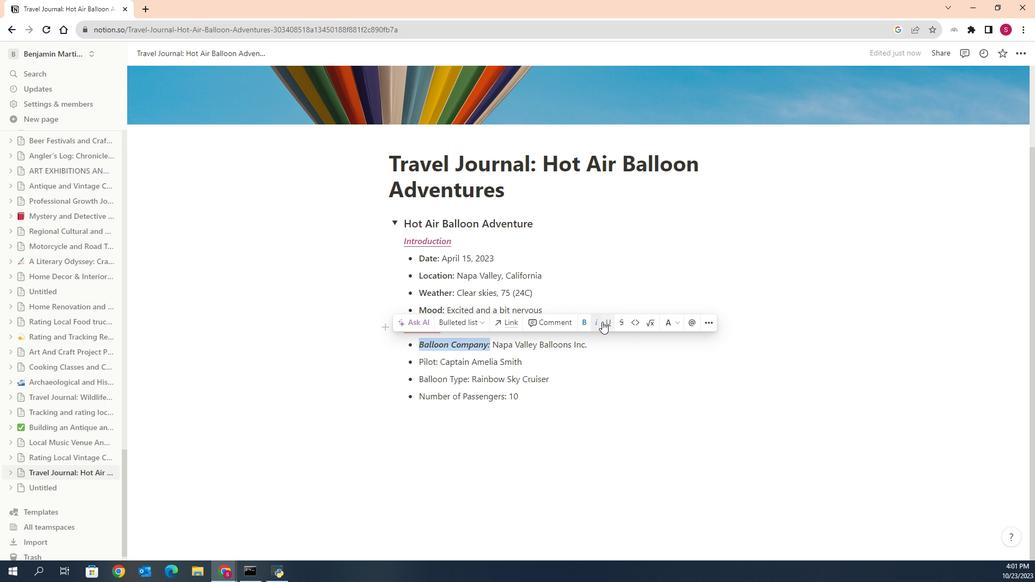 
Action: Mouse moved to (532, 362)
Screenshot: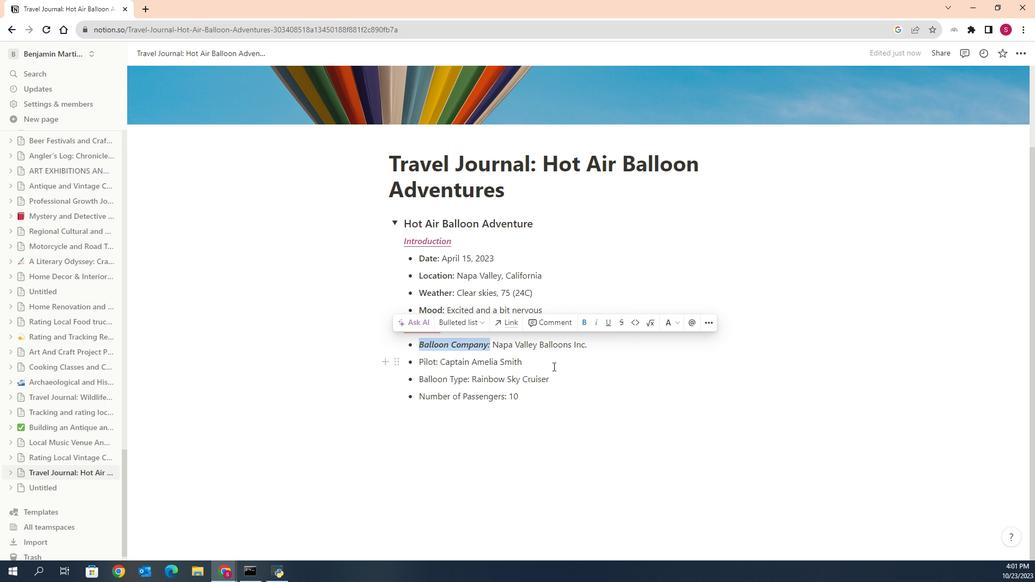 
Action: Mouse pressed left at (532, 362)
Screenshot: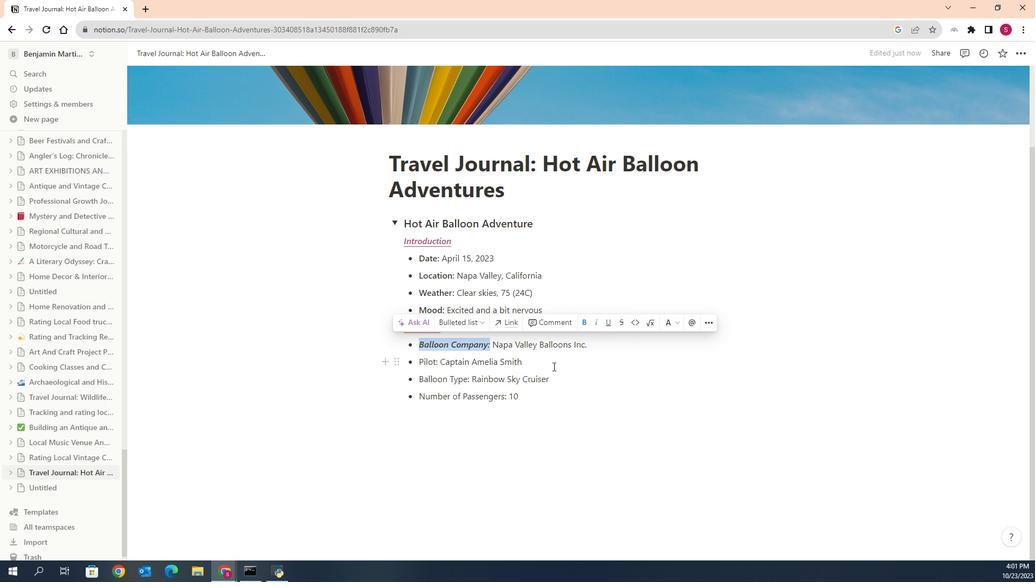 
Action: Mouse moved to (476, 357)
Screenshot: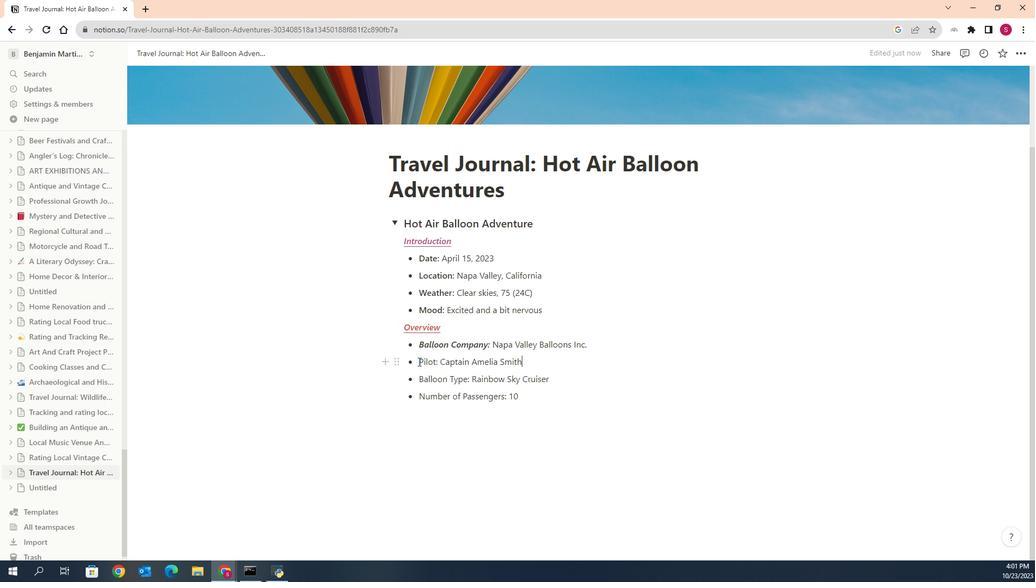 
Action: Mouse pressed left at (476, 357)
Screenshot: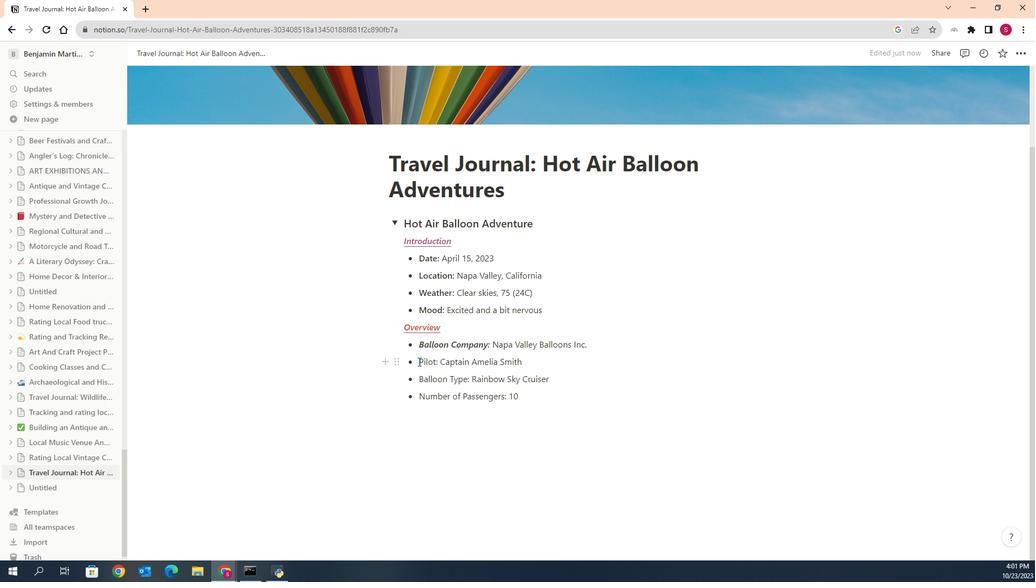 
Action: Mouse moved to (543, 338)
Screenshot: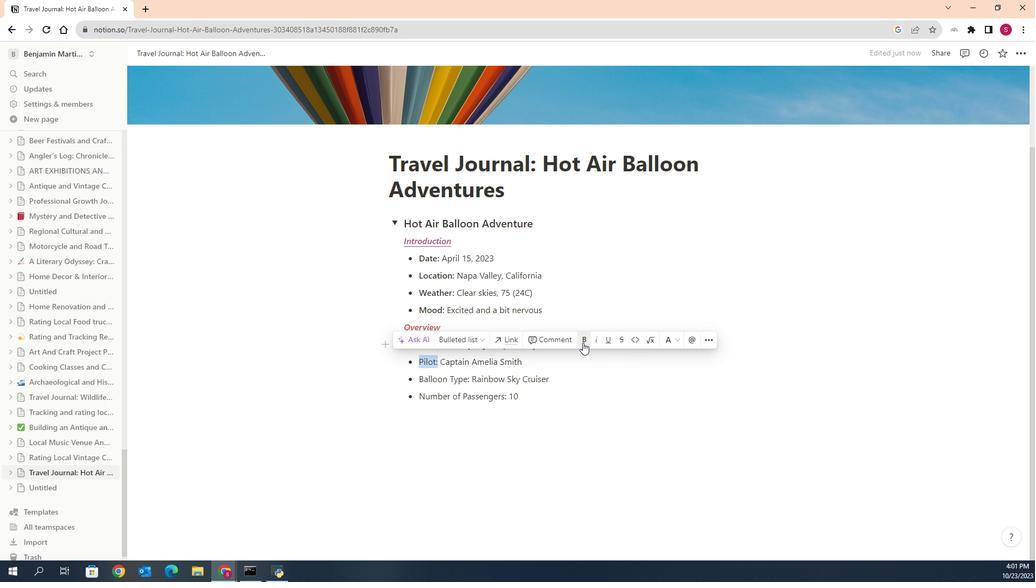 
Action: Mouse pressed left at (543, 338)
Screenshot: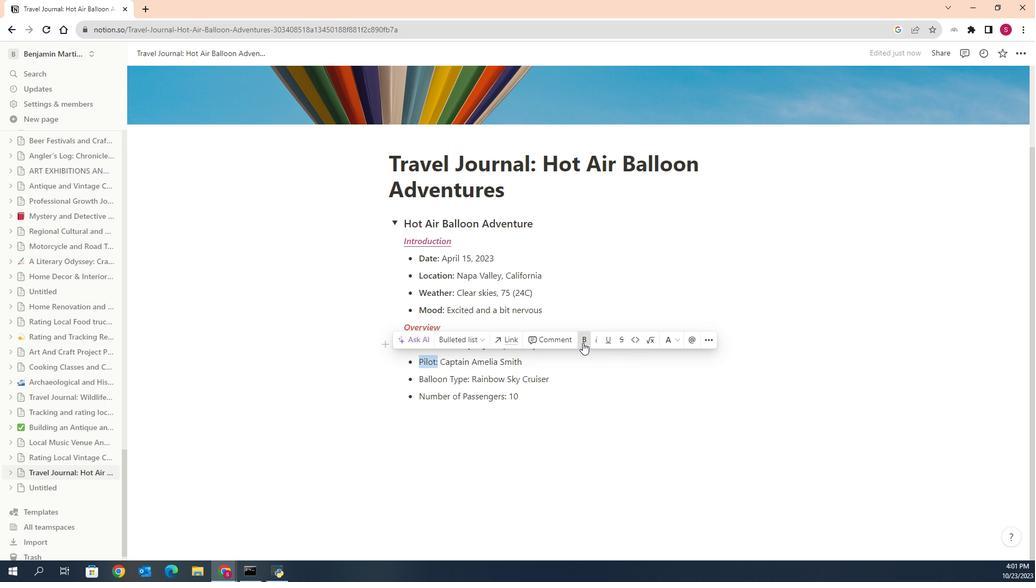 
Action: Mouse moved to (549, 341)
Screenshot: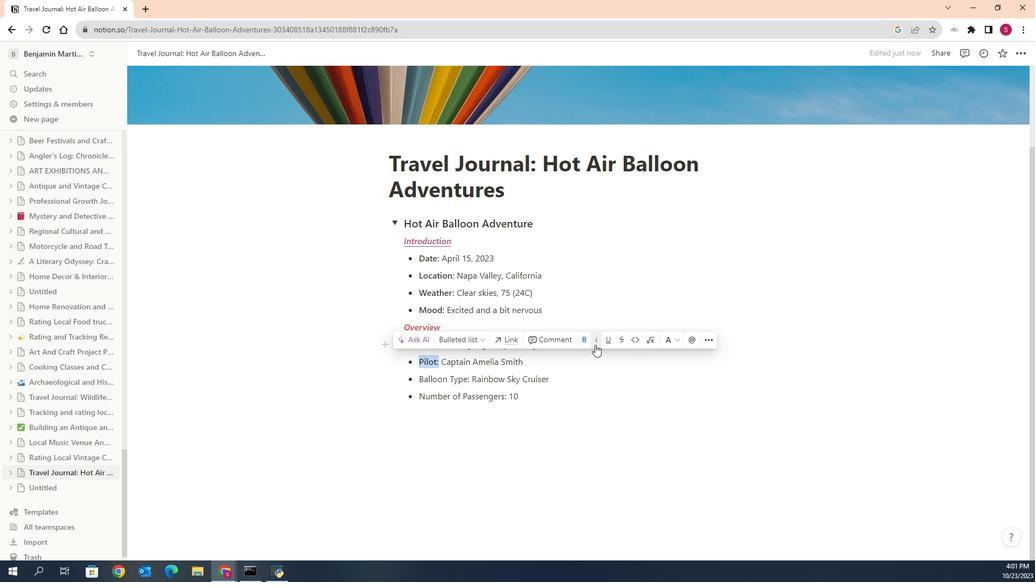 
Action: Mouse pressed left at (549, 341)
Screenshot: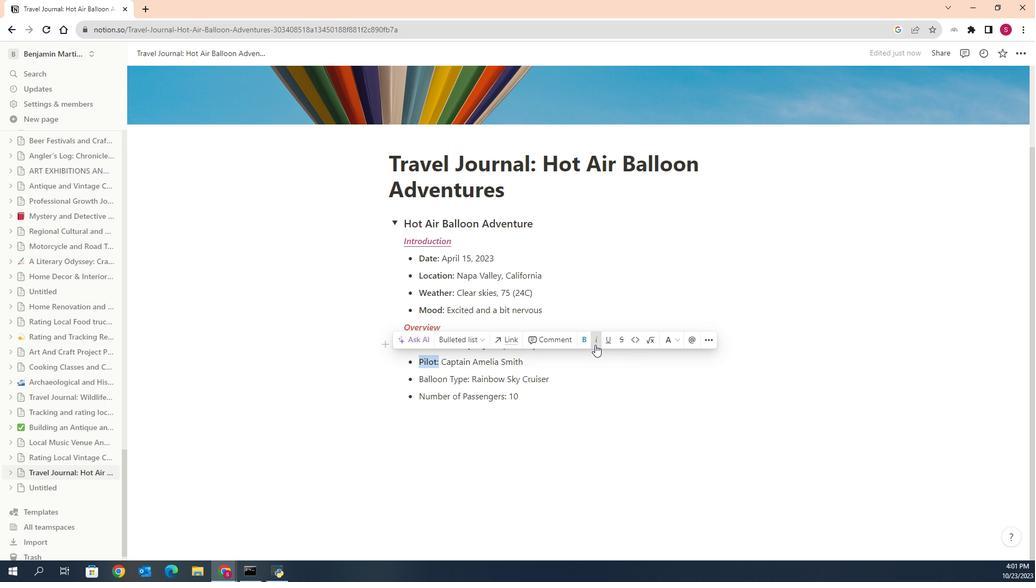 
Action: Mouse moved to (475, 376)
Screenshot: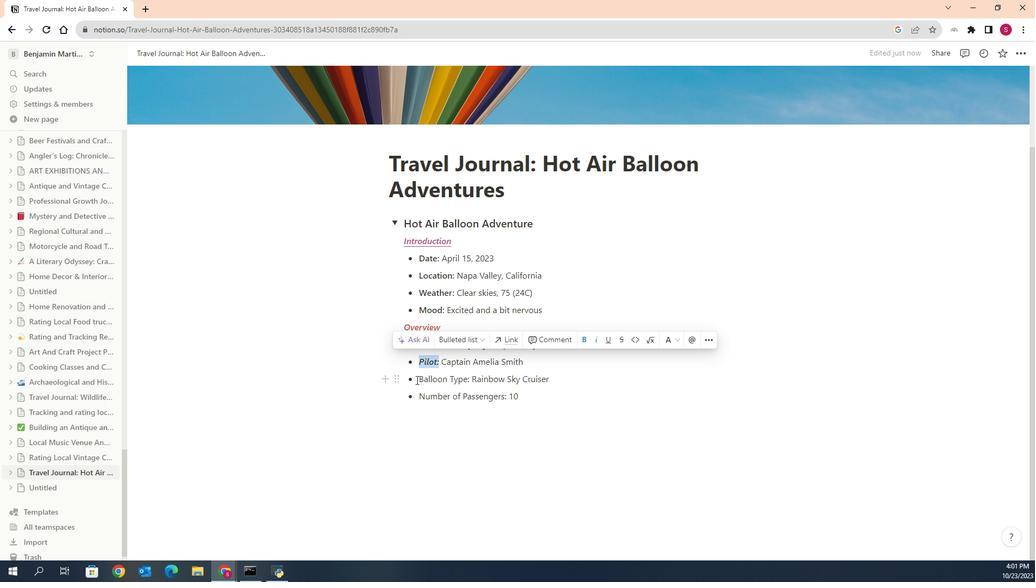 
Action: Mouse pressed left at (475, 376)
Screenshot: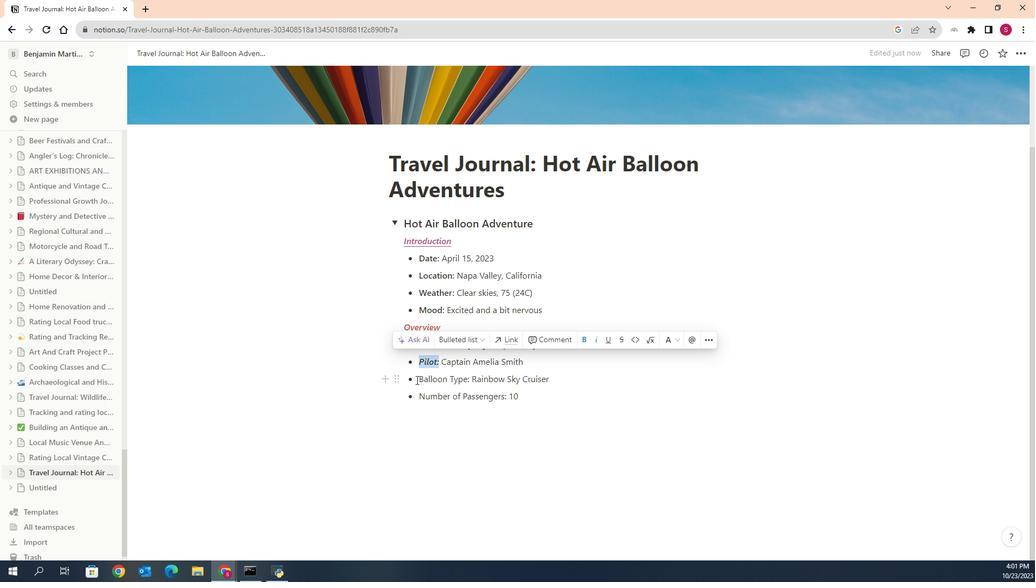 
Action: Mouse moved to (481, 381)
Screenshot: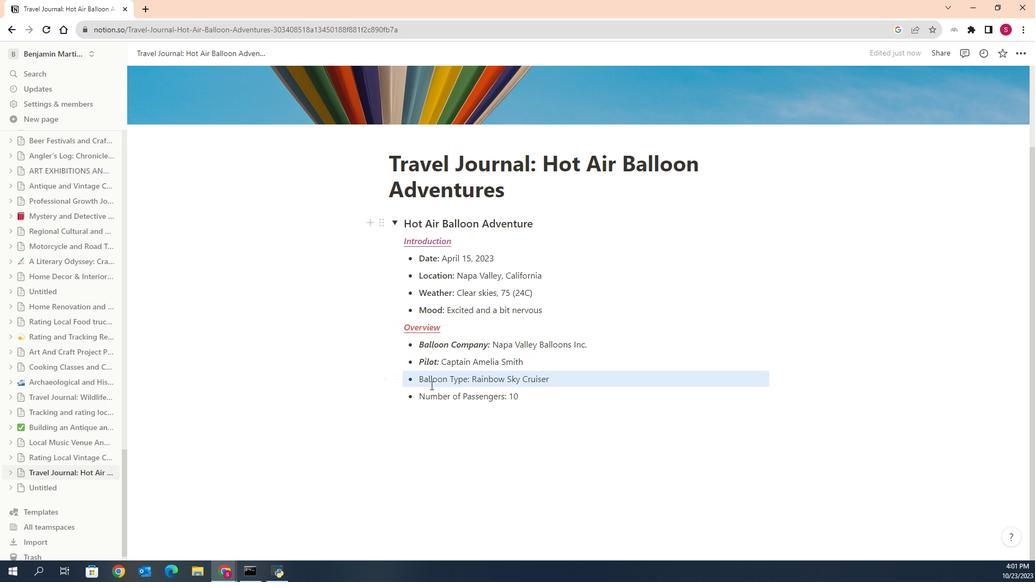 
Action: Mouse pressed left at (481, 381)
Screenshot: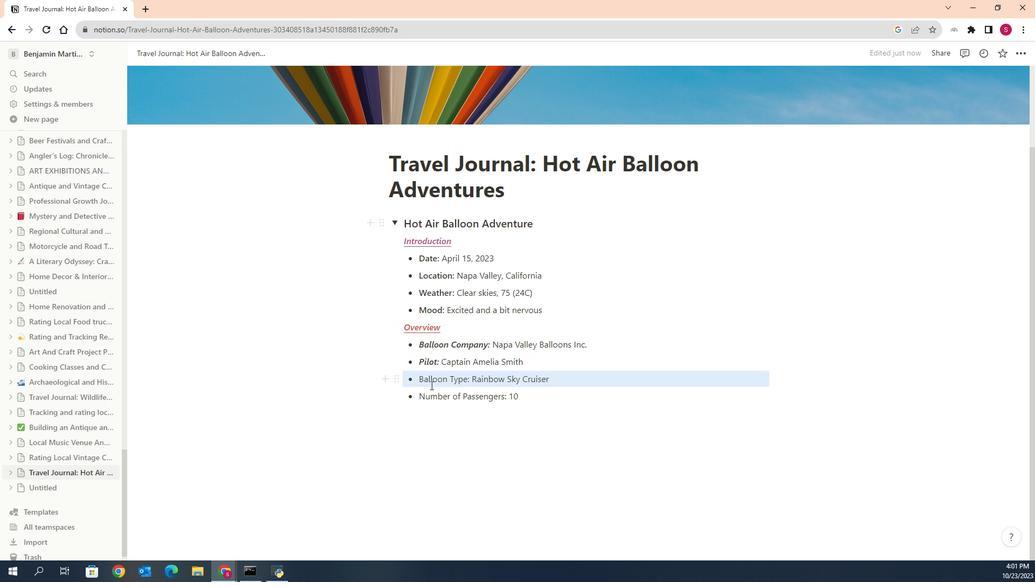 
Action: Mouse moved to (478, 375)
Screenshot: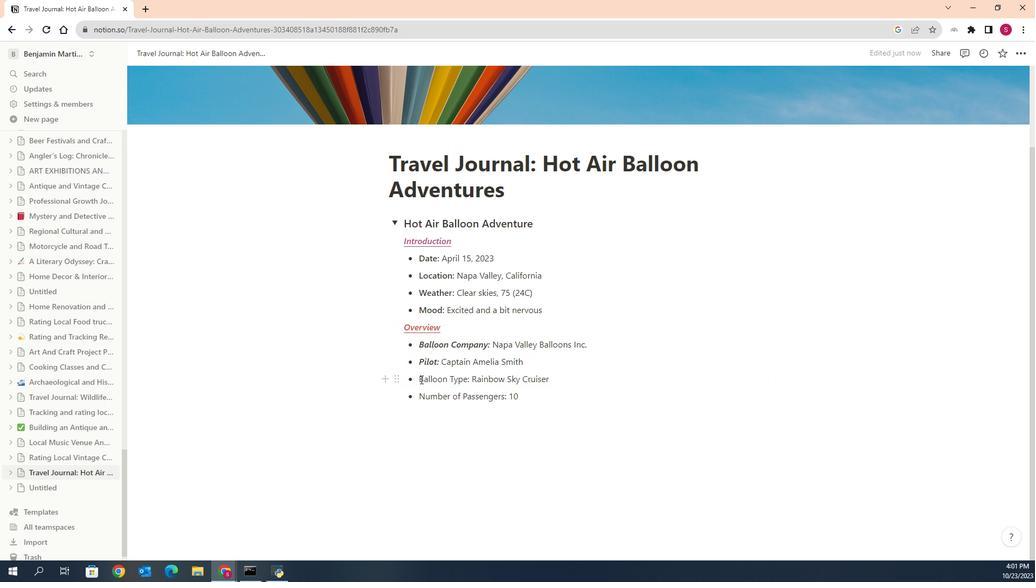 
Action: Mouse pressed left at (478, 375)
Screenshot: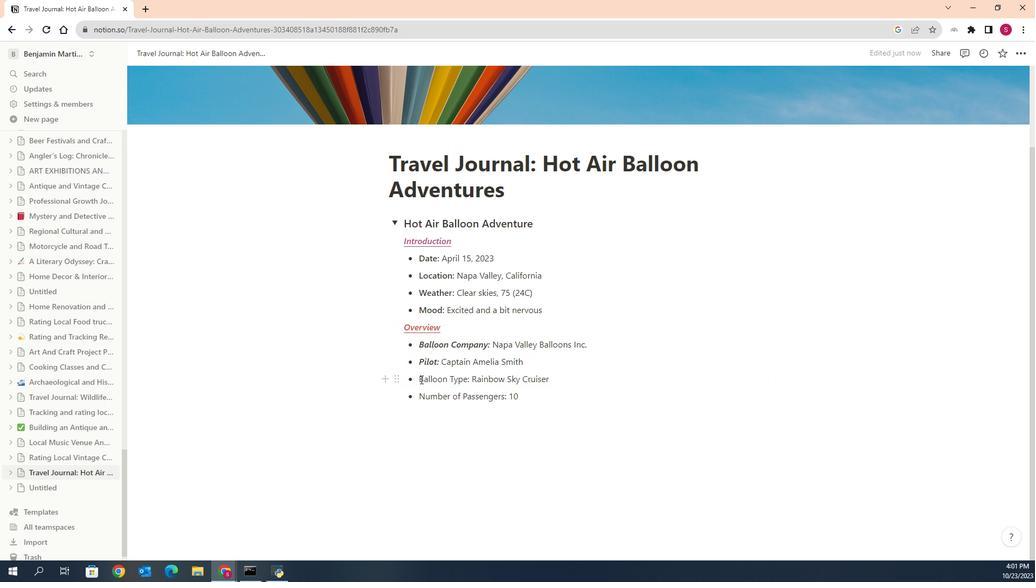 
Action: Mouse moved to (550, 354)
Screenshot: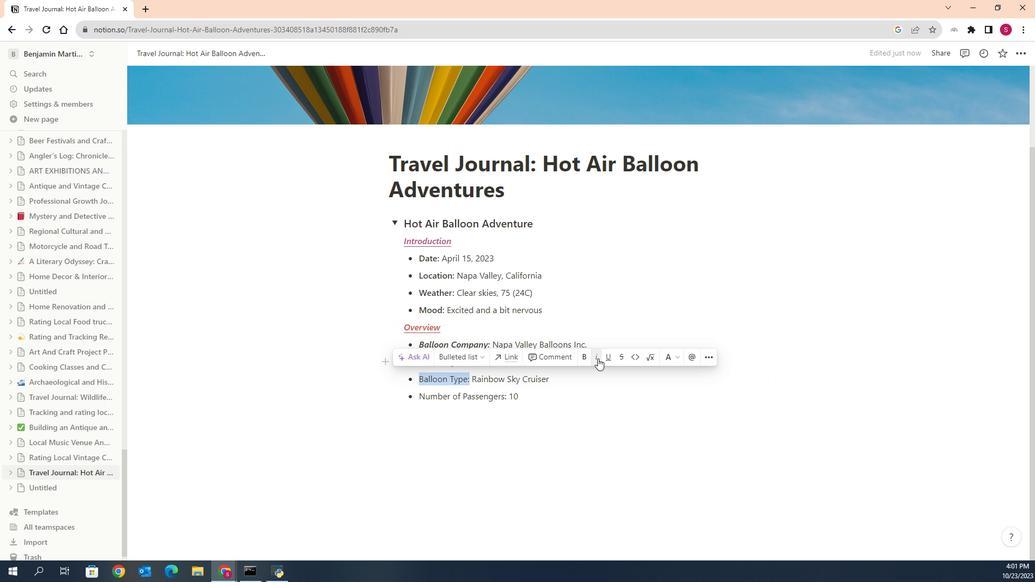 
Action: Mouse pressed left at (550, 354)
Screenshot: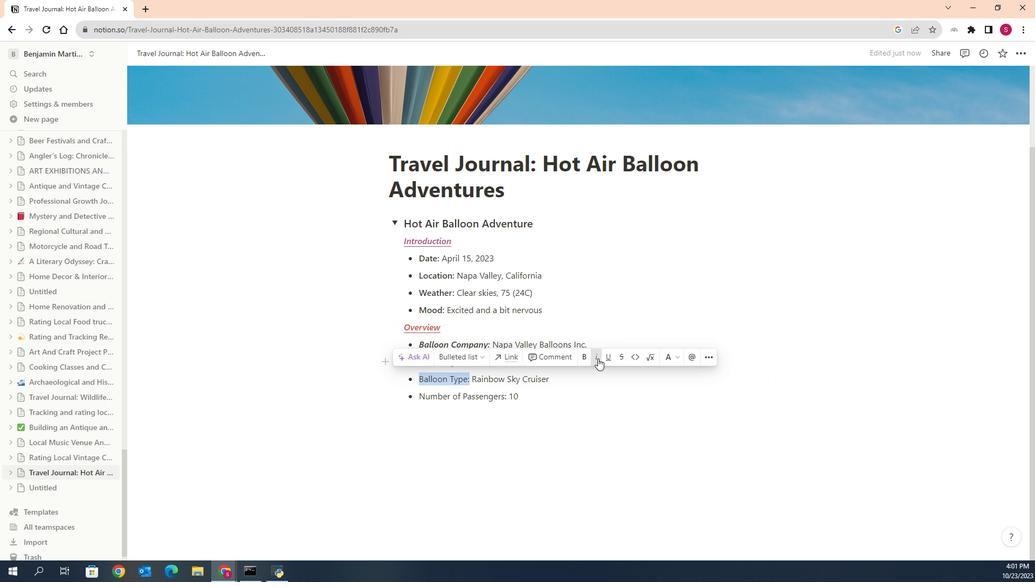 
Action: Mouse moved to (547, 357)
Screenshot: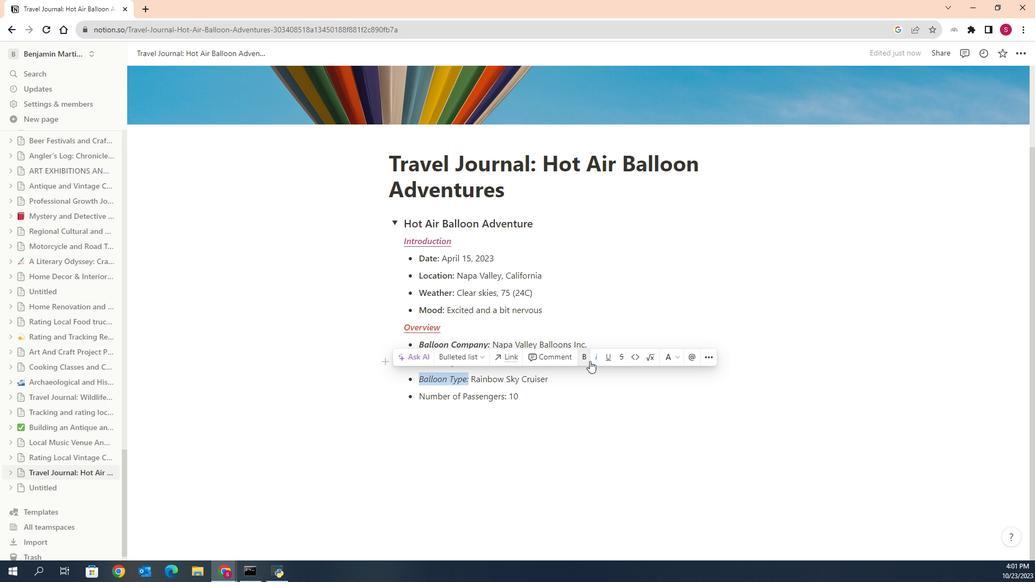 
Action: Mouse pressed left at (547, 357)
Screenshot: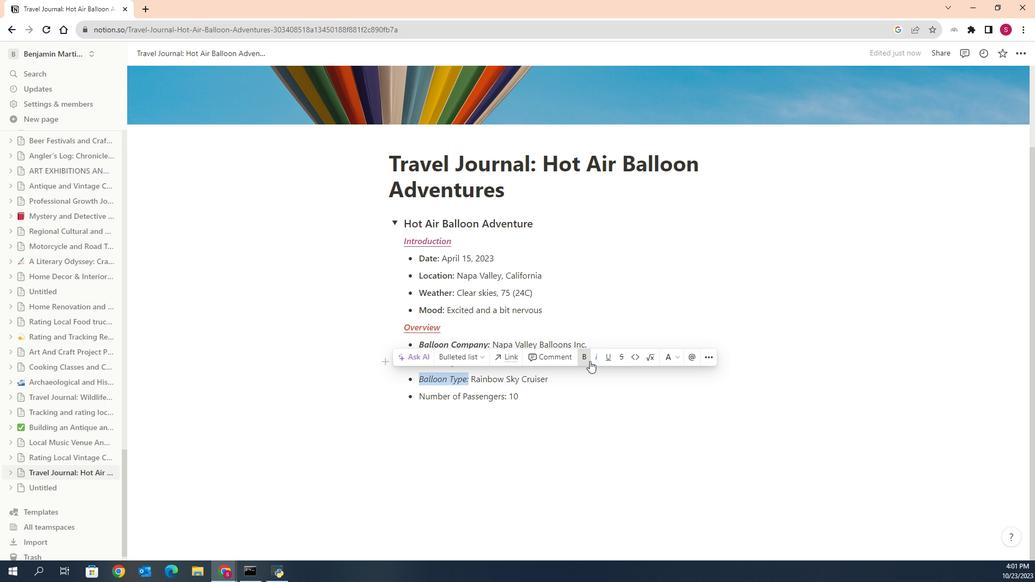 
Action: Mouse moved to (521, 401)
Screenshot: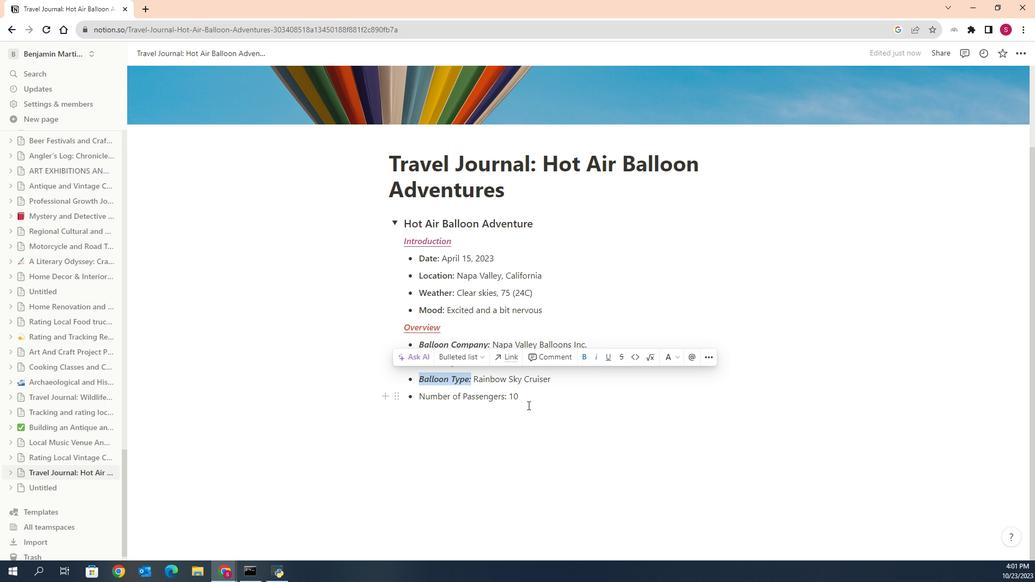 
Action: Mouse pressed left at (521, 401)
Screenshot: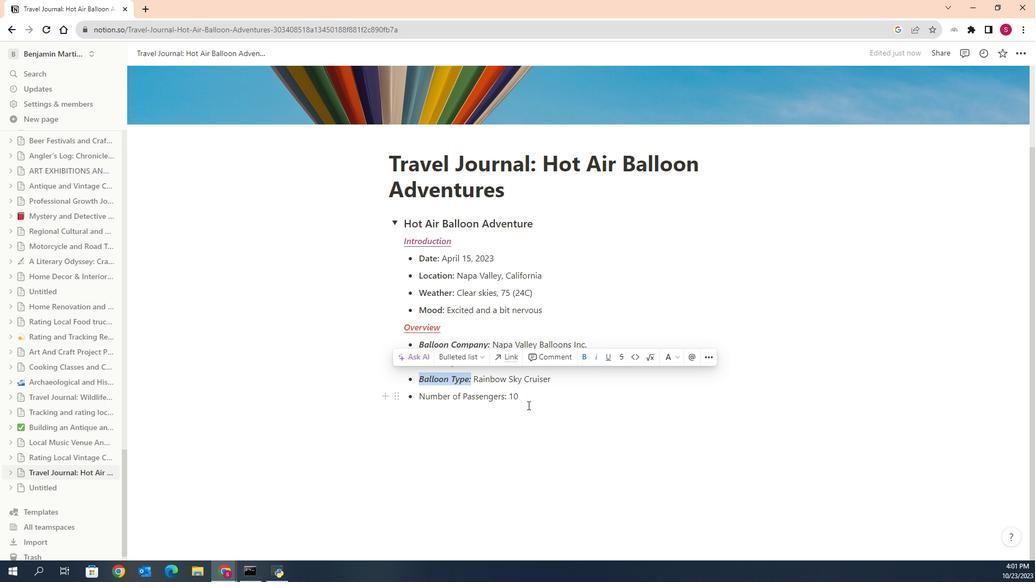 
Action: Mouse moved to (475, 390)
Screenshot: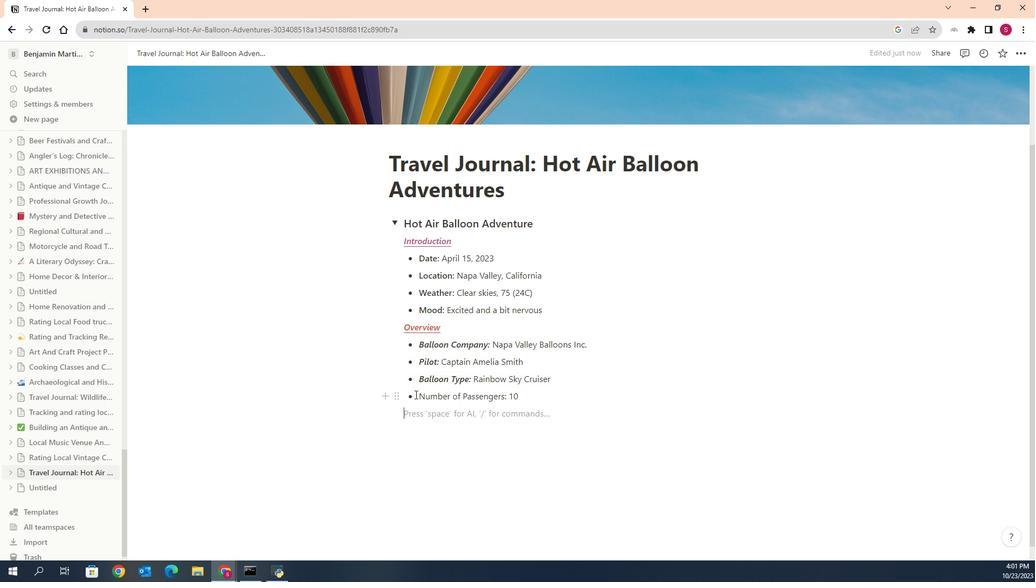 
Action: Mouse pressed left at (475, 390)
Screenshot: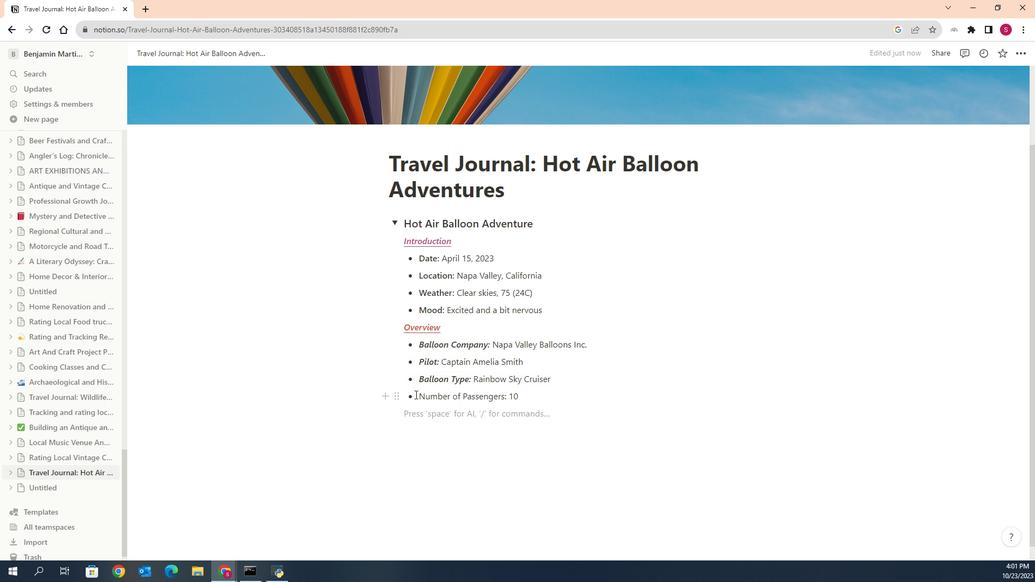 
Action: Mouse moved to (478, 391)
Screenshot: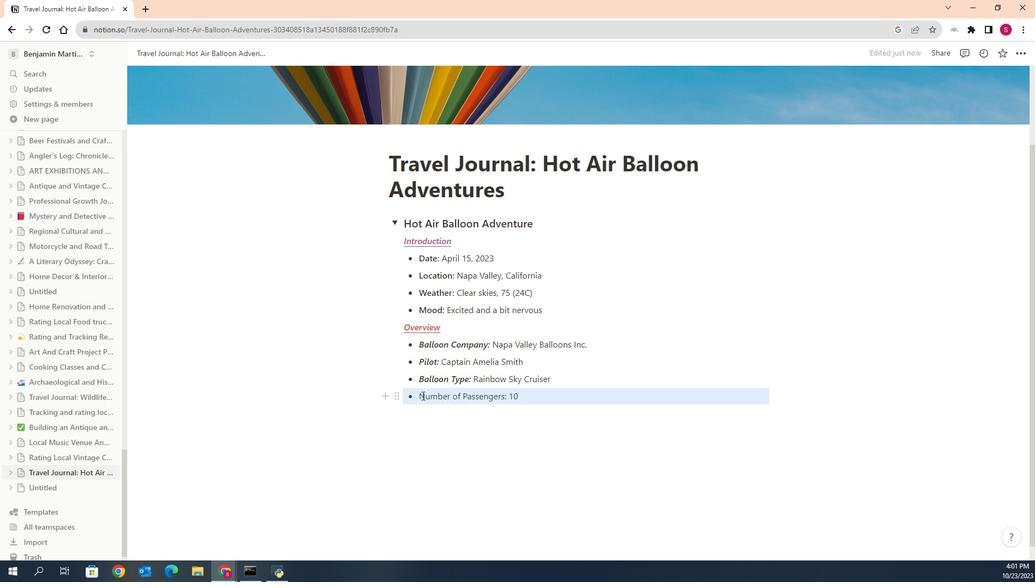 
Action: Mouse pressed left at (478, 391)
Screenshot: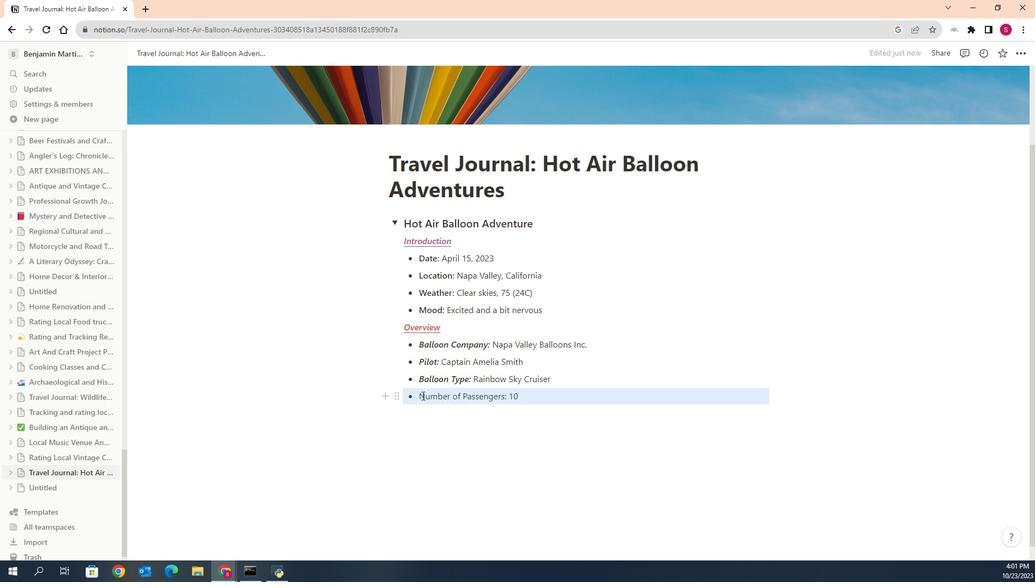 
Action: Mouse moved to (476, 392)
